 Task: Kaleidoscope Effect.
Action: Mouse moved to (43, 112)
Screenshot: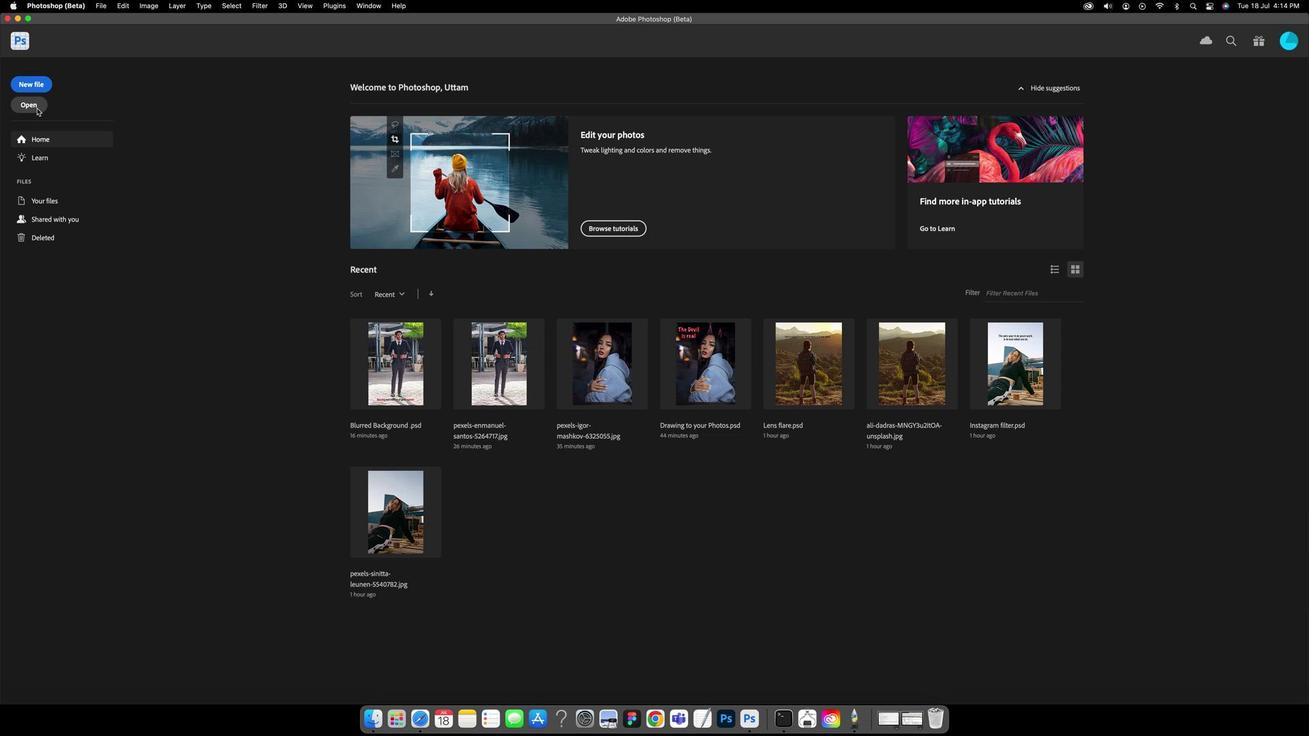 
Action: Mouse pressed left at (43, 112)
Screenshot: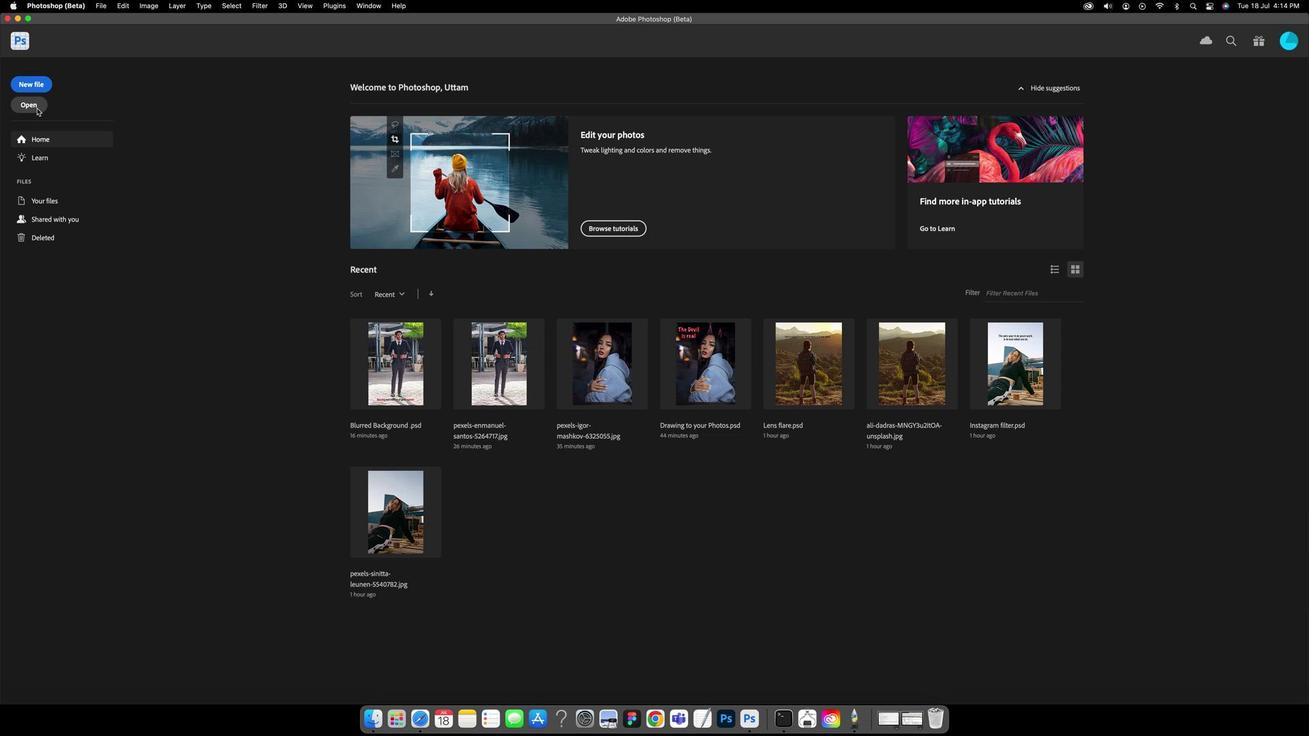 
Action: Mouse moved to (558, 187)
Screenshot: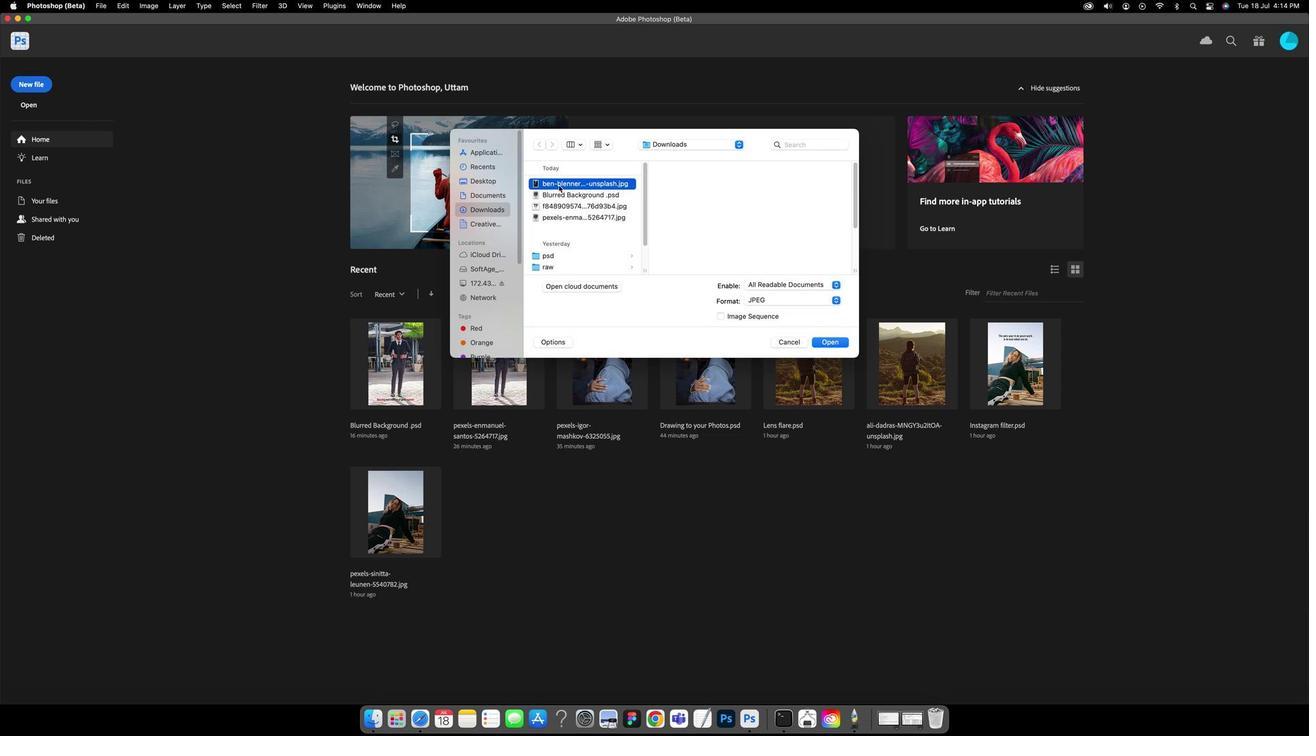 
Action: Mouse pressed left at (558, 187)
Screenshot: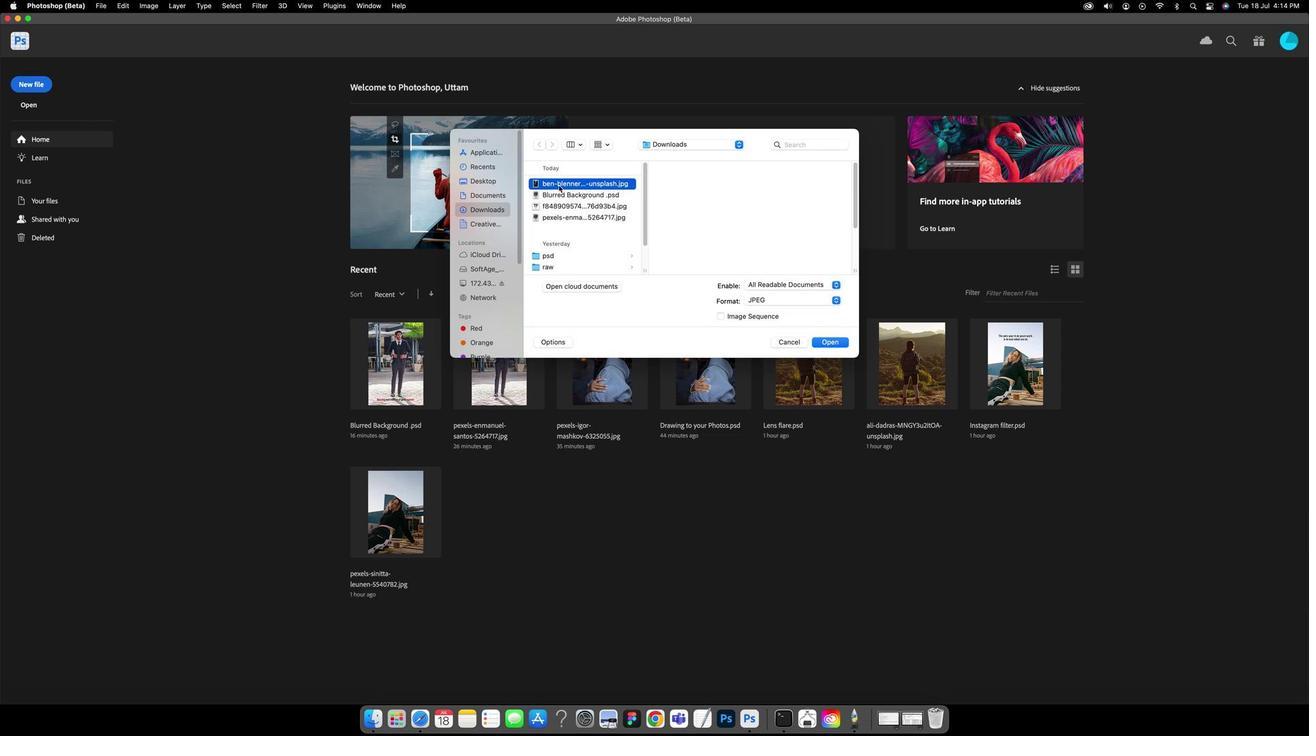 
Action: Mouse moved to (559, 188)
Screenshot: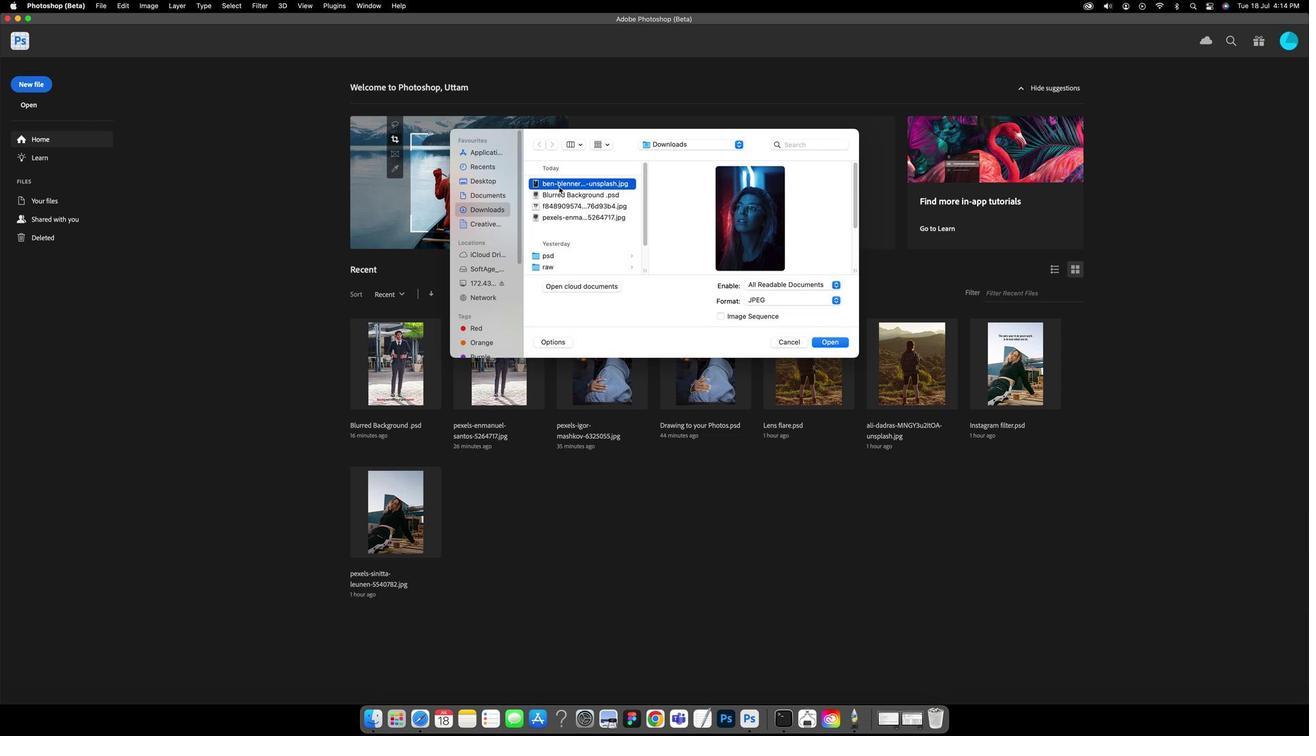 
Action: Key pressed Key.enter
Screenshot: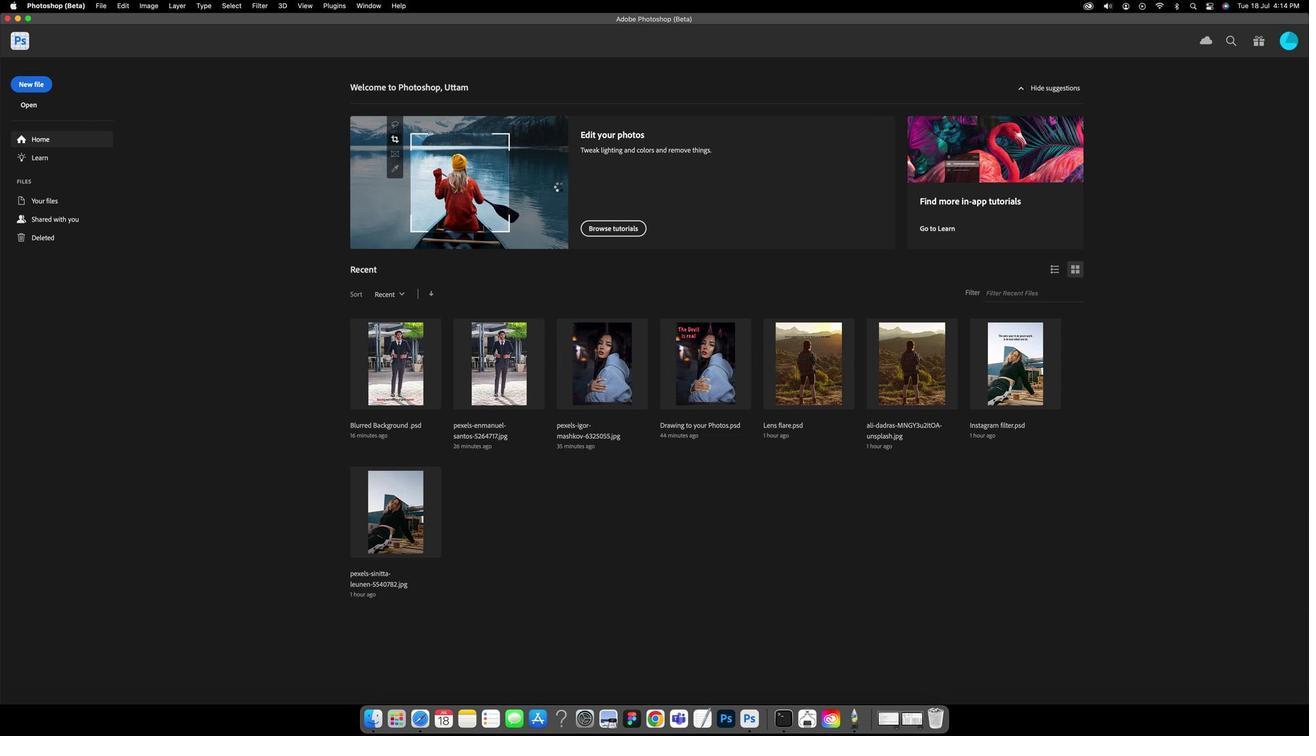 
Action: Mouse moved to (512, 231)
Screenshot: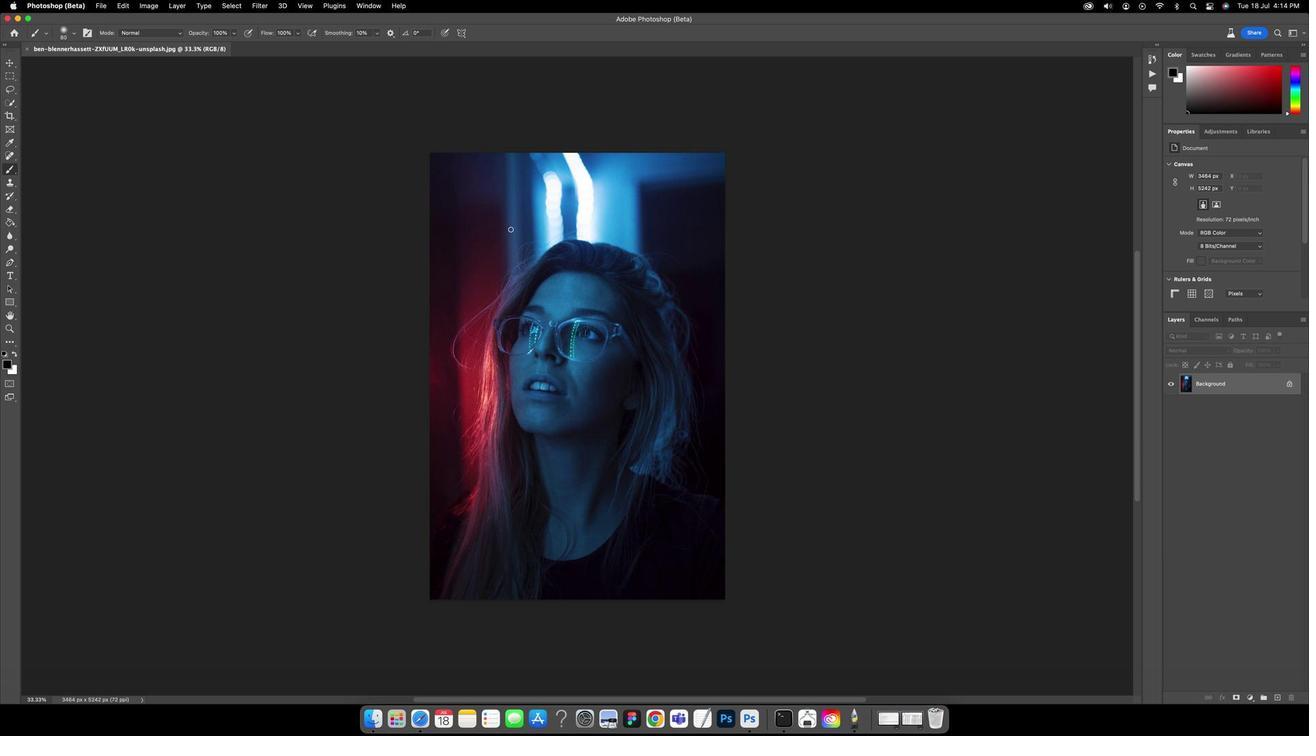 
Action: Key pressed Key.cmd'j'
Screenshot: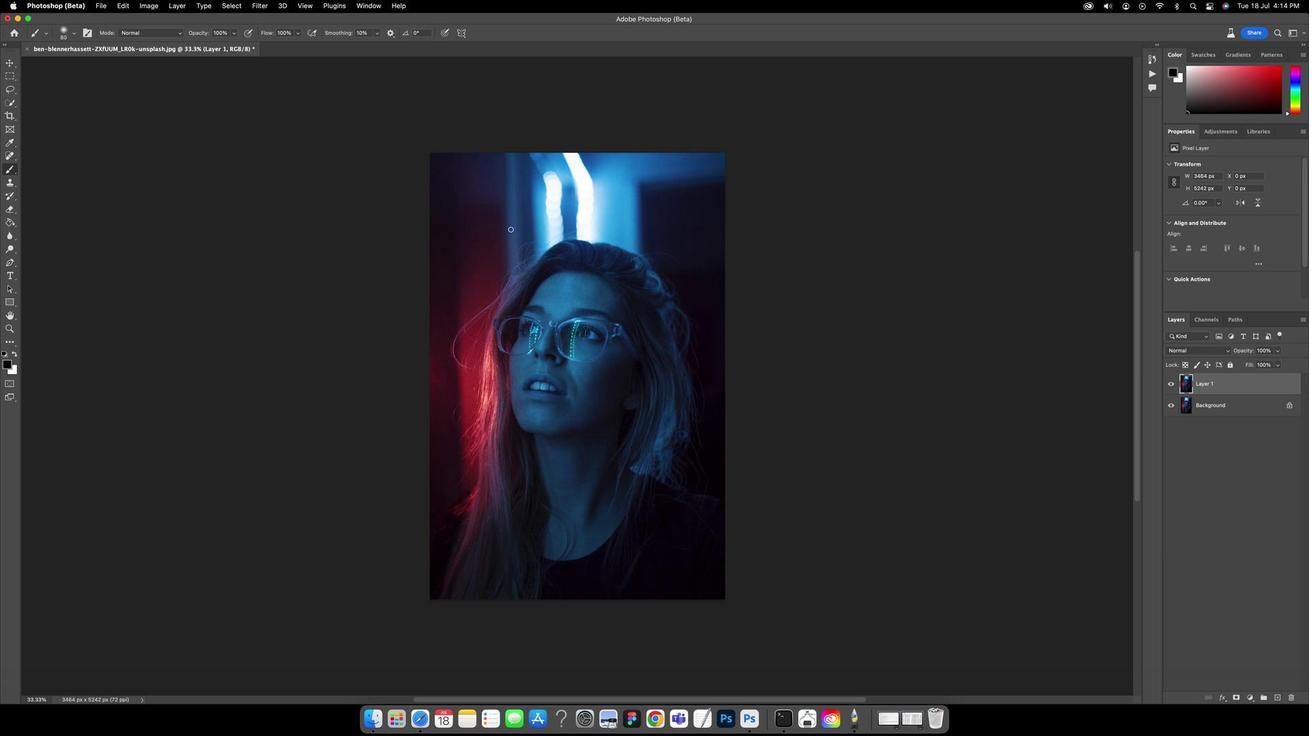 
Action: Mouse moved to (860, 291)
Screenshot: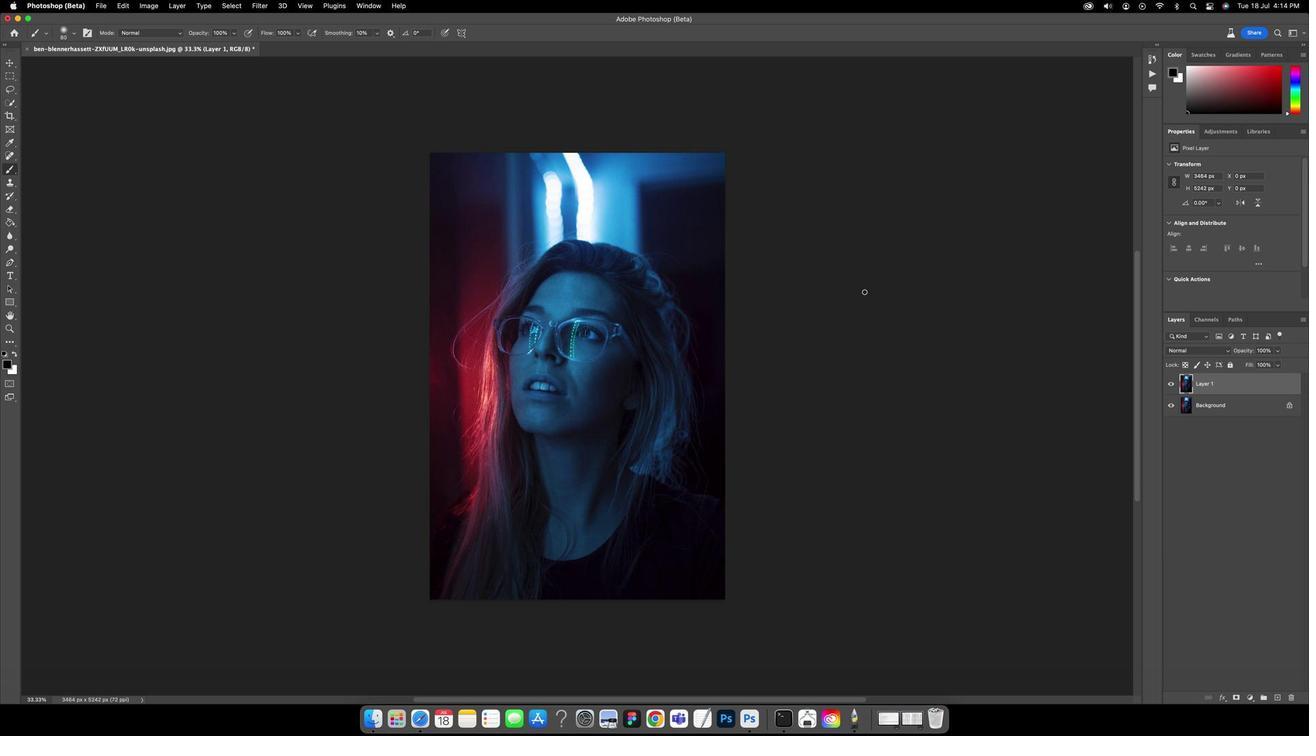 
Action: Key pressed Key.cmd'z'
Screenshot: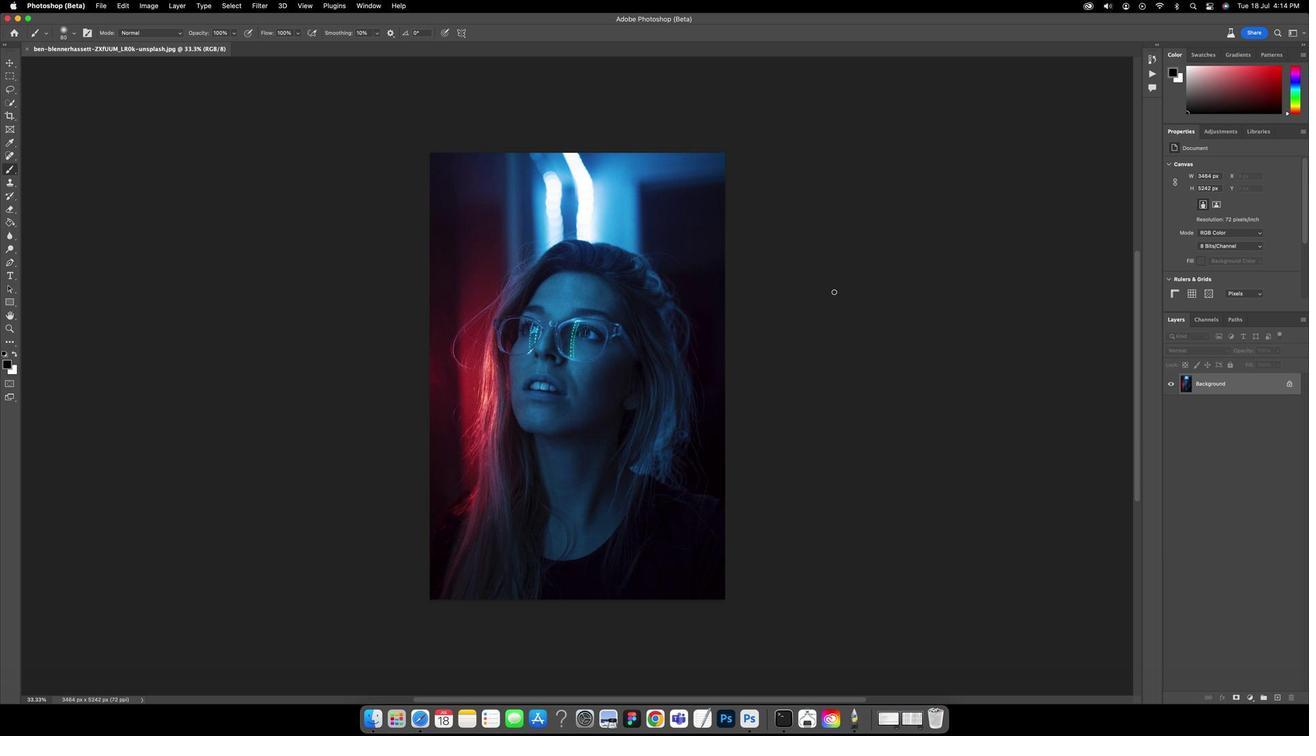 
Action: Mouse moved to (1268, 687)
Screenshot: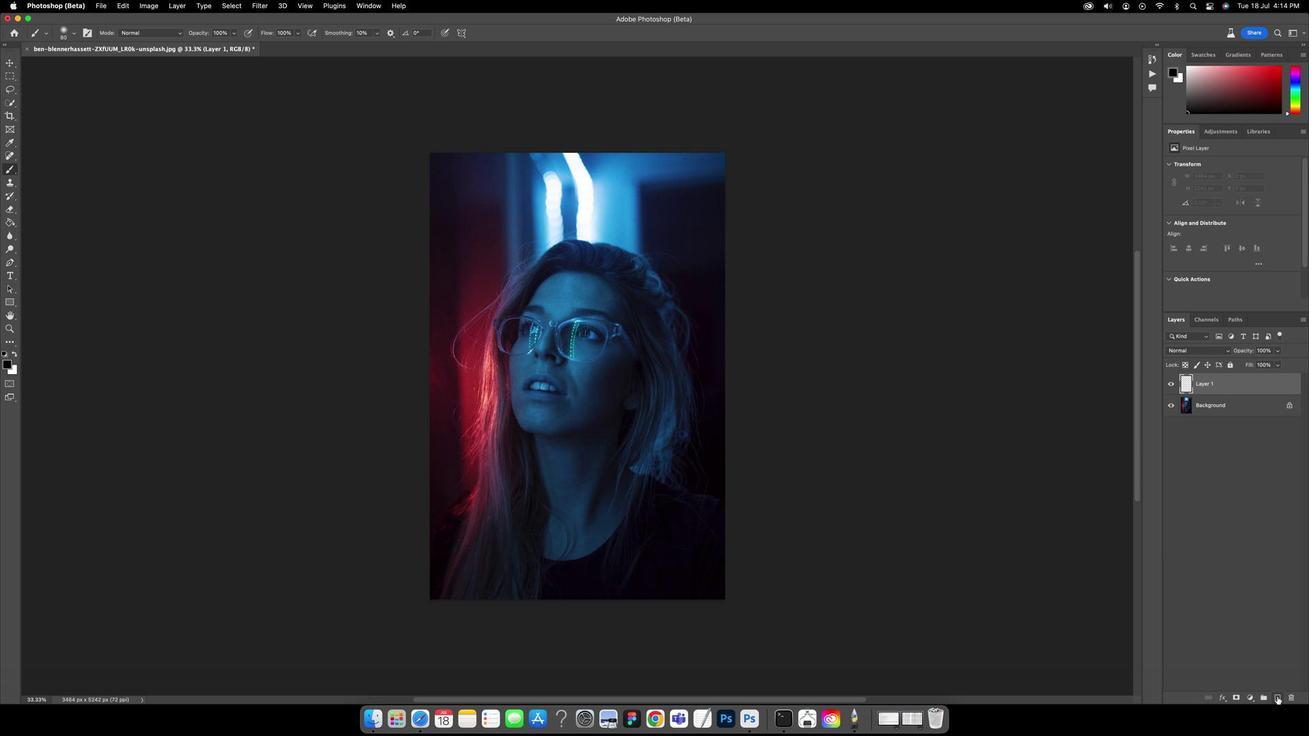 
Action: Mouse pressed left at (1268, 687)
Screenshot: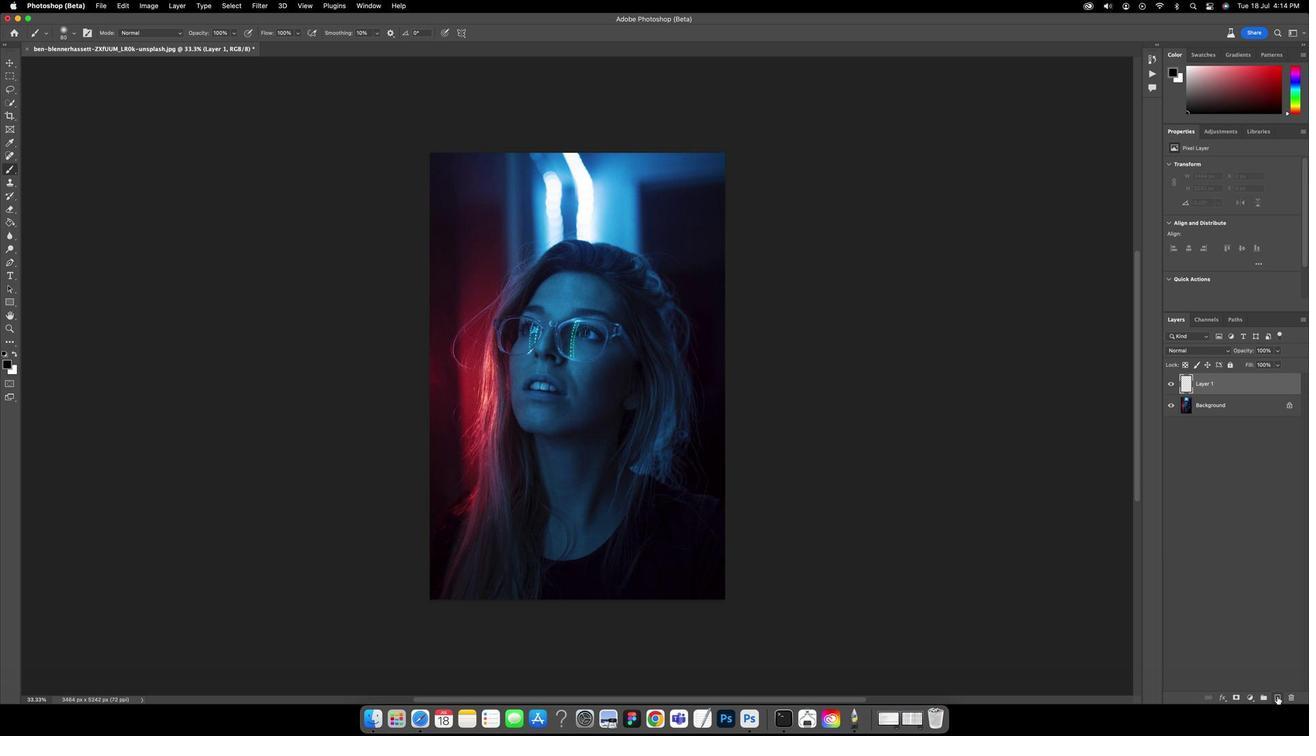 
Action: Mouse moved to (1182, 403)
Screenshot: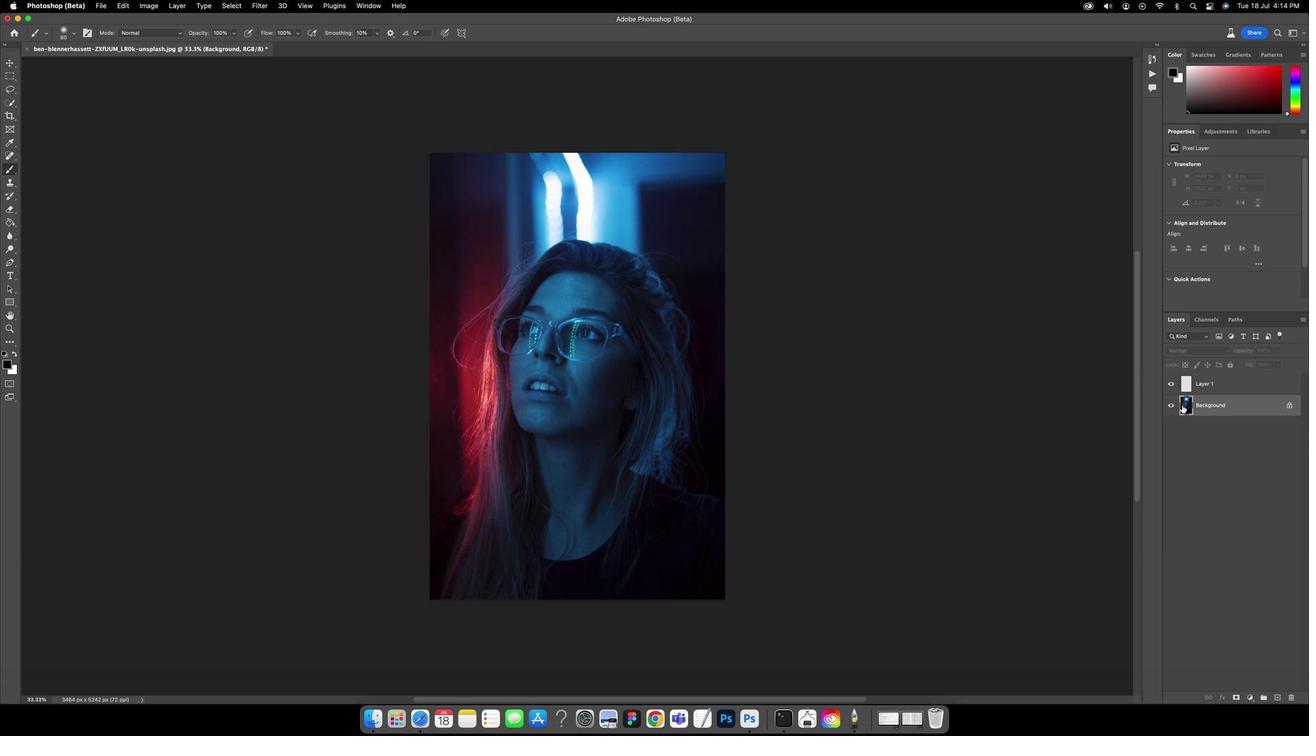 
Action: Mouse pressed left at (1182, 403)
Screenshot: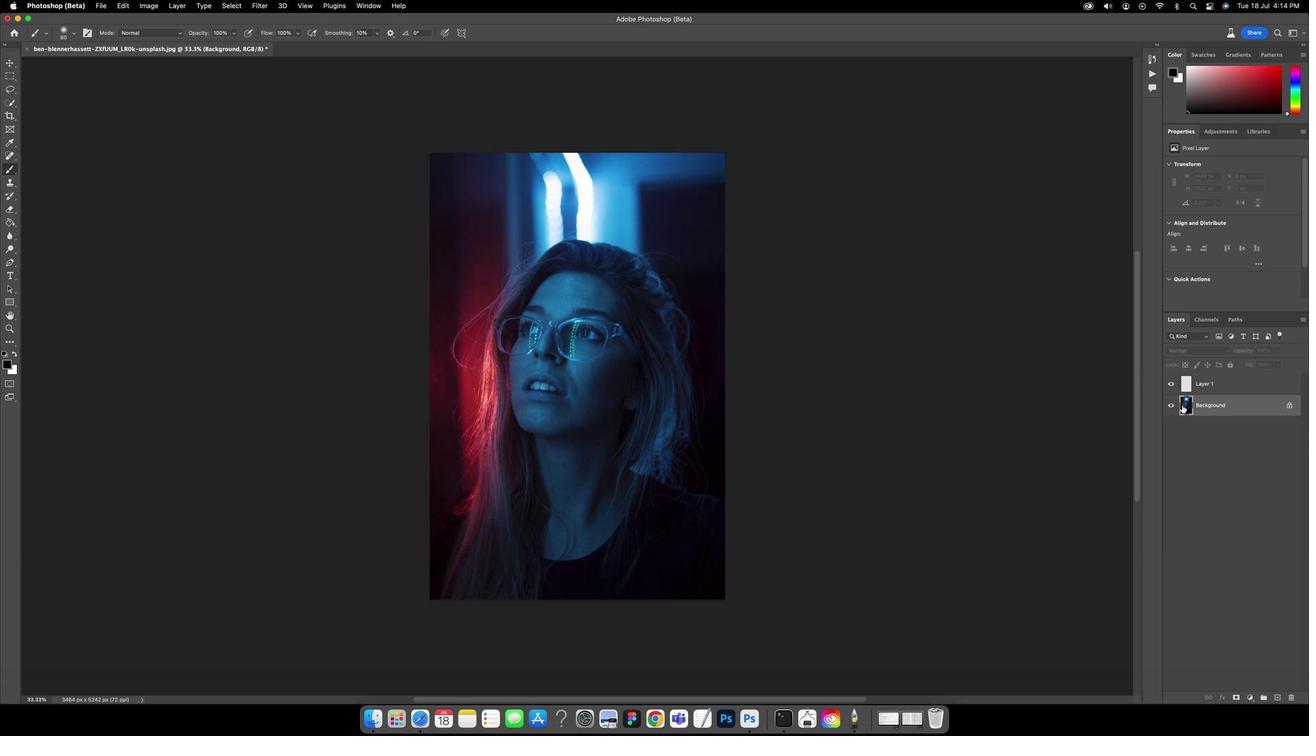 
Action: Mouse moved to (601, 362)
Screenshot: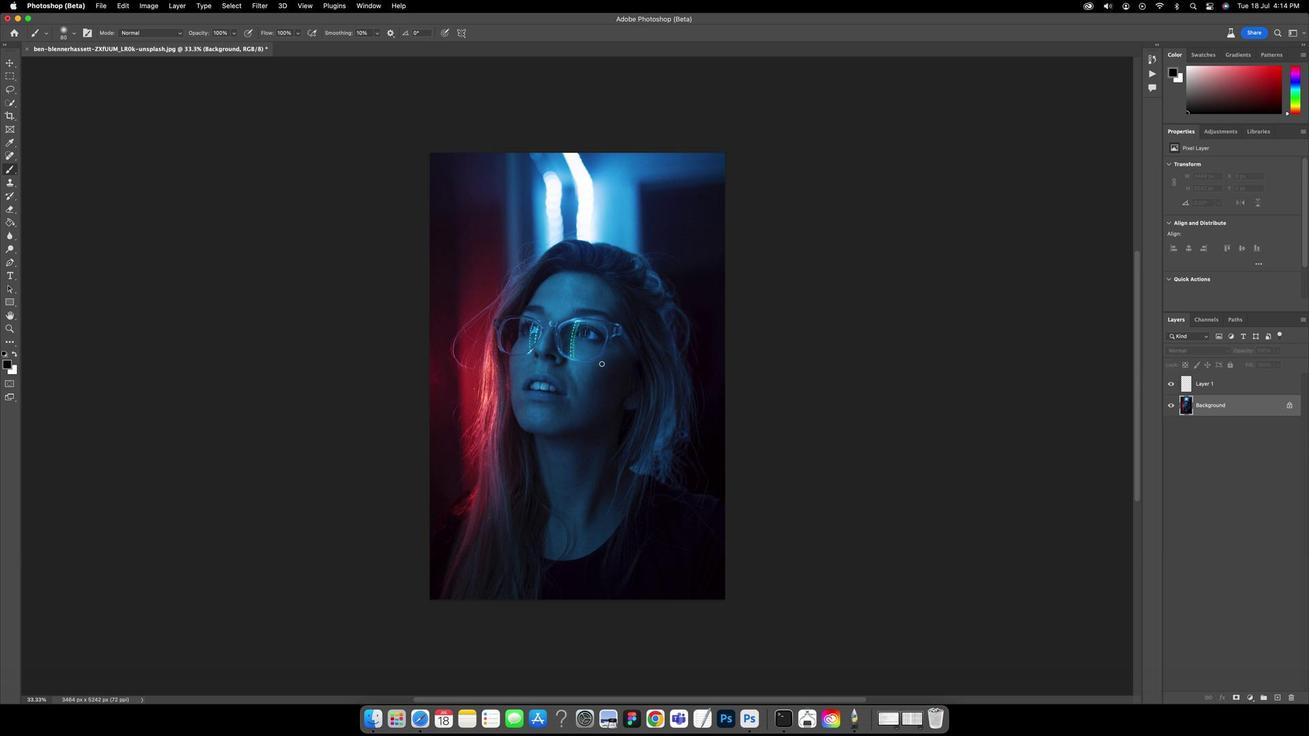 
Action: Key pressed 's'
Screenshot: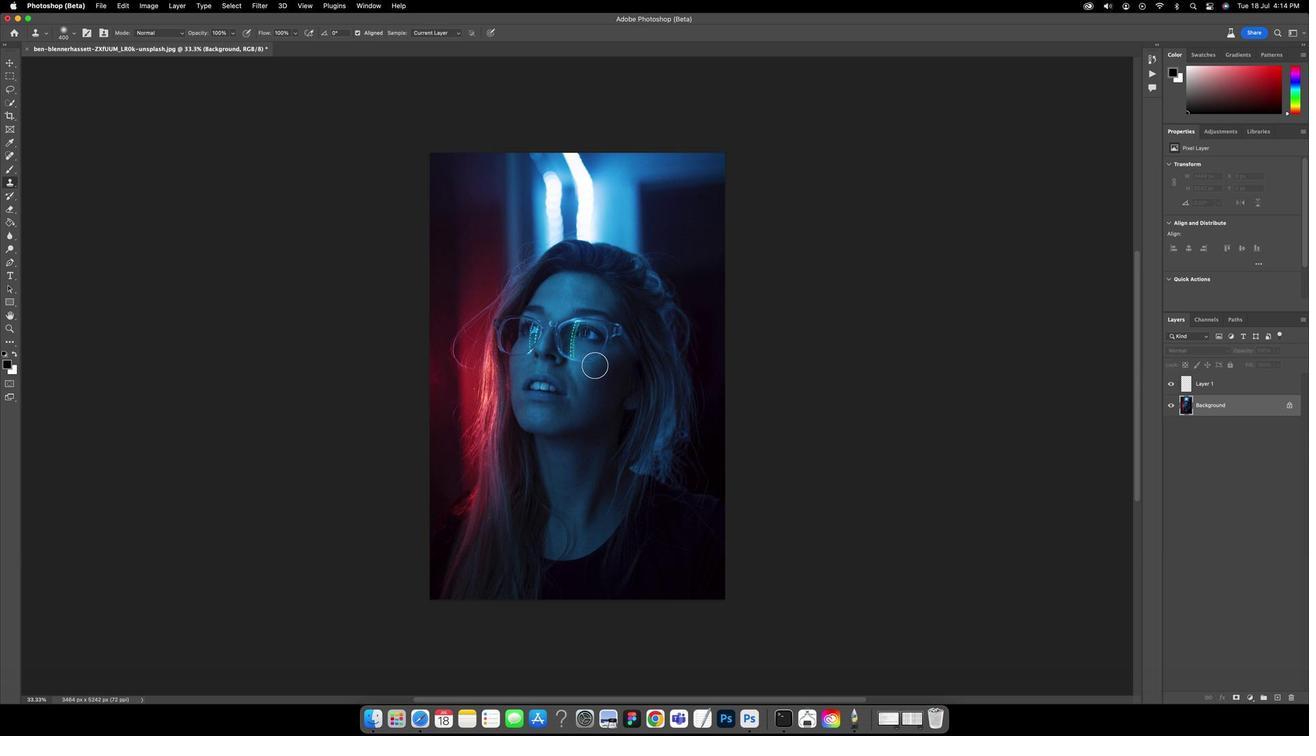 
Action: Mouse moved to (575, 325)
Screenshot: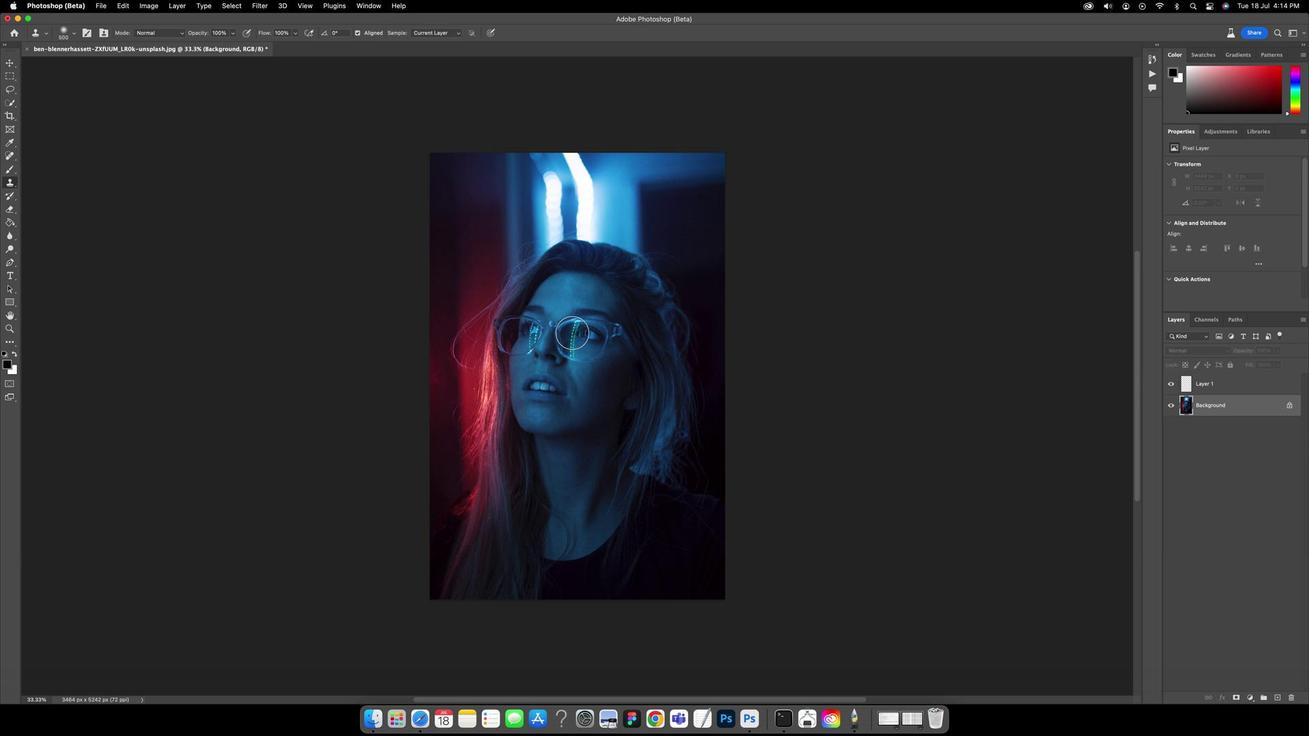 
Action: Key pressed ']'
Screenshot: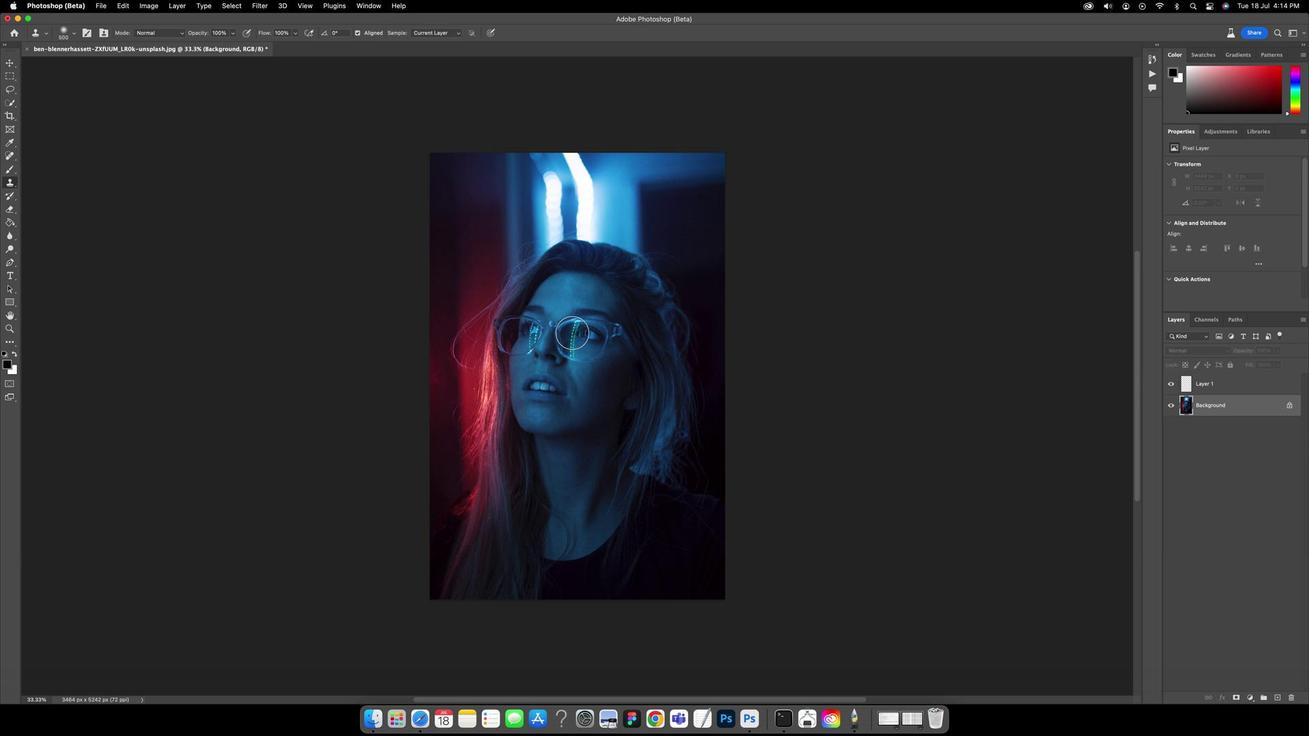
Action: Mouse moved to (572, 332)
Screenshot: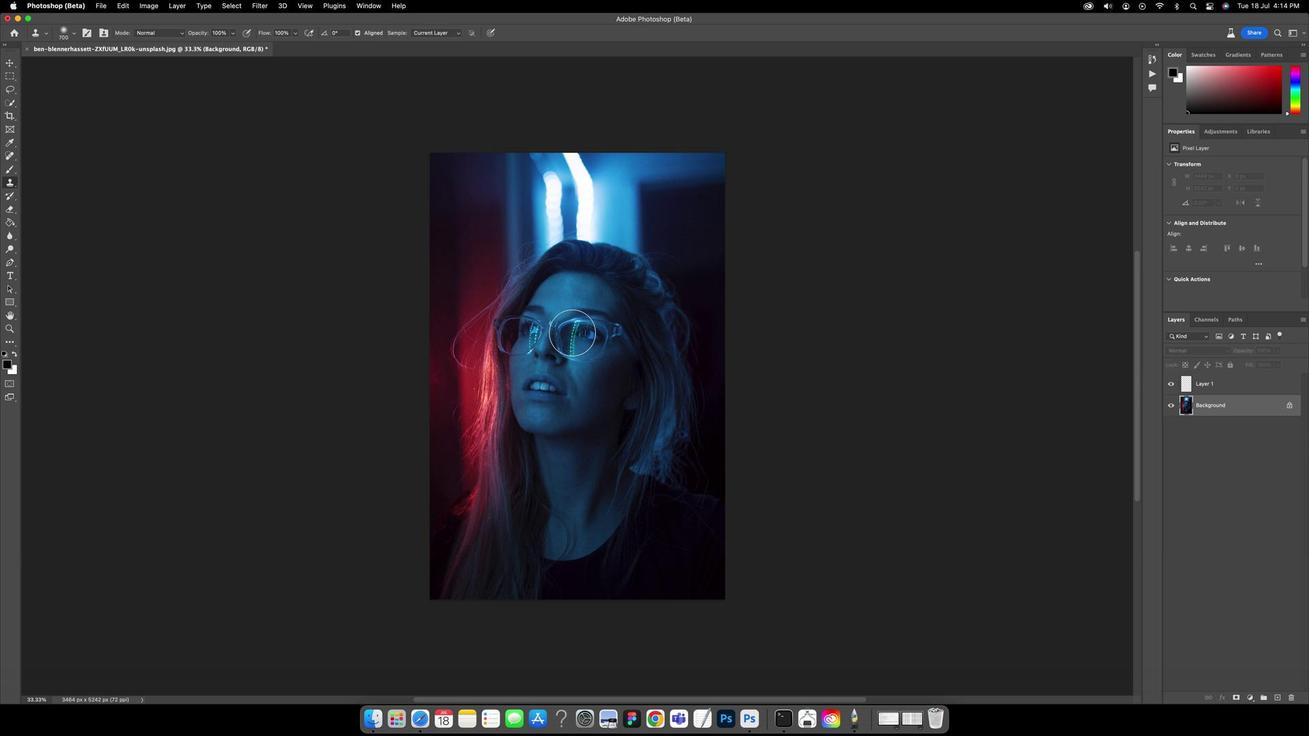 
Action: Key pressed ']'']'']'']'']'']'']'']'Key.alt
Screenshot: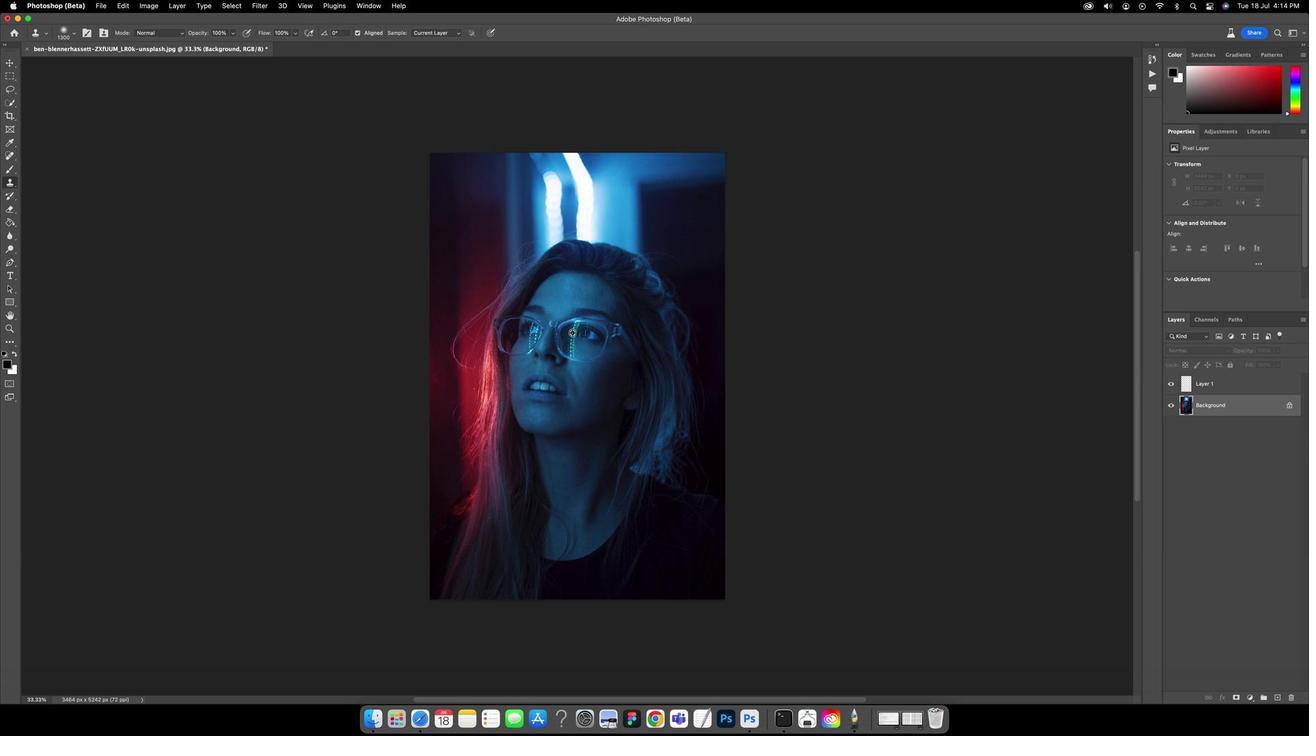 
Action: Mouse pressed left at (572, 332)
Screenshot: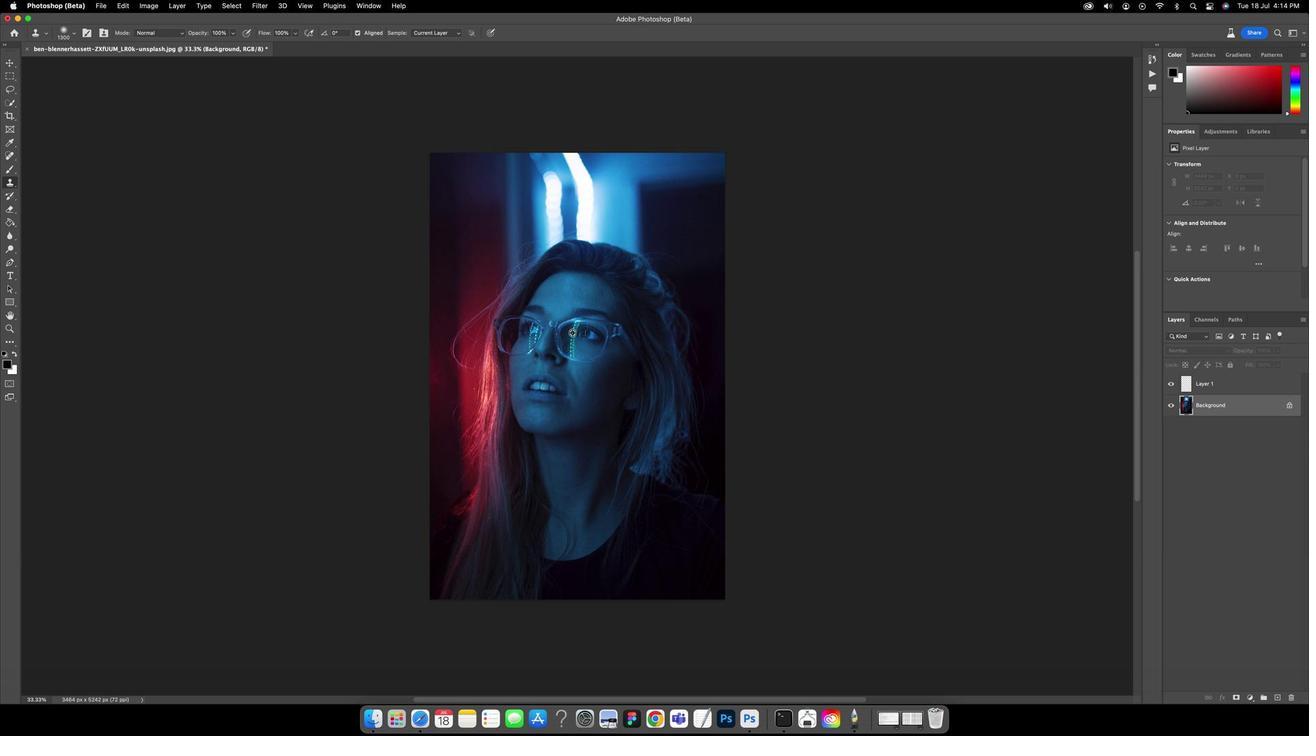 
Action: Mouse moved to (1210, 382)
Screenshot: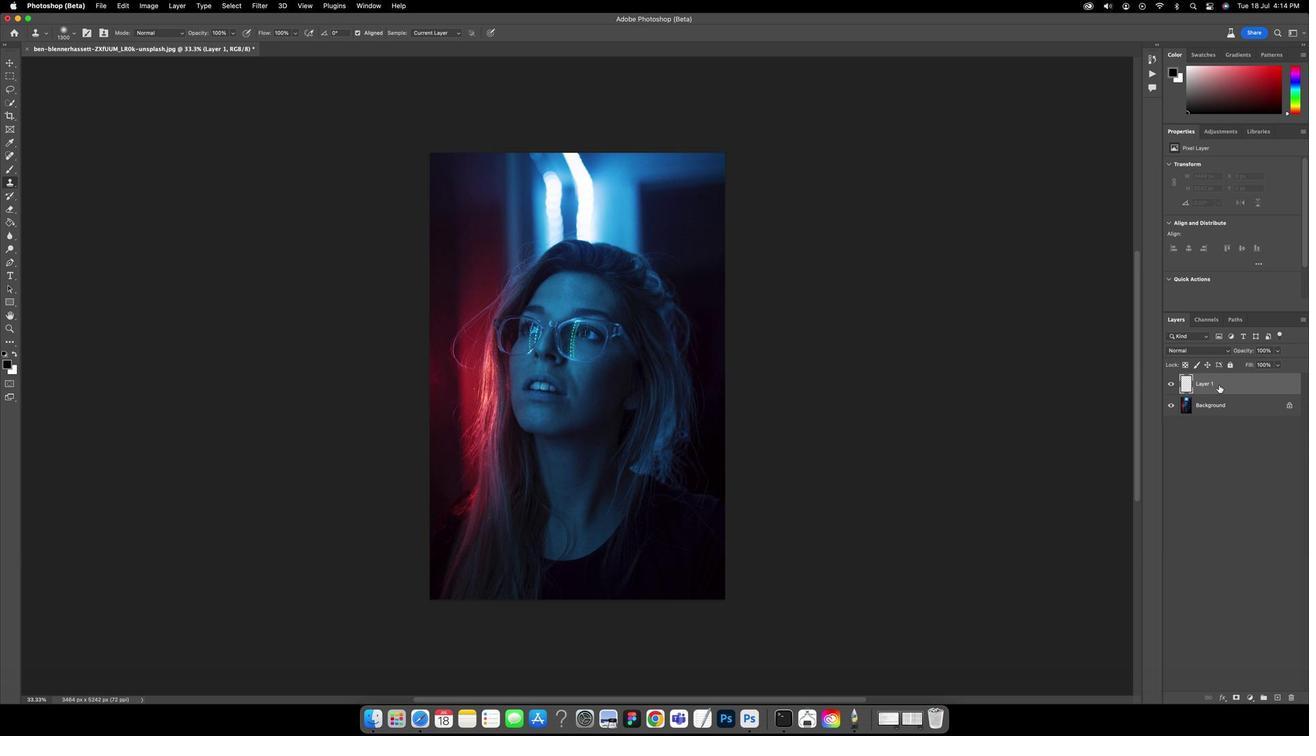 
Action: Mouse pressed left at (1210, 382)
Screenshot: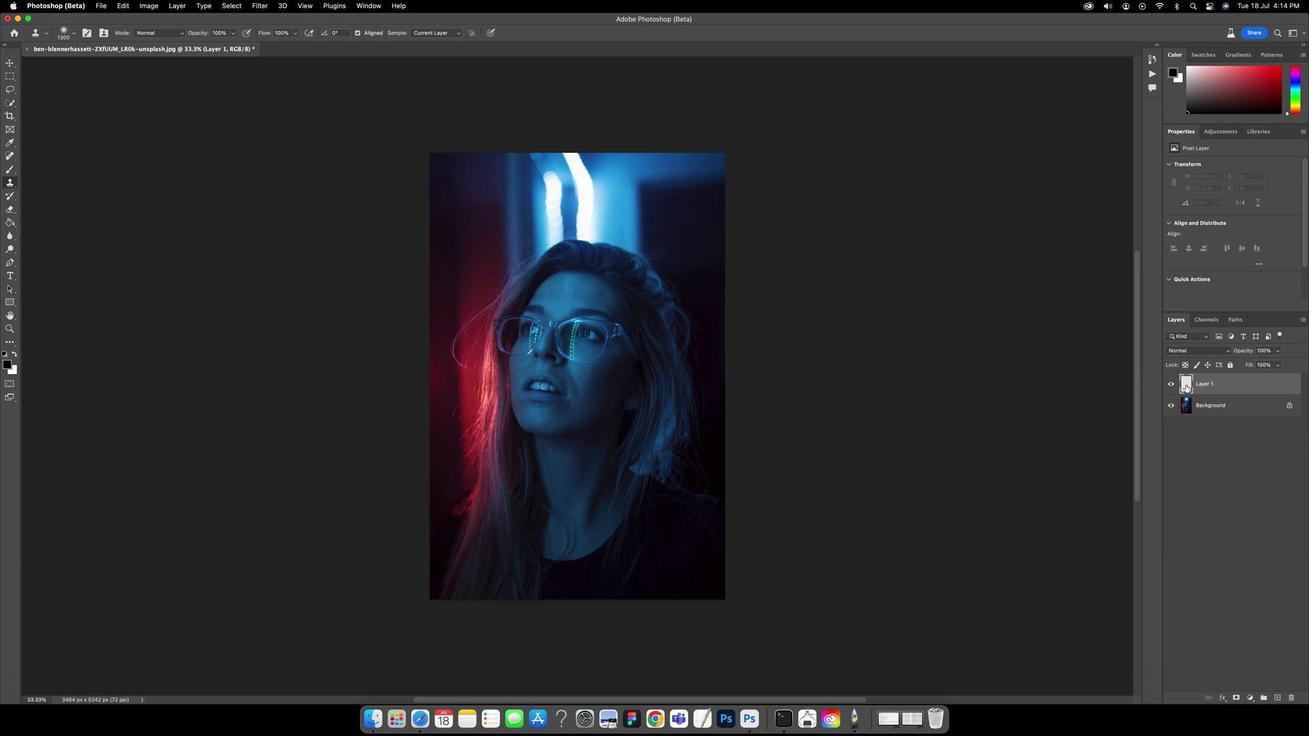 
Action: Mouse moved to (690, 196)
Screenshot: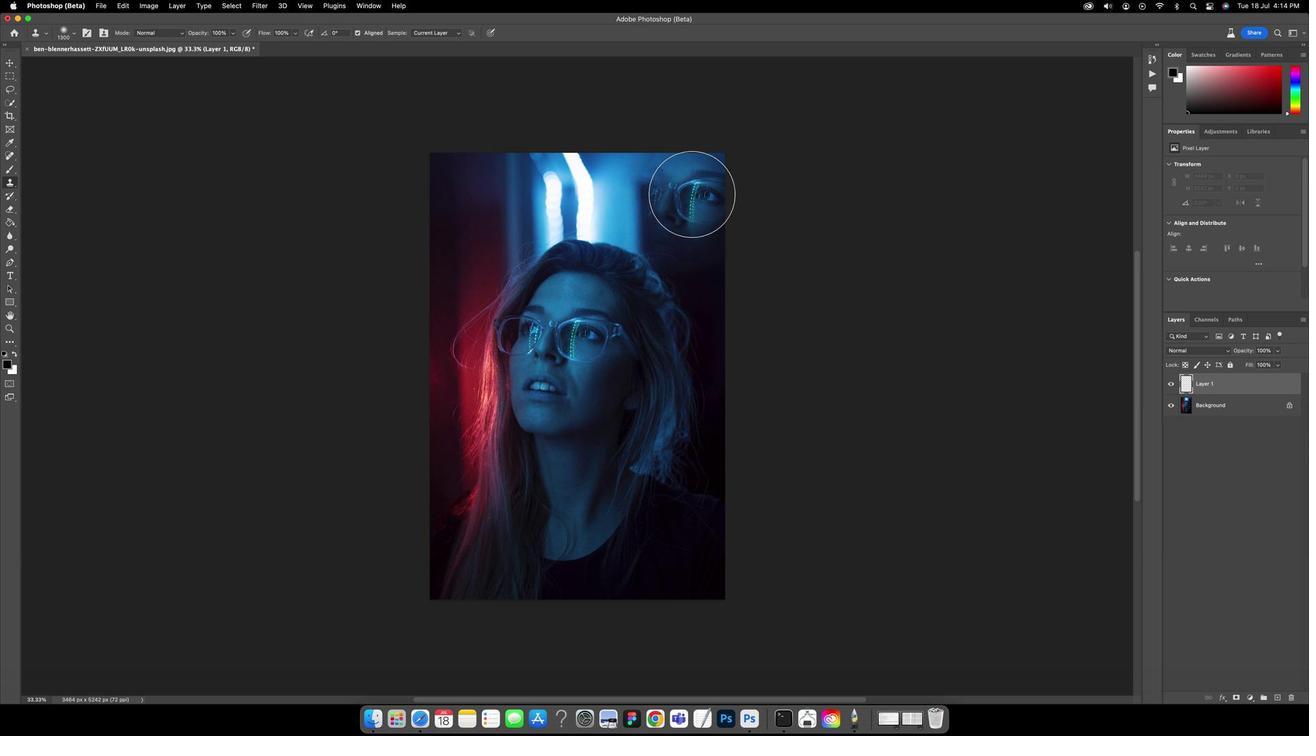 
Action: Mouse pressed left at (690, 196)
Screenshot: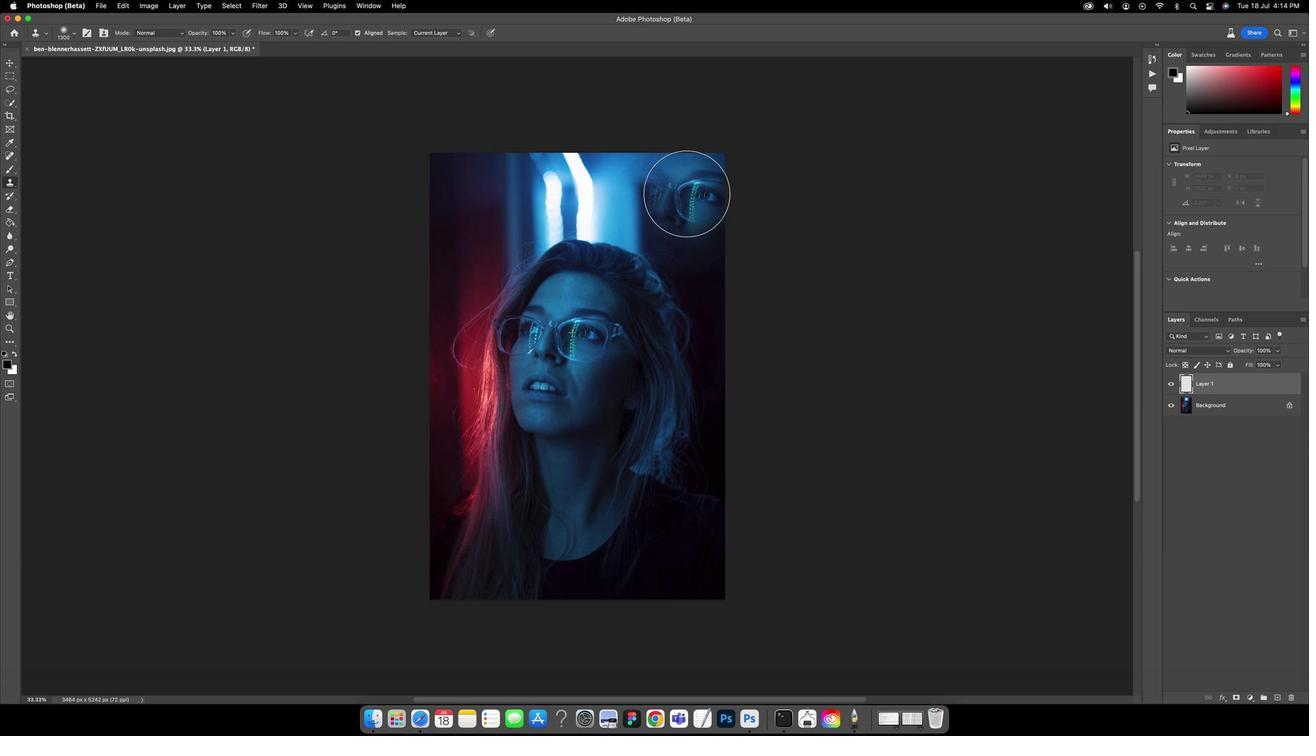 
Action: Mouse moved to (1179, 401)
Screenshot: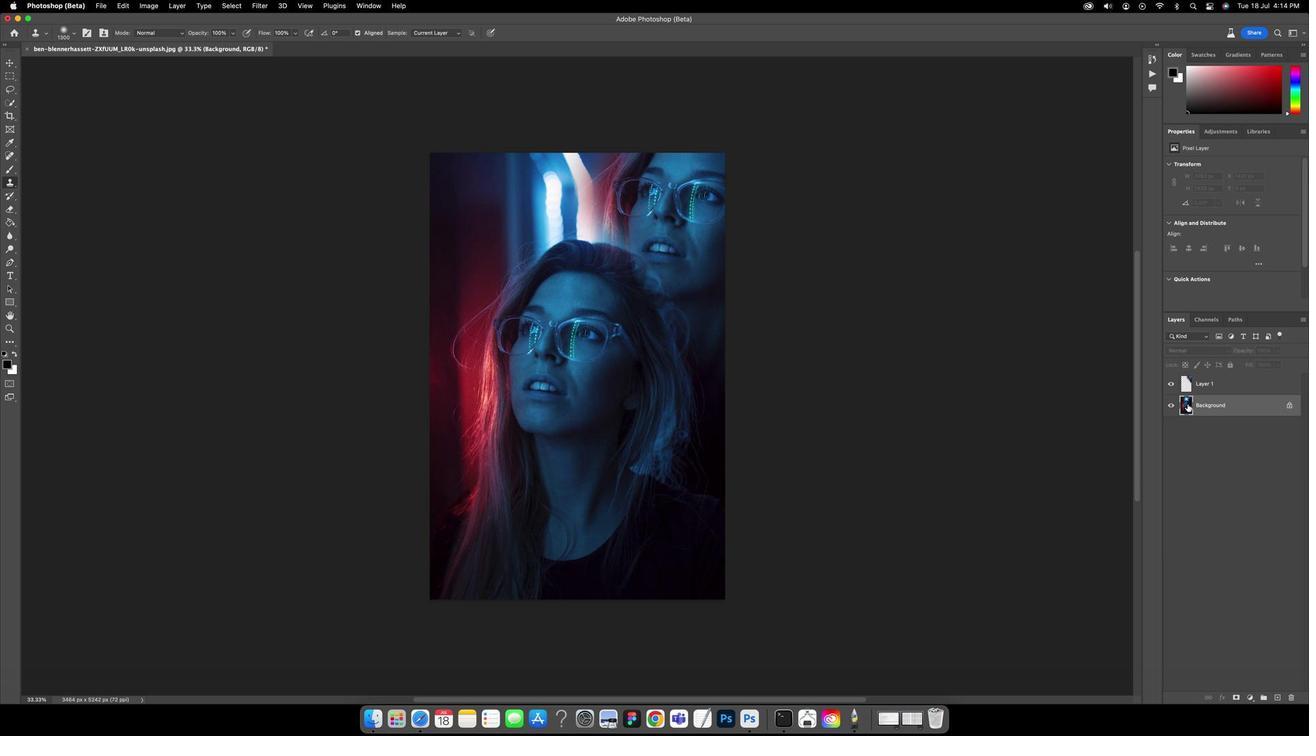 
Action: Mouse pressed left at (1179, 401)
Screenshot: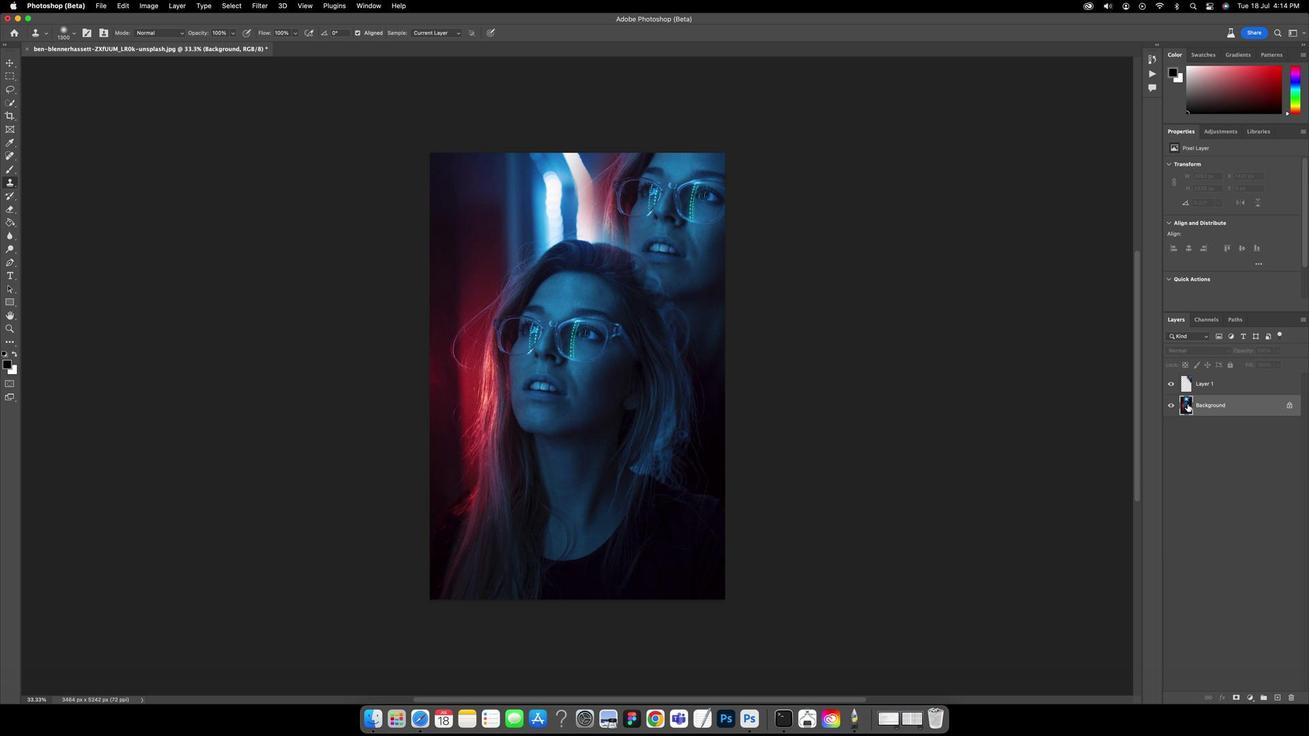 
Action: Mouse moved to (568, 328)
Screenshot: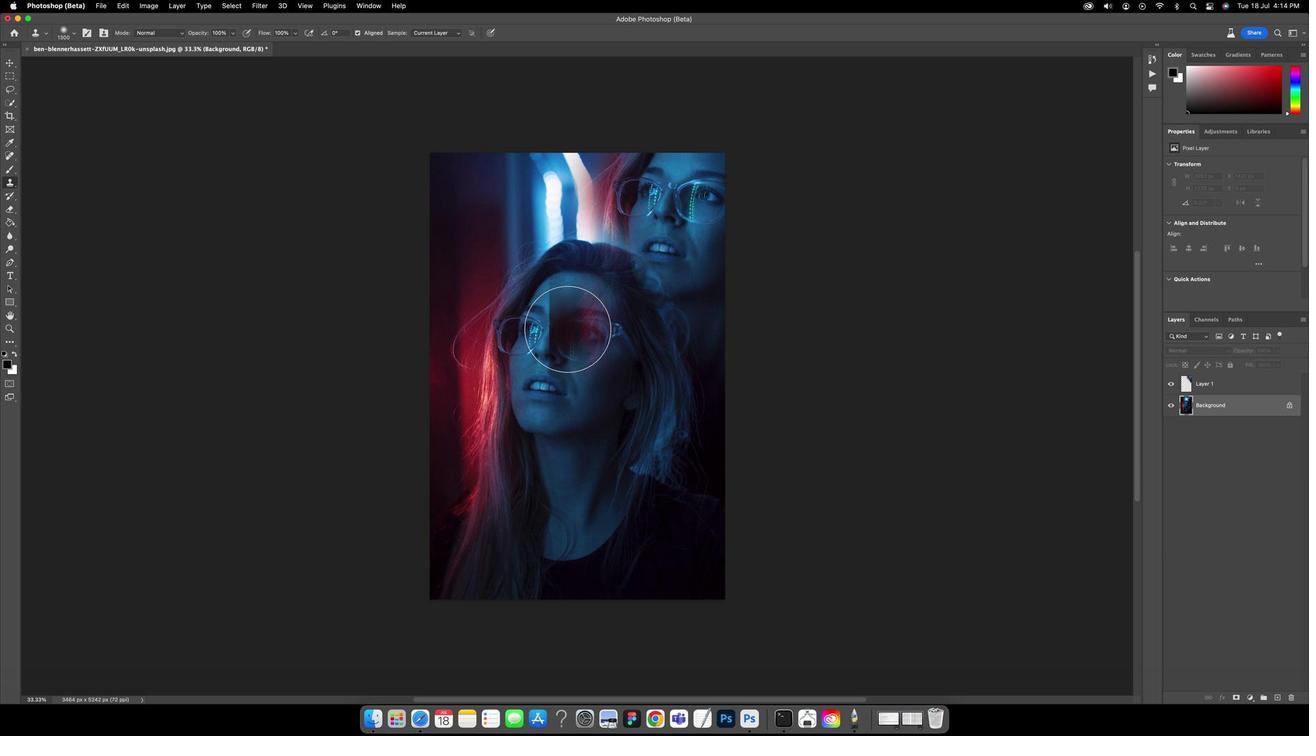 
Action: Key pressed Key.alt
Screenshot: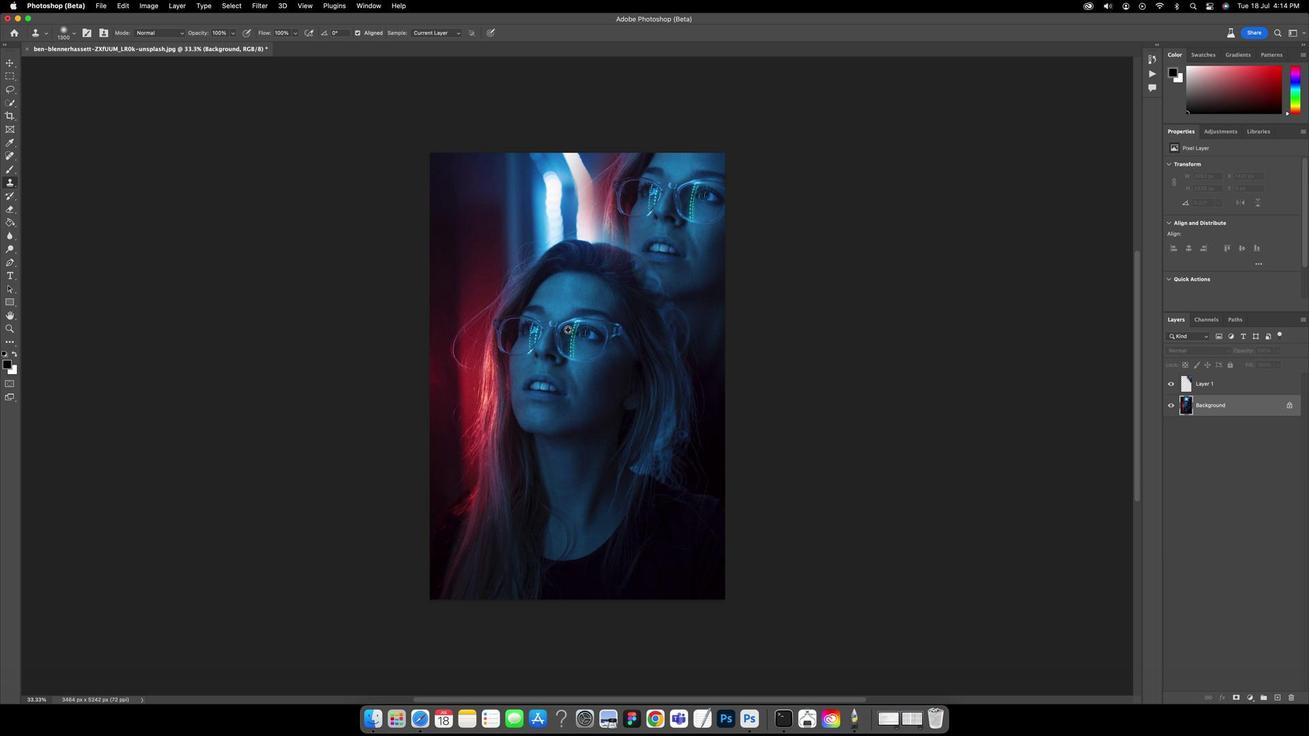 
Action: Mouse moved to (553, 350)
Screenshot: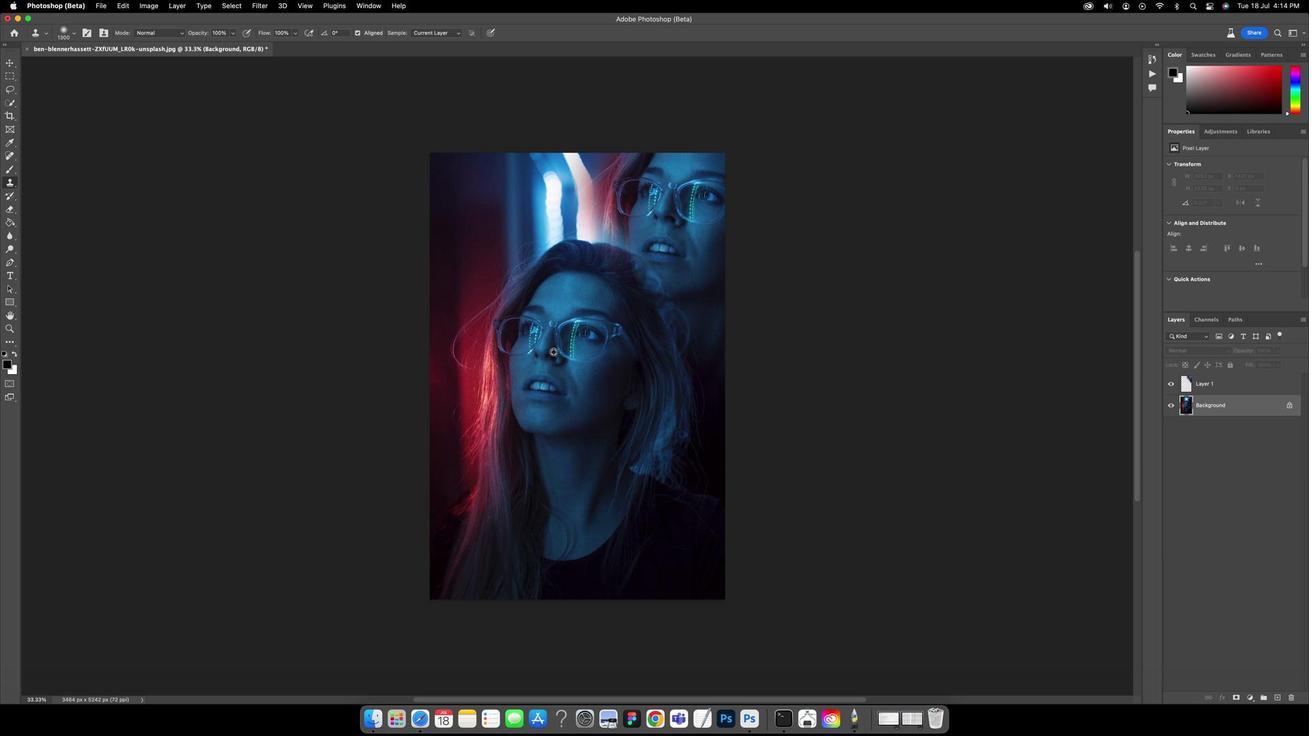 
Action: Mouse pressed left at (553, 350)
Screenshot: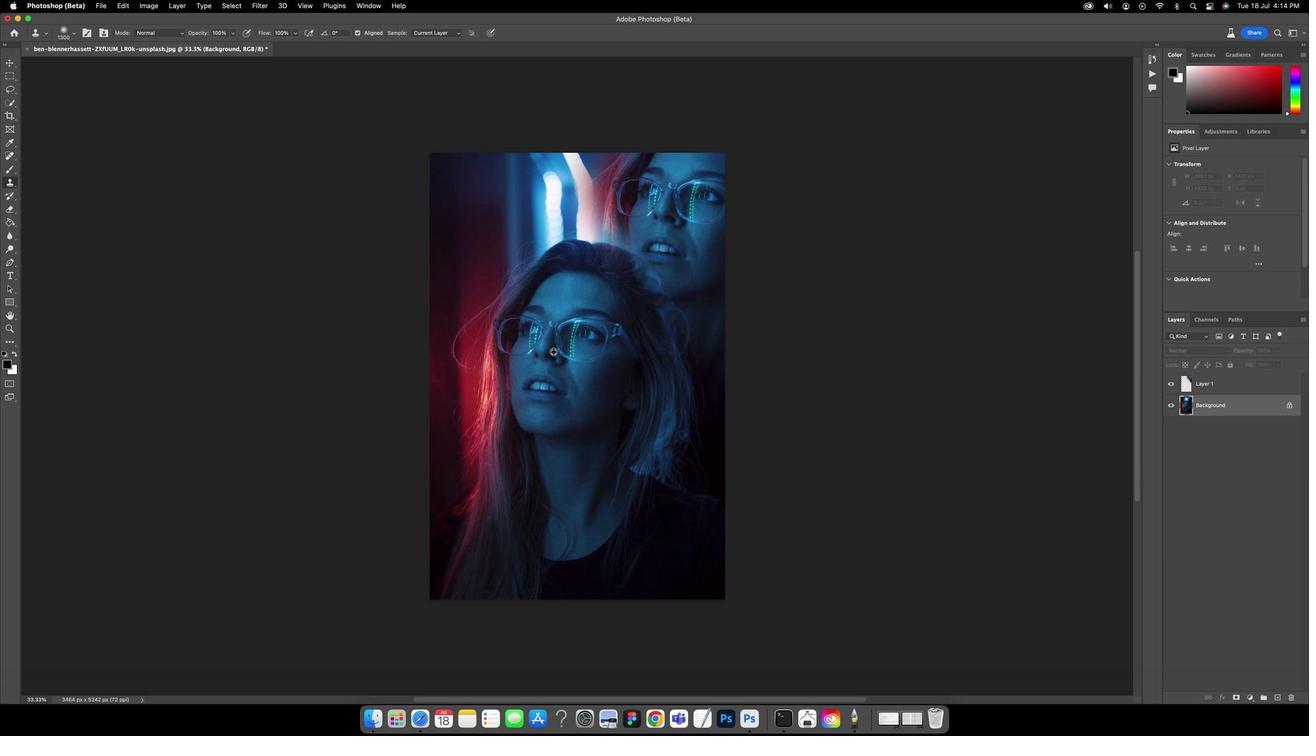 
Action: Mouse moved to (1176, 378)
Screenshot: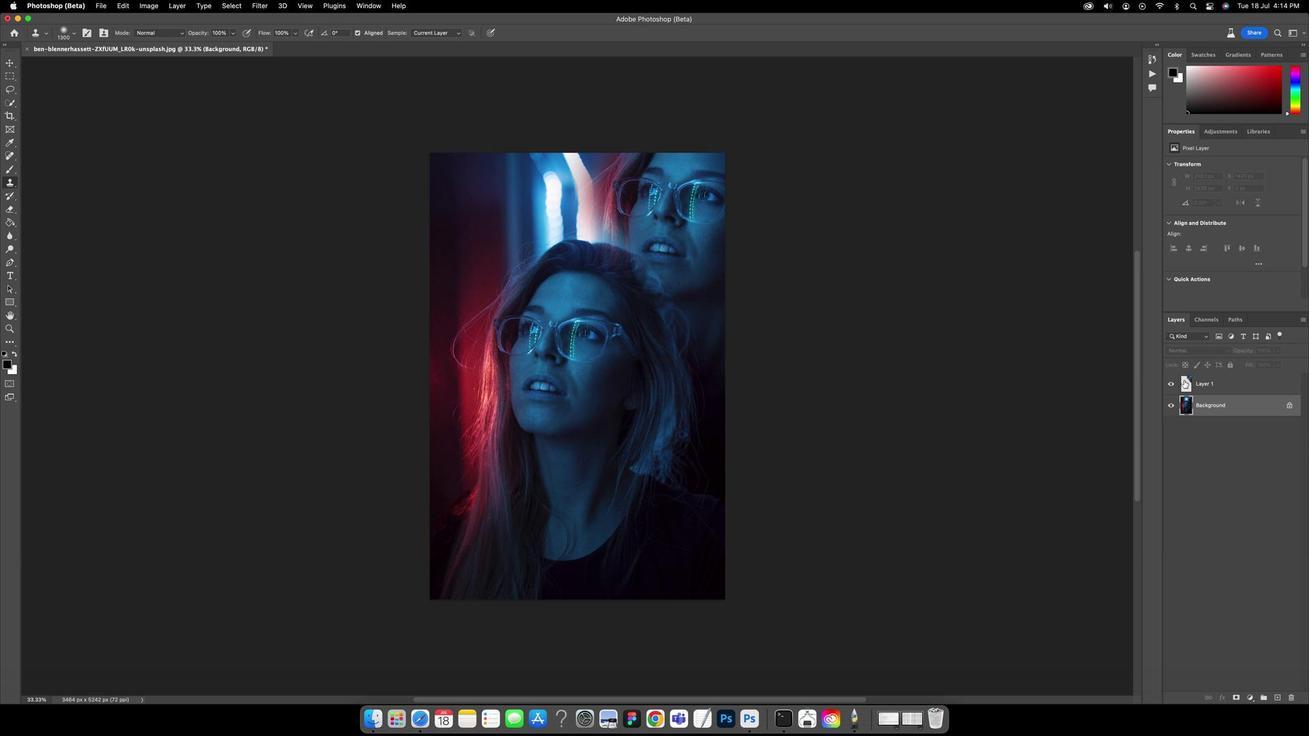 
Action: Mouse pressed left at (1176, 378)
Screenshot: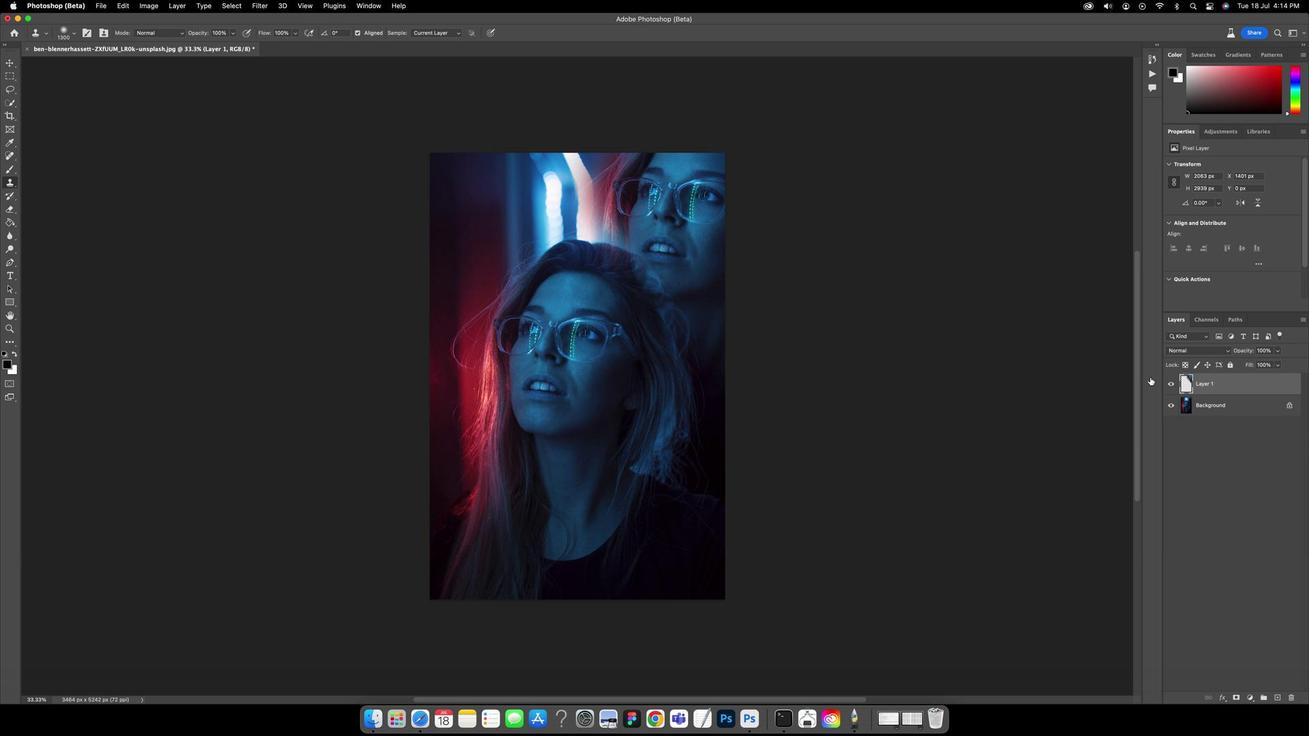 
Action: Mouse moved to (473, 195)
Screenshot: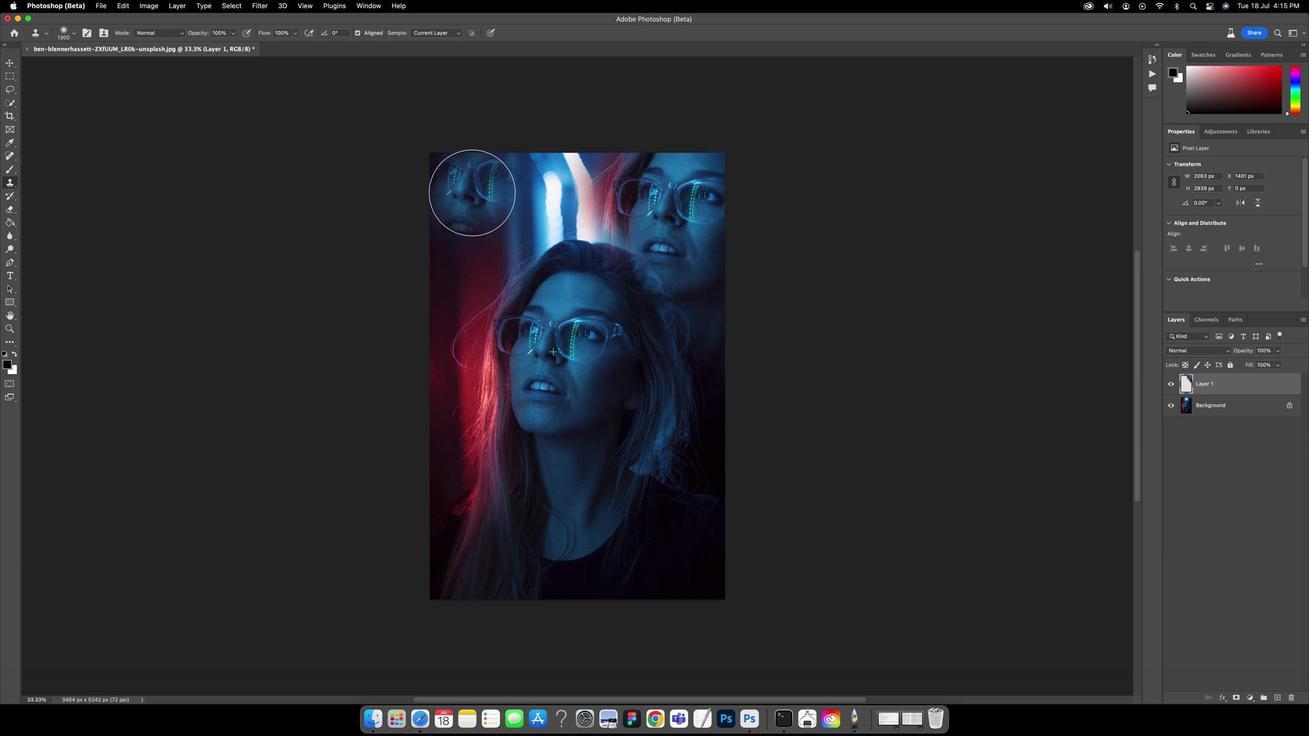 
Action: Mouse pressed left at (473, 195)
Screenshot: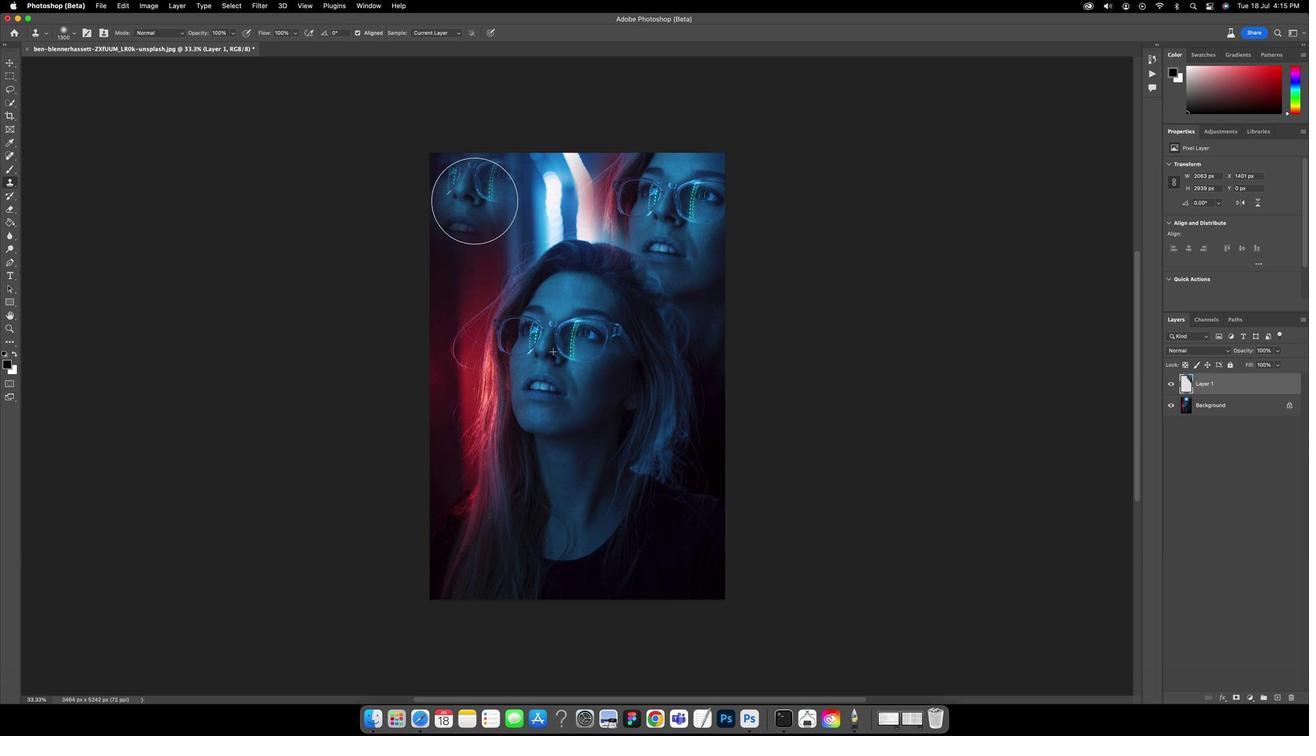 
Action: Mouse moved to (1178, 403)
Screenshot: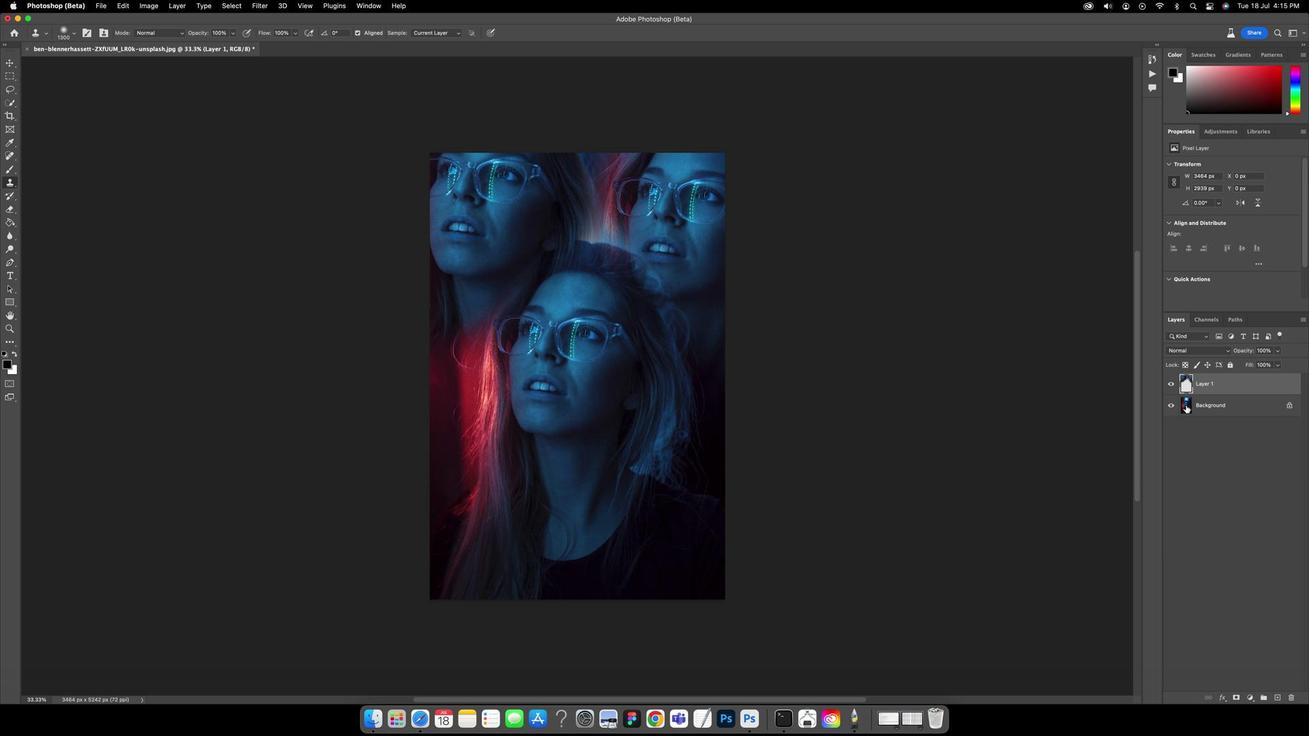 
Action: Mouse pressed left at (1178, 403)
Screenshot: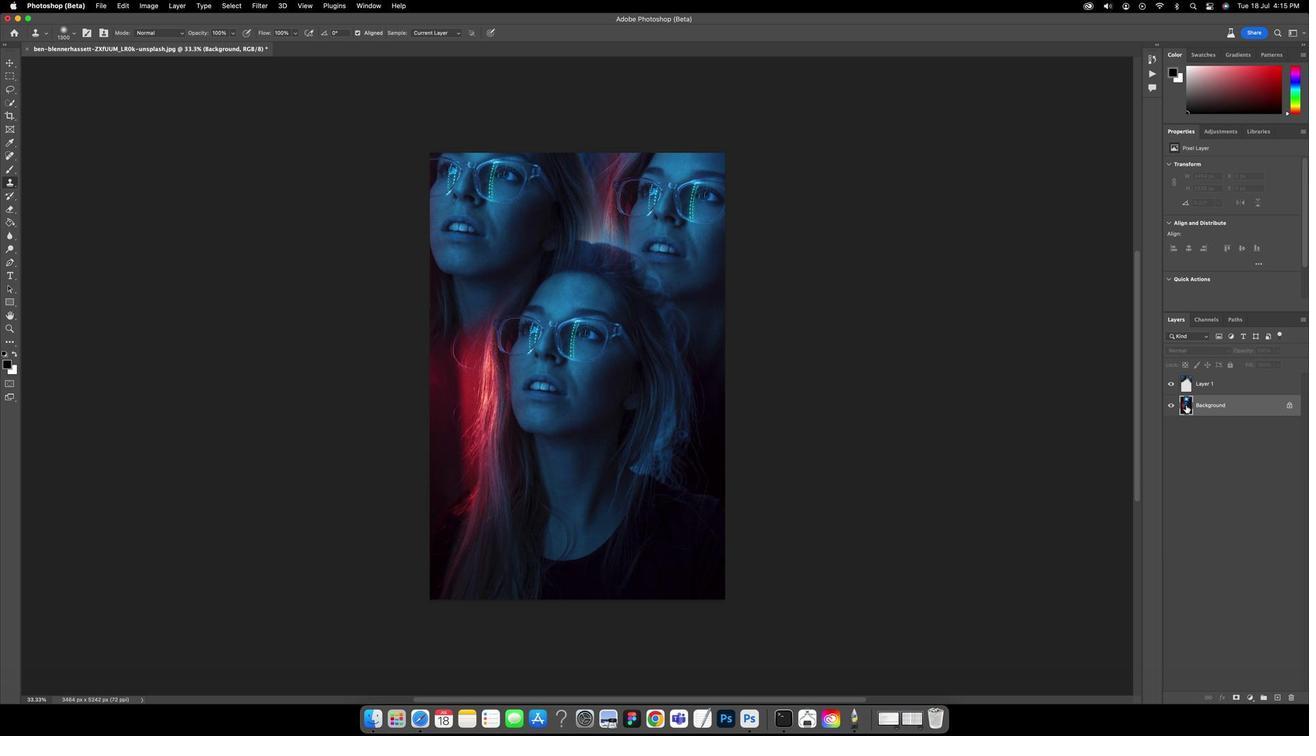 
Action: Mouse moved to (571, 327)
Screenshot: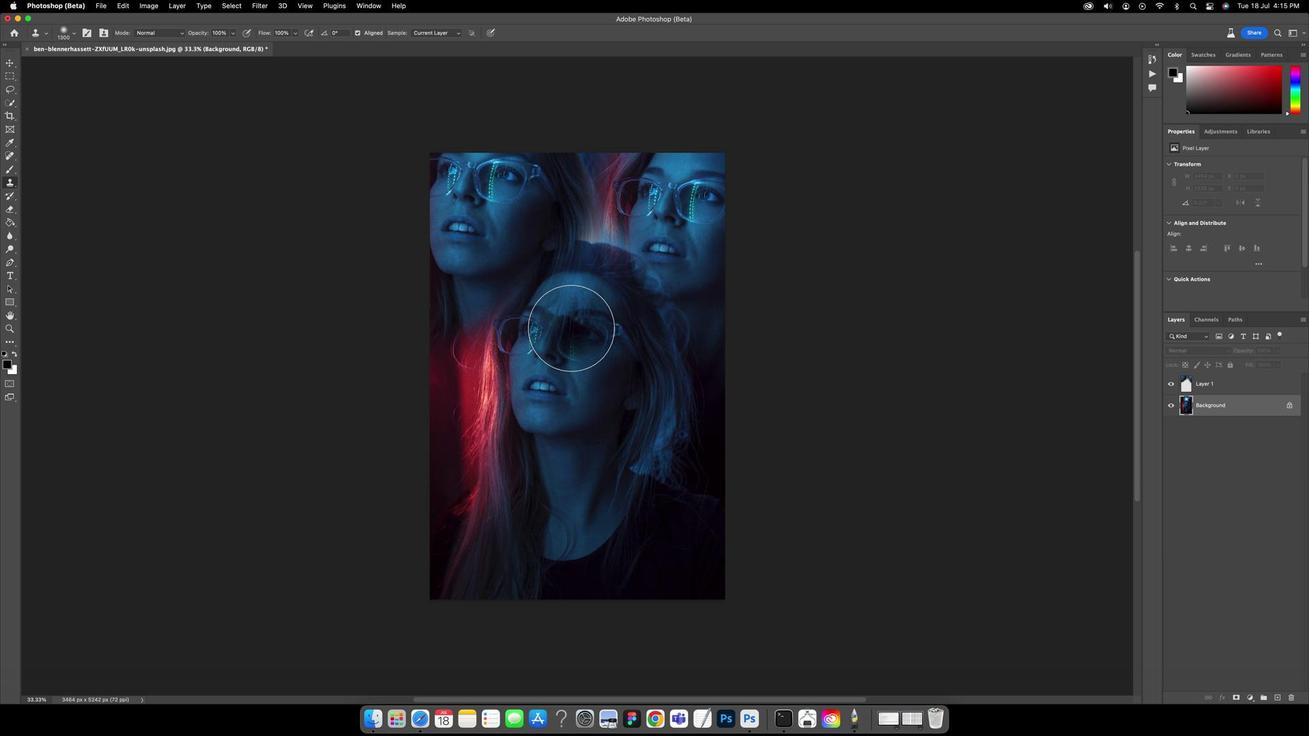 
Action: Key pressed Key.alt
Screenshot: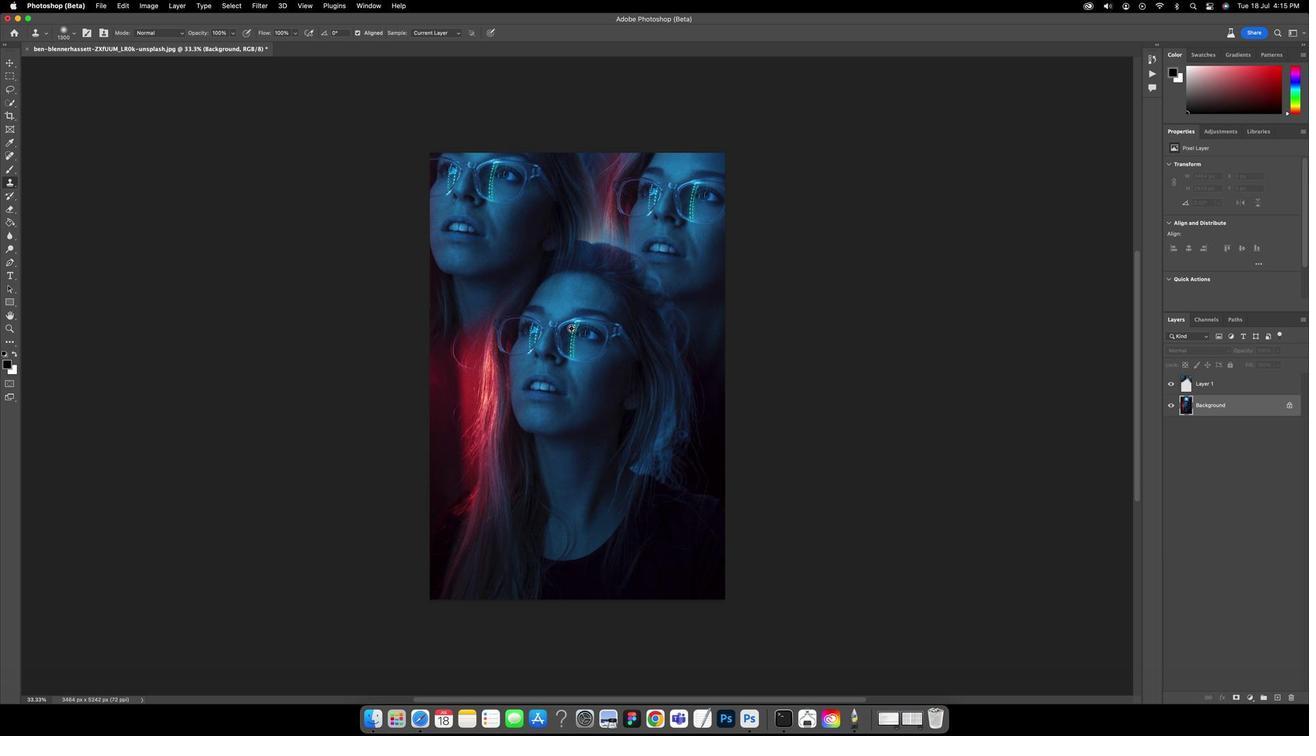 
Action: Mouse moved to (570, 319)
Screenshot: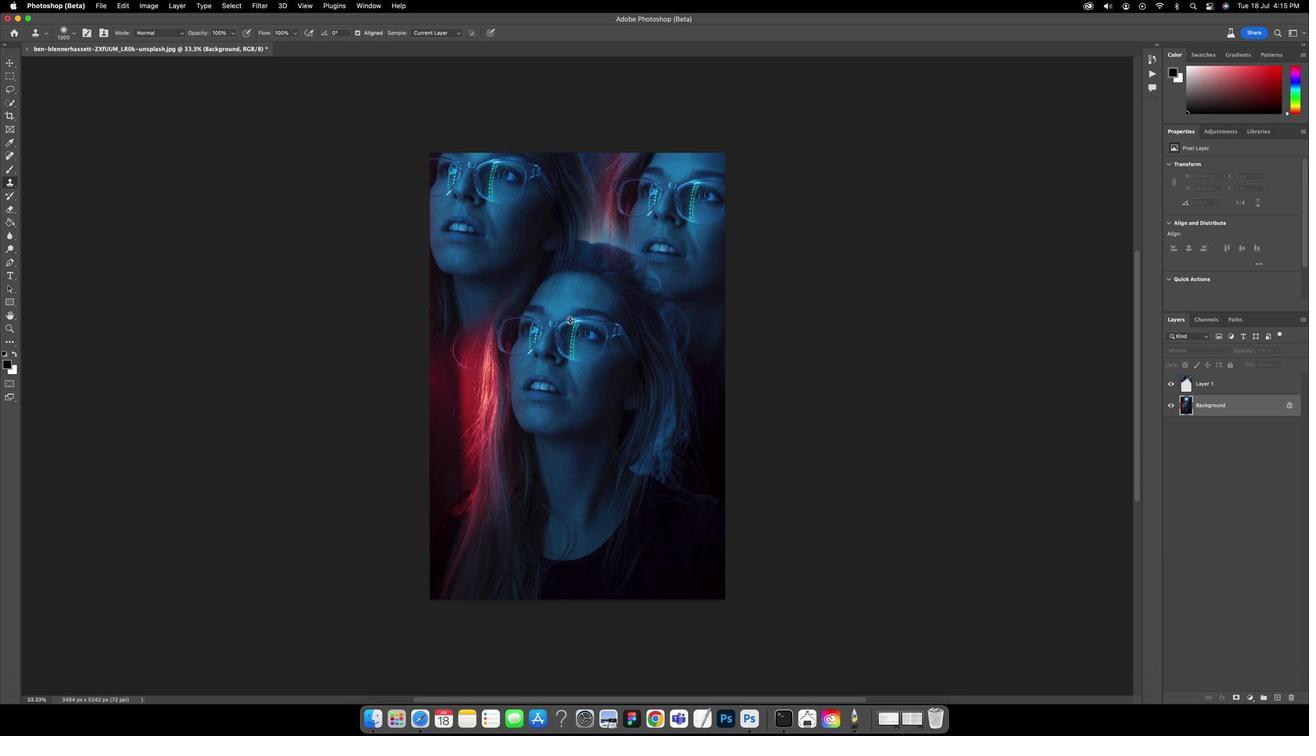 
Action: Mouse pressed left at (570, 319)
Screenshot: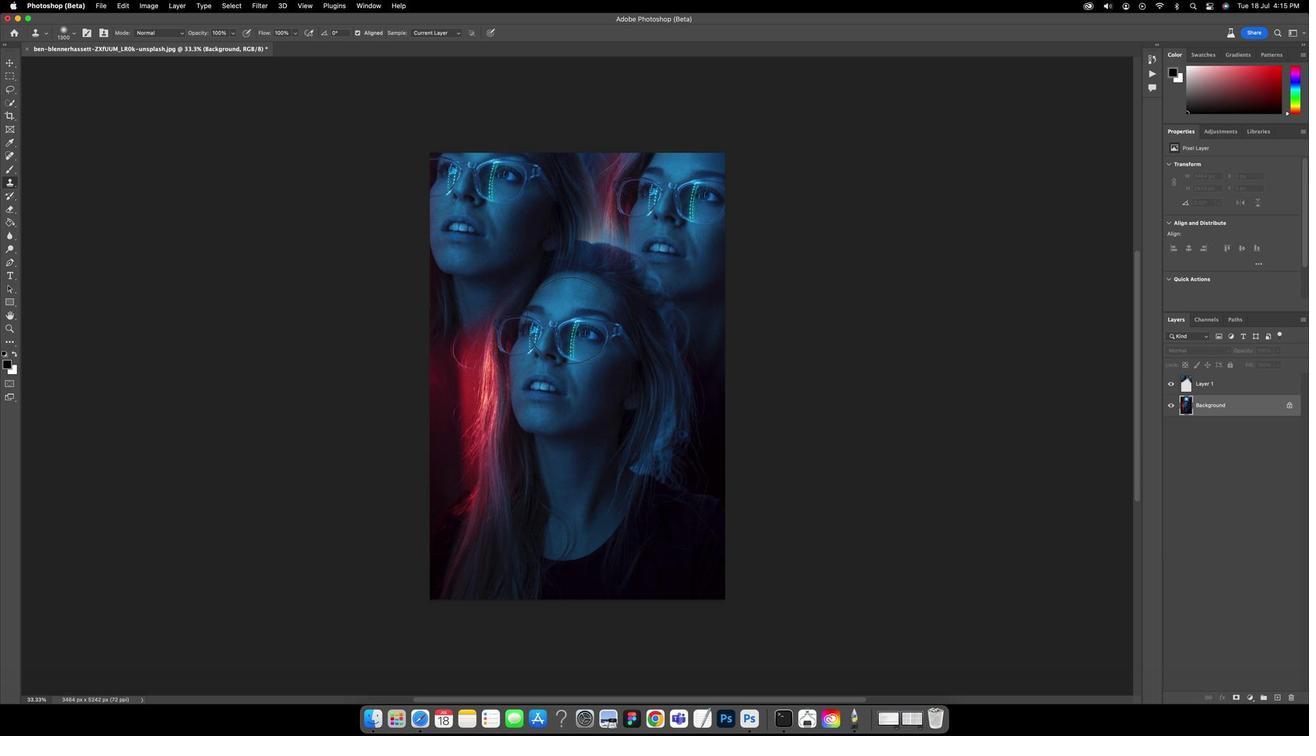 
Action: Mouse moved to (670, 457)
Screenshot: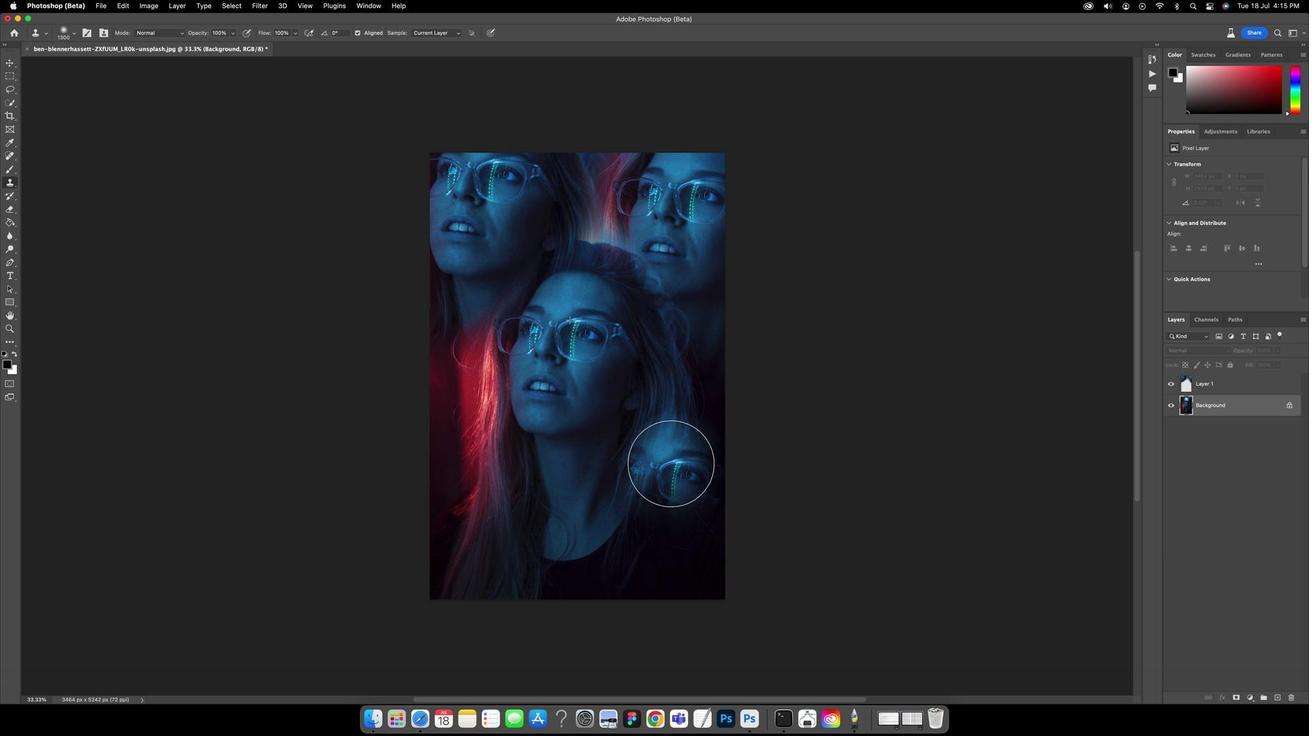 
Action: Mouse pressed left at (670, 457)
Screenshot: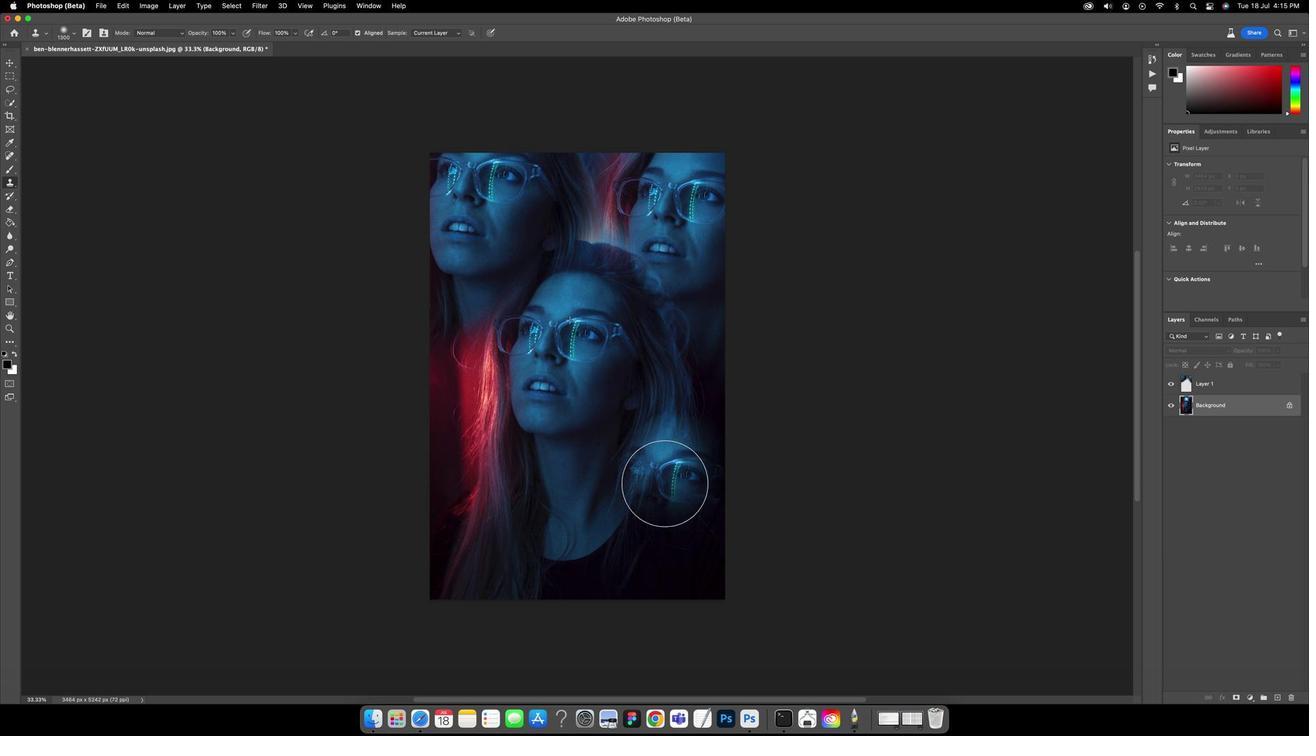 
Action: Mouse moved to (1175, 384)
Screenshot: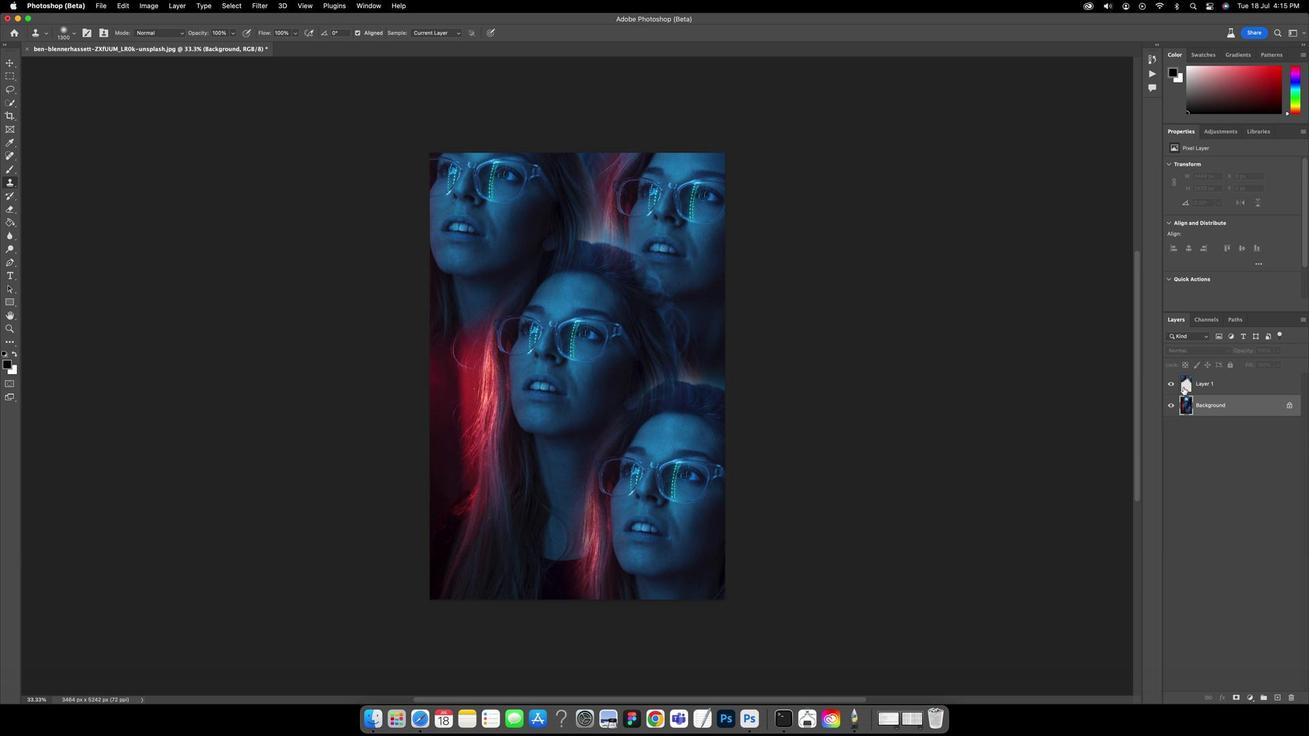 
Action: Mouse pressed left at (1175, 384)
Screenshot: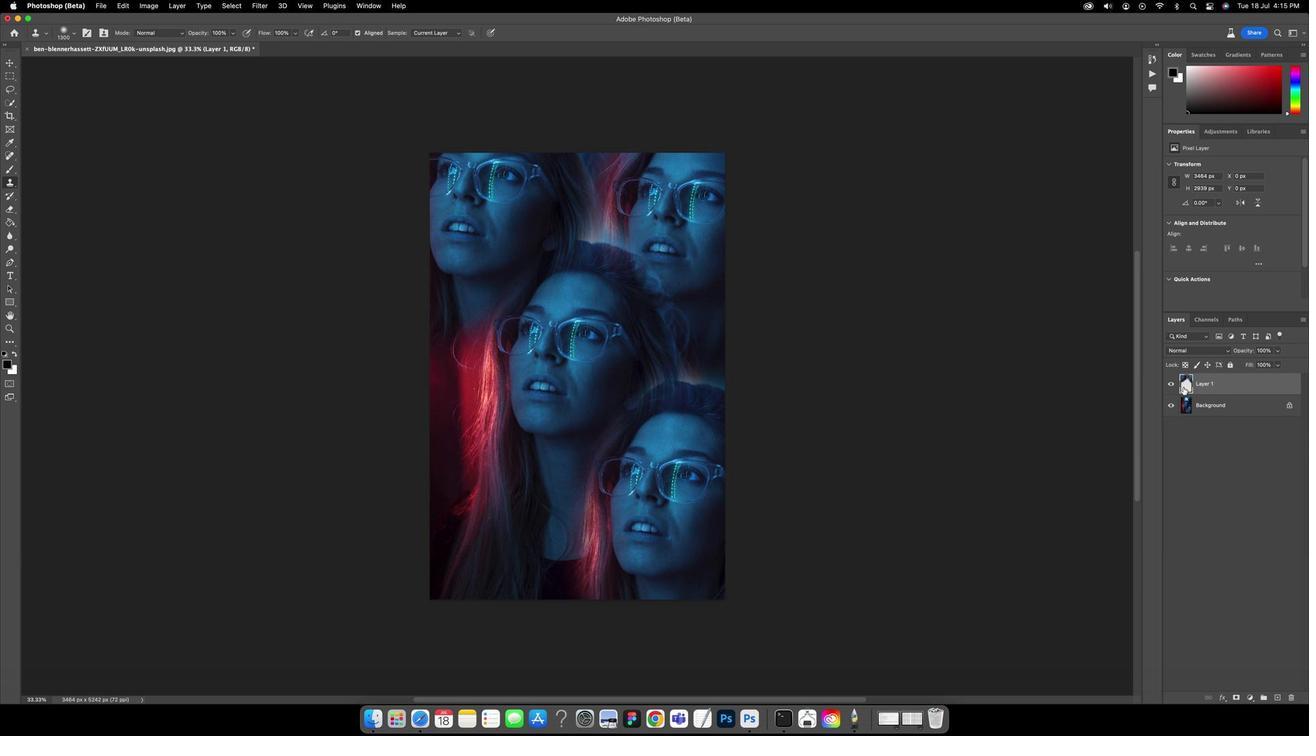 
Action: Key pressed Key.cmd
Screenshot: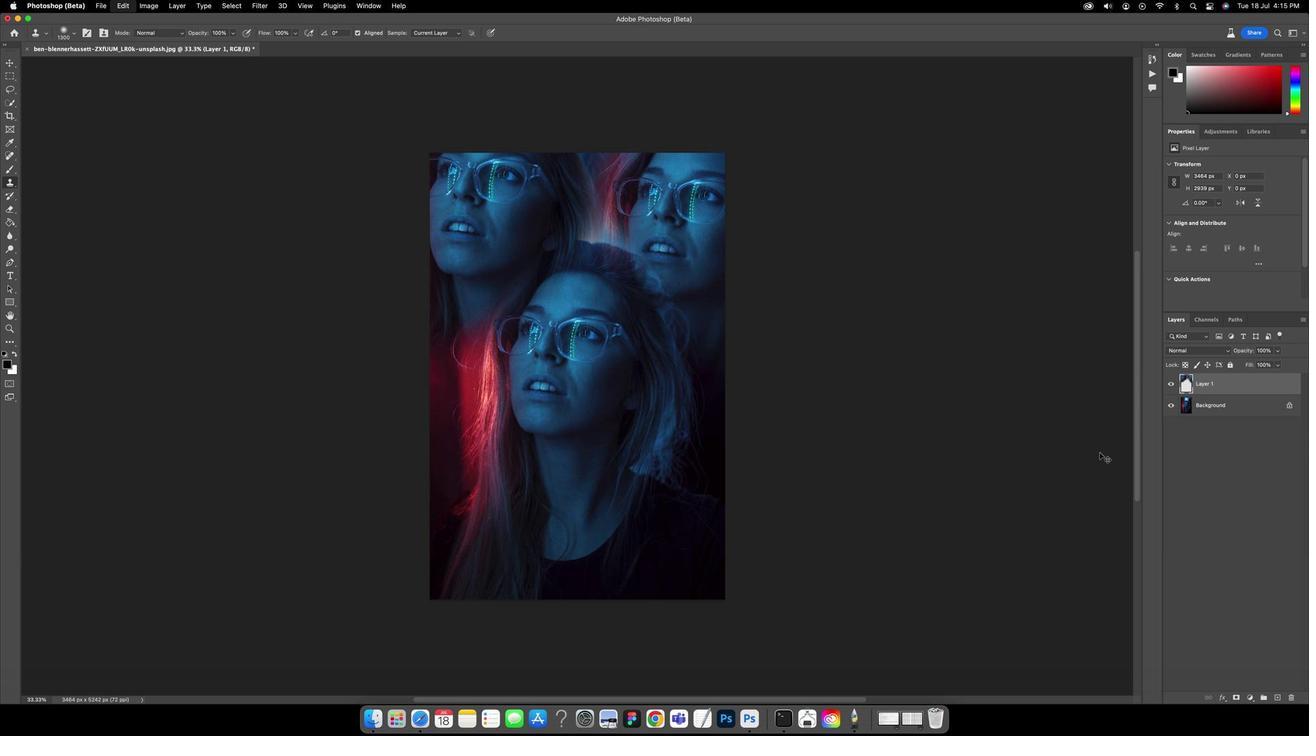 
Action: Mouse moved to (1115, 431)
Screenshot: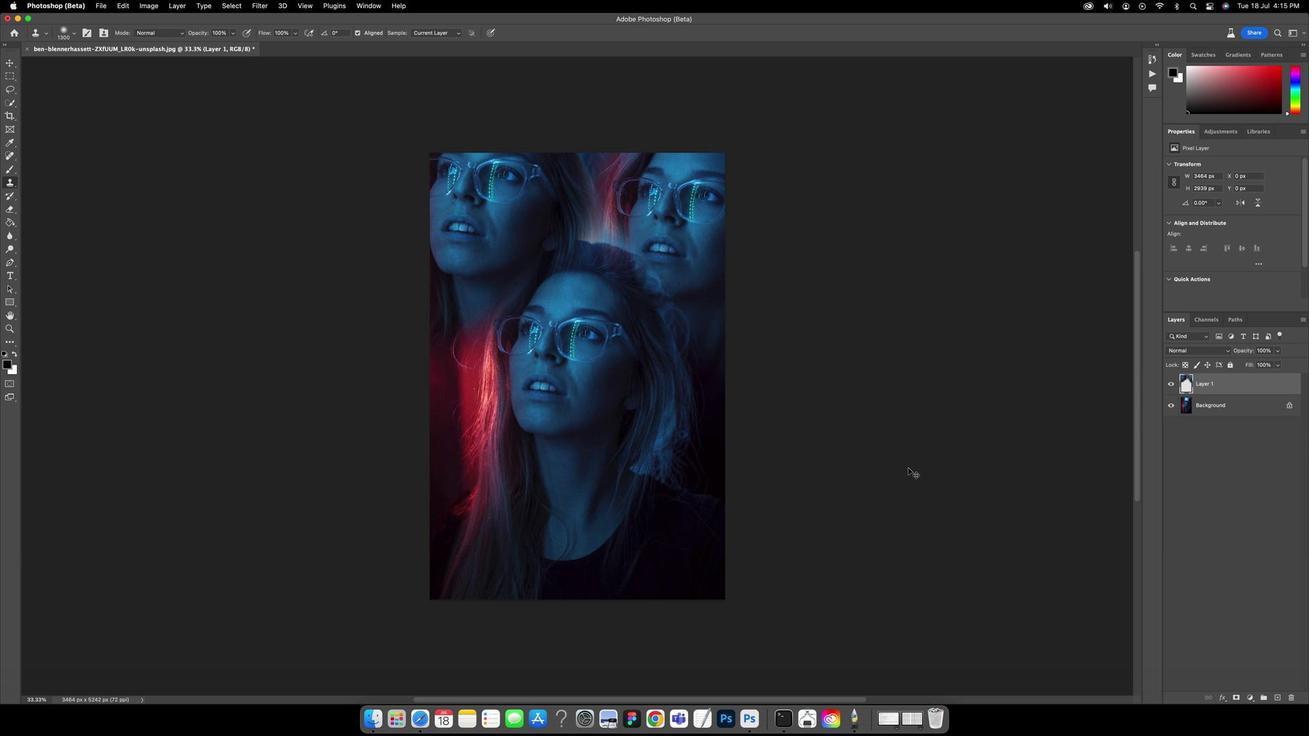 
Action: Key pressed 'z'
Screenshot: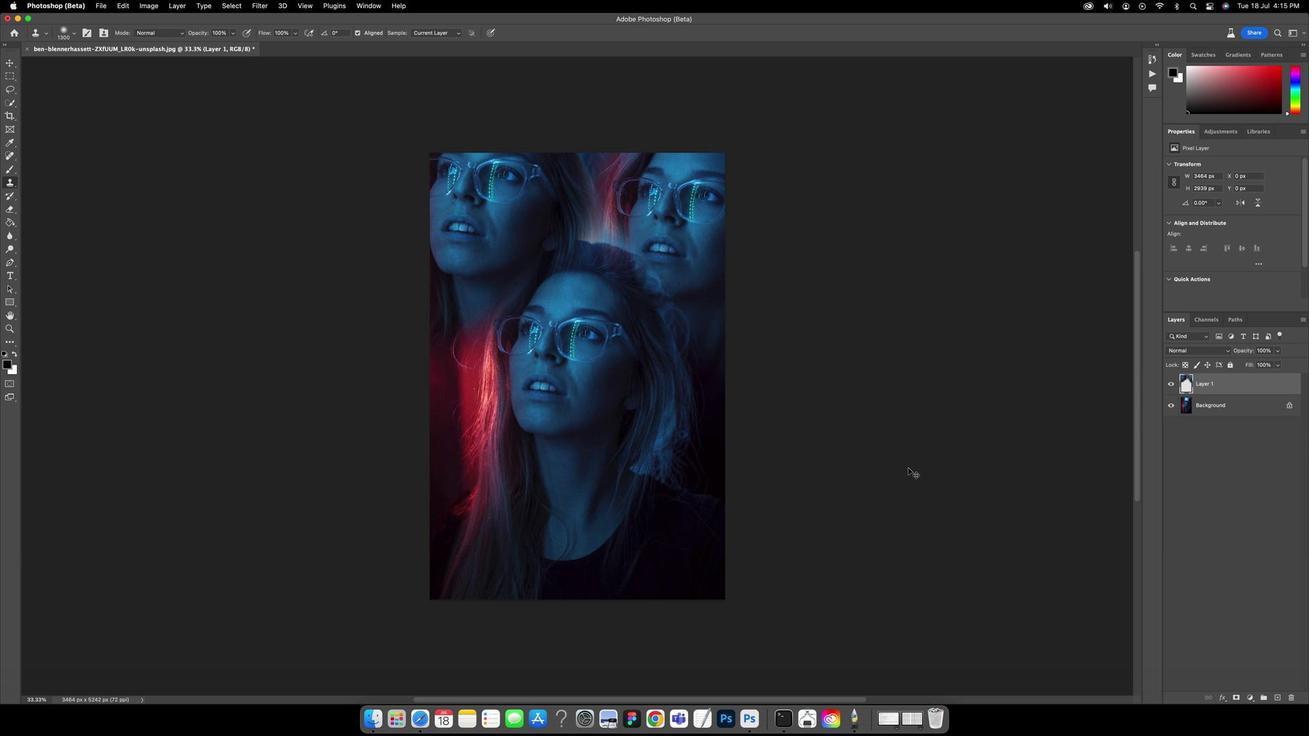
Action: Mouse moved to (690, 463)
Screenshot: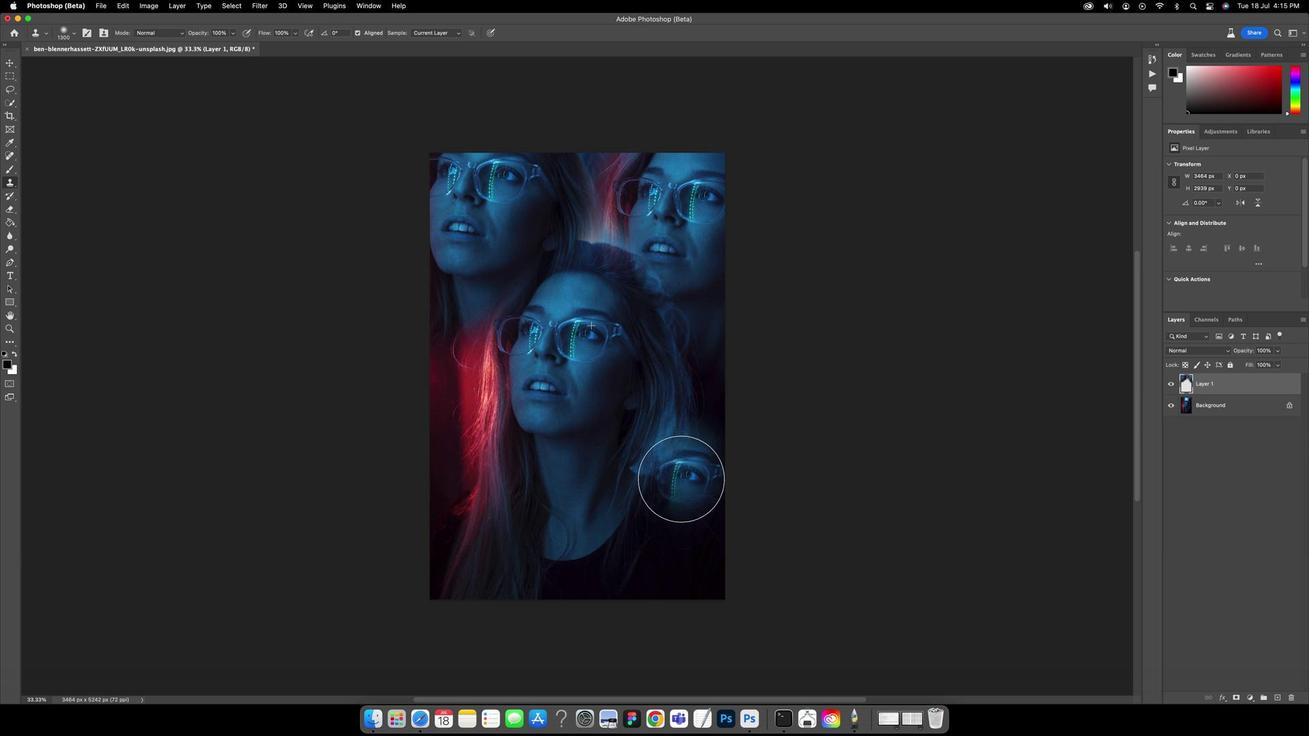 
Action: Mouse pressed left at (690, 463)
Screenshot: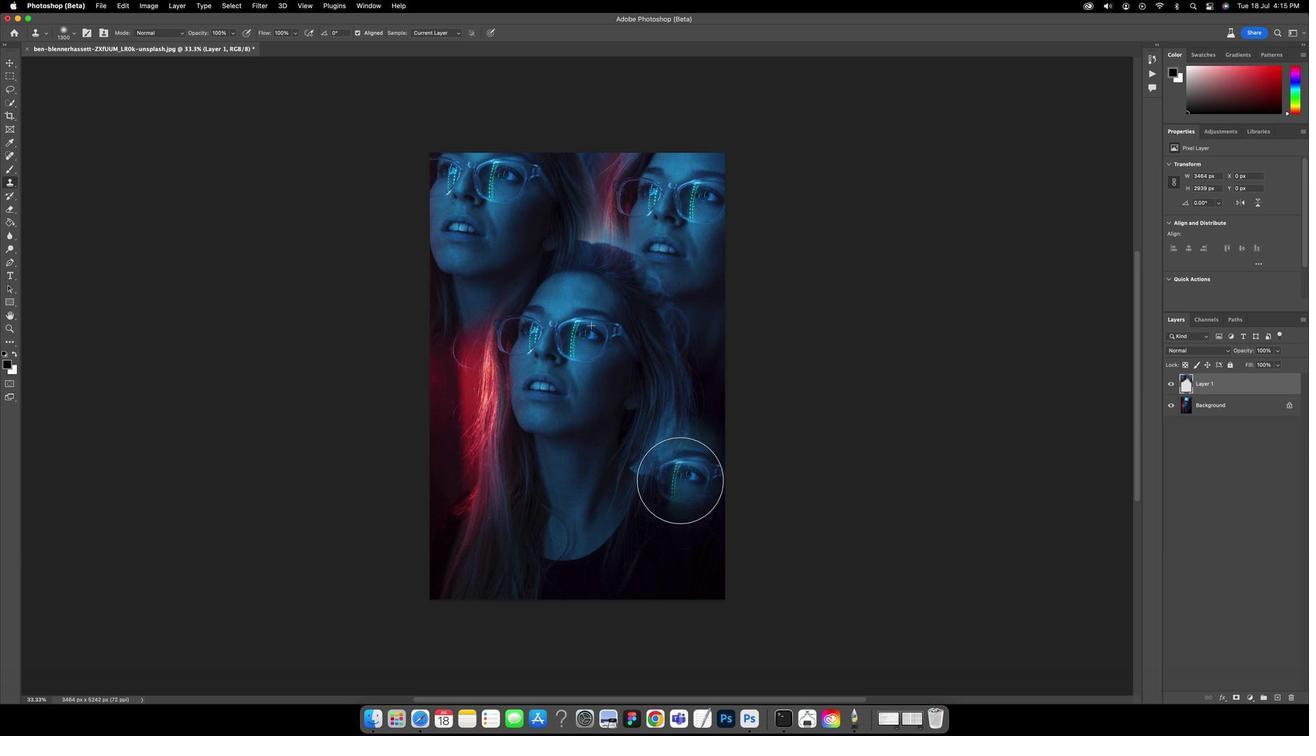 
Action: Mouse moved to (1174, 398)
Screenshot: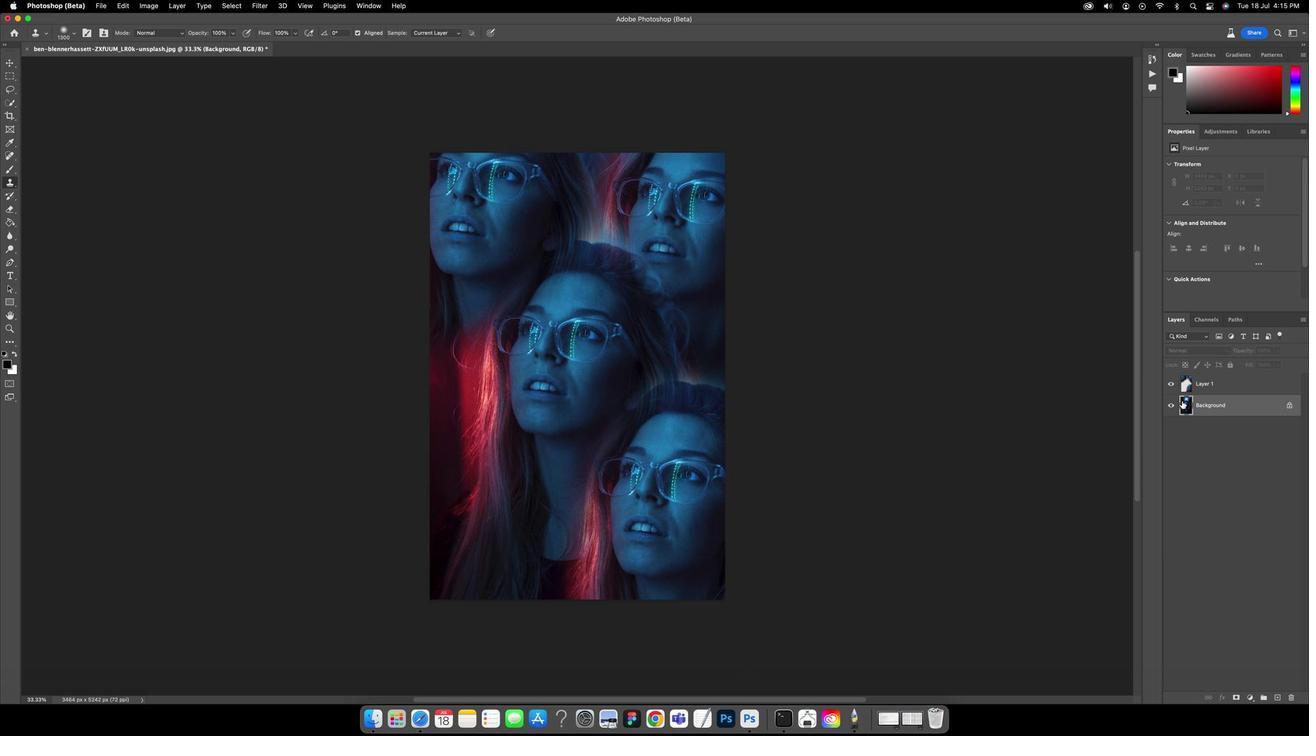 
Action: Mouse pressed left at (1174, 398)
Screenshot: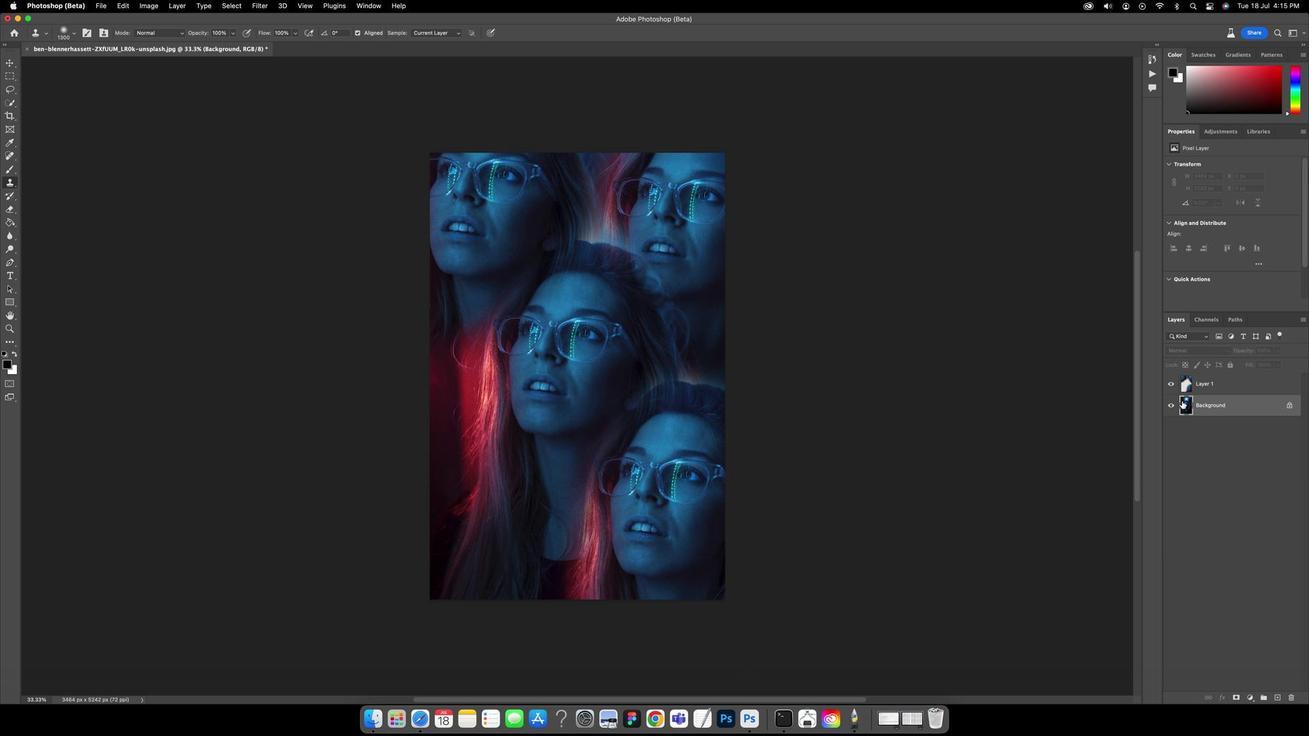 
Action: Mouse moved to (561, 328)
Screenshot: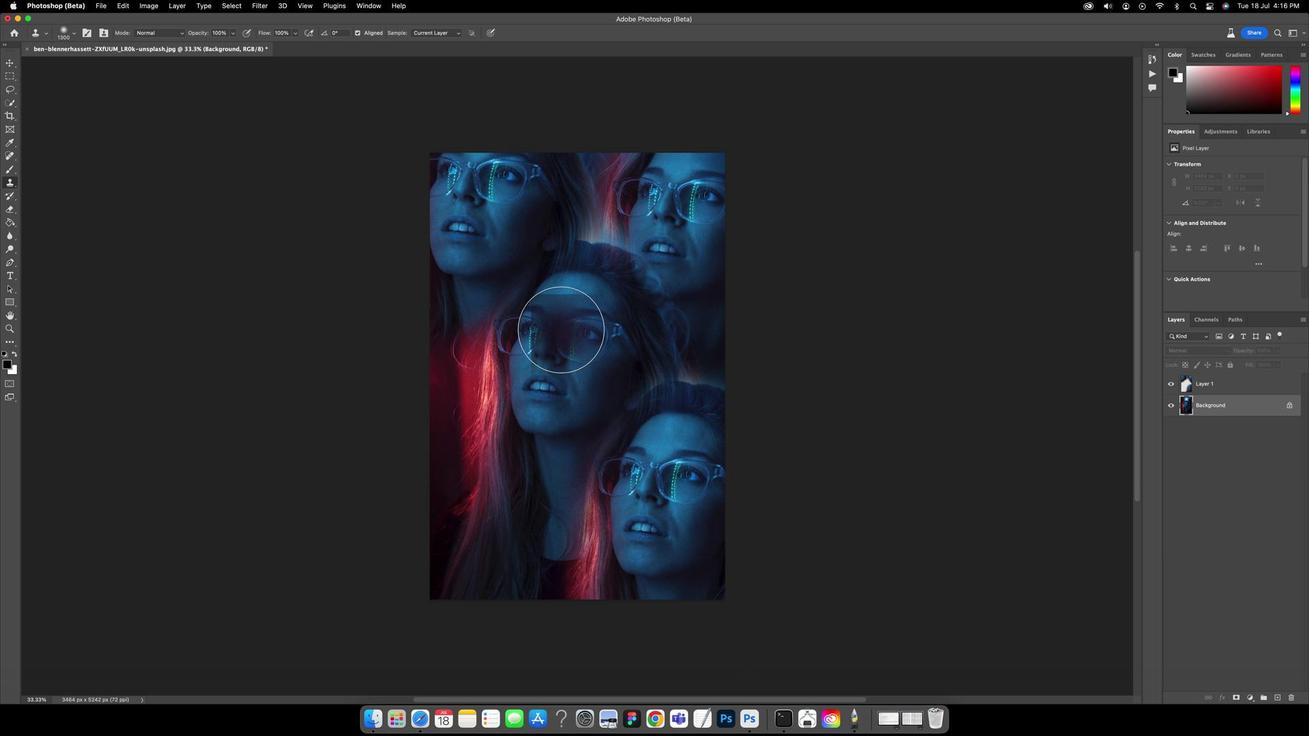 
Action: Key pressed Key.alt
Screenshot: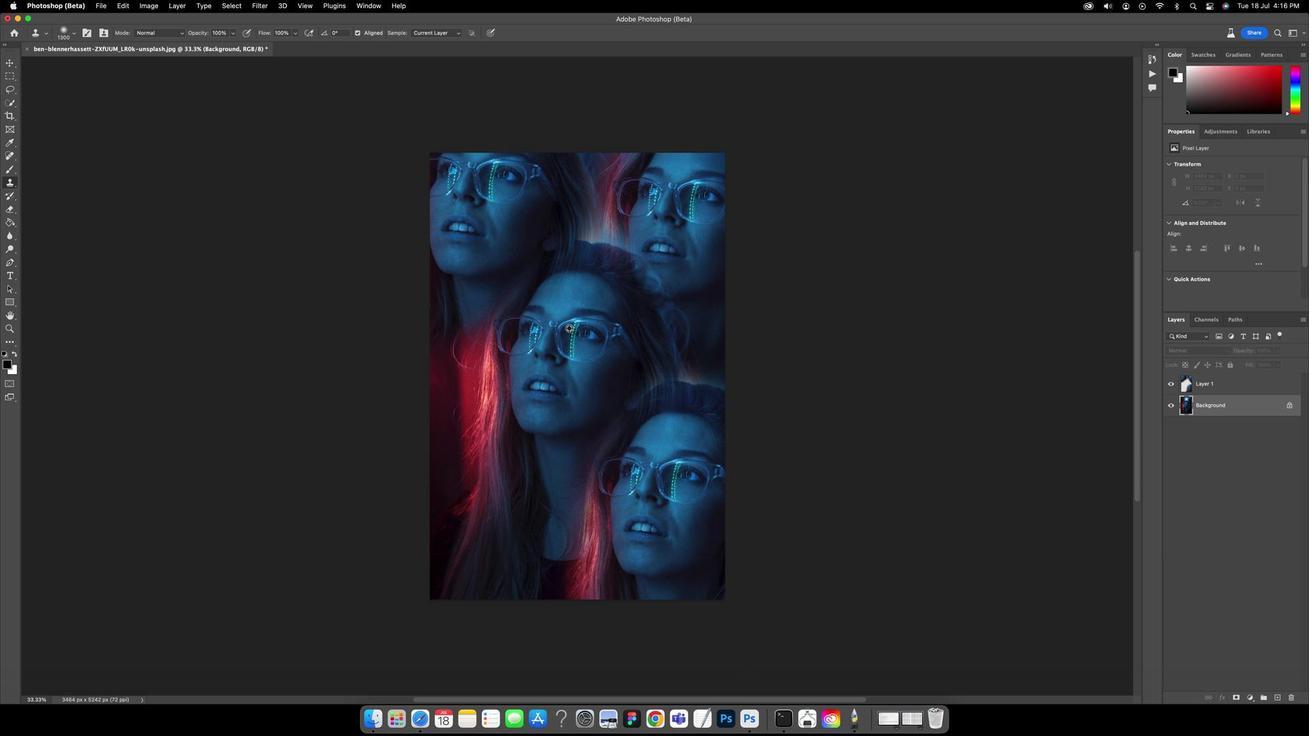 
Action: Mouse moved to (555, 318)
Screenshot: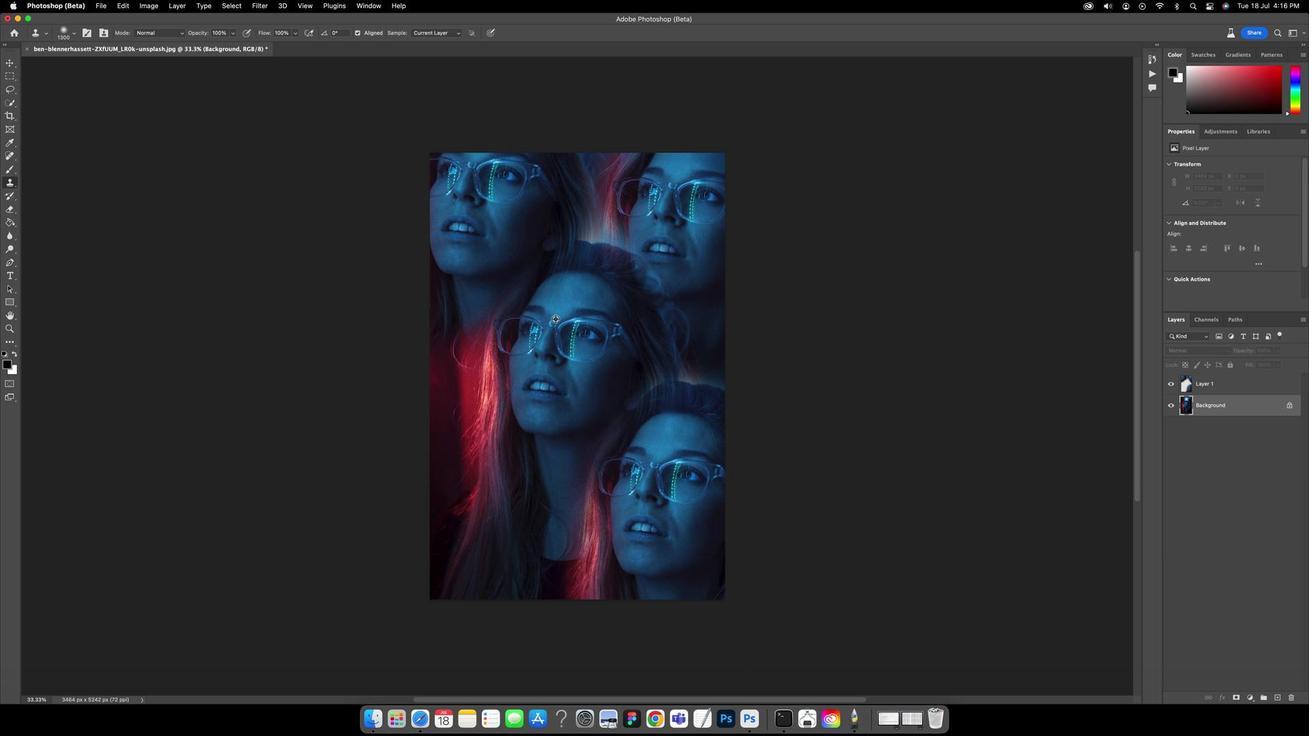 
Action: Mouse pressed left at (555, 318)
Screenshot: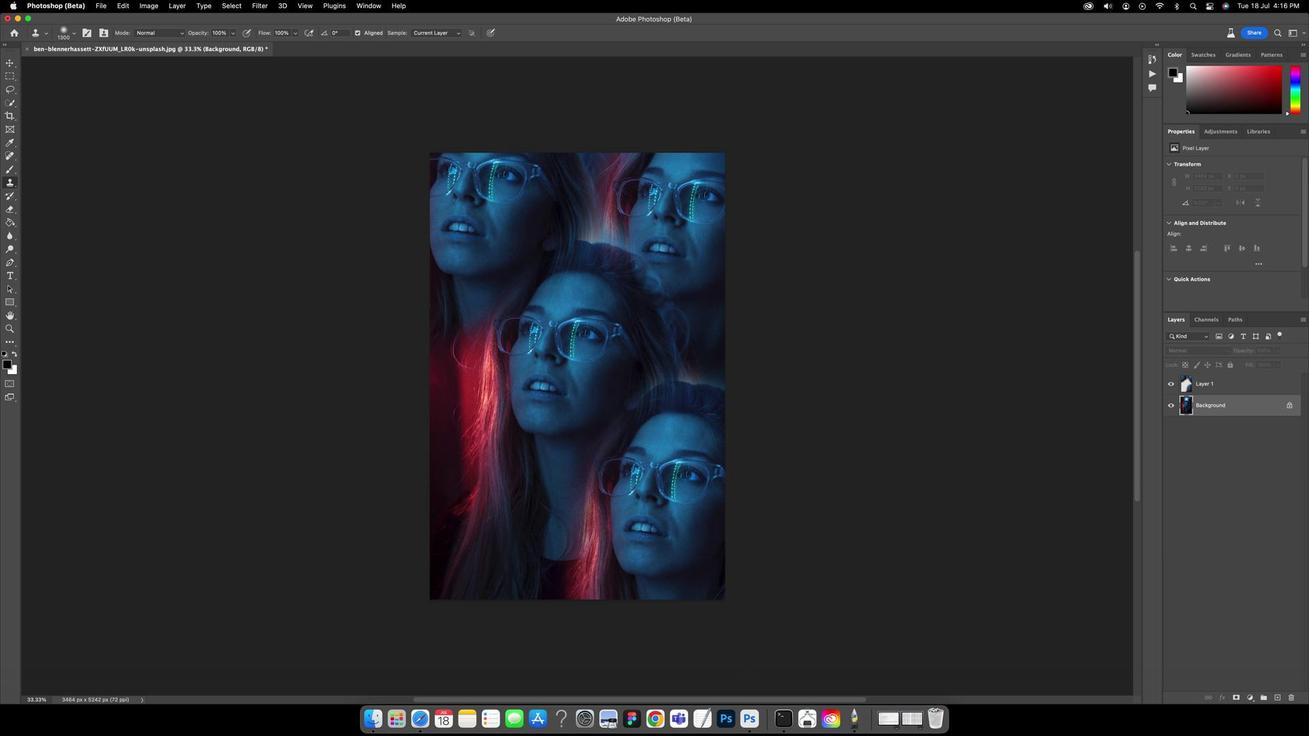 
Action: Mouse moved to (1177, 378)
Screenshot: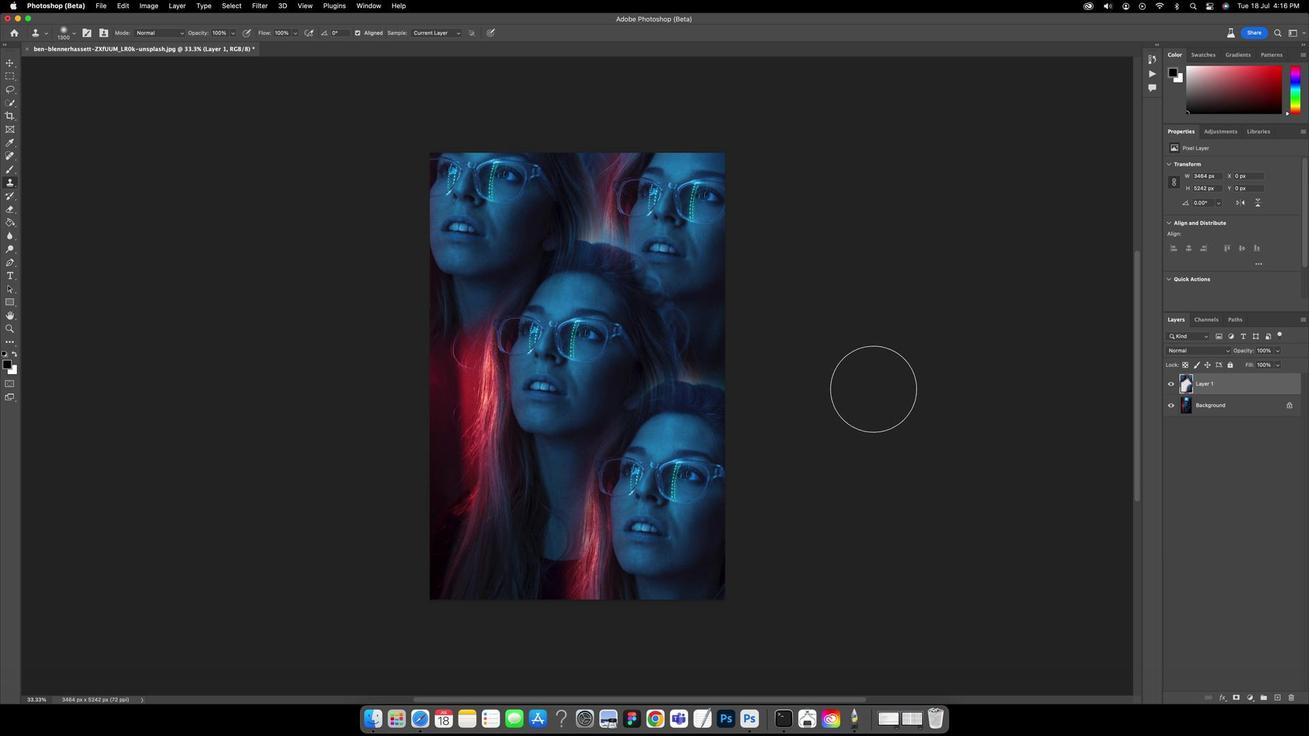 
Action: Mouse pressed left at (1177, 378)
Screenshot: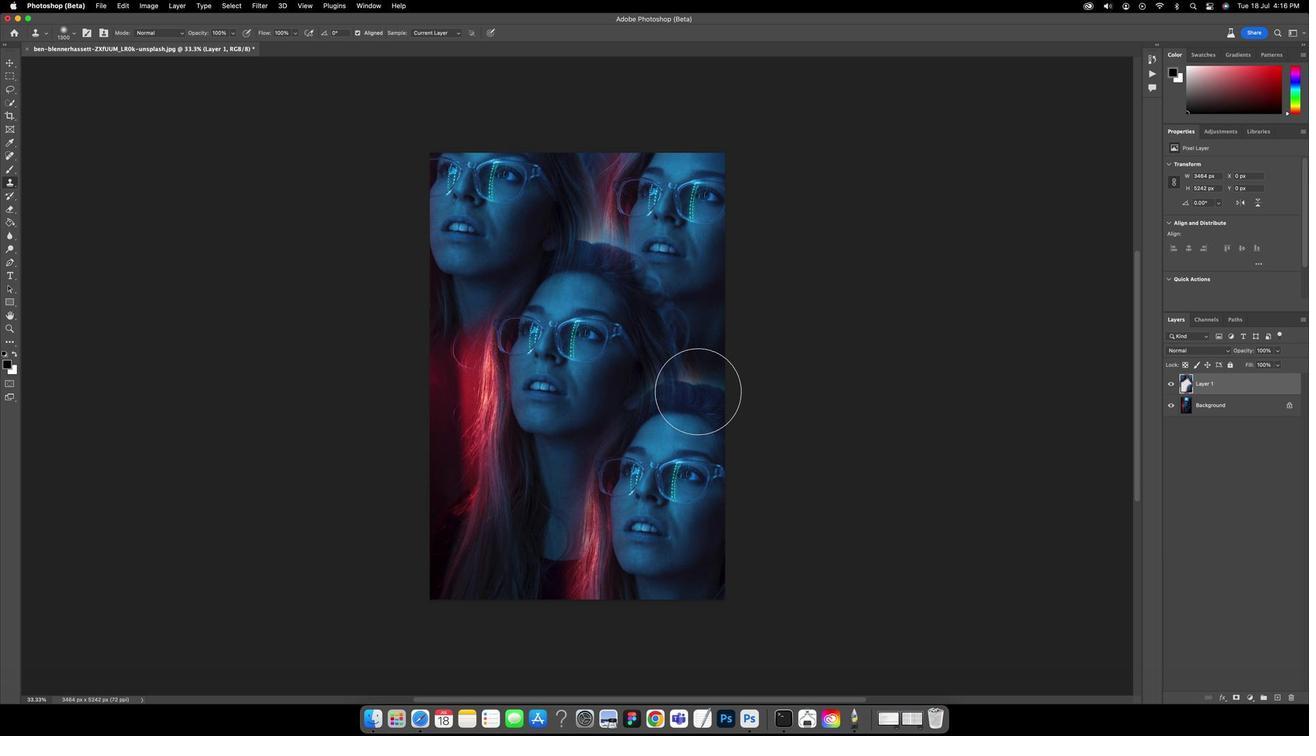 
Action: Mouse moved to (482, 462)
Screenshot: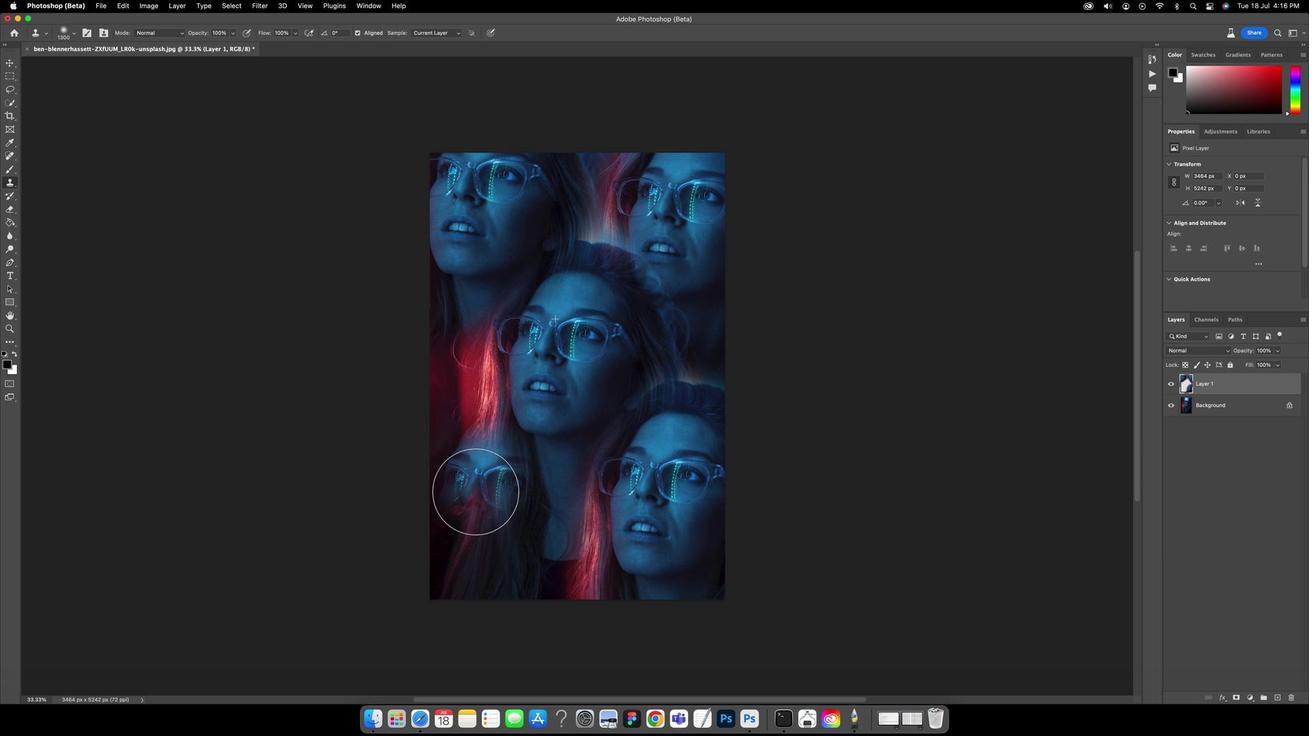 
Action: Mouse pressed left at (482, 462)
Screenshot: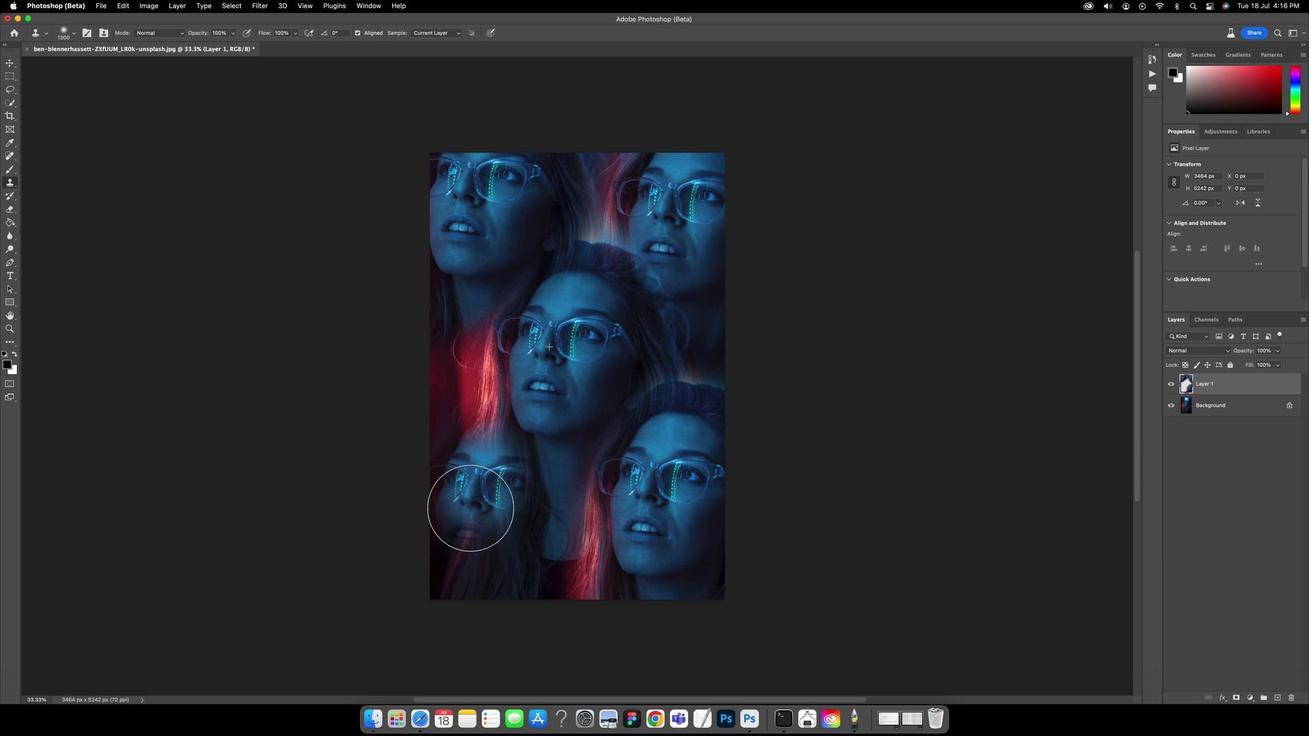 
Action: Mouse moved to (396, 571)
Screenshot: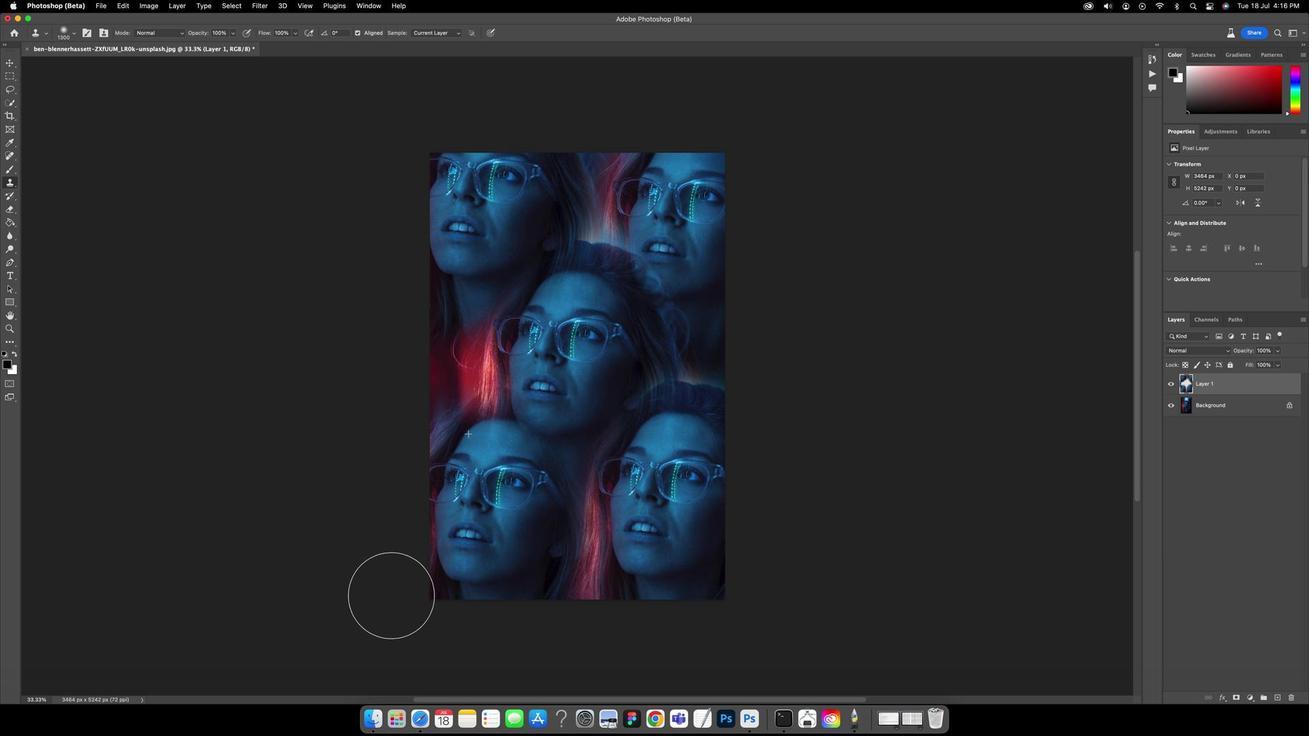 
Action: Mouse pressed left at (396, 571)
Screenshot: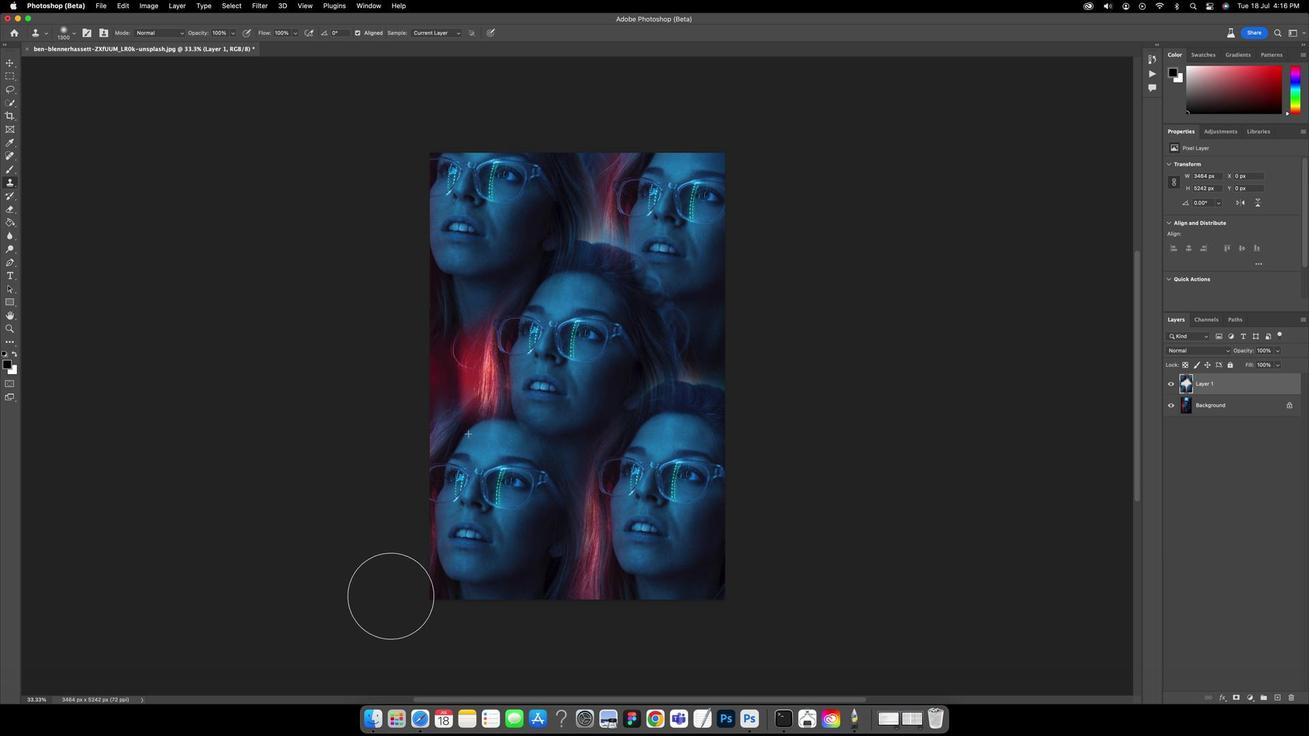 
Action: Mouse moved to (692, 422)
Screenshot: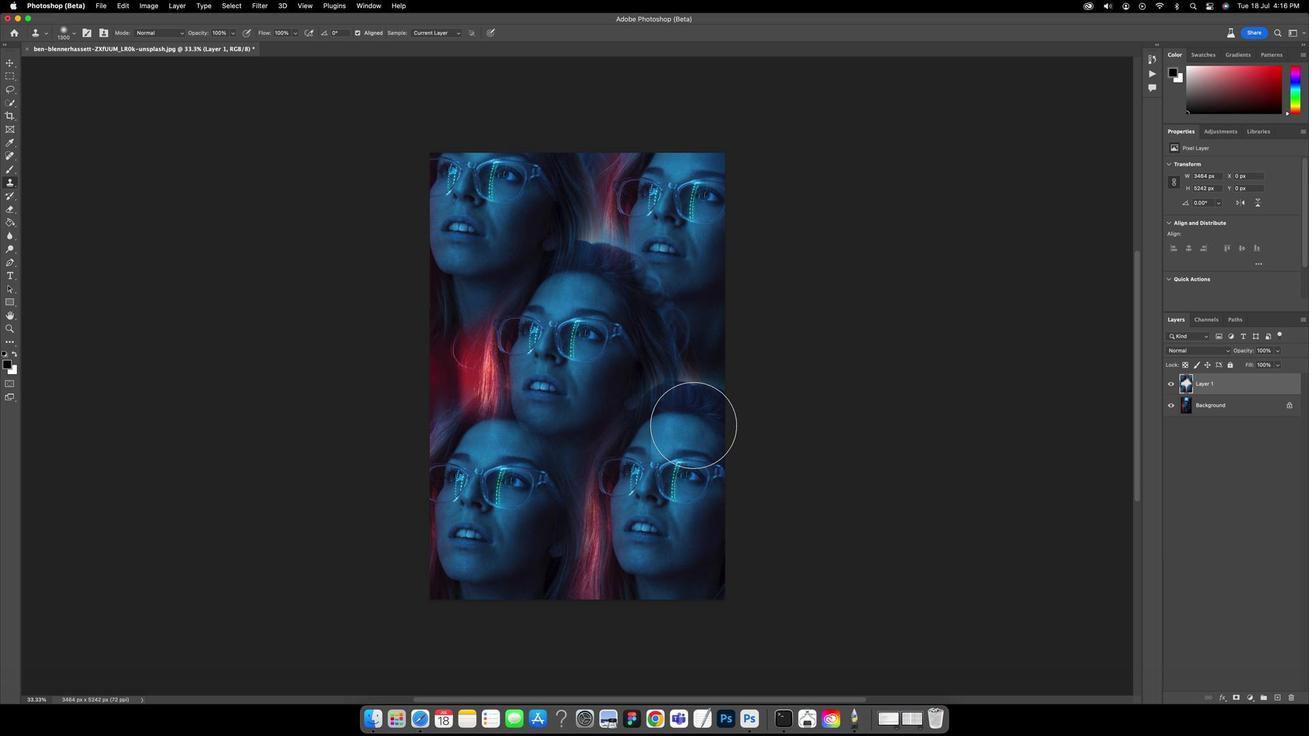 
Action: Key pressed 'v'
Screenshot: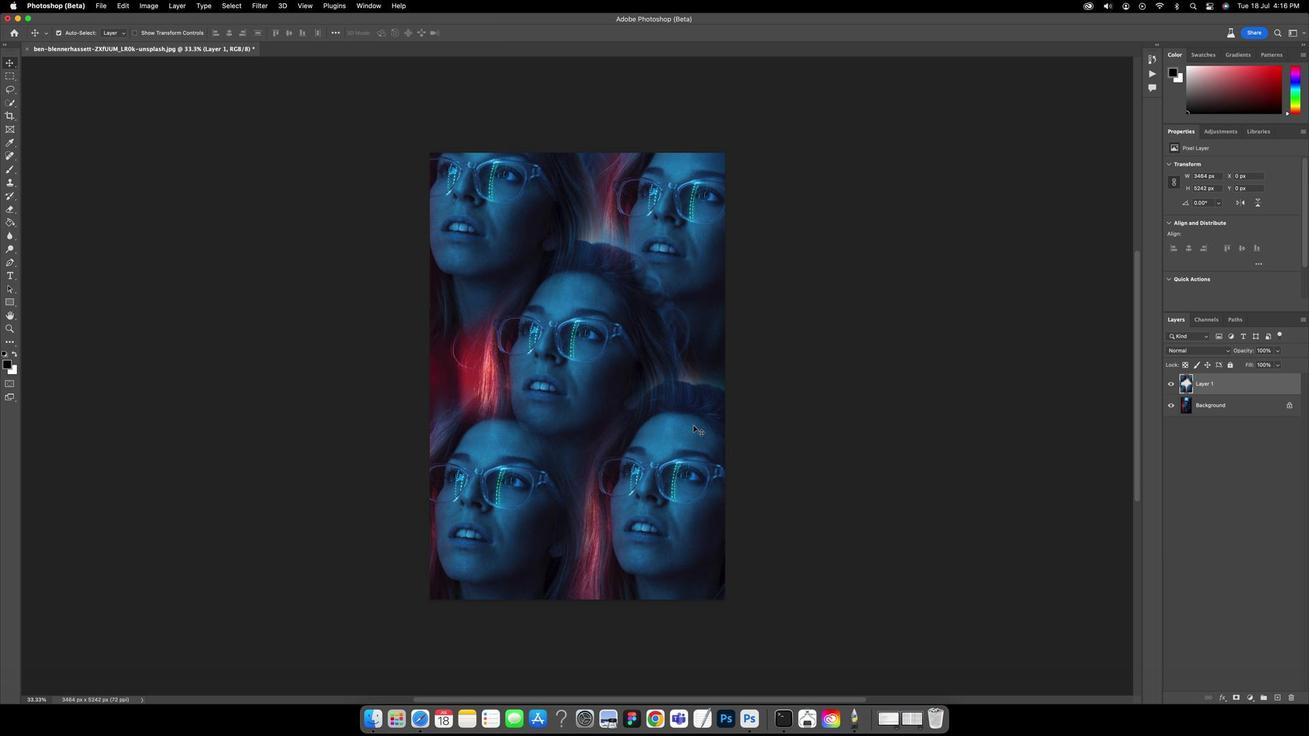 
Action: Mouse moved to (1269, 362)
Screenshot: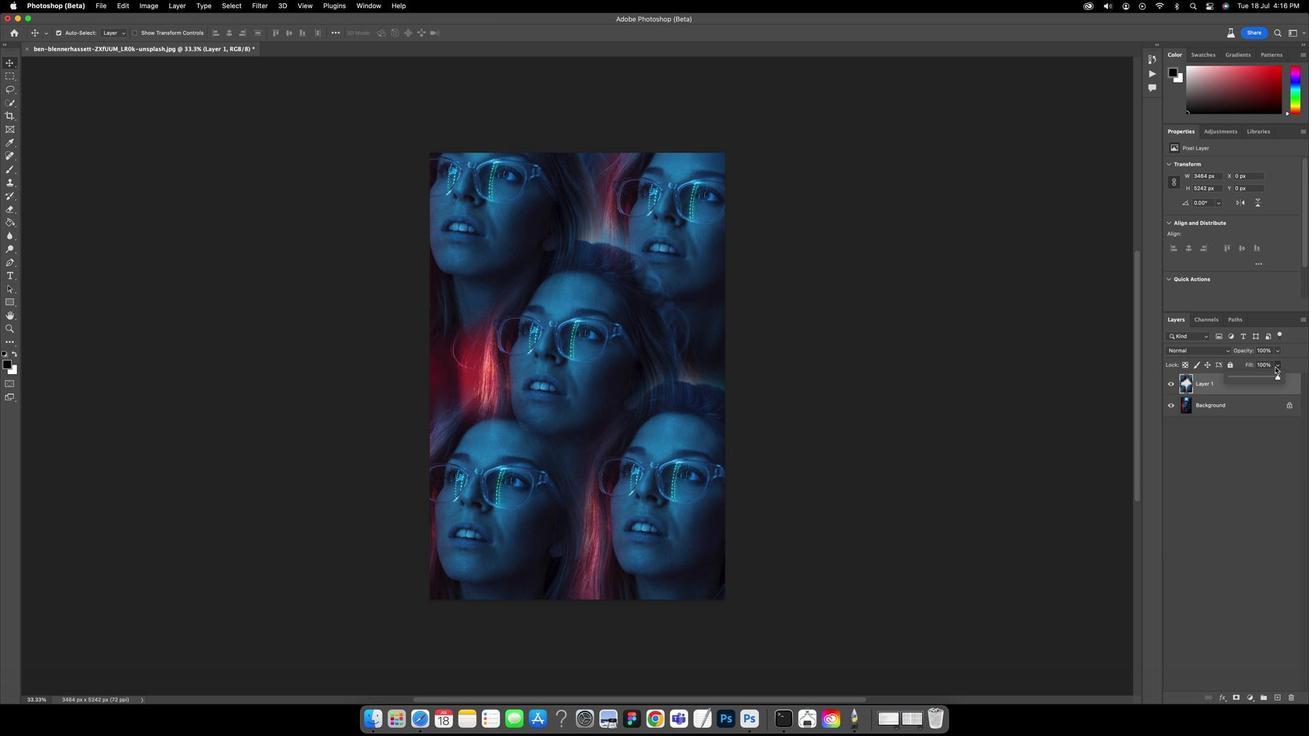 
Action: Mouse pressed left at (1269, 362)
Screenshot: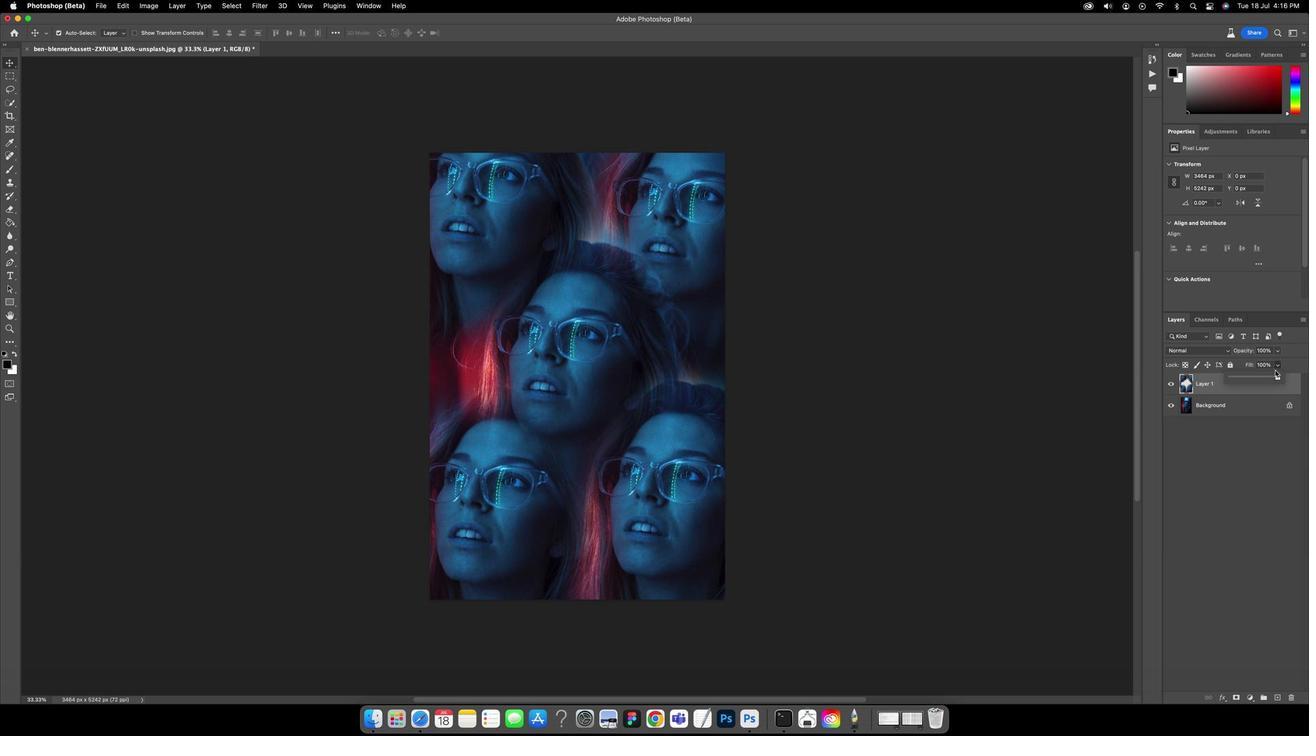 
Action: Mouse moved to (1270, 375)
Screenshot: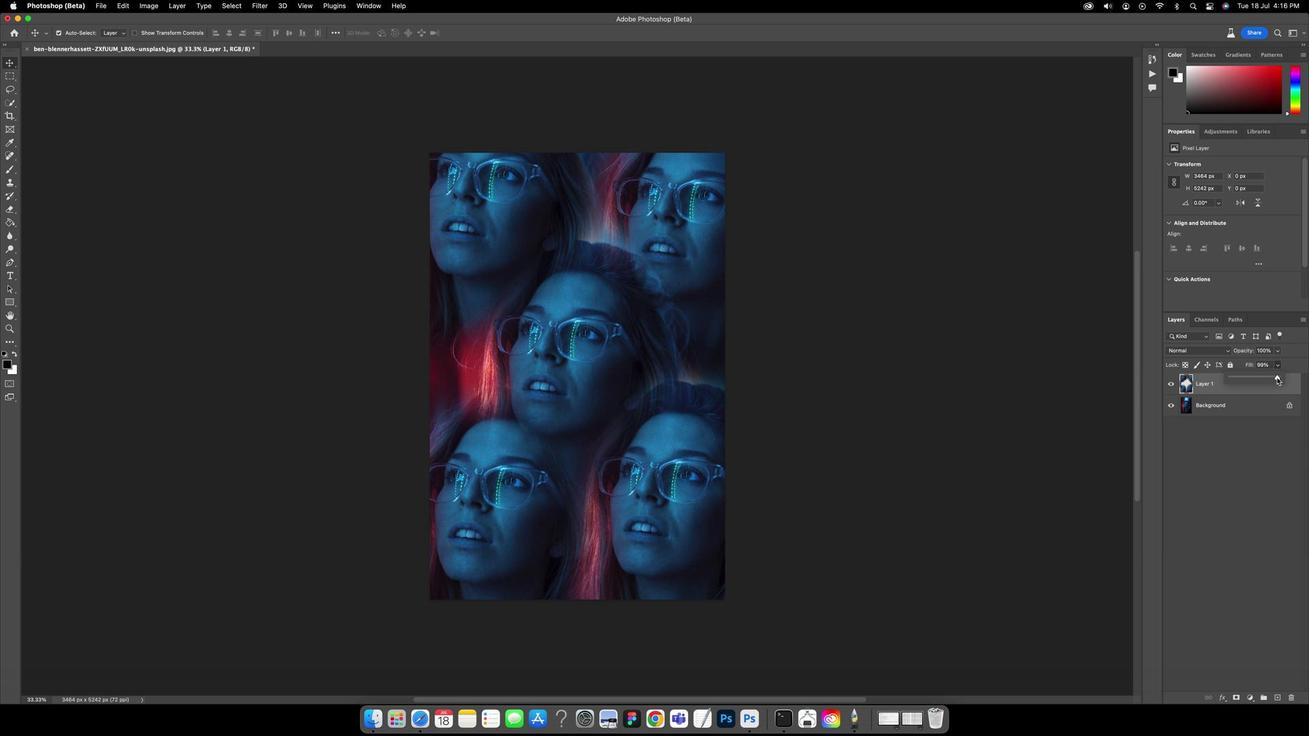 
Action: Mouse pressed left at (1270, 375)
Screenshot: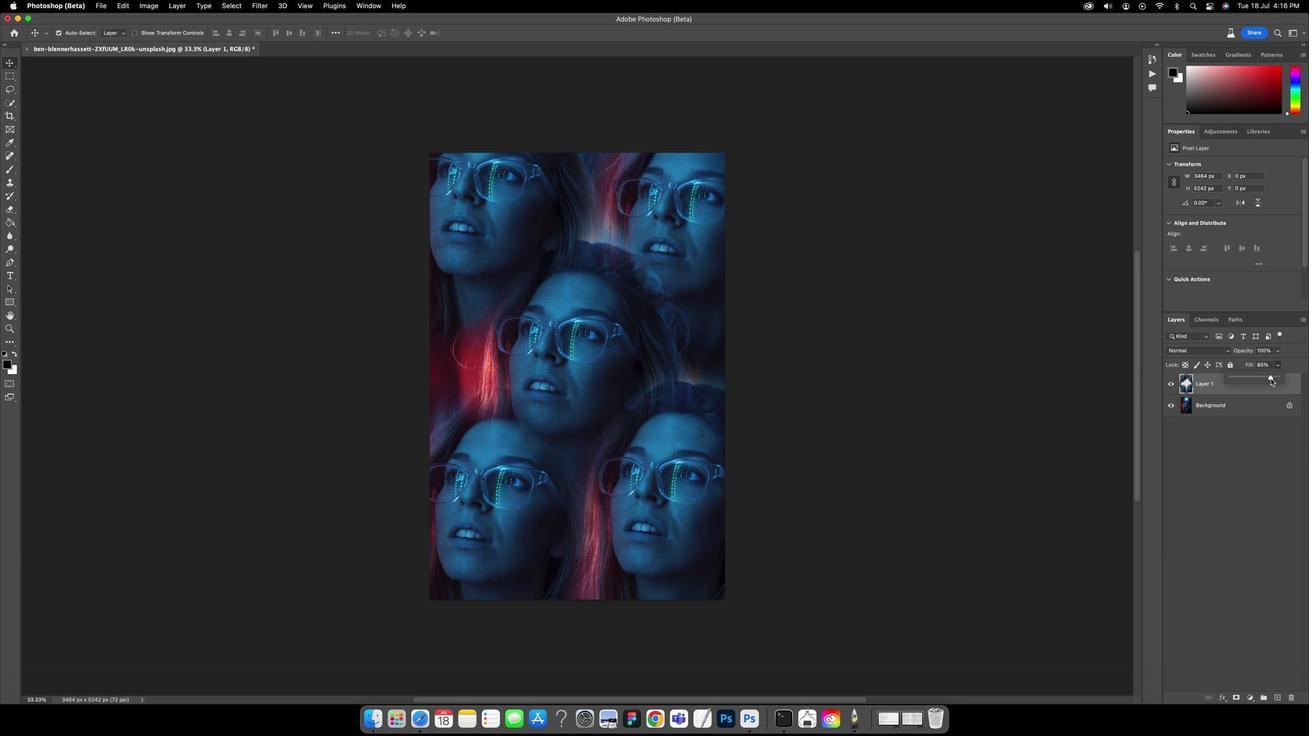 
Action: Mouse moved to (1258, 377)
Screenshot: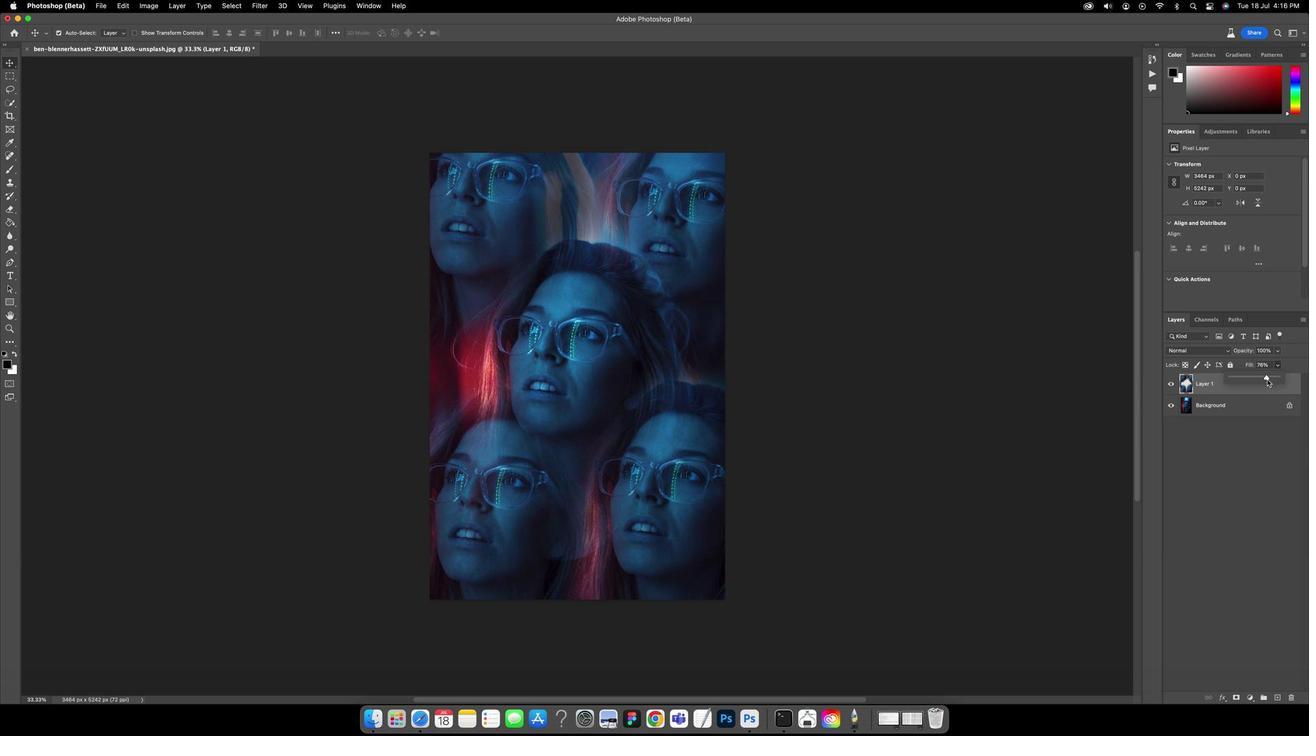 
Action: Mouse pressed left at (1258, 377)
Screenshot: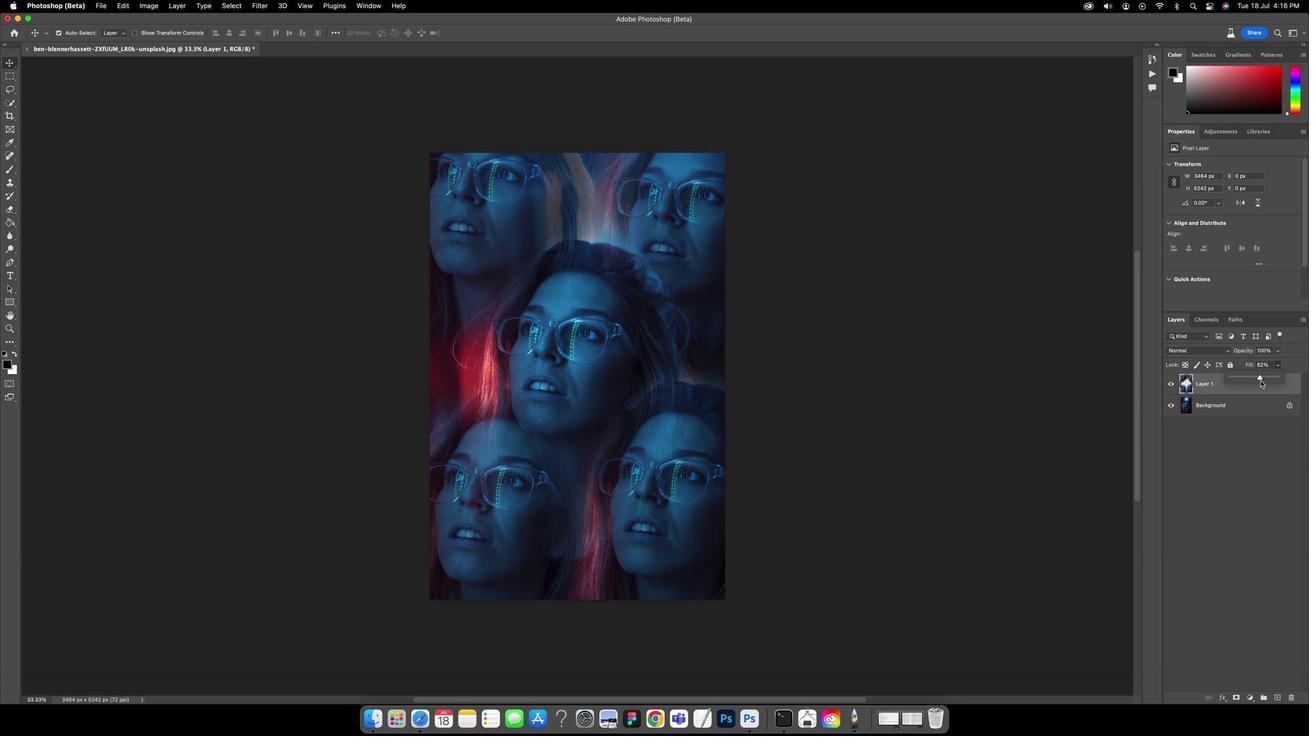 
Action: Mouse moved to (1252, 378)
Screenshot: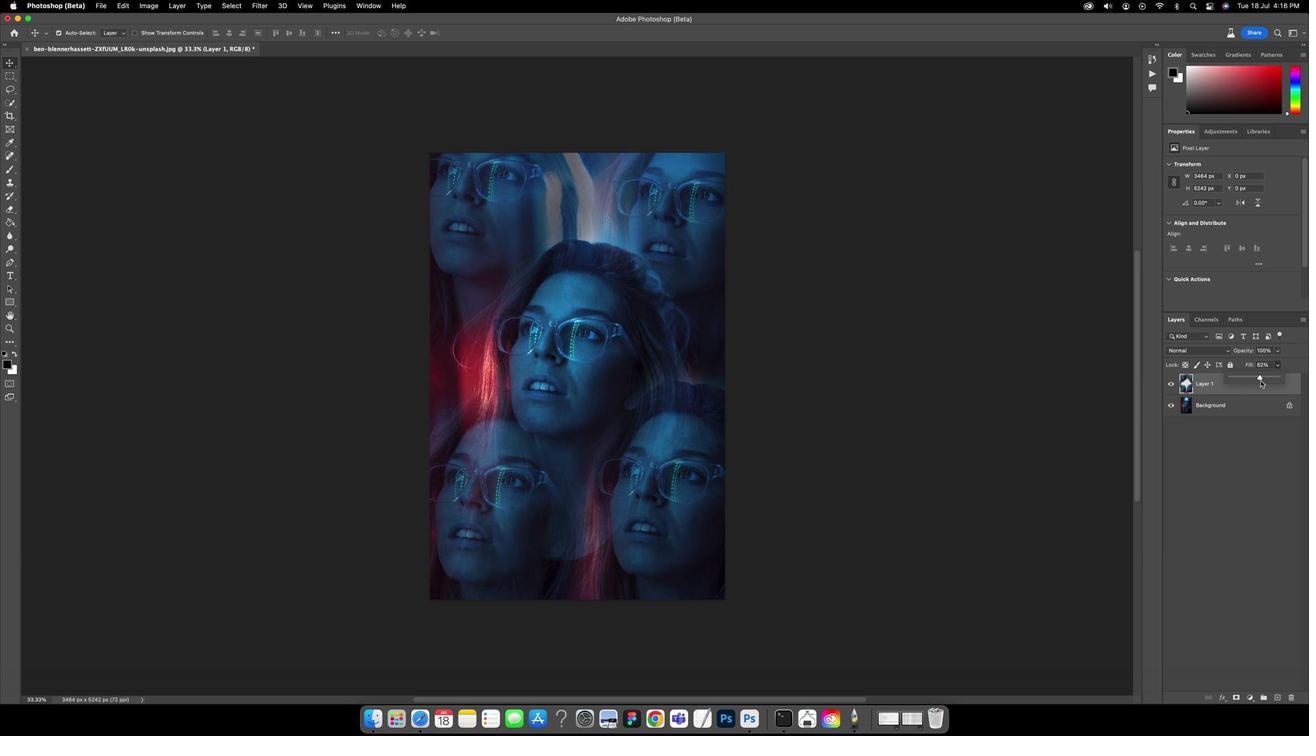 
Action: Mouse pressed left at (1252, 378)
Screenshot: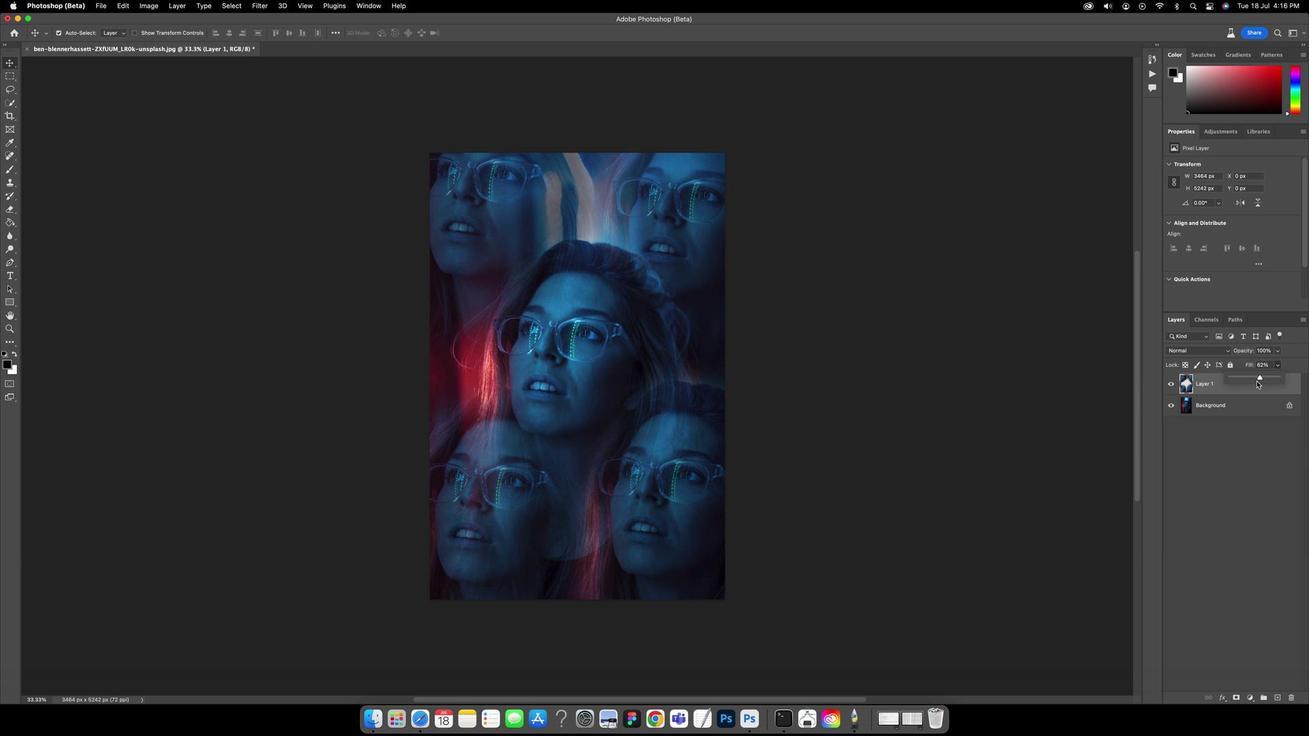 
Action: Mouse moved to (1250, 378)
Screenshot: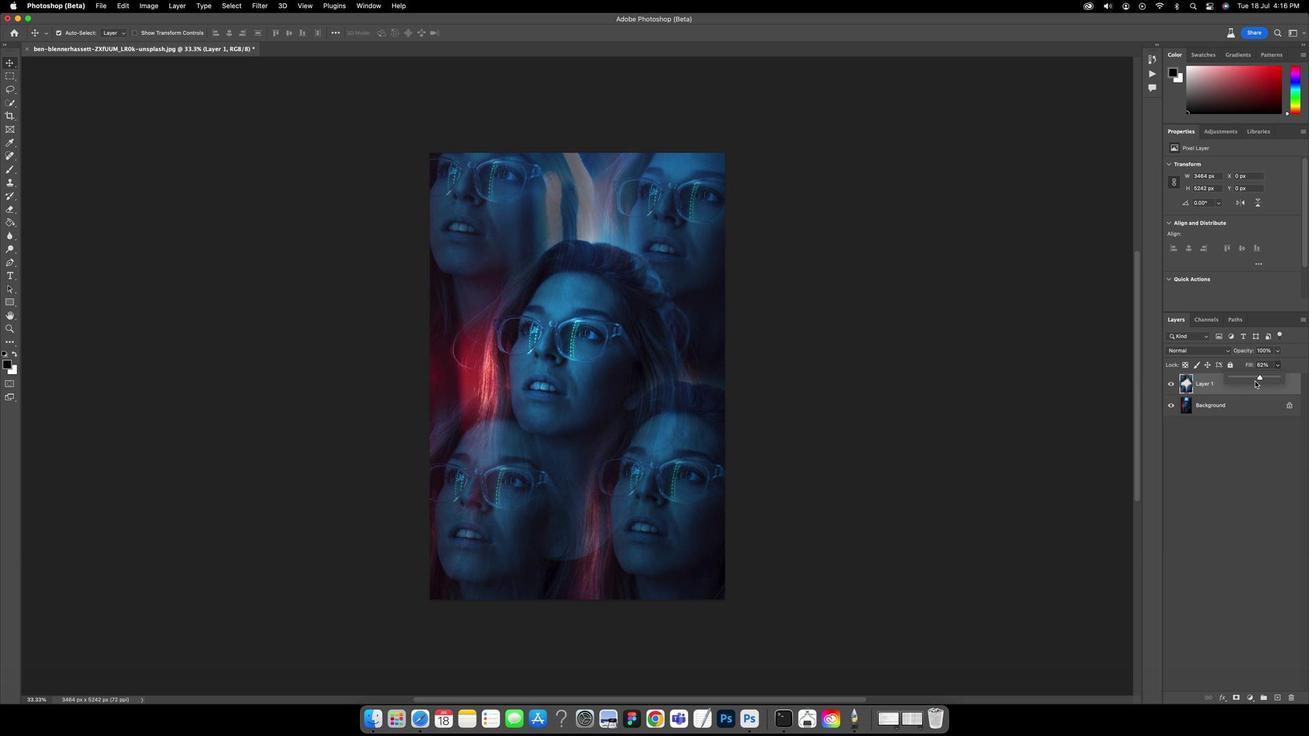 
Action: Mouse pressed left at (1250, 378)
Screenshot: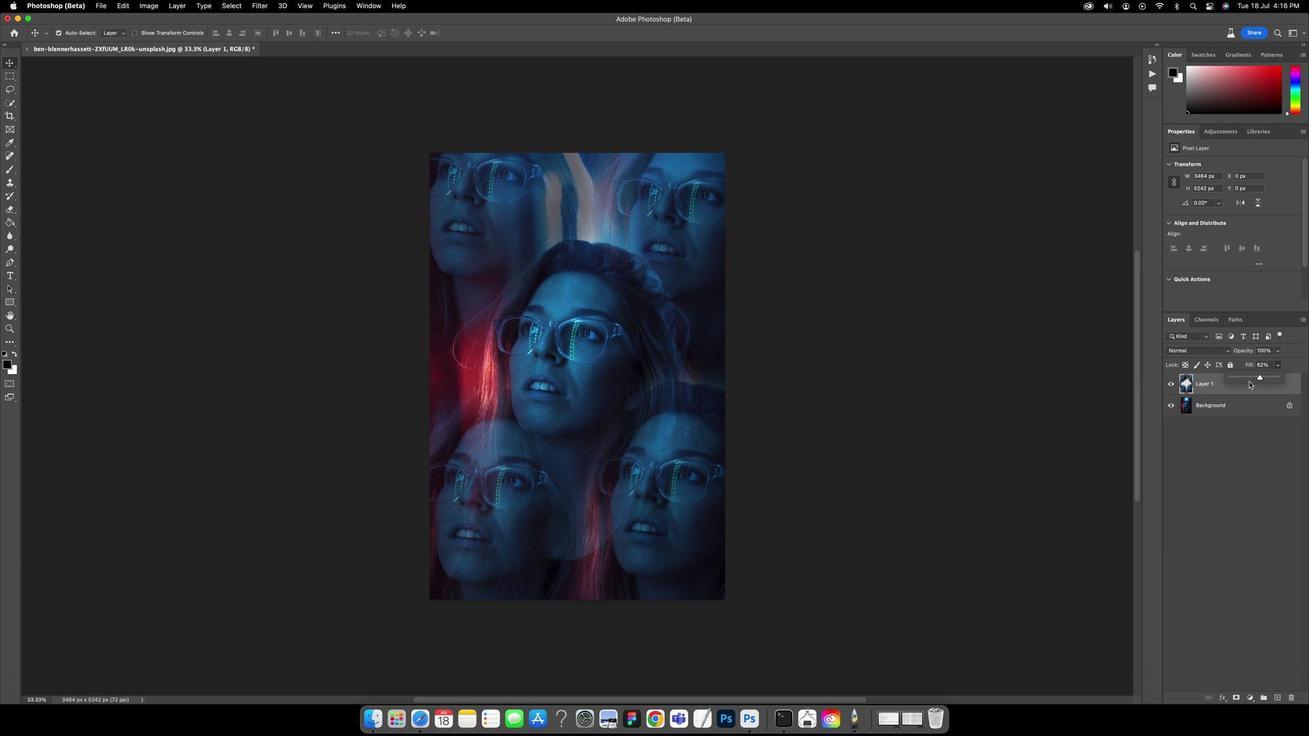 
Action: Mouse moved to (1250, 376)
Screenshot: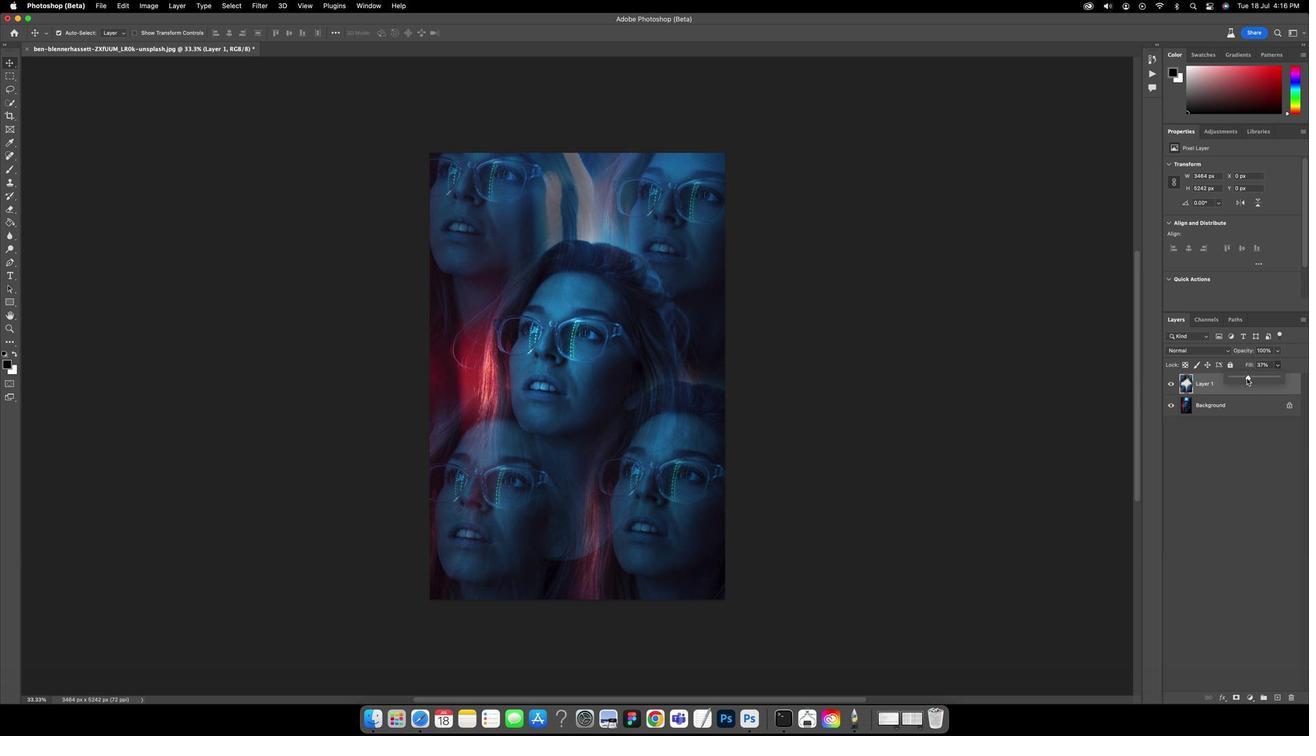 
Action: Mouse pressed left at (1250, 376)
Screenshot: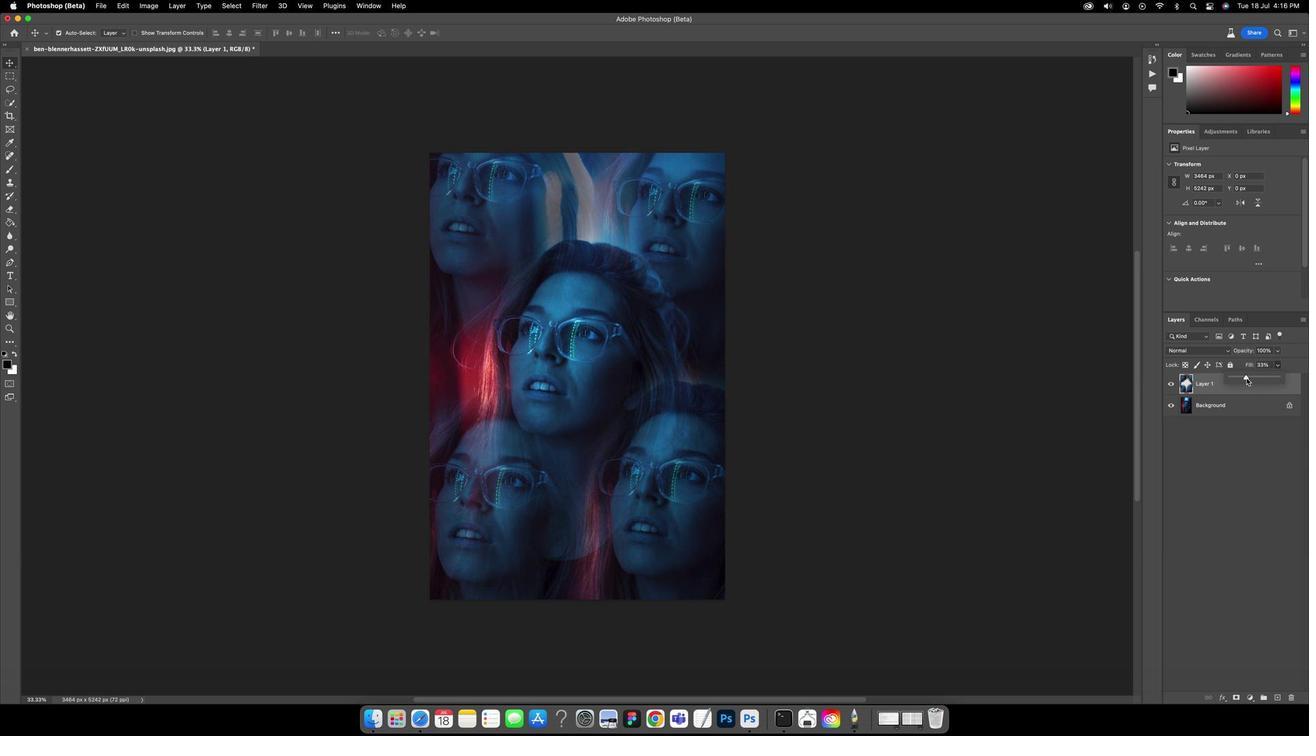 
Action: Mouse moved to (1254, 373)
Screenshot: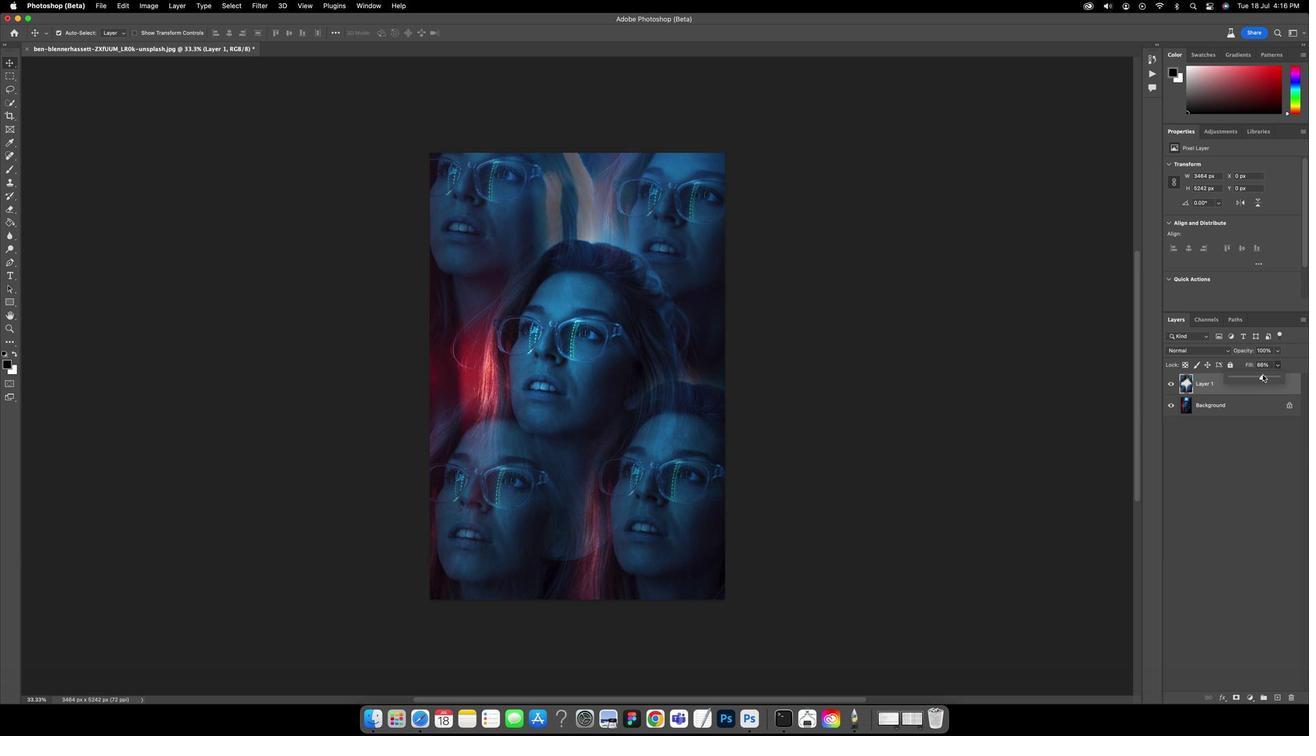 
Action: Mouse pressed left at (1254, 373)
Screenshot: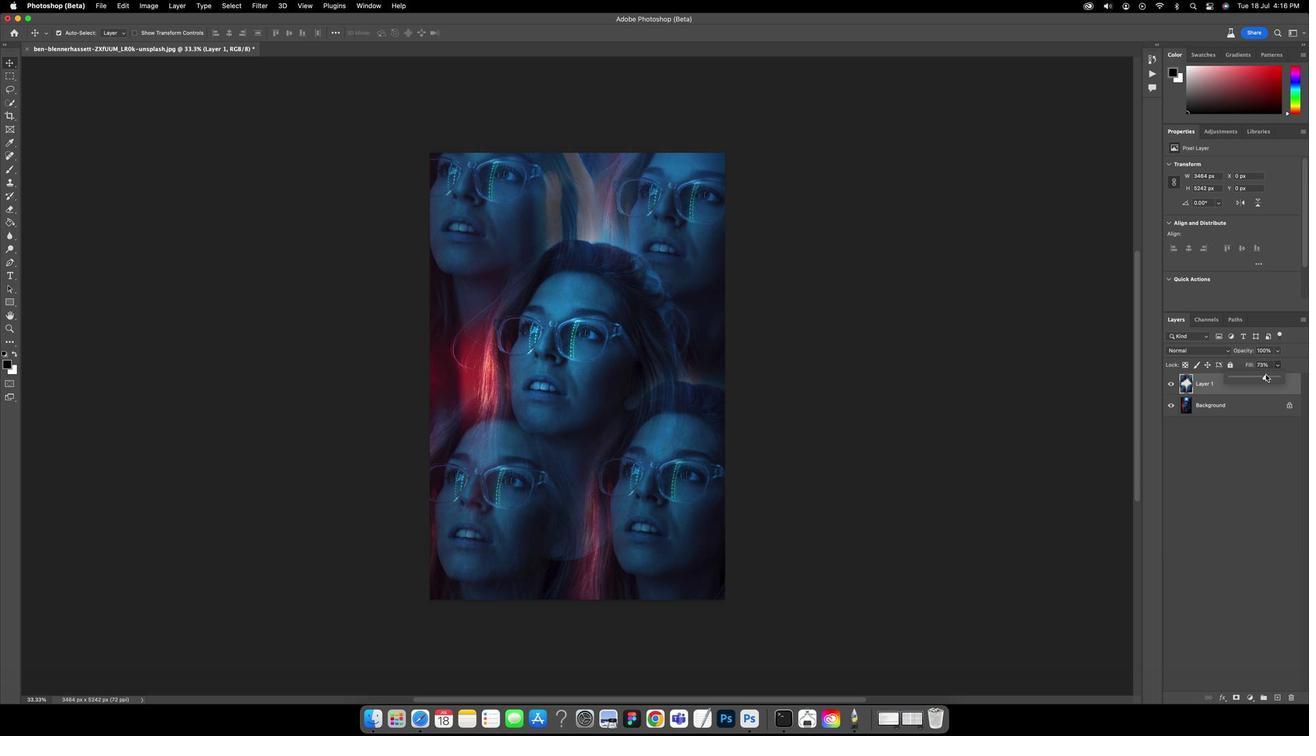 
Action: Mouse moved to (1176, 349)
Screenshot: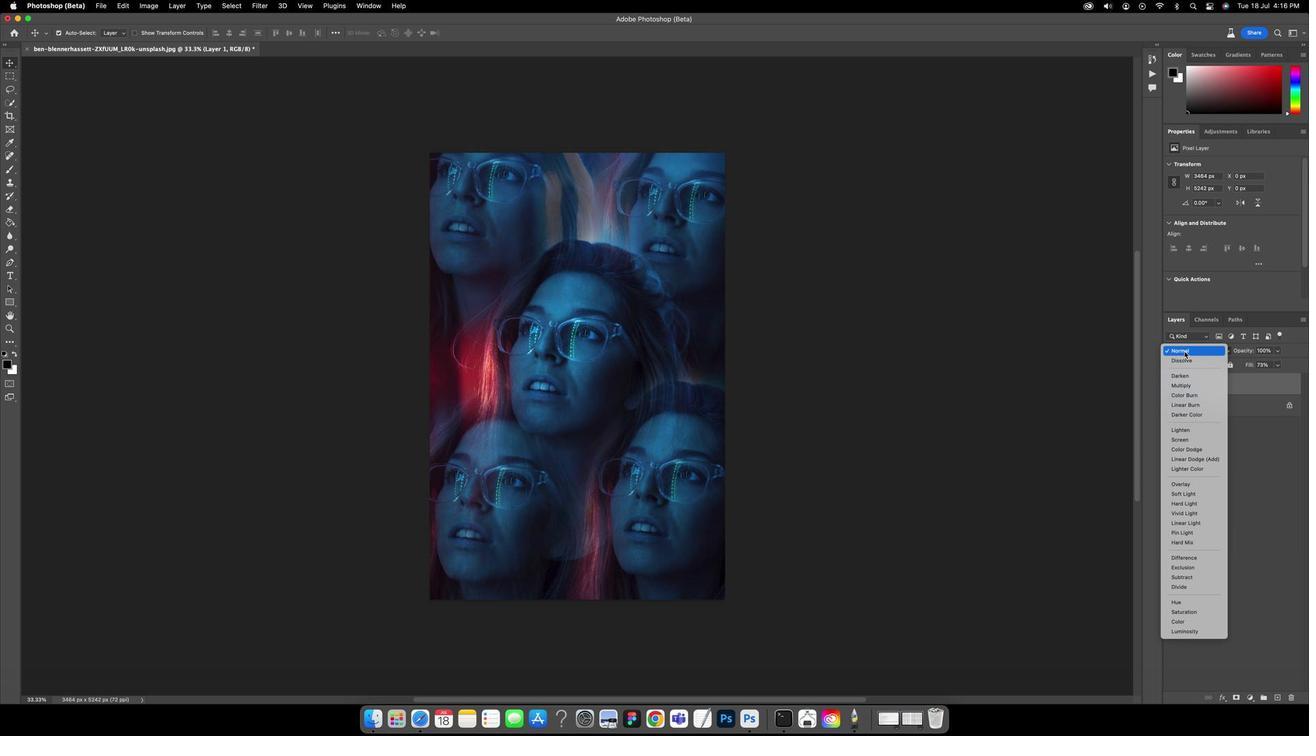 
Action: Mouse pressed left at (1176, 349)
Screenshot: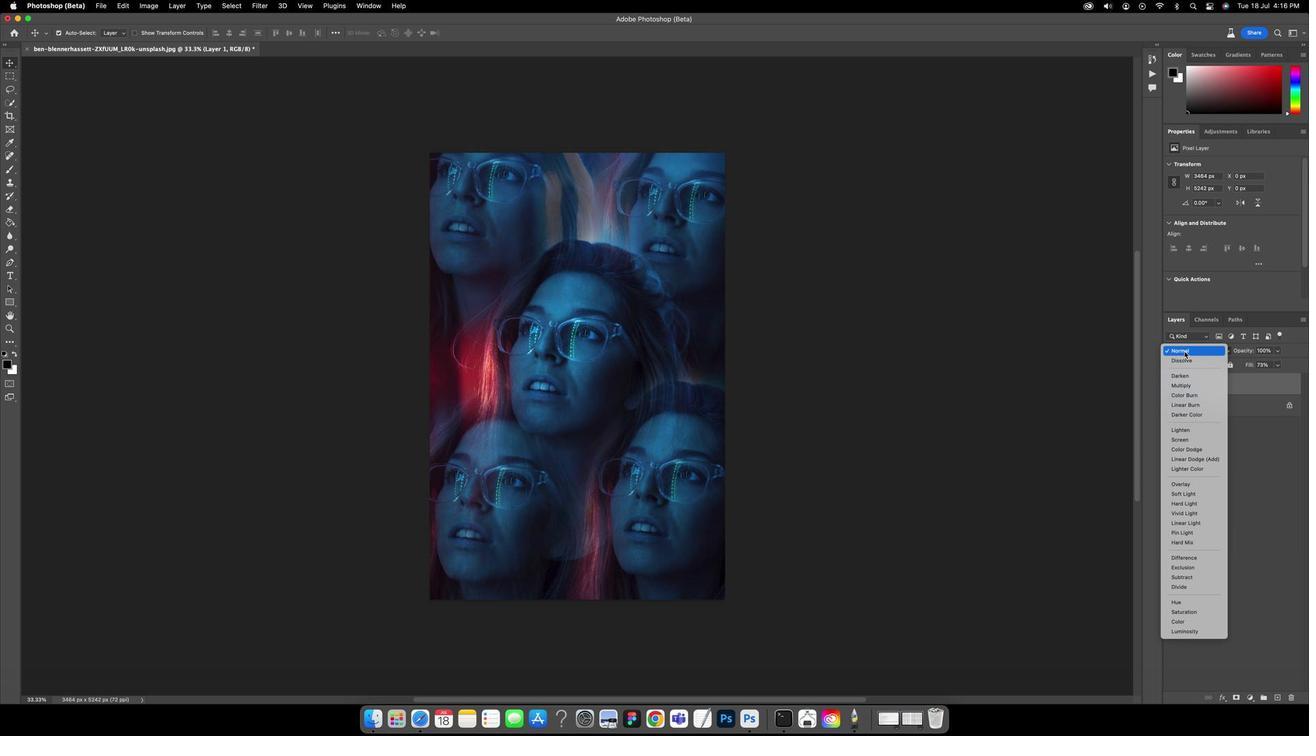 
Action: Mouse moved to (1171, 426)
Screenshot: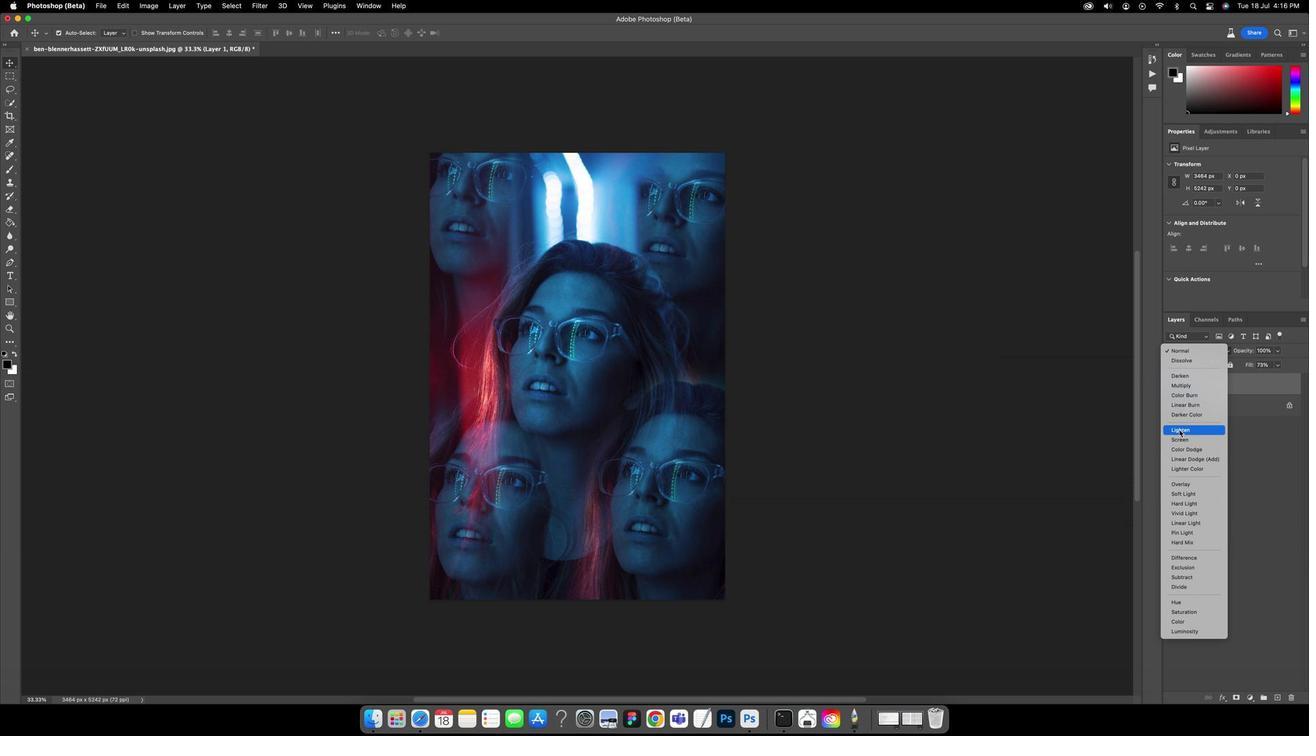 
Action: Mouse pressed left at (1171, 426)
Screenshot: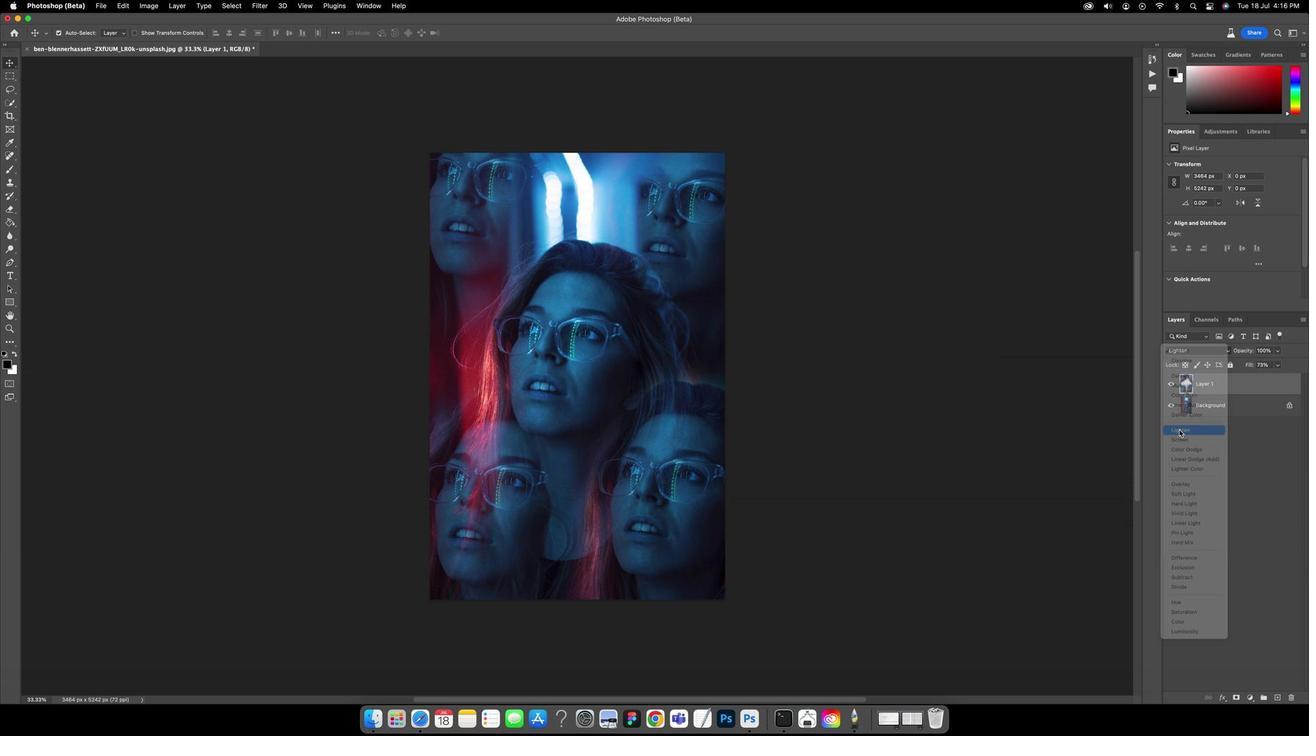 
Action: Mouse moved to (1269, 351)
Screenshot: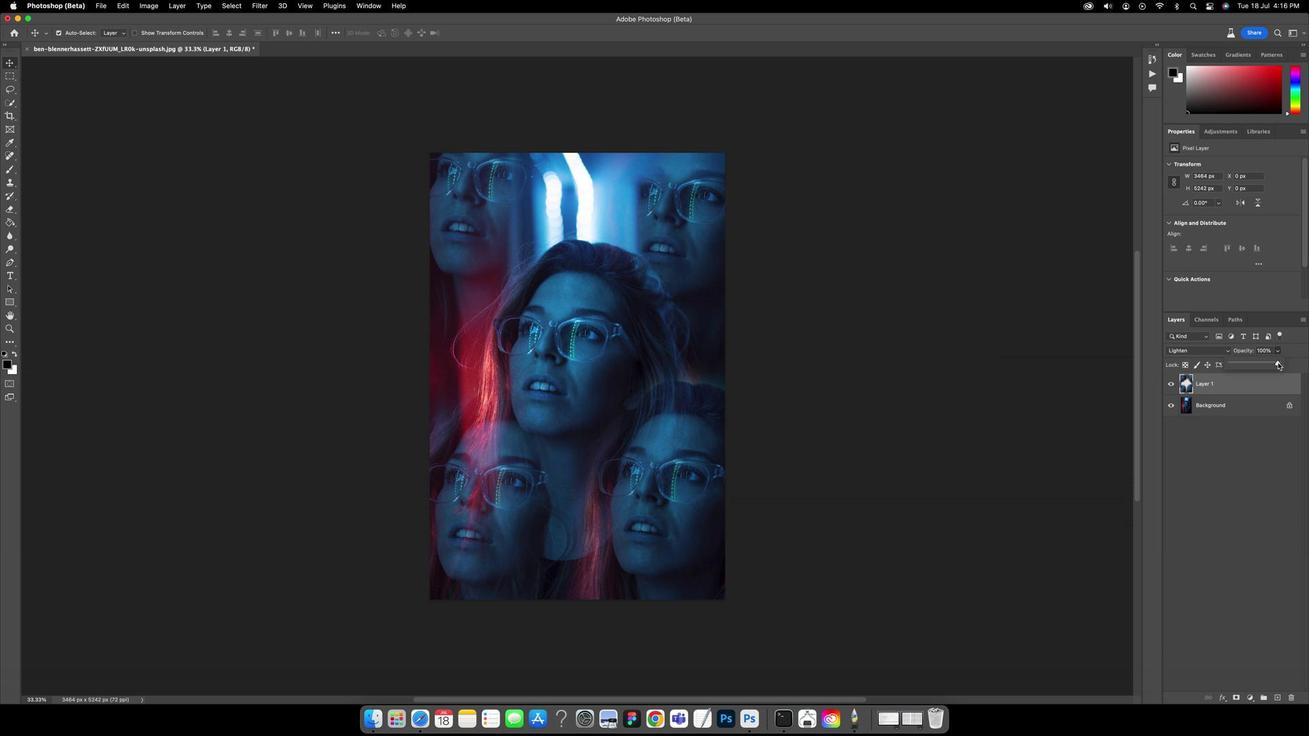 
Action: Mouse pressed left at (1269, 351)
Screenshot: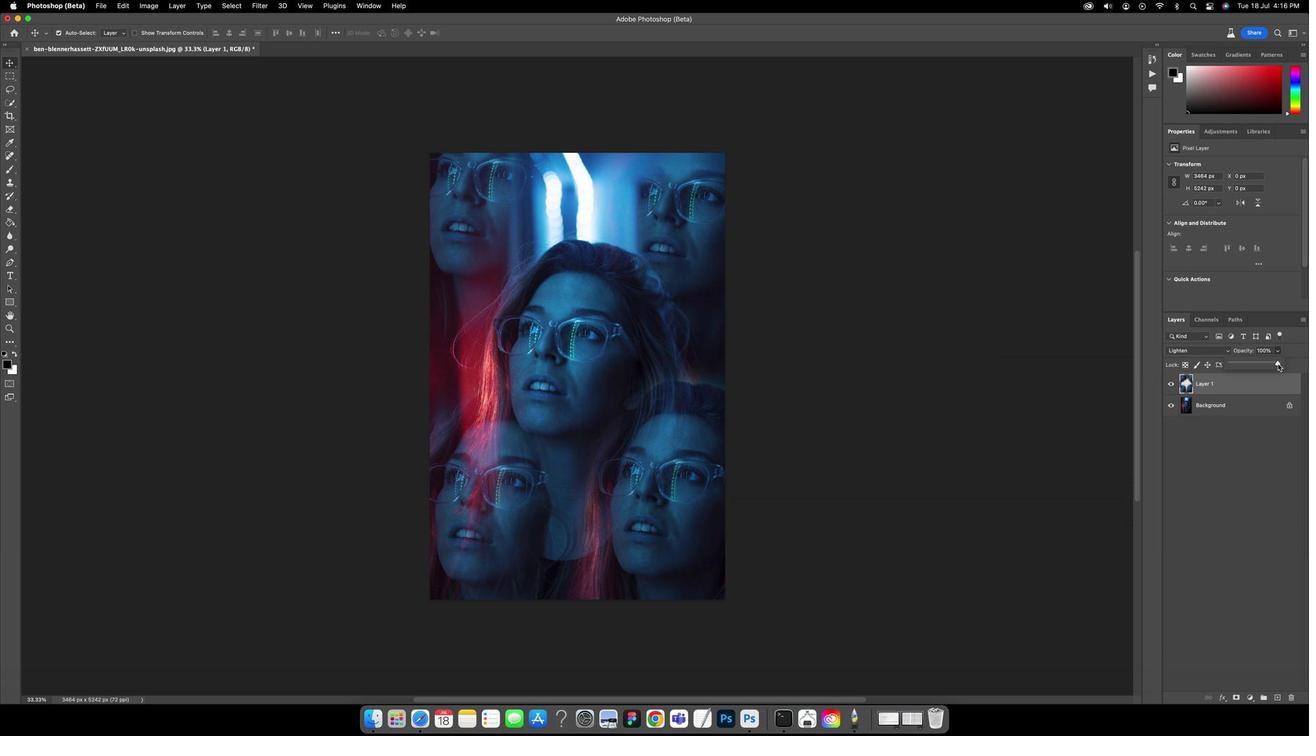 
Action: Mouse moved to (1267, 360)
Screenshot: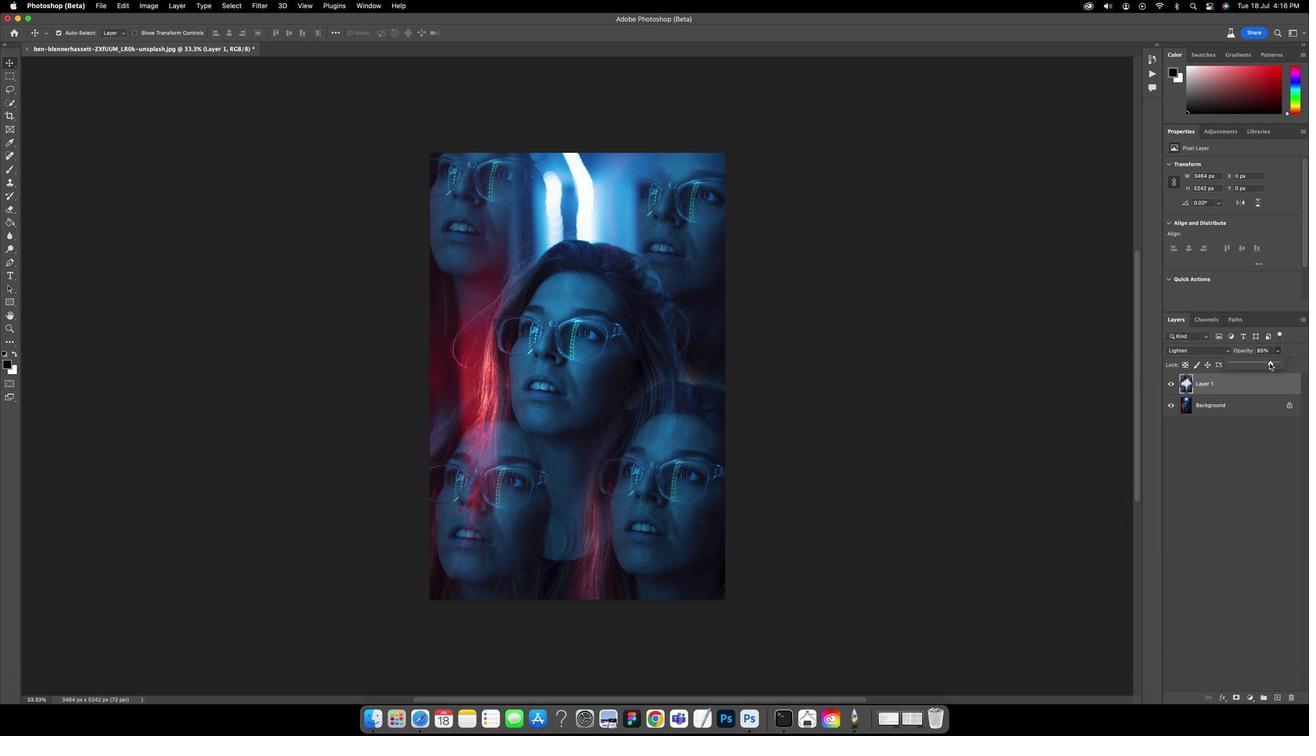 
Action: Mouse pressed left at (1267, 360)
Screenshot: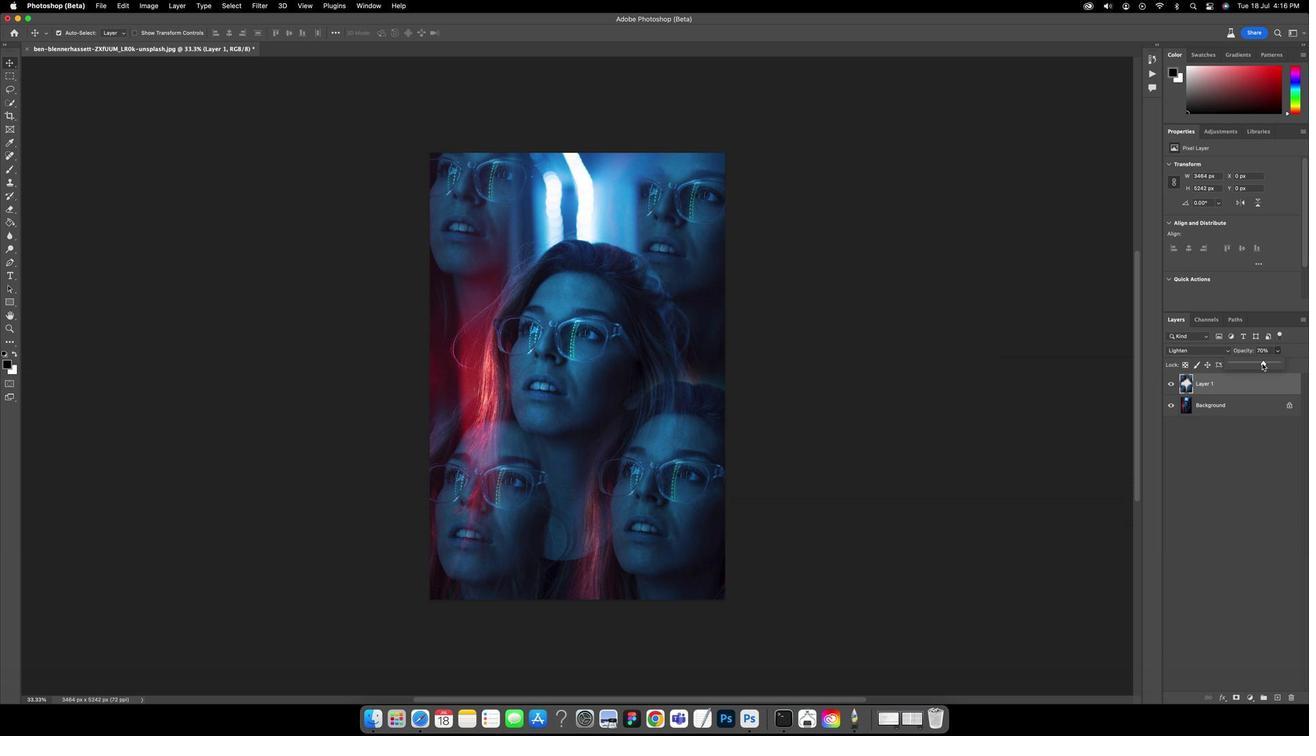 
Action: Mouse moved to (1250, 360)
Screenshot: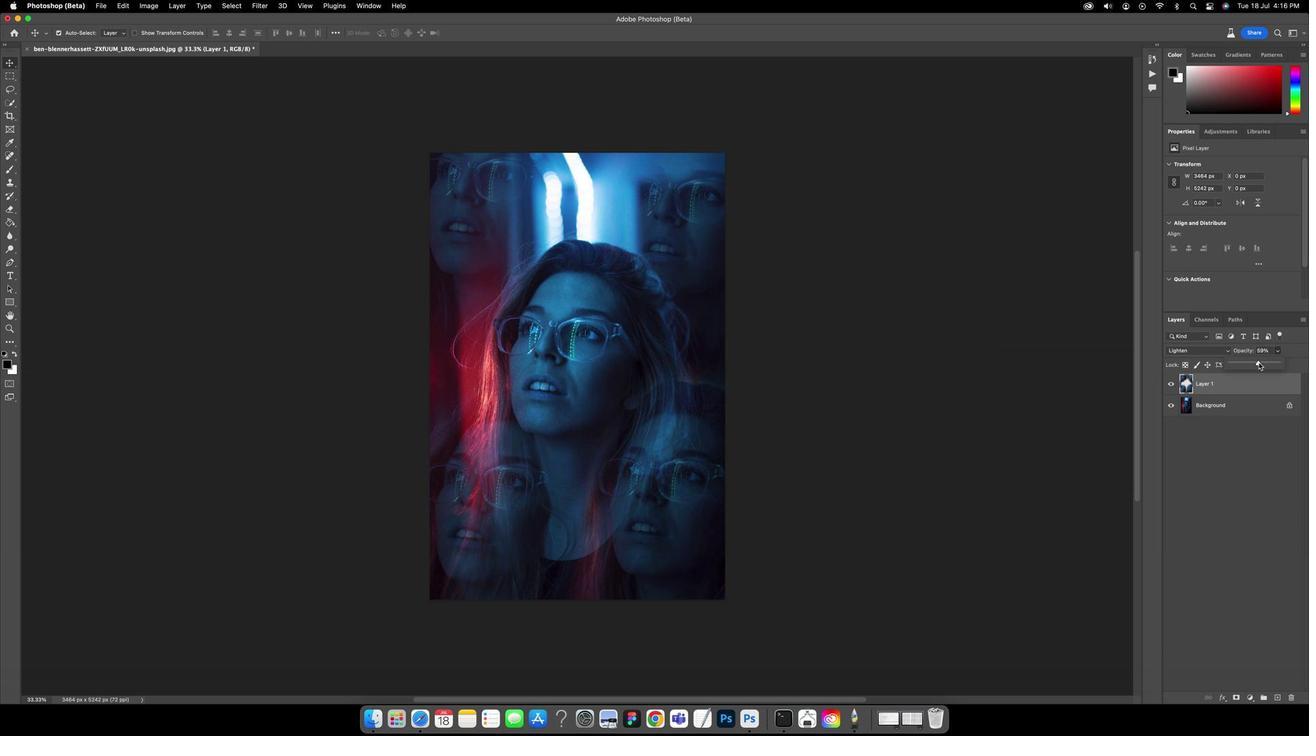 
Action: Mouse pressed left at (1250, 360)
Screenshot: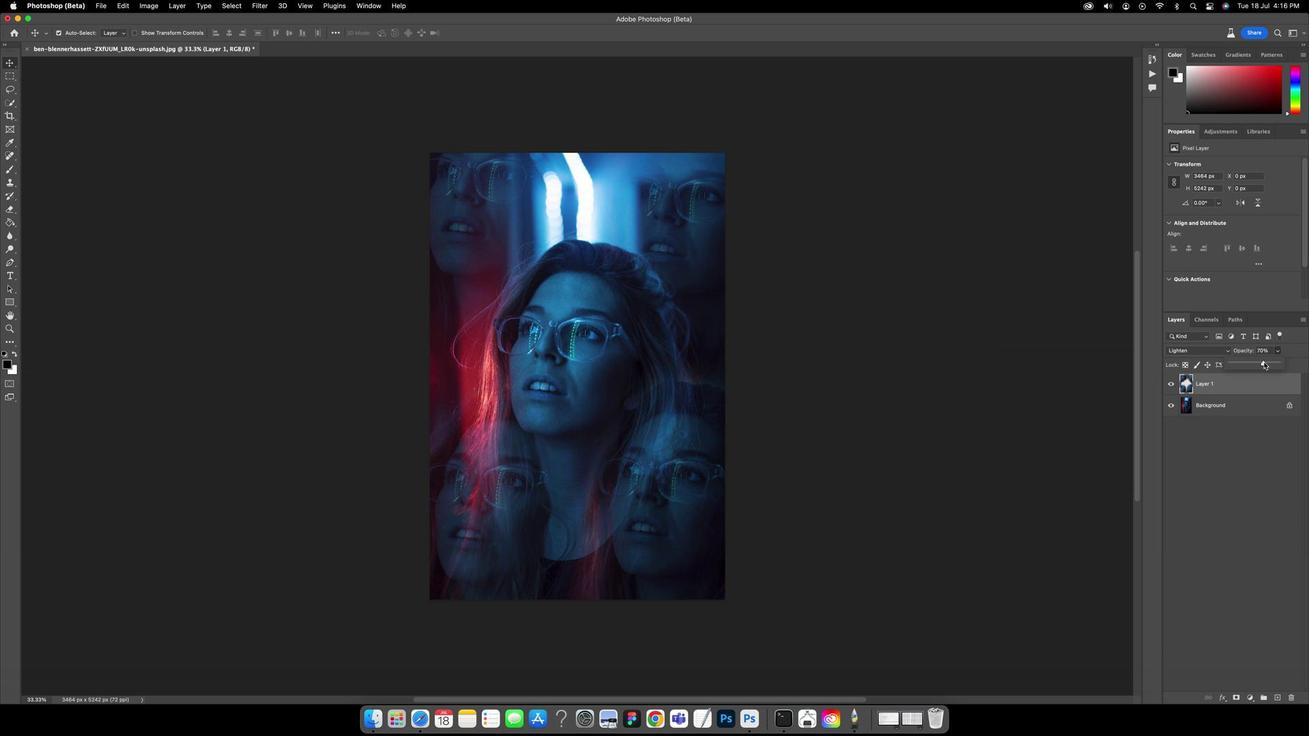 
Action: Mouse moved to (1254, 360)
Screenshot: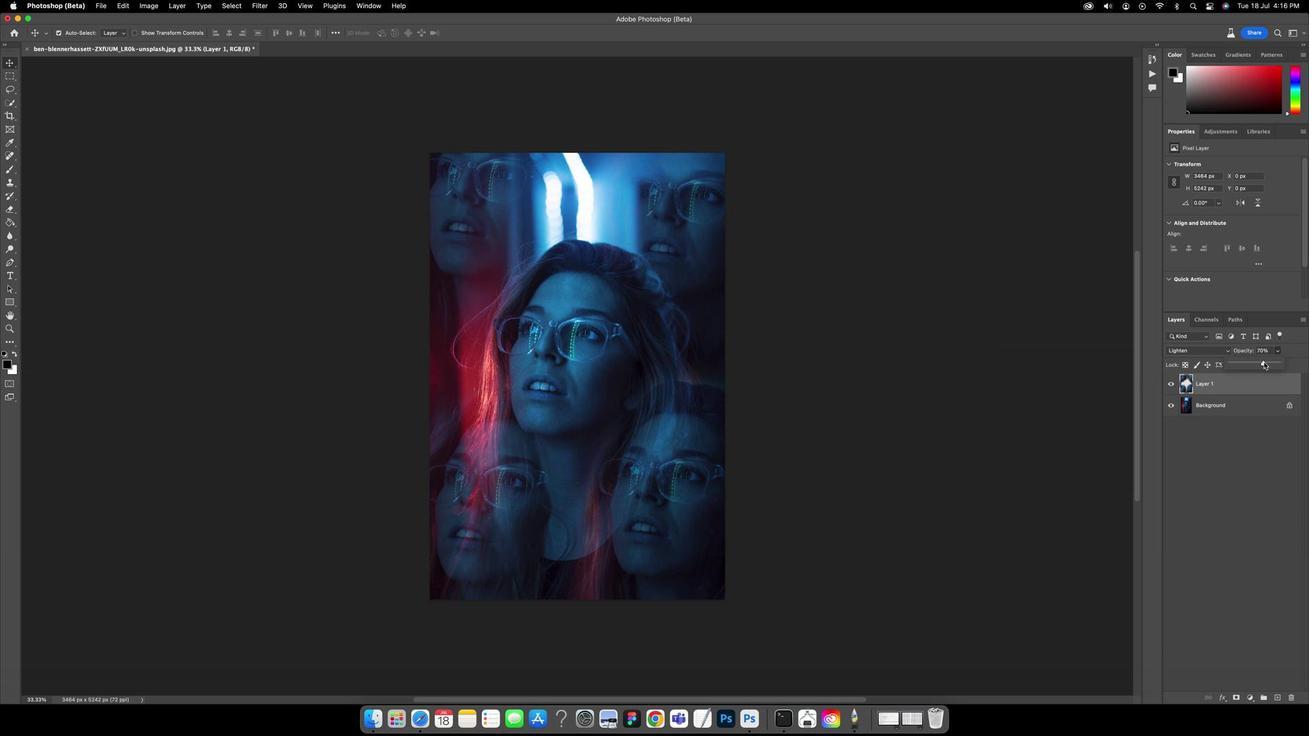 
Action: Mouse pressed left at (1254, 360)
Screenshot: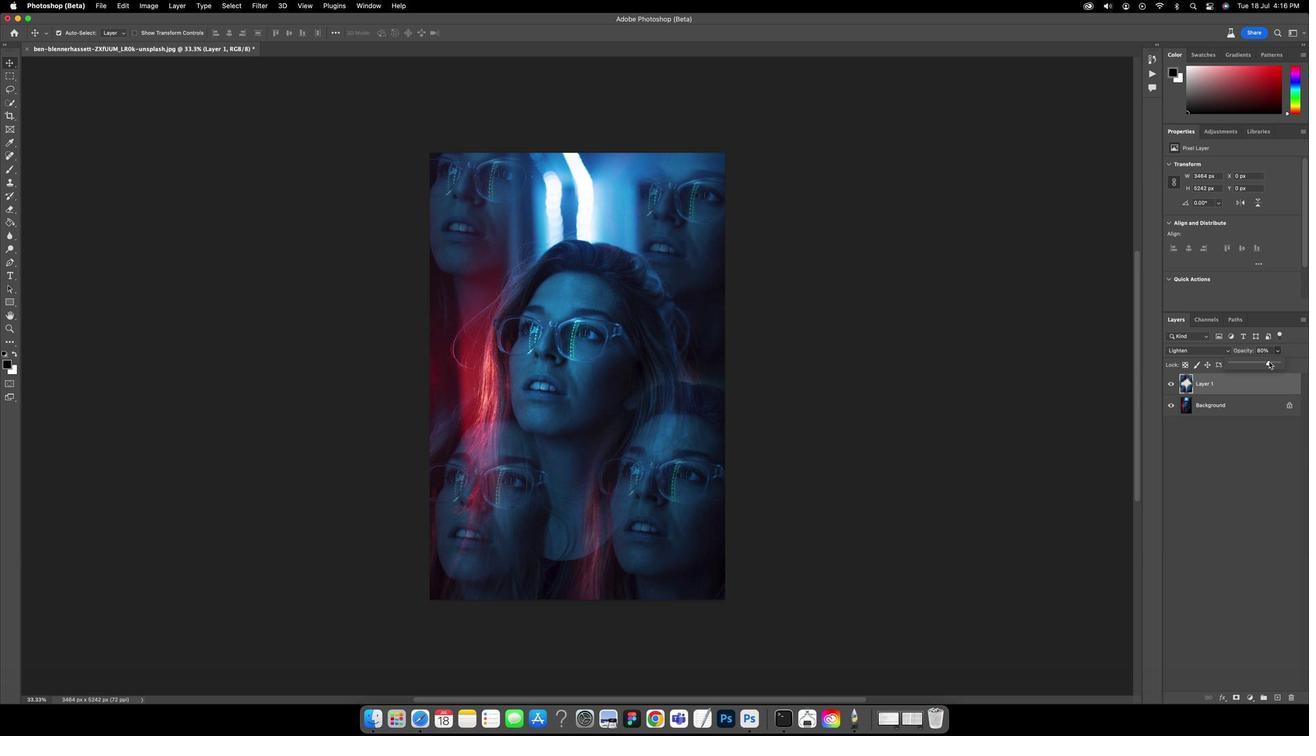 
Action: Mouse moved to (15, 301)
Screenshot: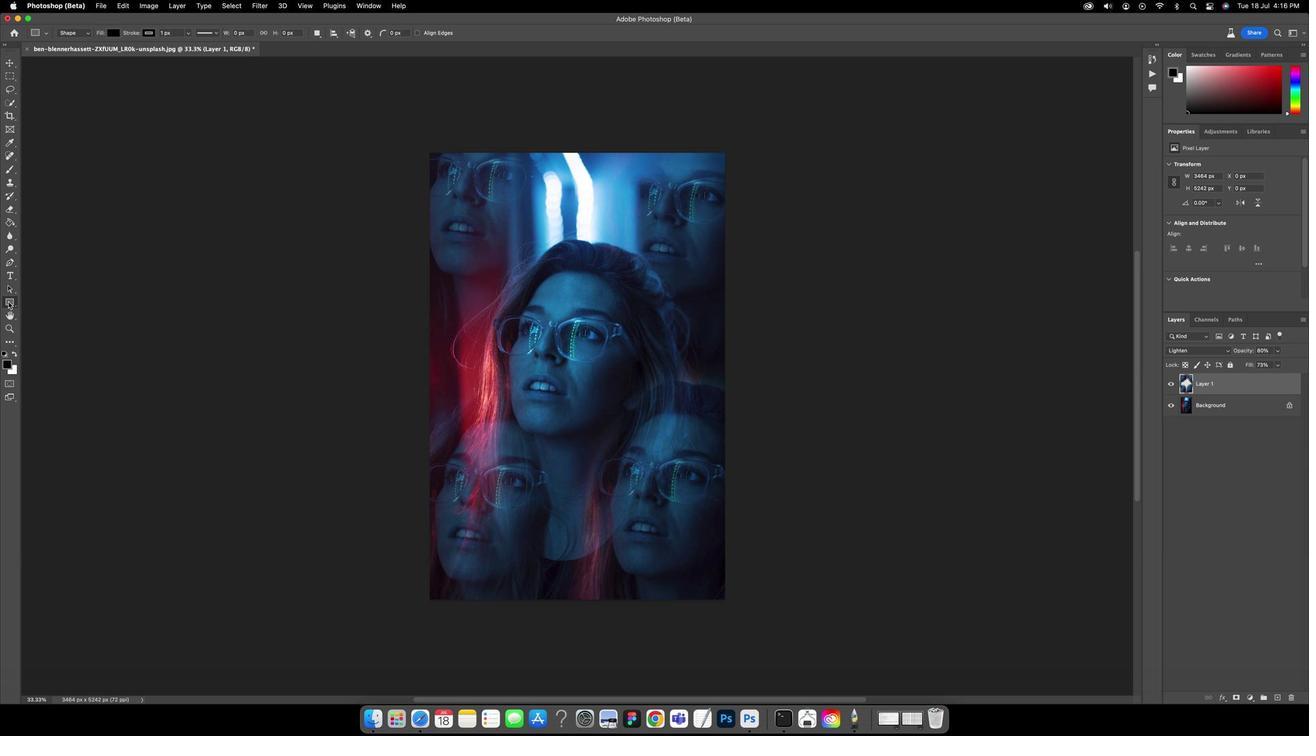 
Action: Mouse pressed left at (15, 301)
Screenshot: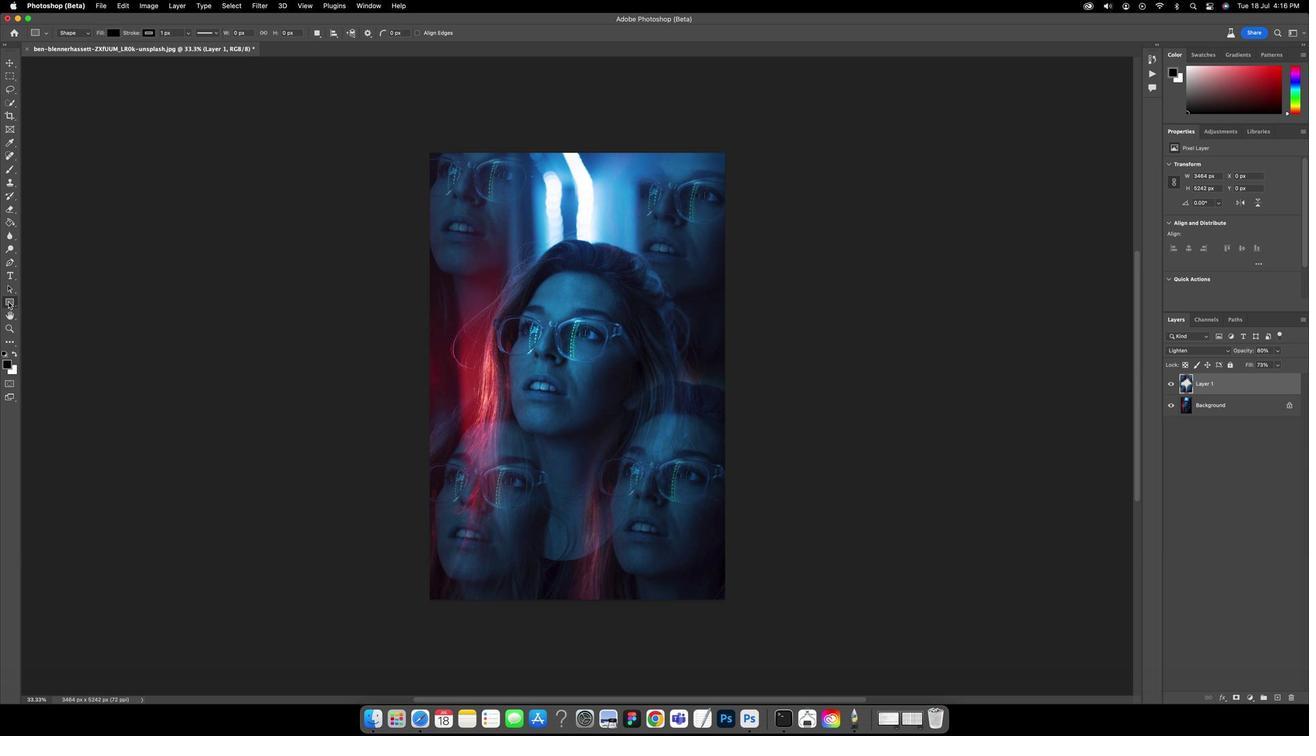 
Action: Mouse moved to (536, 170)
Screenshot: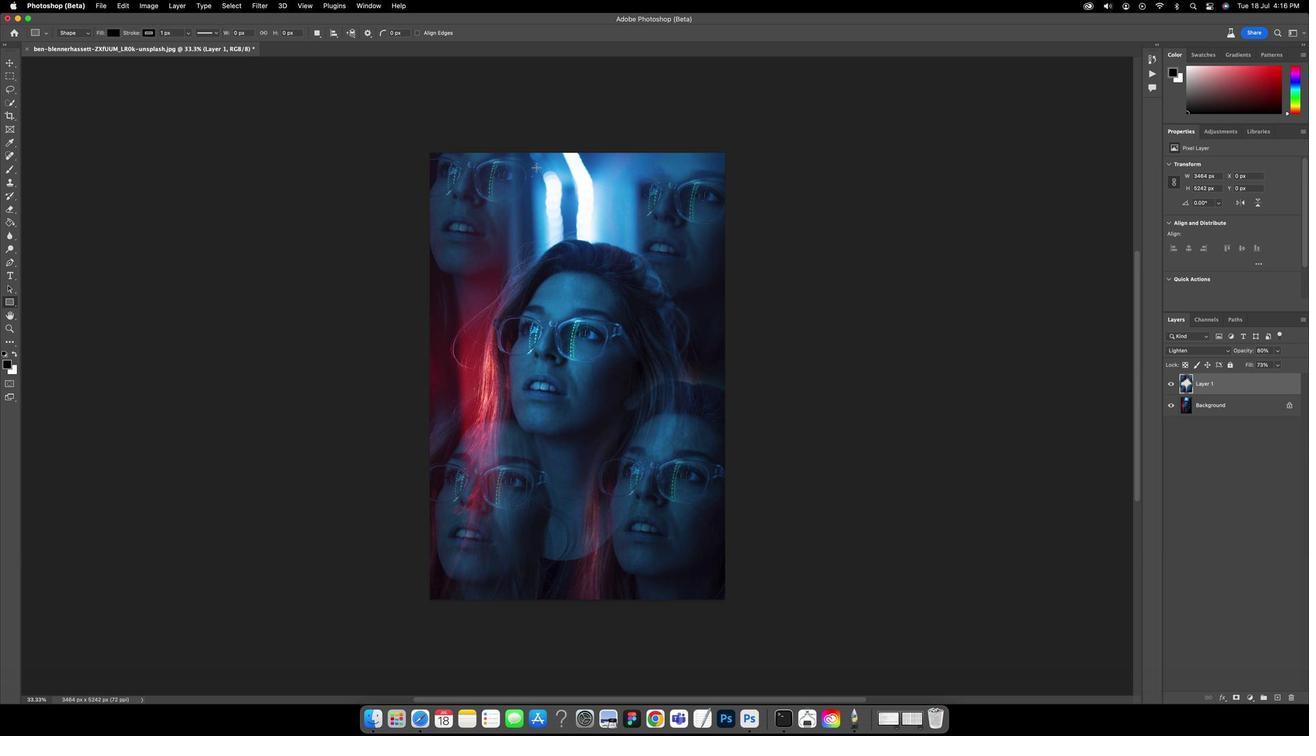 
Action: Mouse pressed left at (536, 170)
Screenshot: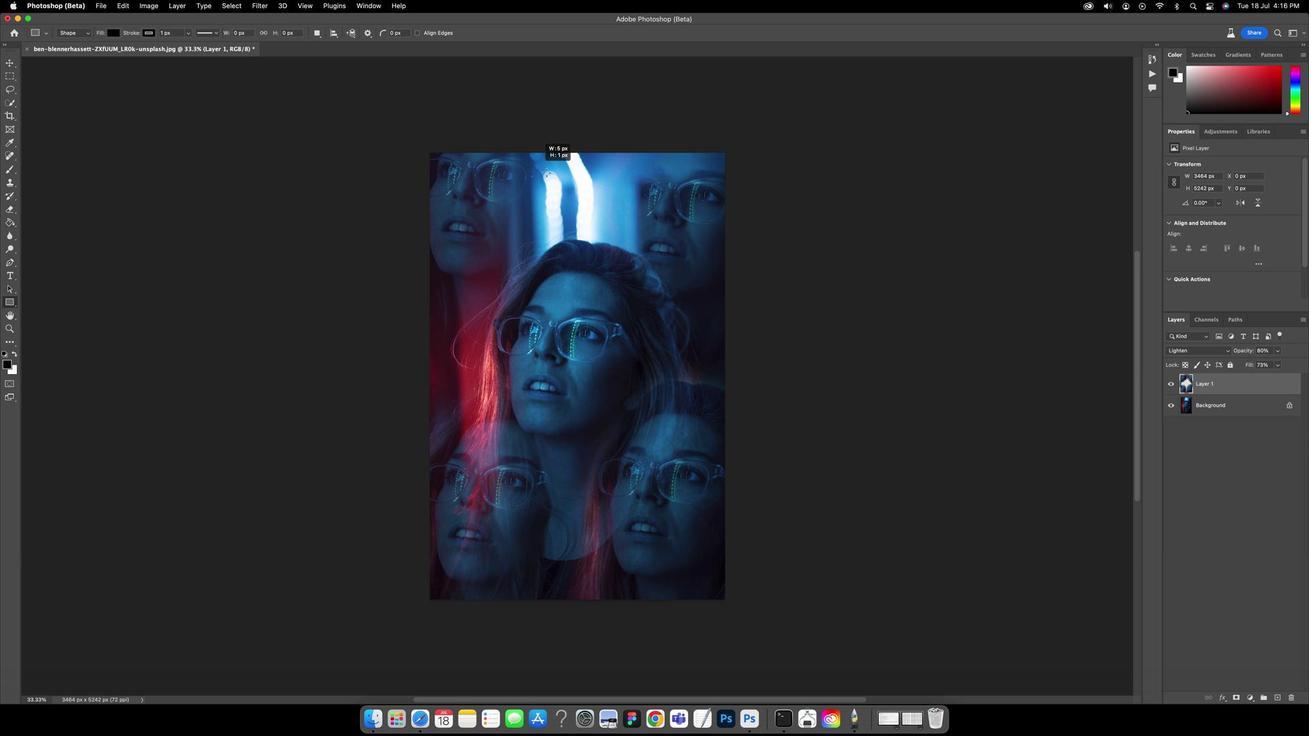 
Action: Mouse moved to (1194, 238)
Screenshot: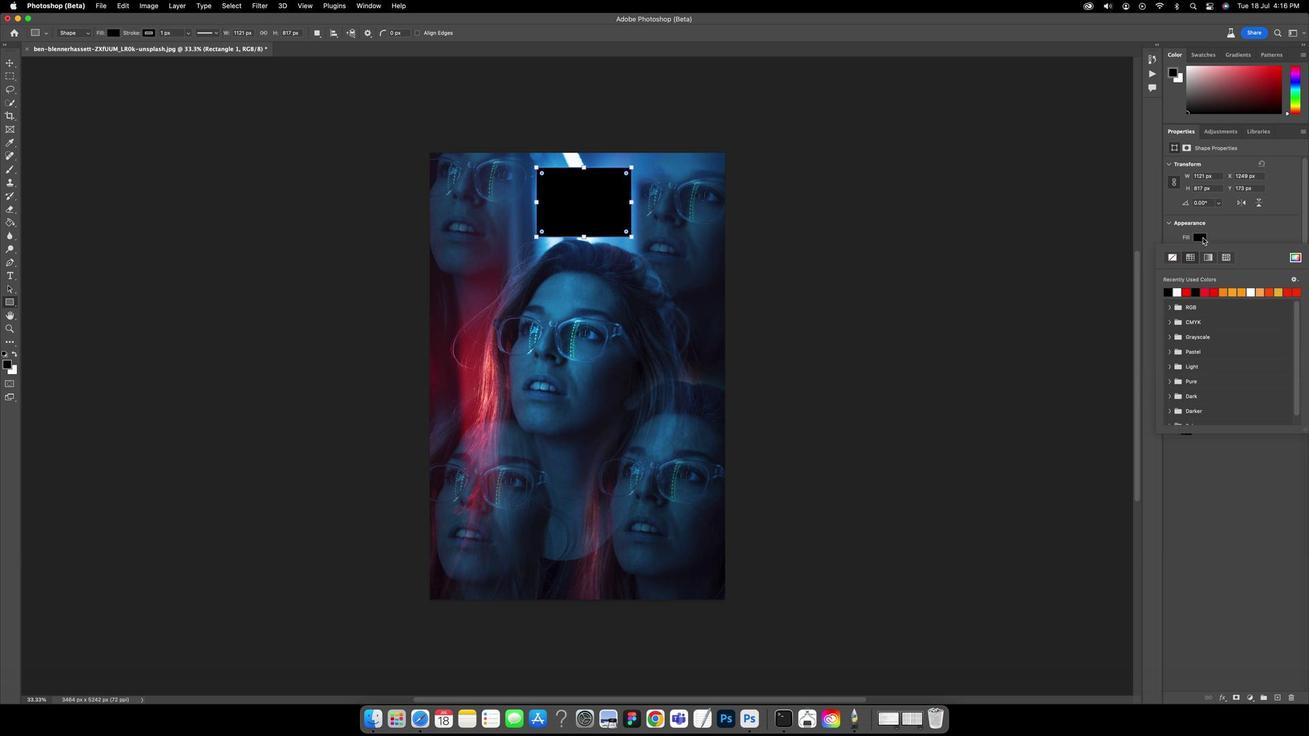 
Action: Mouse pressed left at (1194, 238)
Screenshot: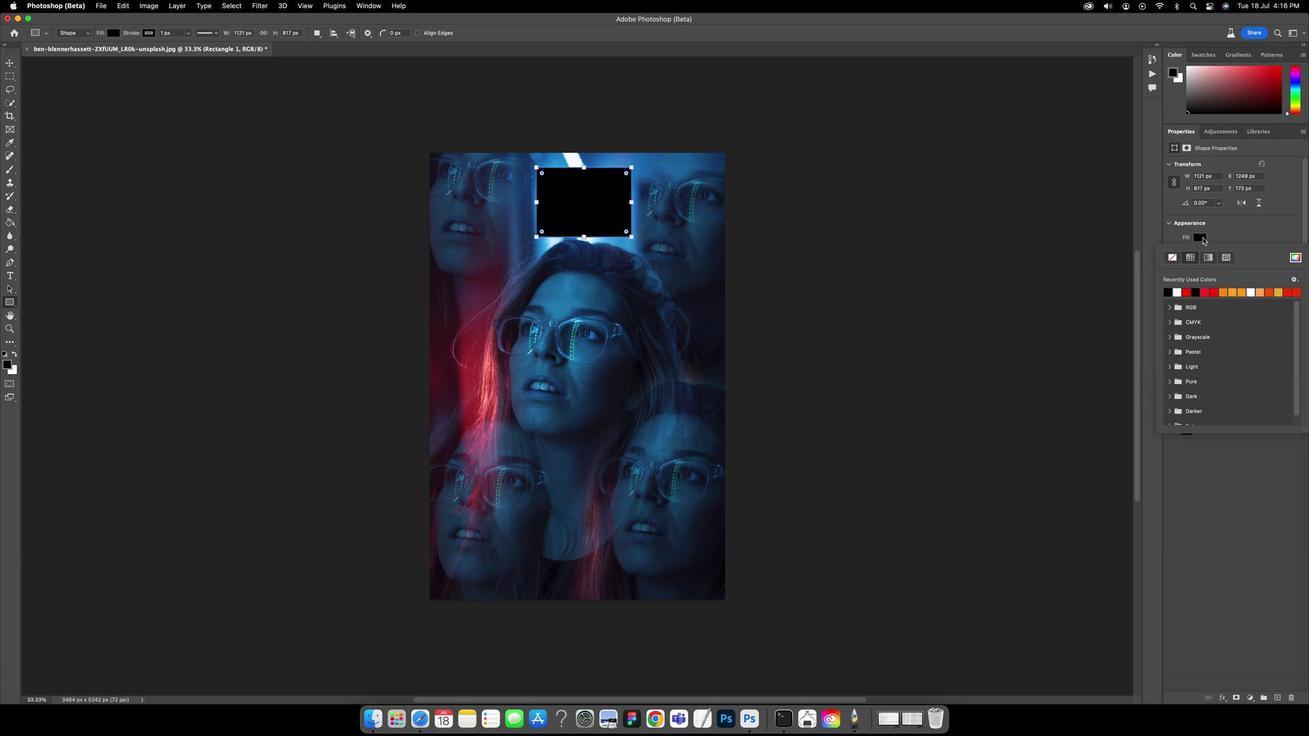 
Action: Mouse moved to (1226, 231)
Screenshot: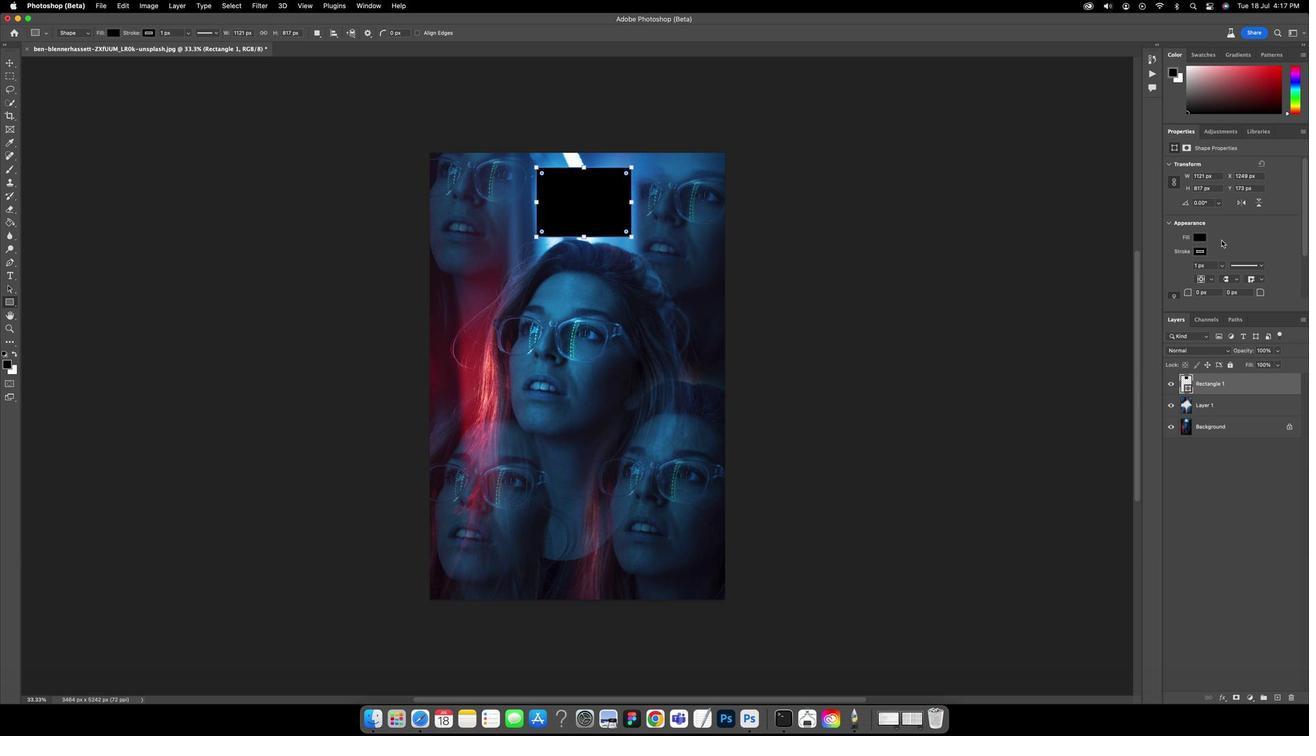 
Action: Mouse pressed left at (1226, 231)
Screenshot: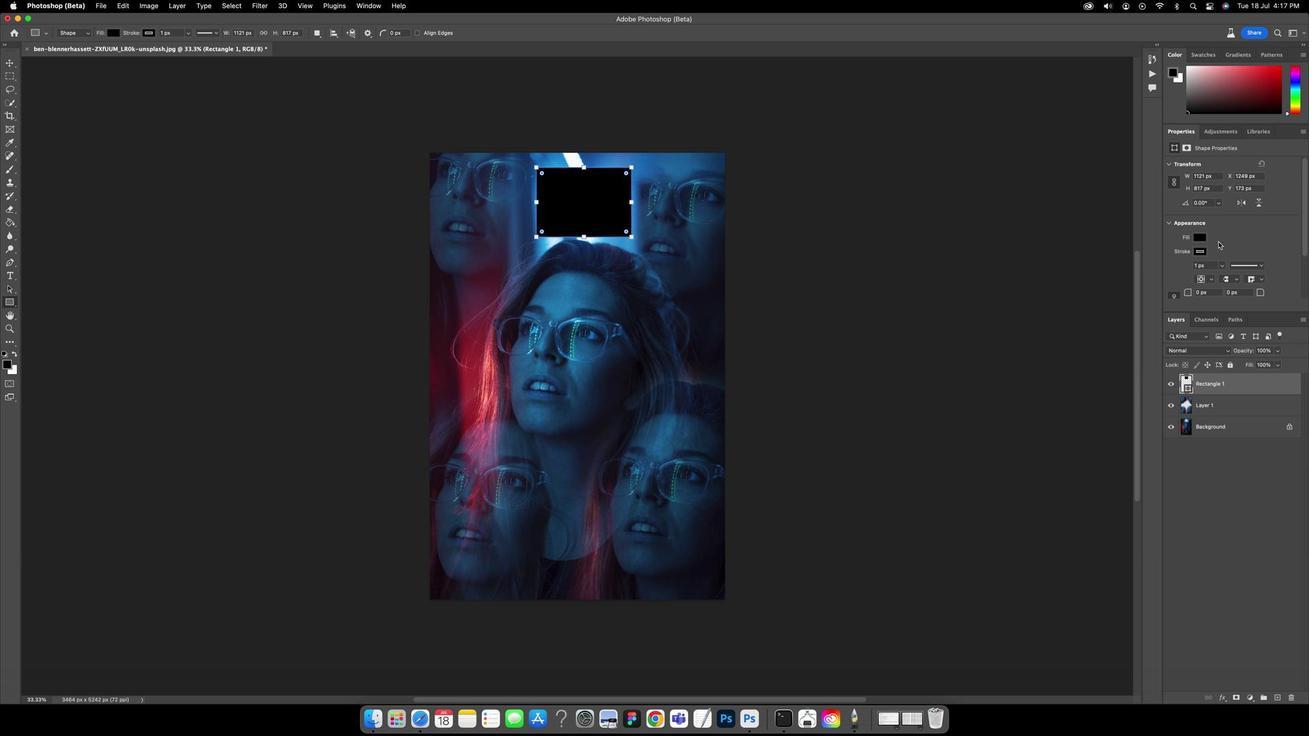 
Action: Mouse moved to (1180, 272)
Screenshot: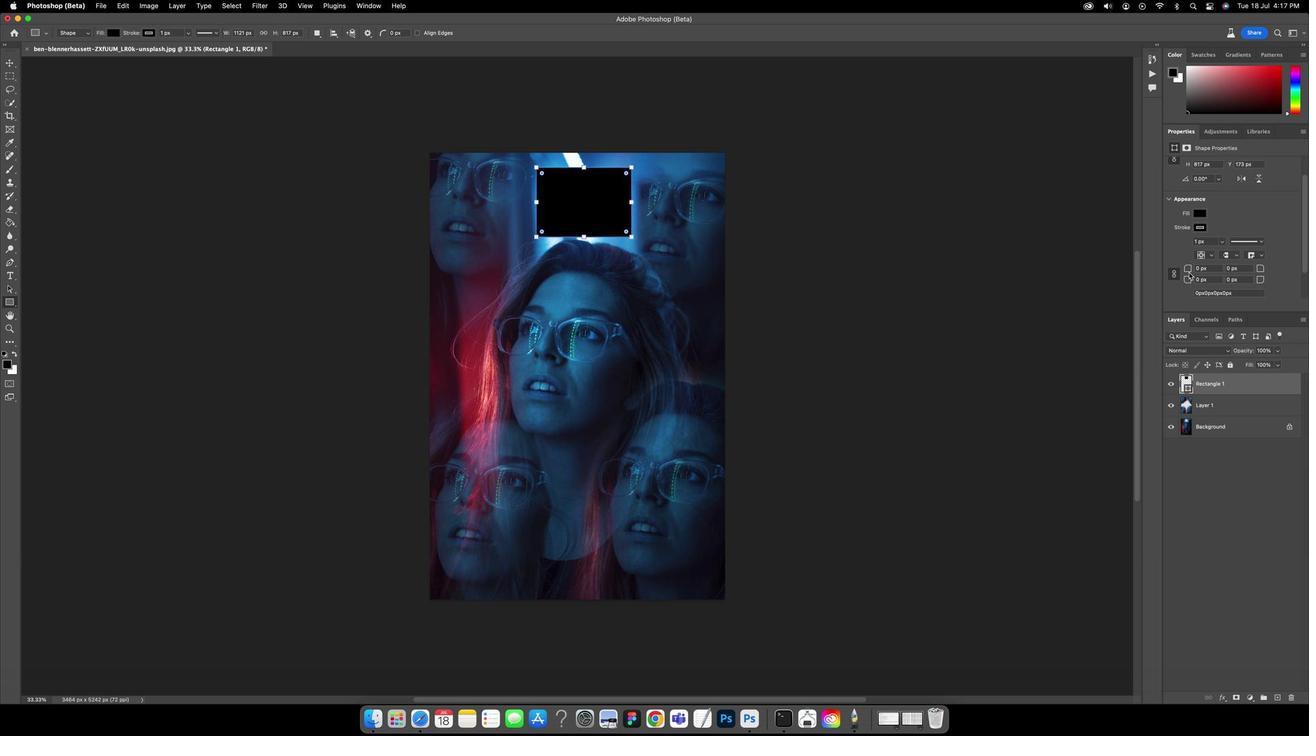 
Action: Mouse scrolled (1180, 272) with delta (7, 6)
Screenshot: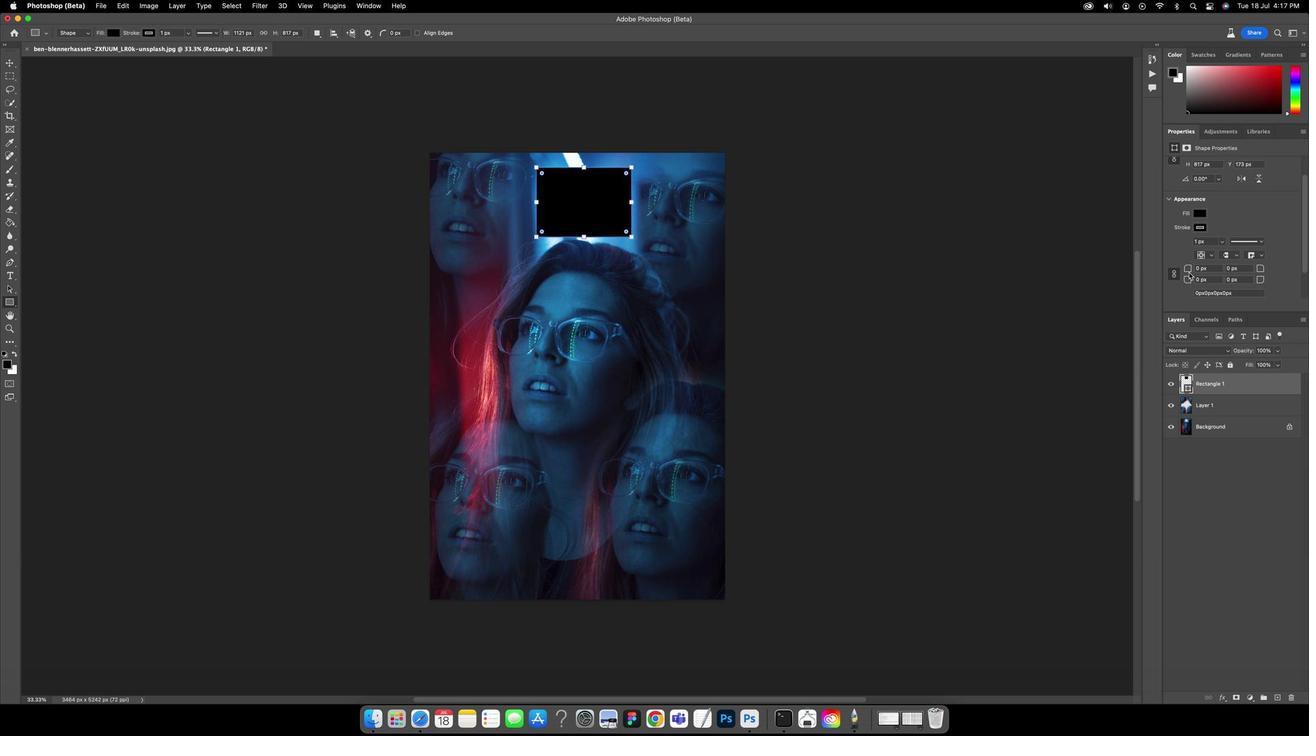 
Action: Mouse scrolled (1180, 272) with delta (7, 6)
Screenshot: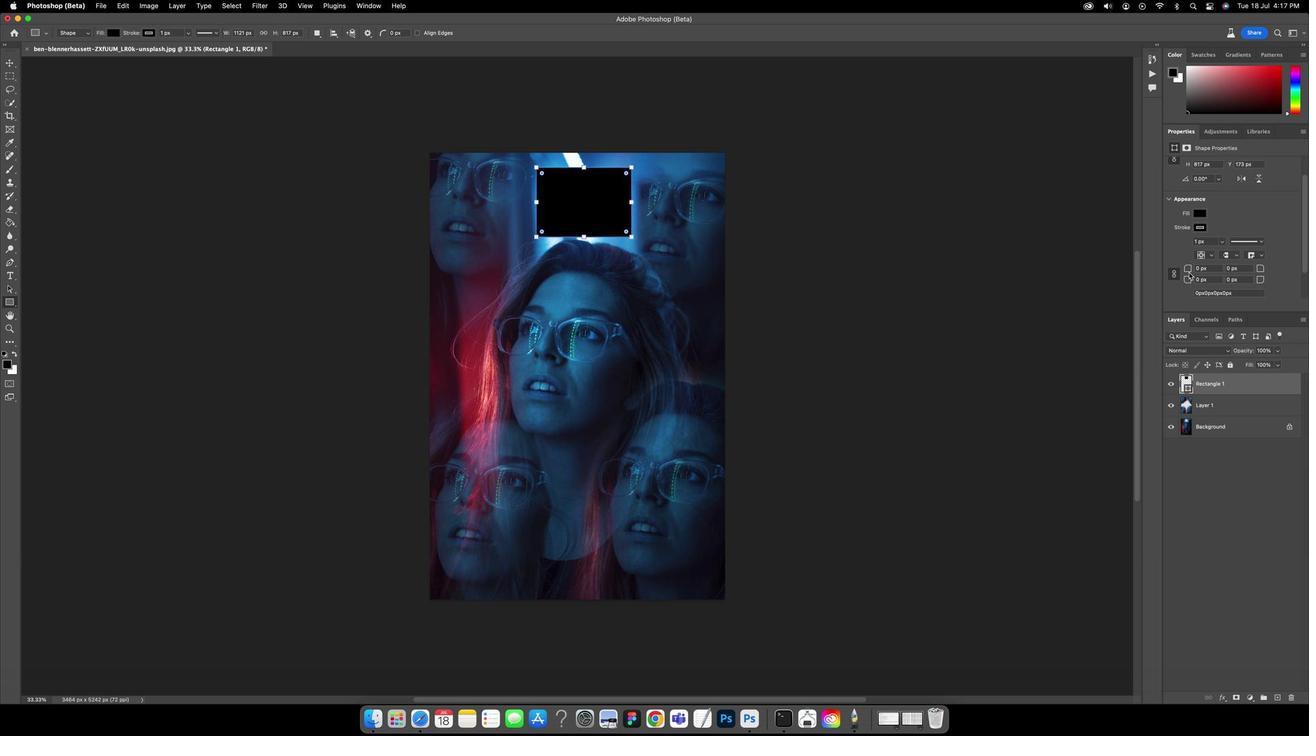 
Action: Mouse scrolled (1180, 272) with delta (7, 5)
Screenshot: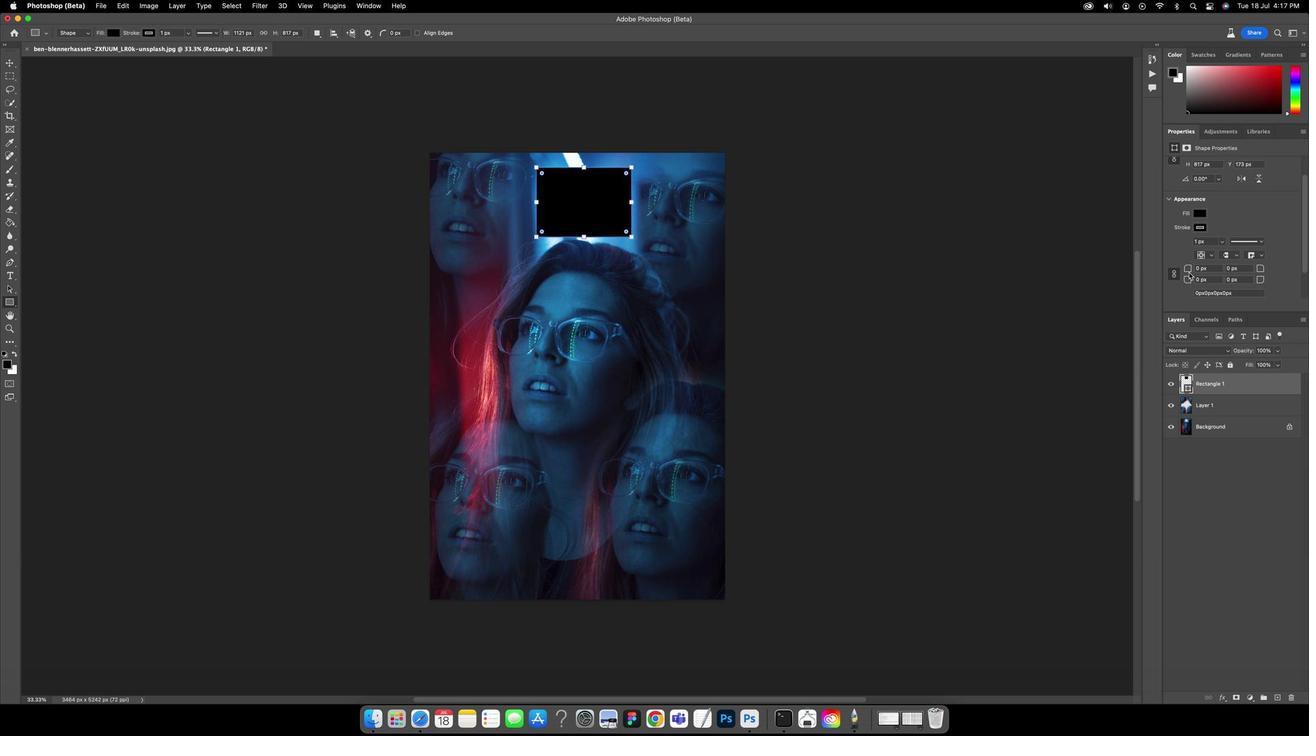 
Action: Mouse scrolled (1180, 272) with delta (7, 6)
Screenshot: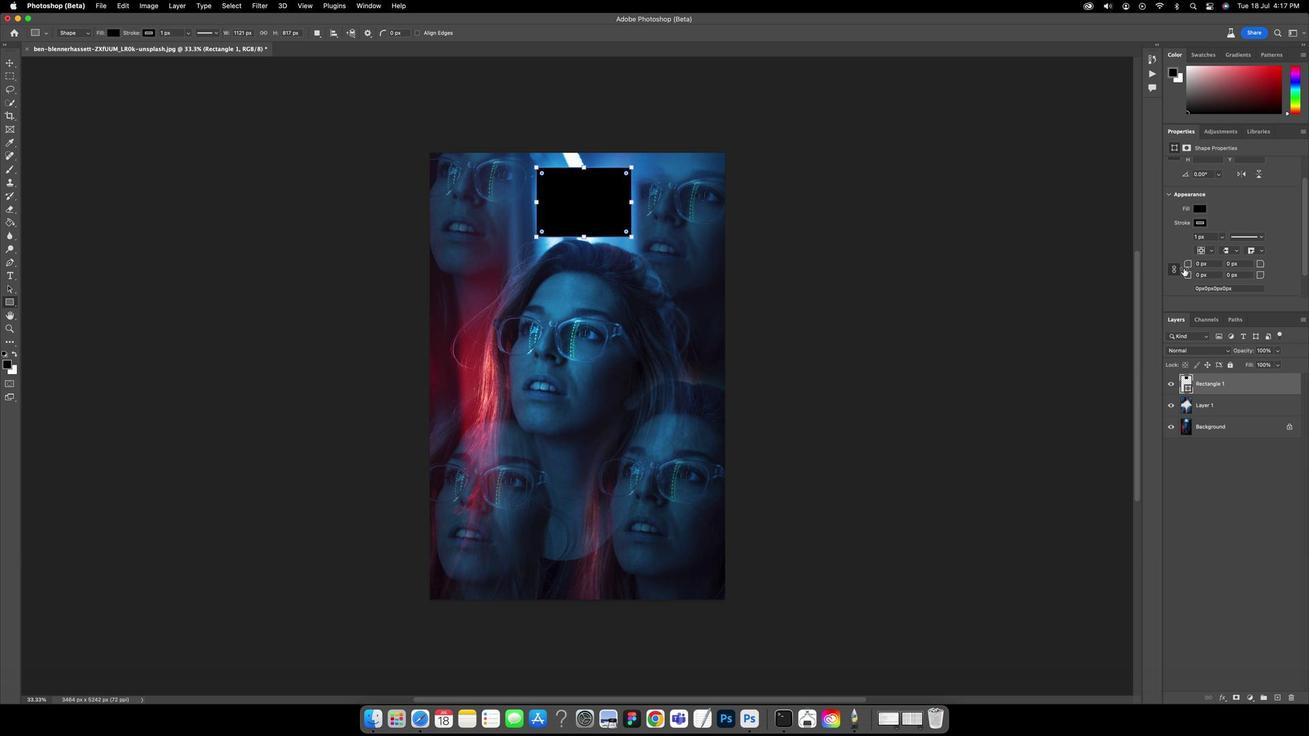 
Action: Mouse scrolled (1180, 272) with delta (7, 6)
Screenshot: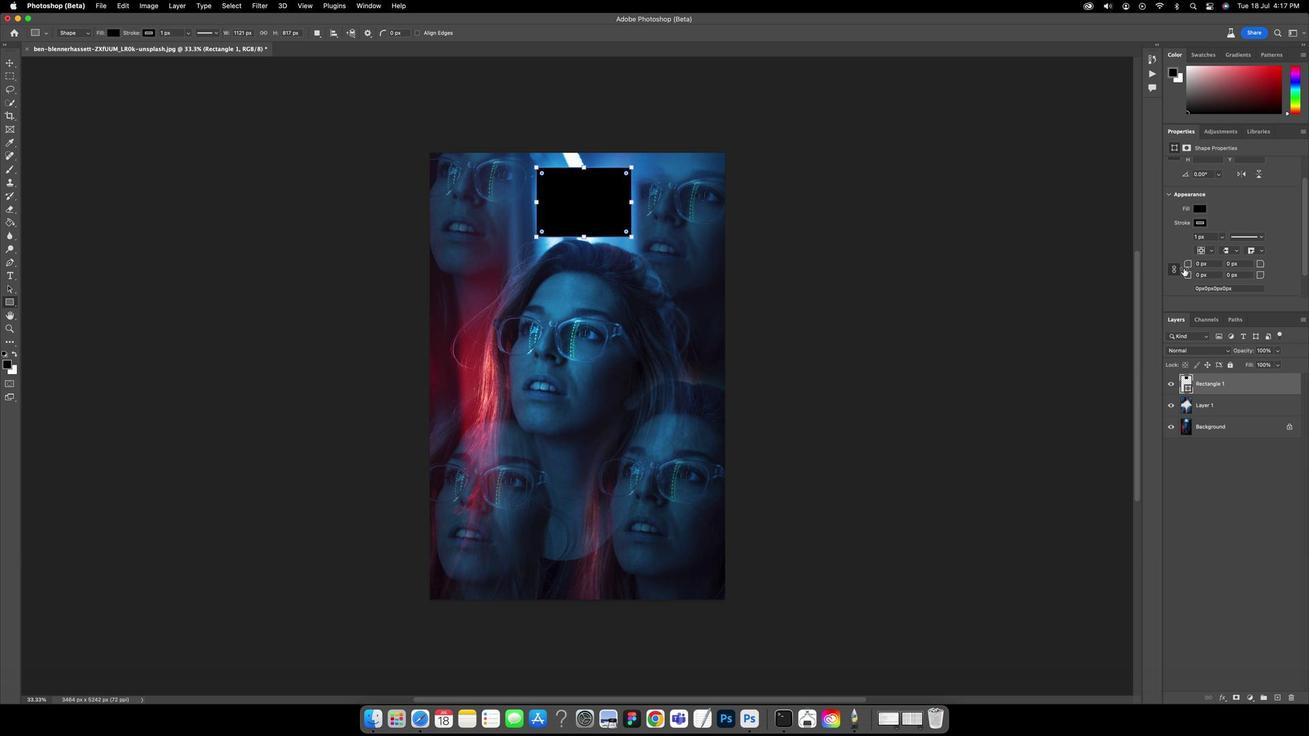
Action: Mouse moved to (1175, 265)
Screenshot: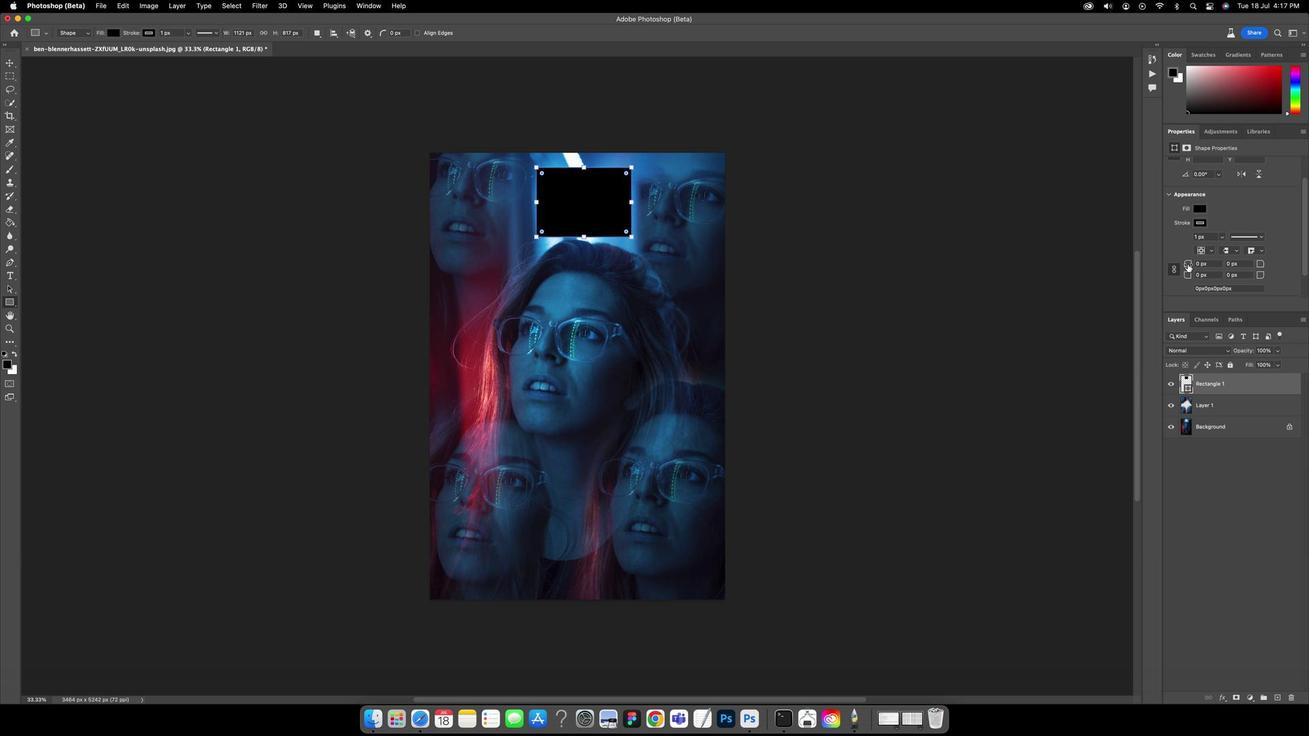 
Action: Mouse pressed left at (1175, 265)
Screenshot: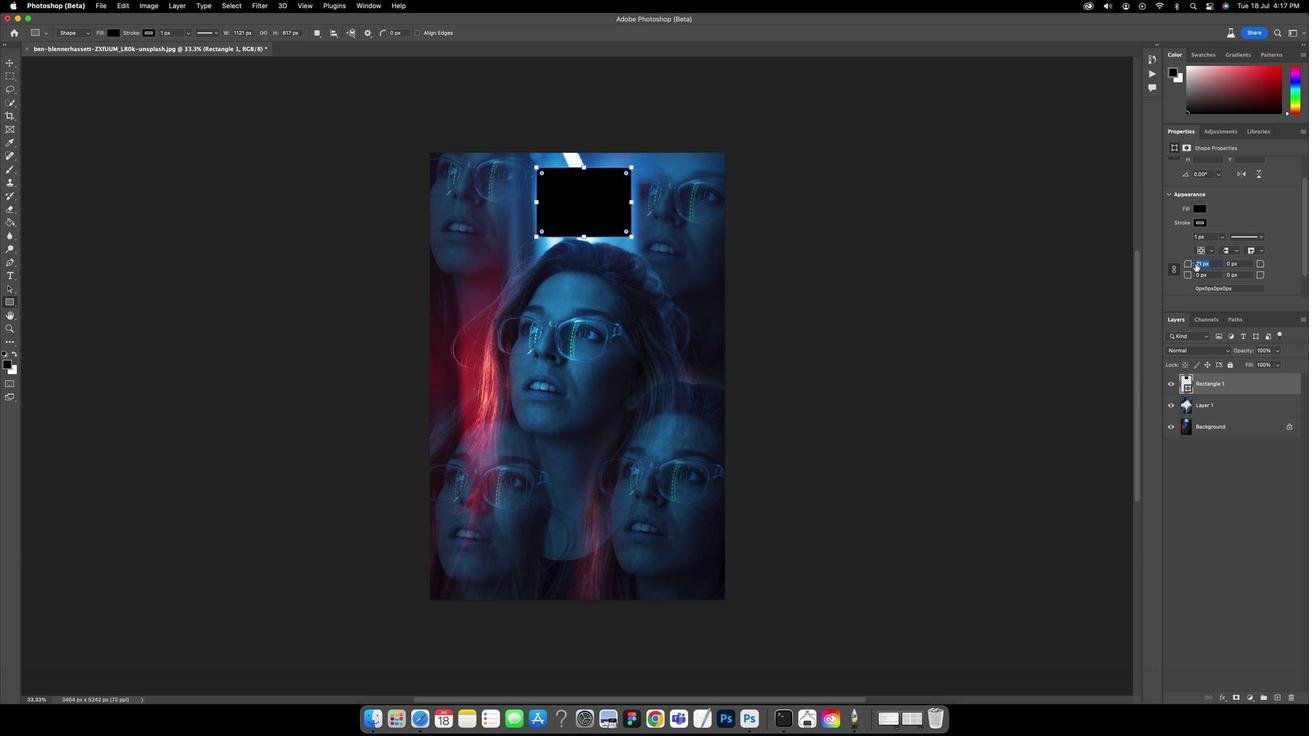 
Action: Mouse moved to (755, 217)
Screenshot: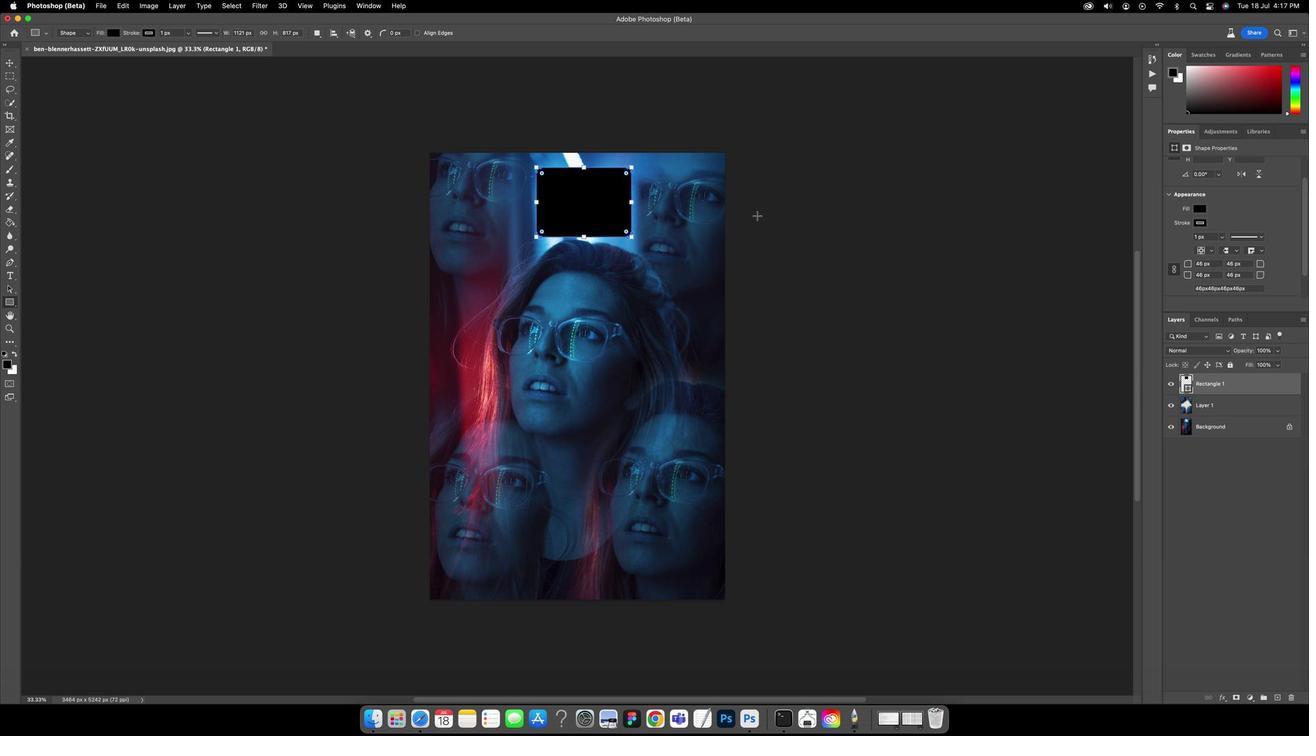 
Action: Key pressed 'v'
Screenshot: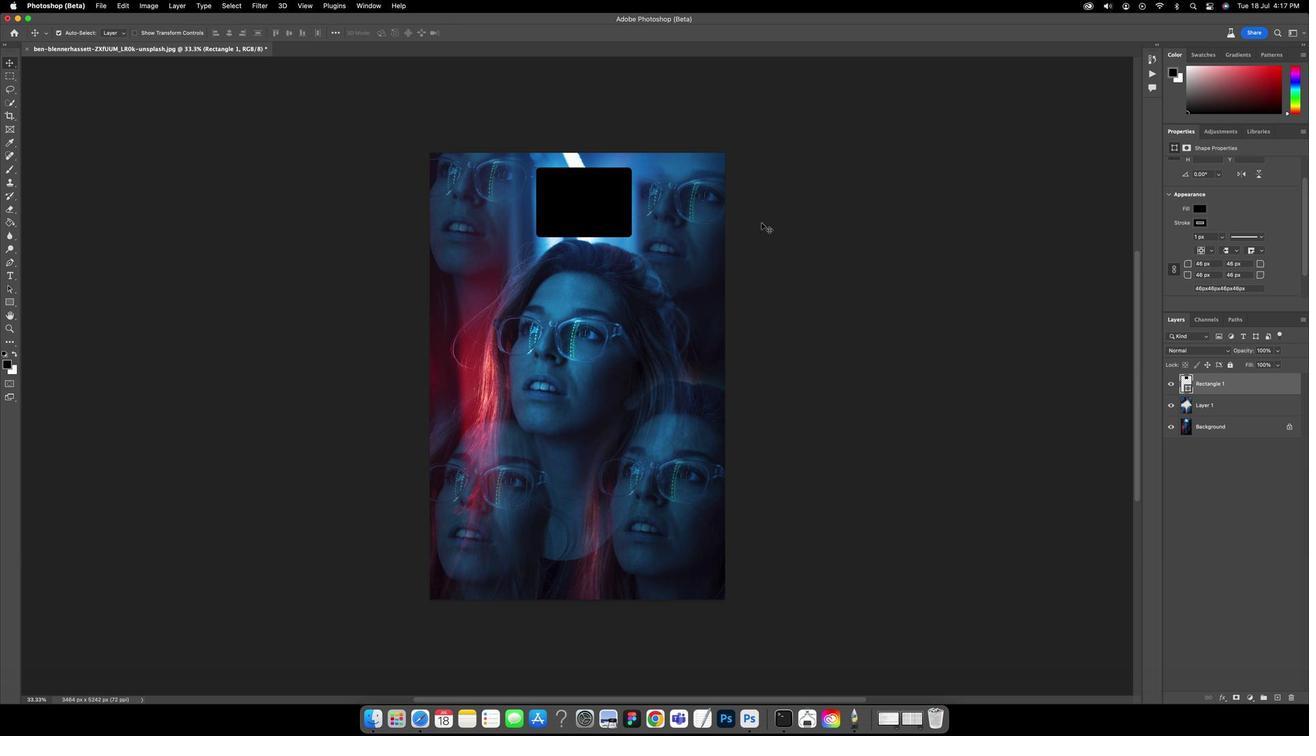
Action: Mouse moved to (576, 196)
Screenshot: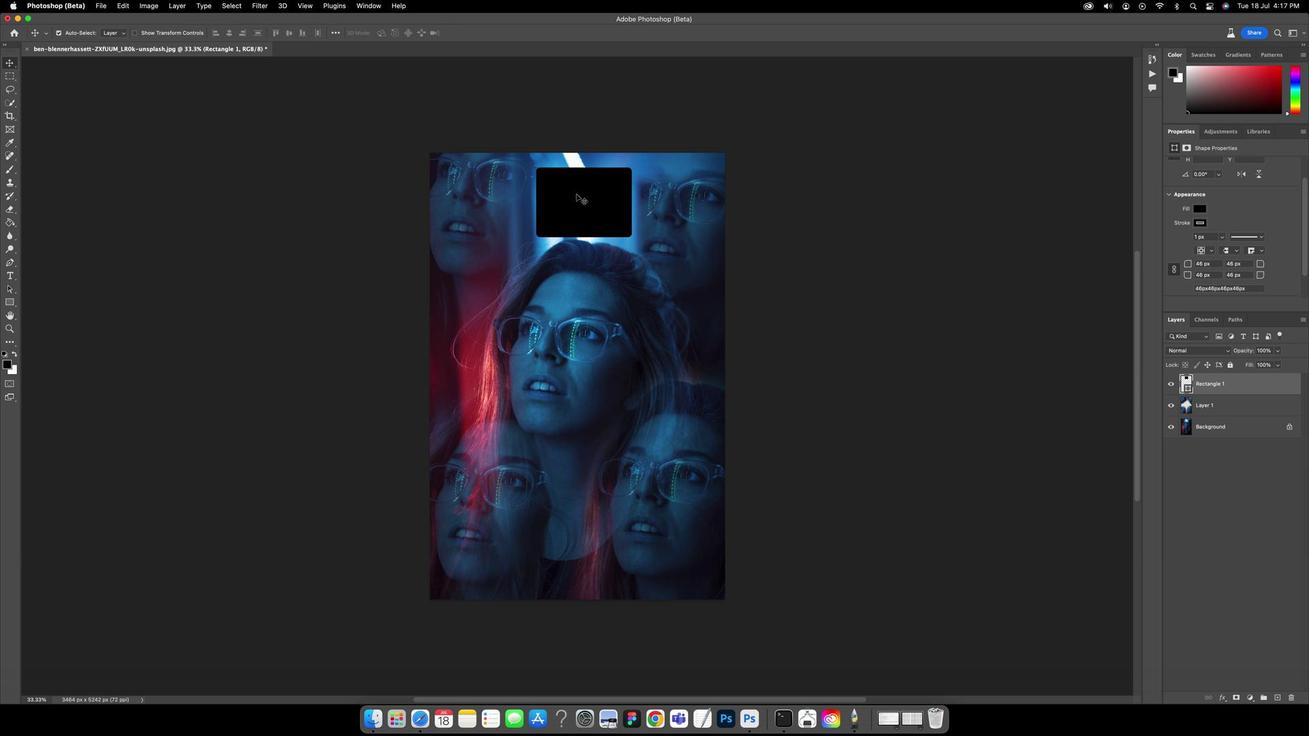 
Action: Key pressed Key.alt
Screenshot: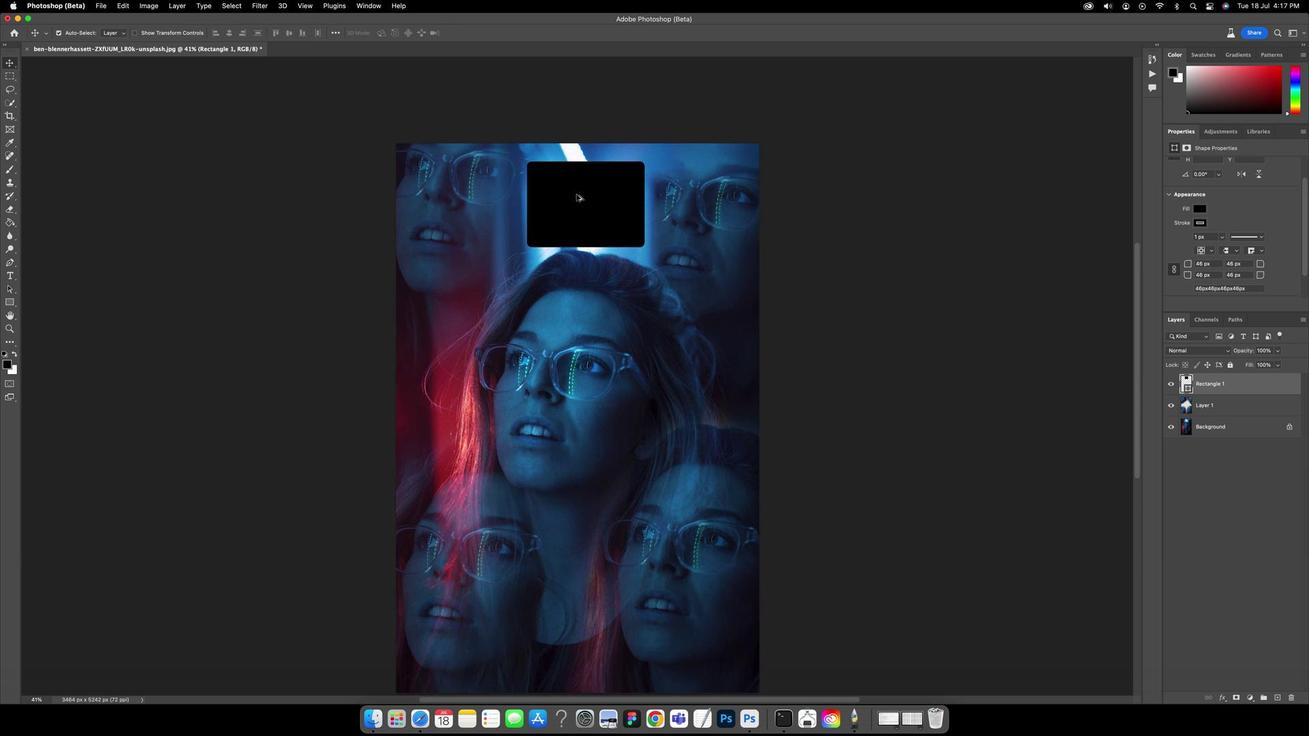 
Action: Mouse scrolled (576, 196) with delta (7, 7)
Screenshot: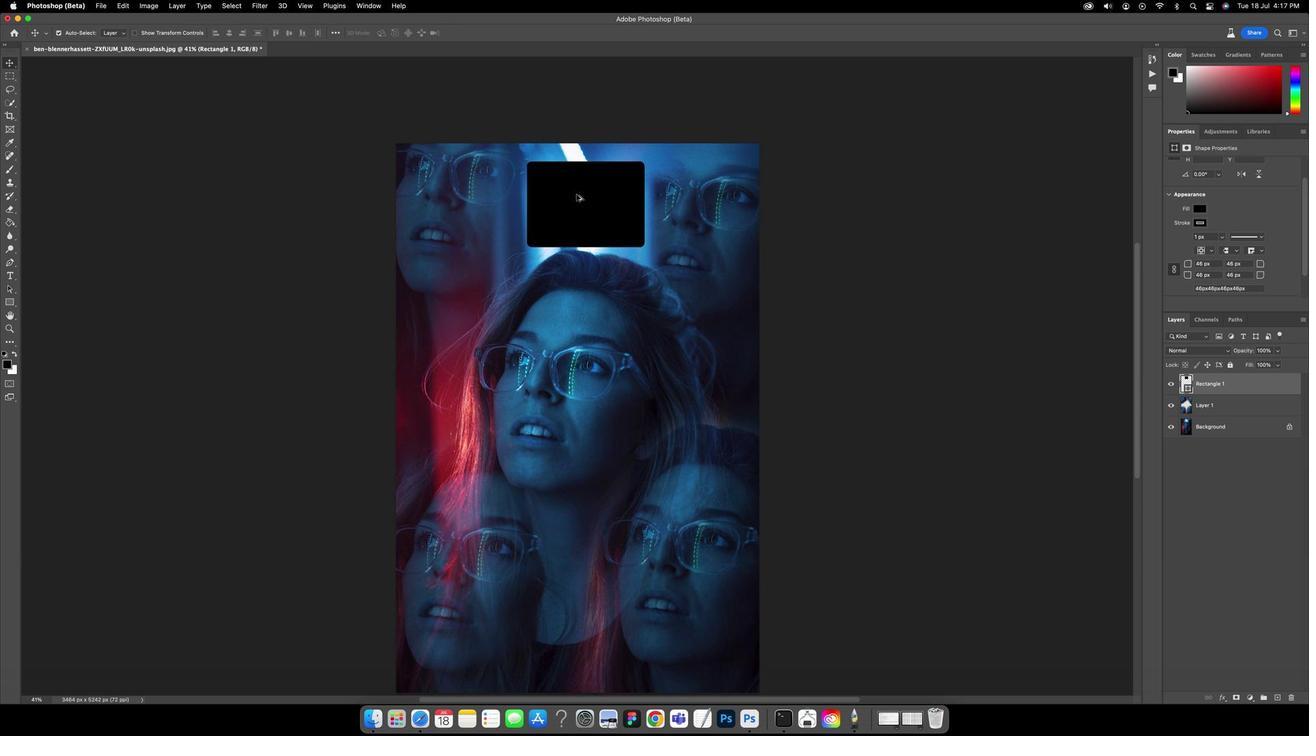 
Action: Mouse scrolled (576, 196) with delta (7, 7)
Screenshot: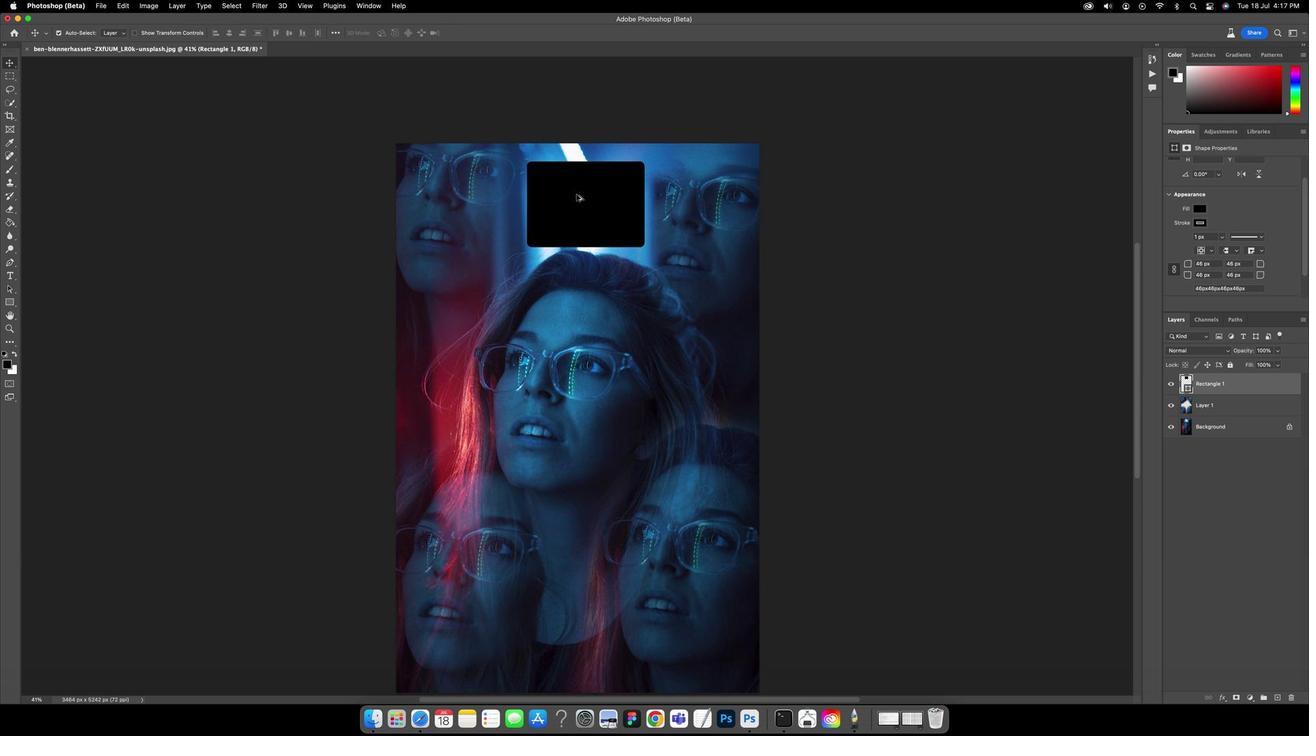 
Action: Mouse scrolled (576, 196) with delta (7, 8)
Screenshot: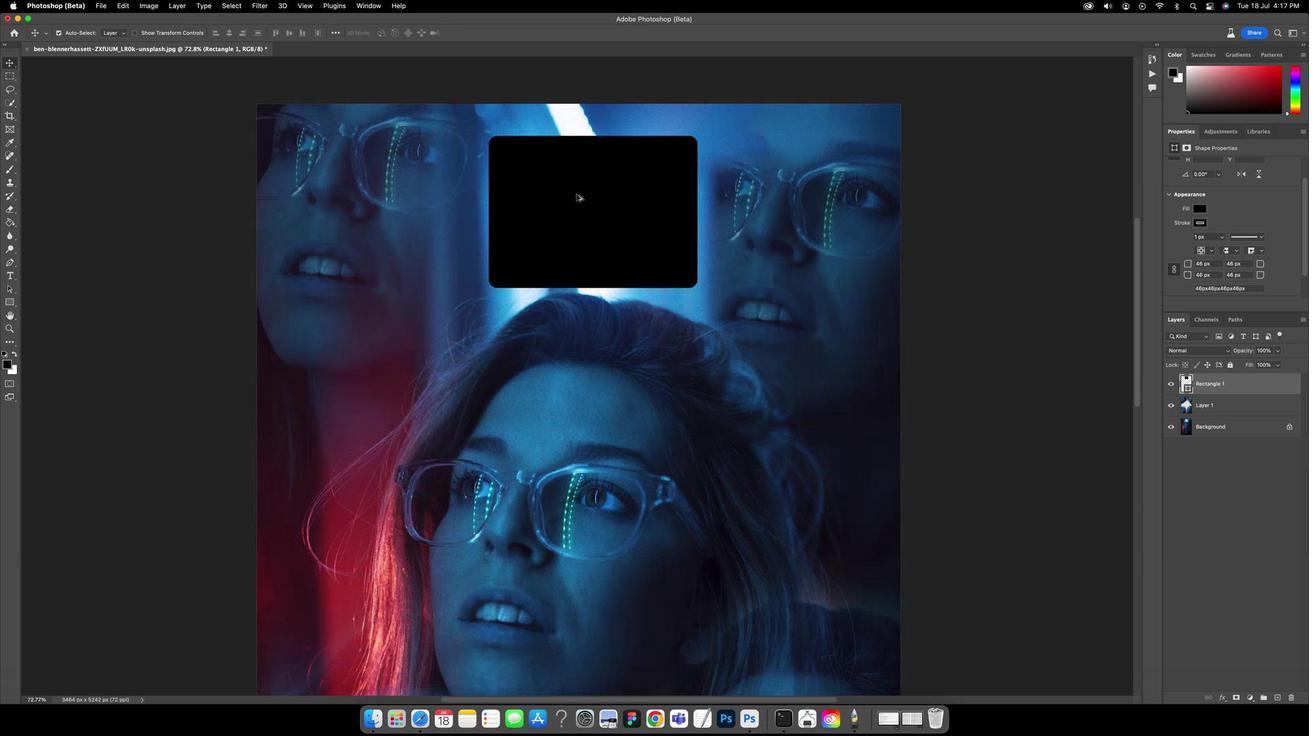 
Action: Mouse scrolled (576, 196) with delta (7, 7)
Screenshot: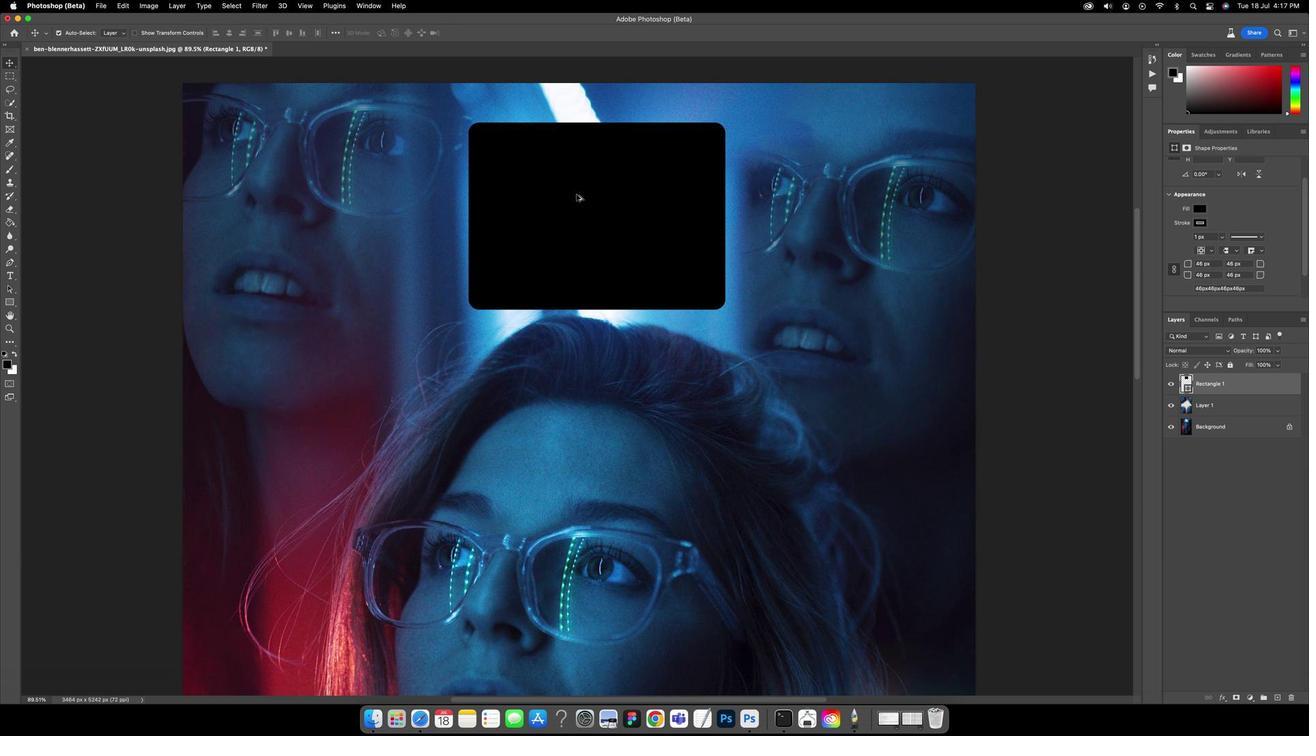 
Action: Mouse scrolled (576, 196) with delta (7, 7)
Screenshot: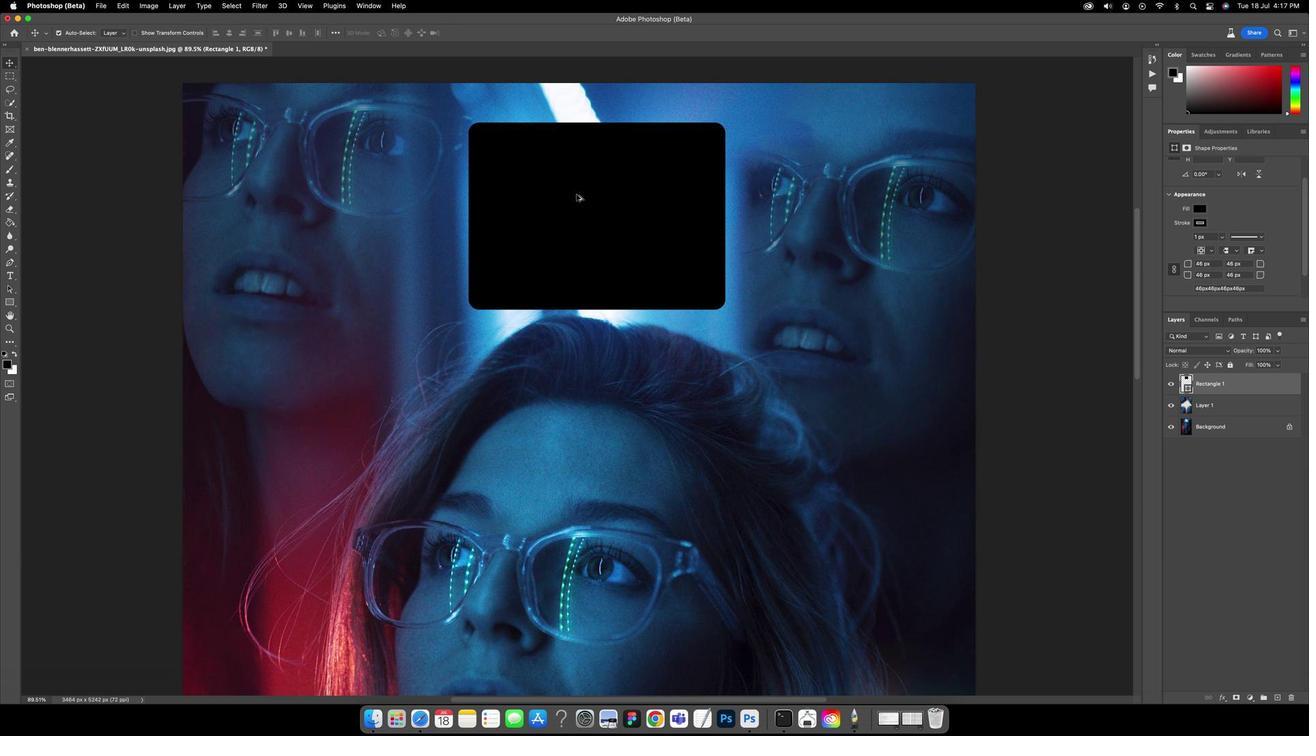 
Action: Mouse moved to (587, 198)
Screenshot: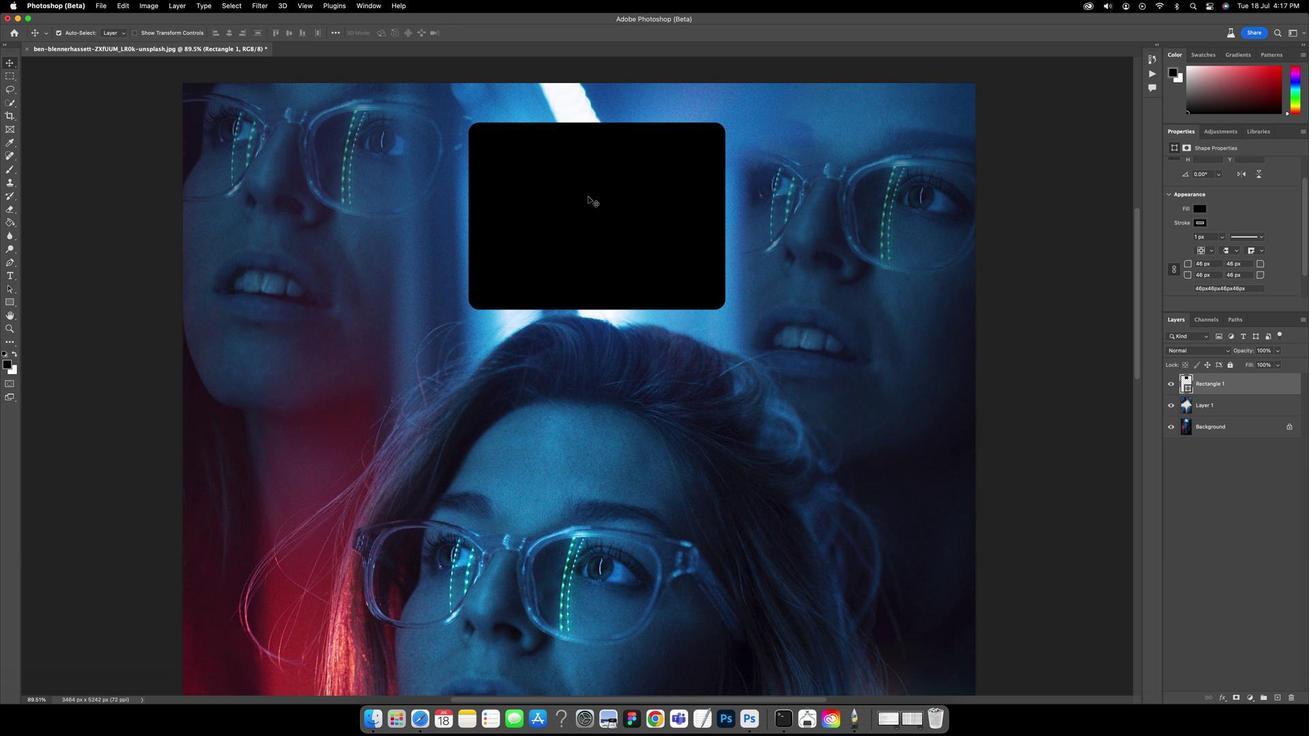 
Action: Mouse pressed left at (587, 198)
Screenshot: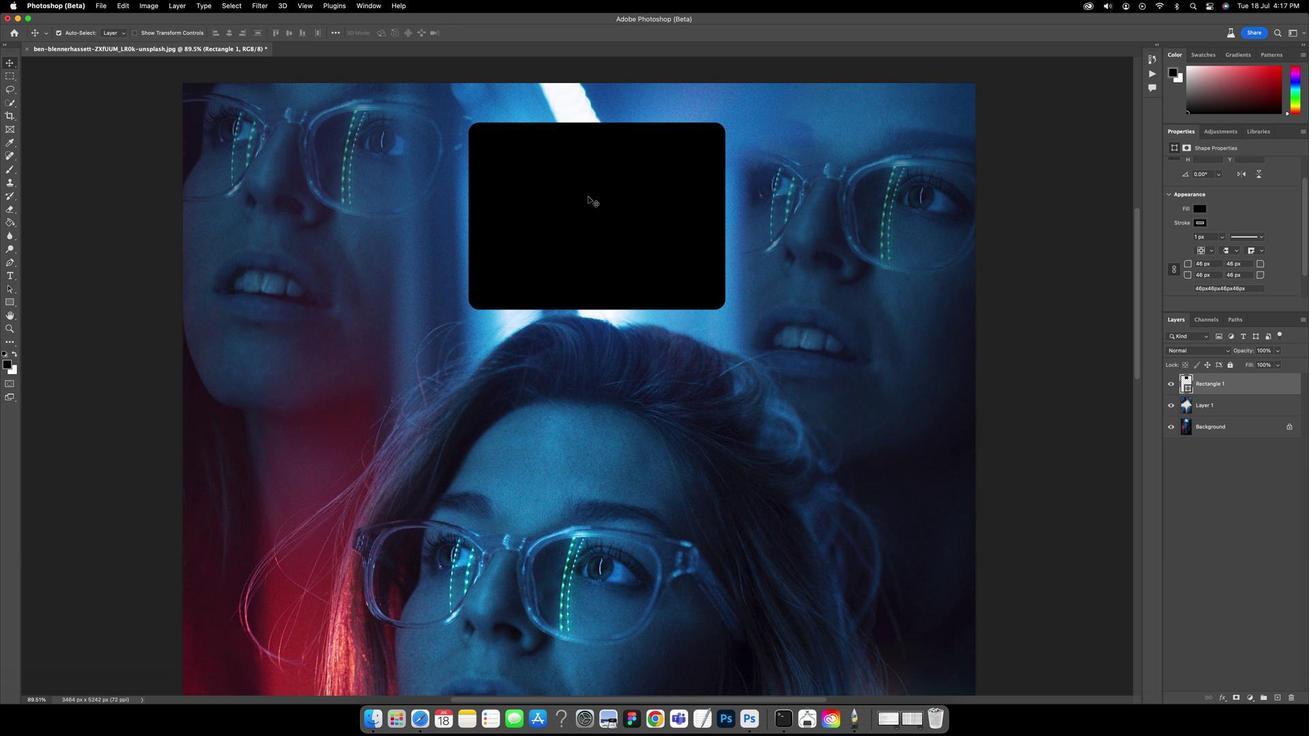 
Action: Mouse moved to (1238, 379)
Screenshot: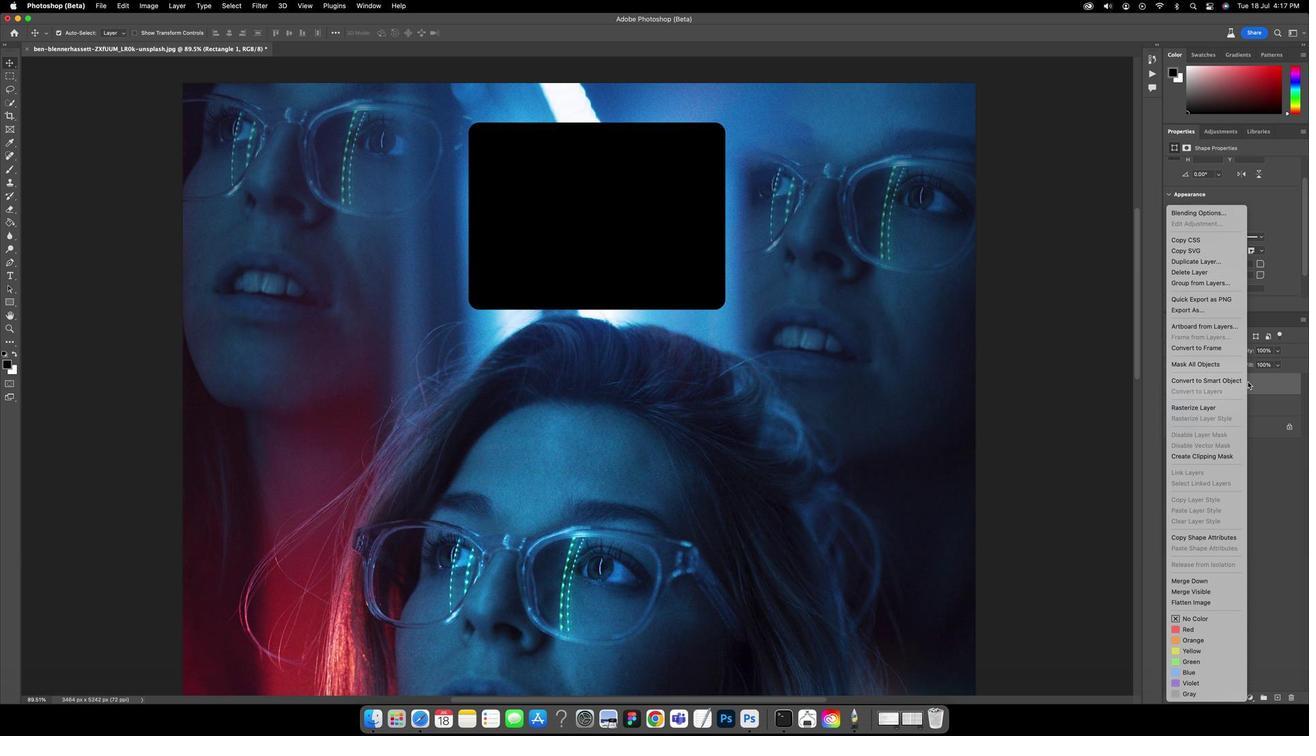 
Action: Mouse pressed right at (1238, 379)
Screenshot: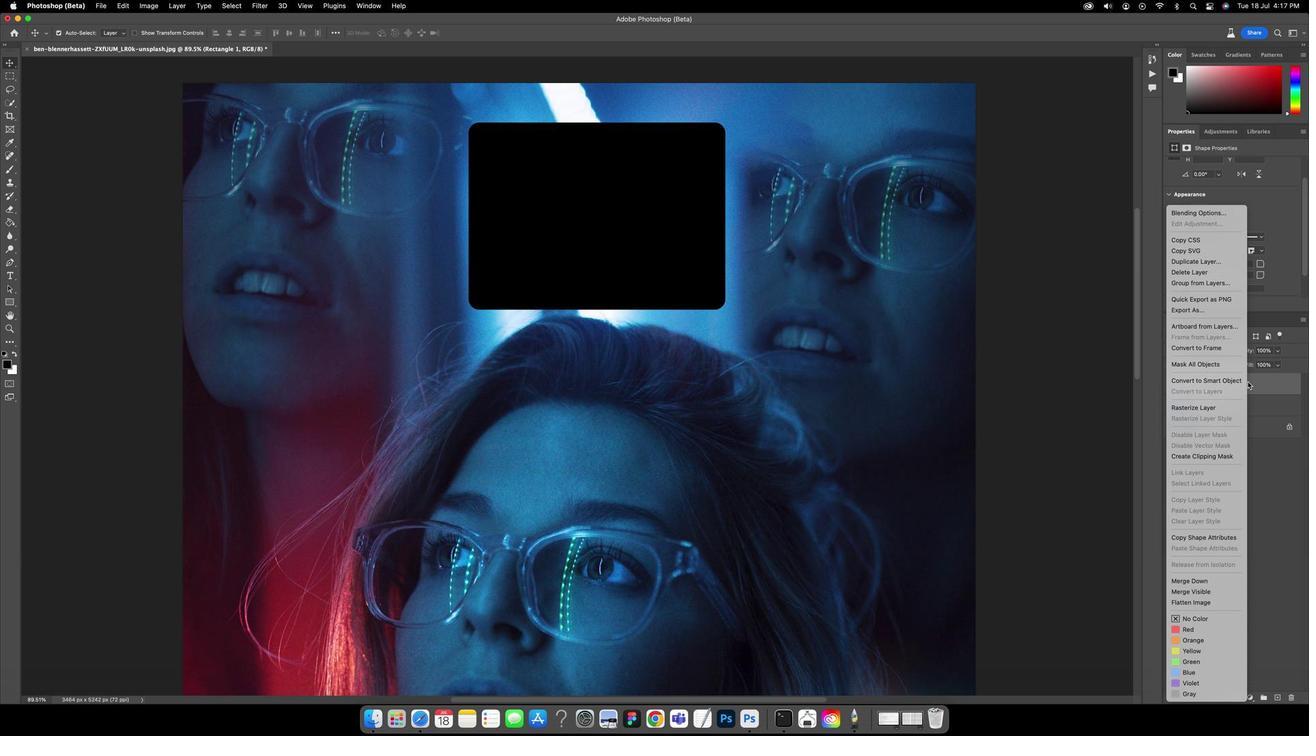 
Action: Mouse moved to (1228, 377)
Screenshot: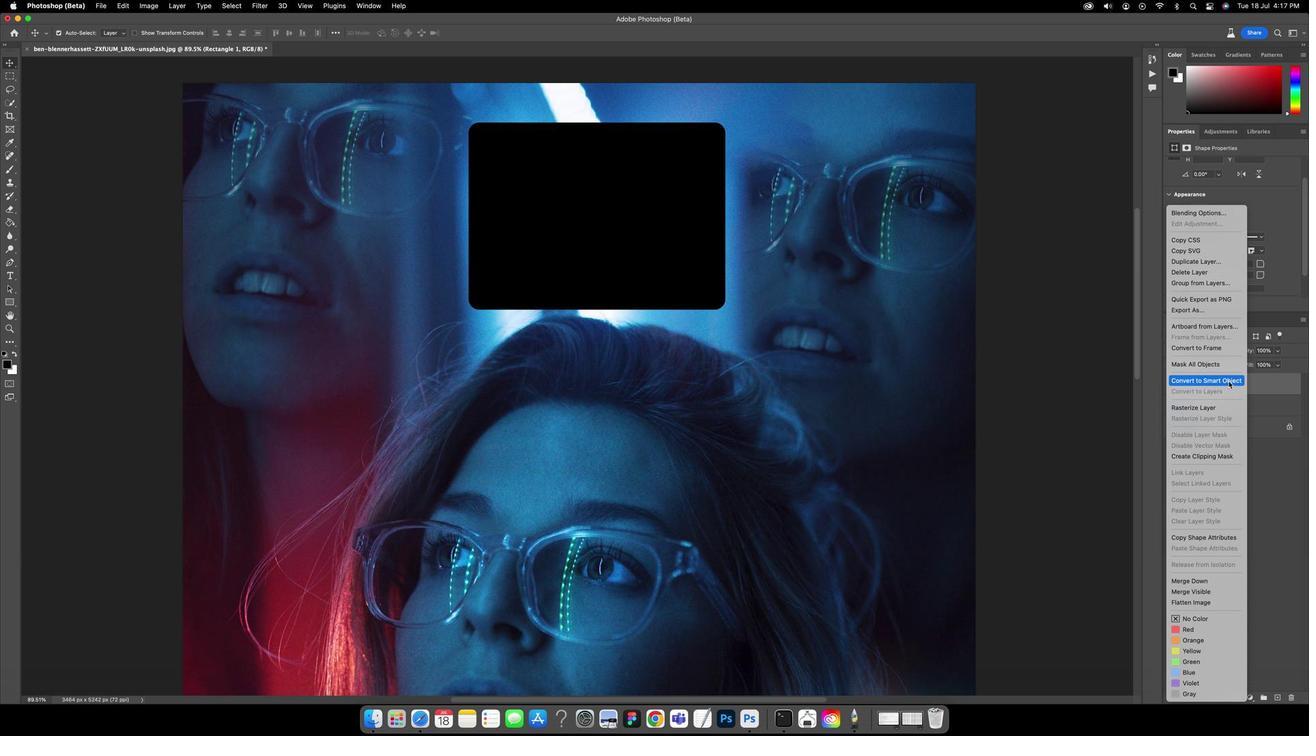 
Action: Mouse pressed left at (1228, 377)
Screenshot: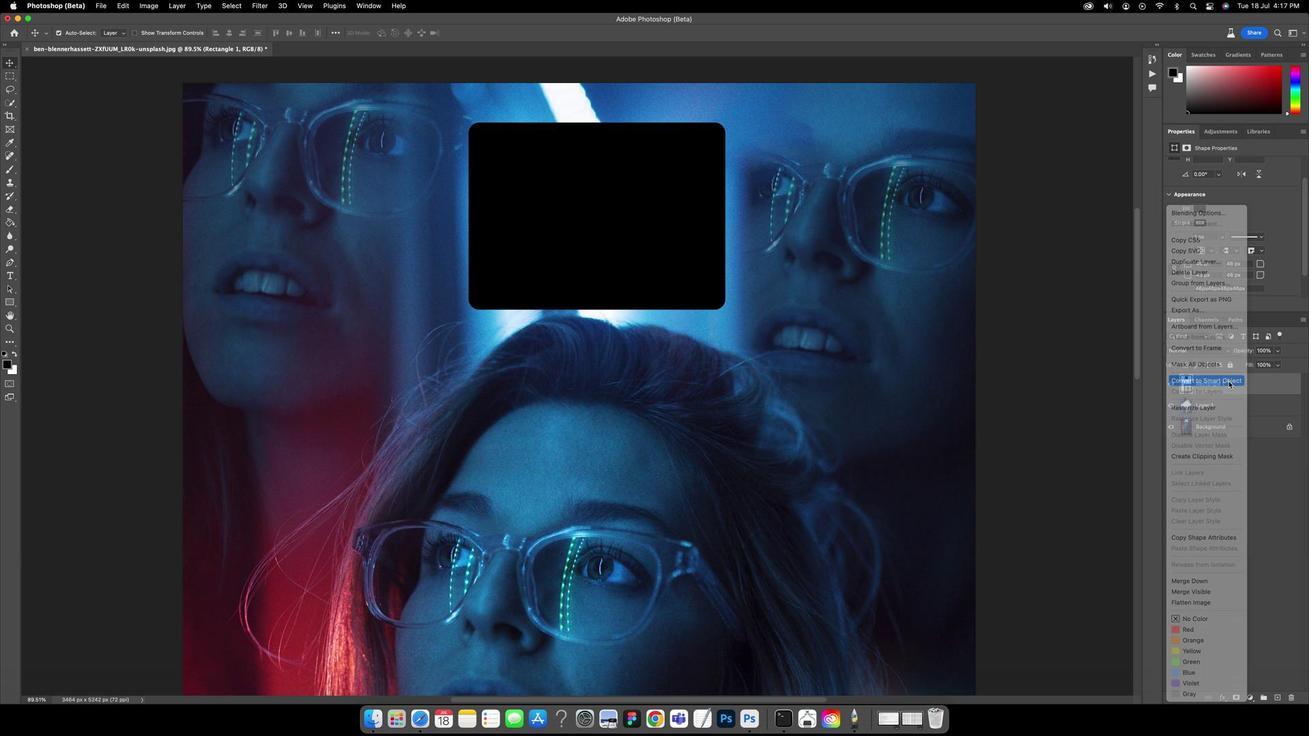 
Action: Mouse moved to (265, 6)
Screenshot: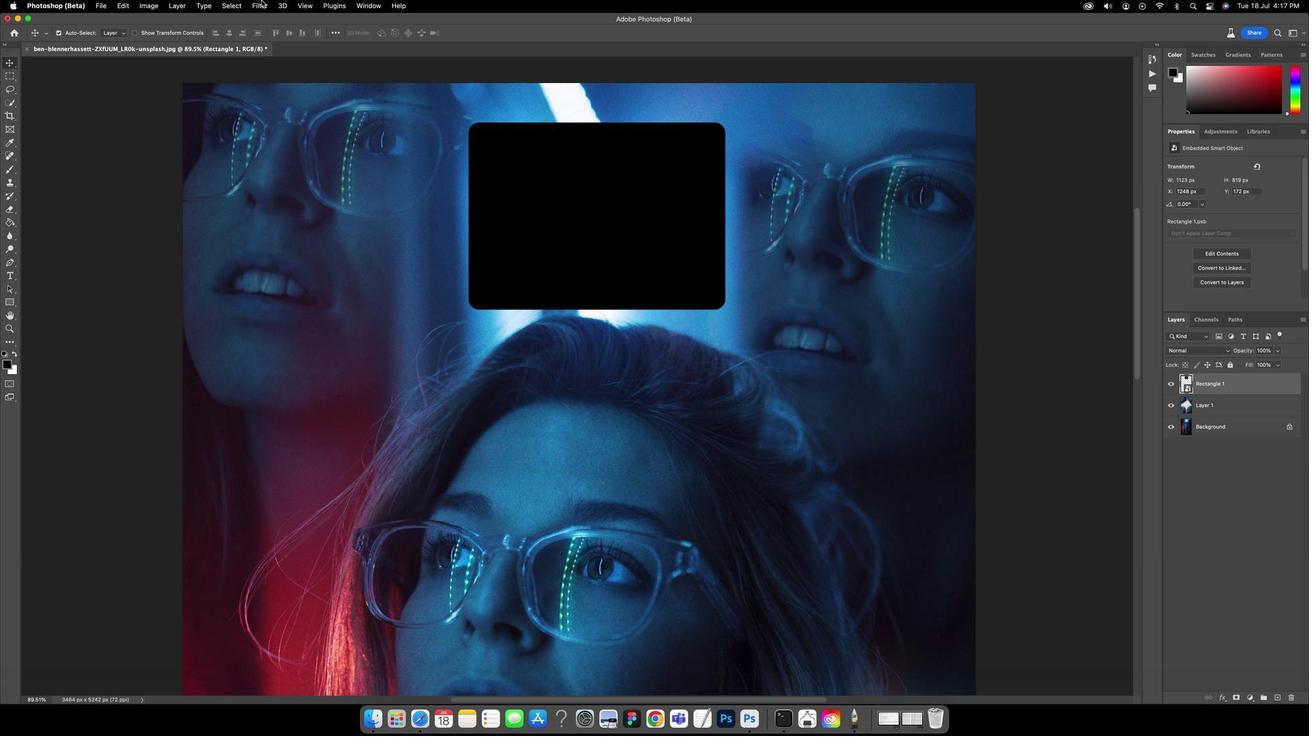 
Action: Mouse pressed left at (265, 6)
Screenshot: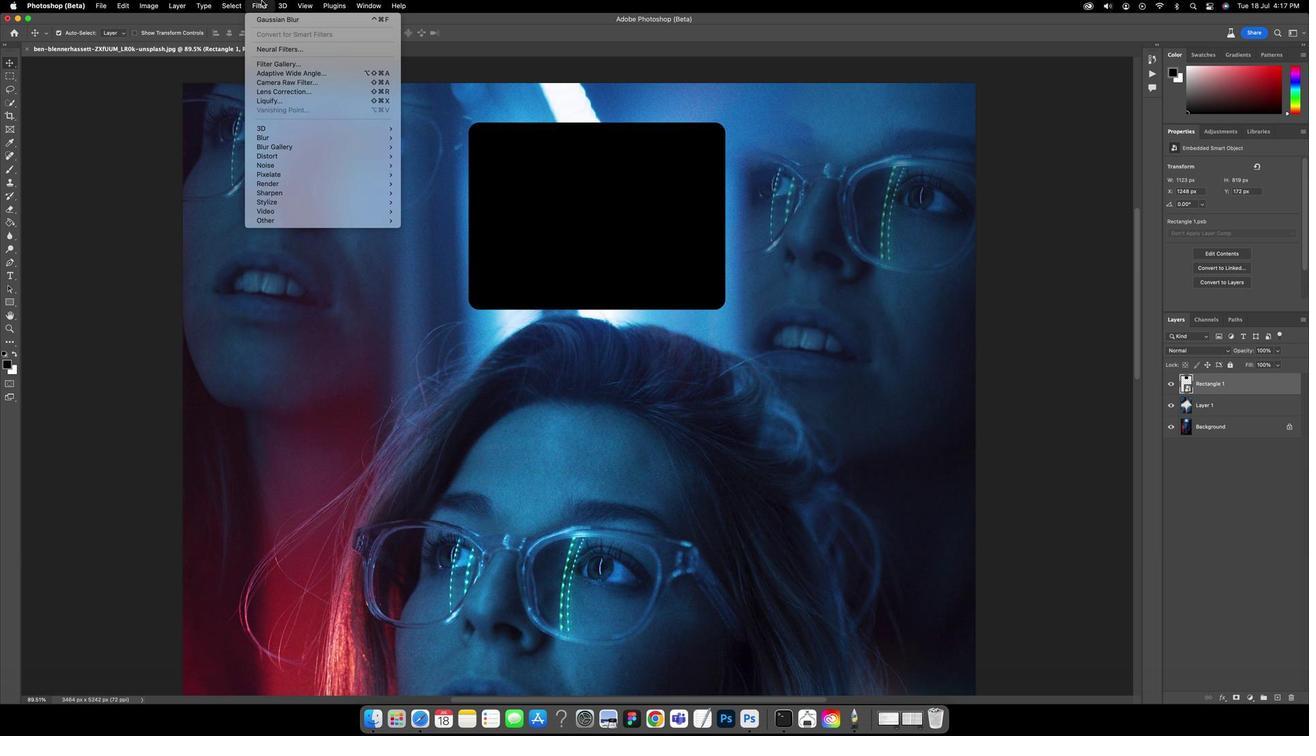 
Action: Mouse moved to (267, 25)
Screenshot: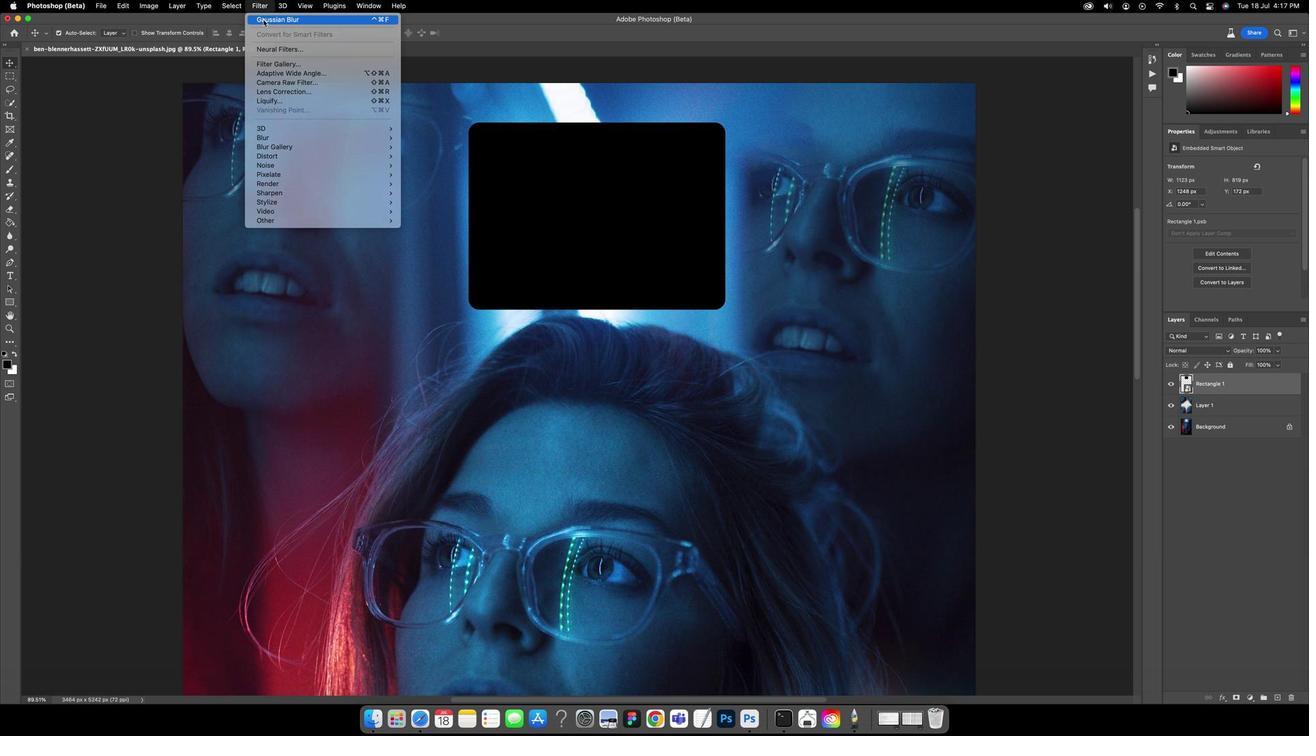 
Action: Mouse pressed left at (267, 25)
Screenshot: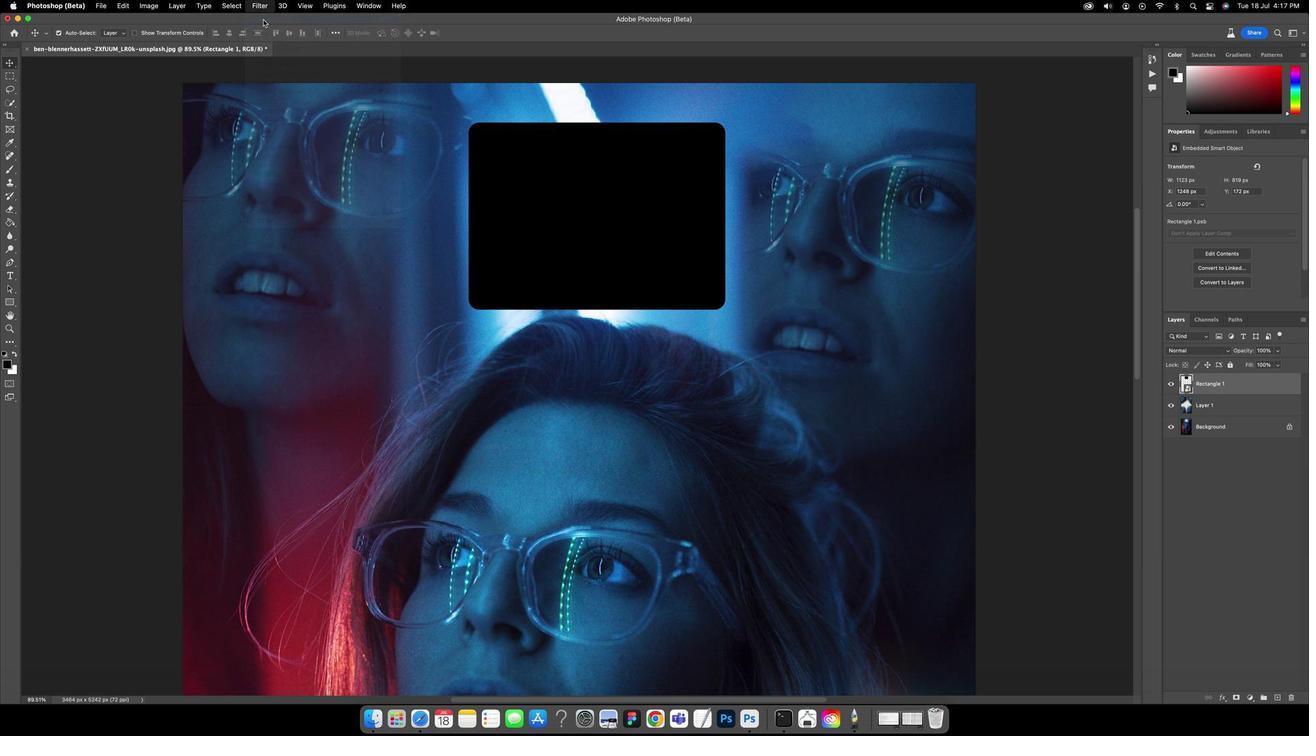 
Action: Mouse moved to (614, 339)
Screenshot: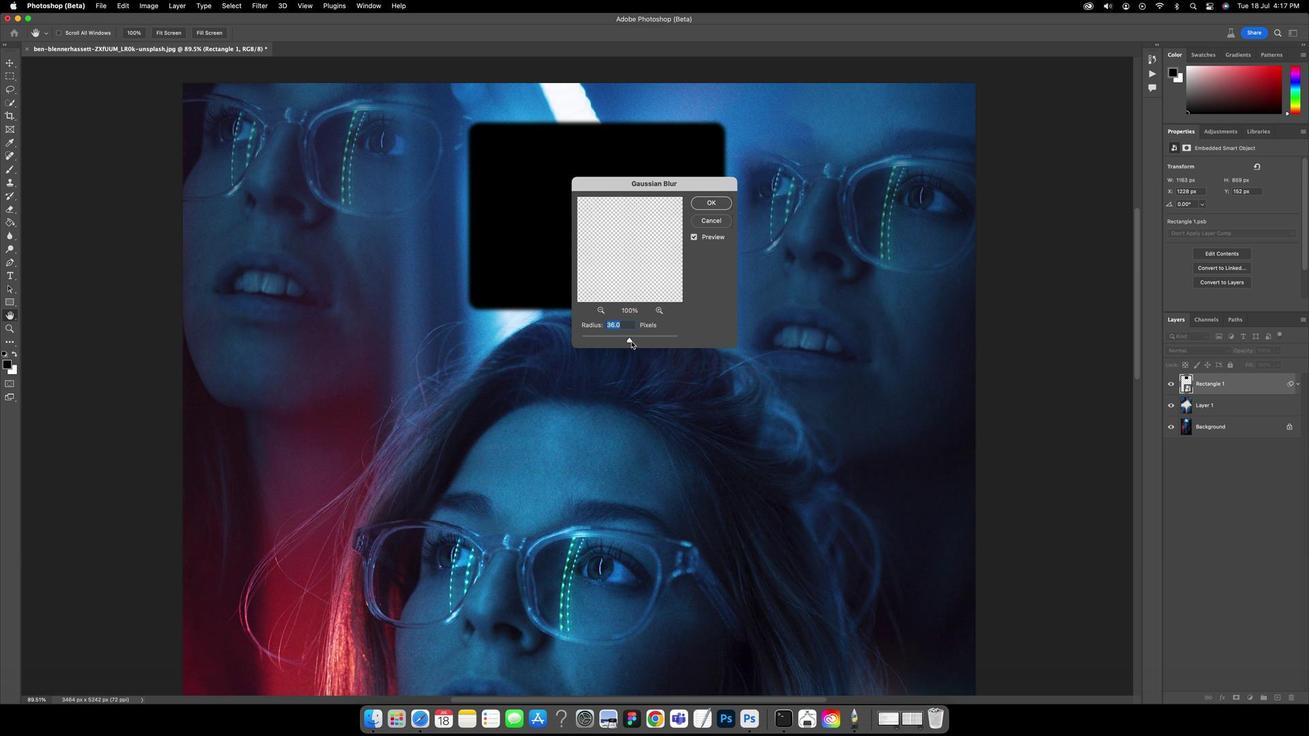 
Action: Mouse pressed left at (614, 339)
Screenshot: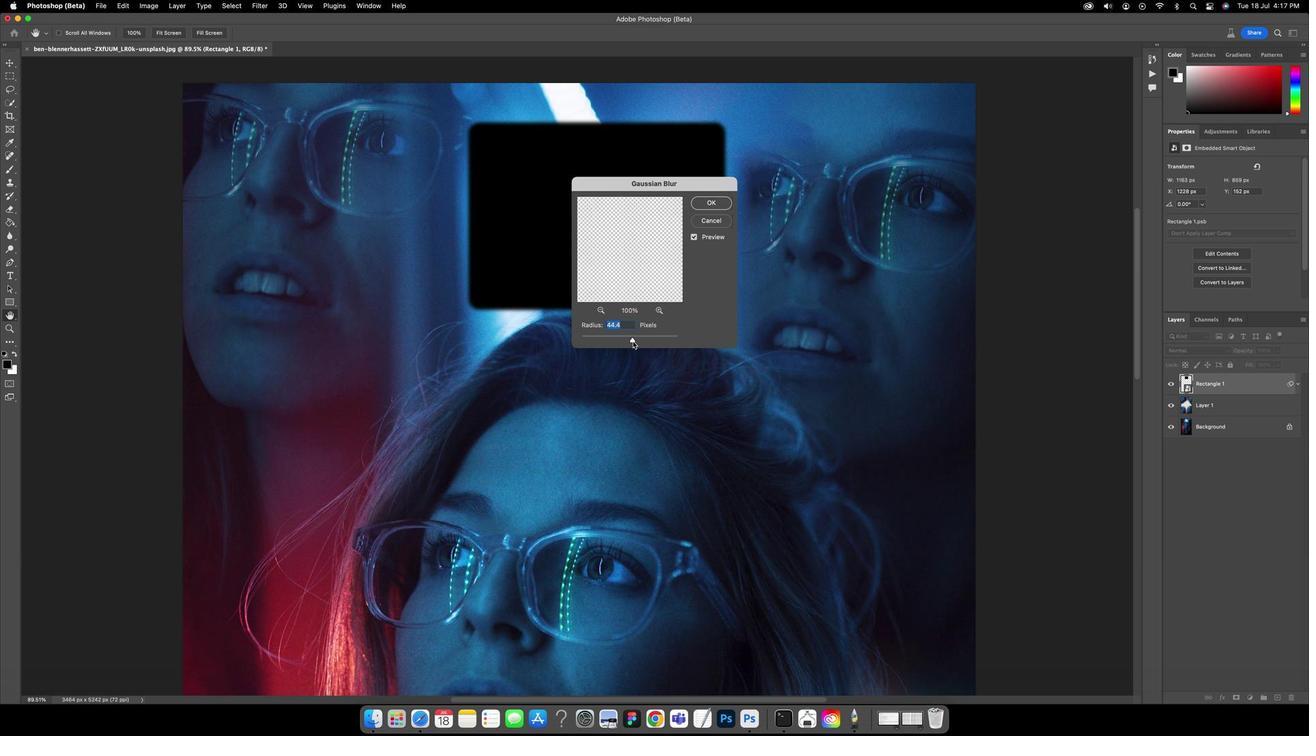 
Action: Mouse moved to (645, 339)
Screenshot: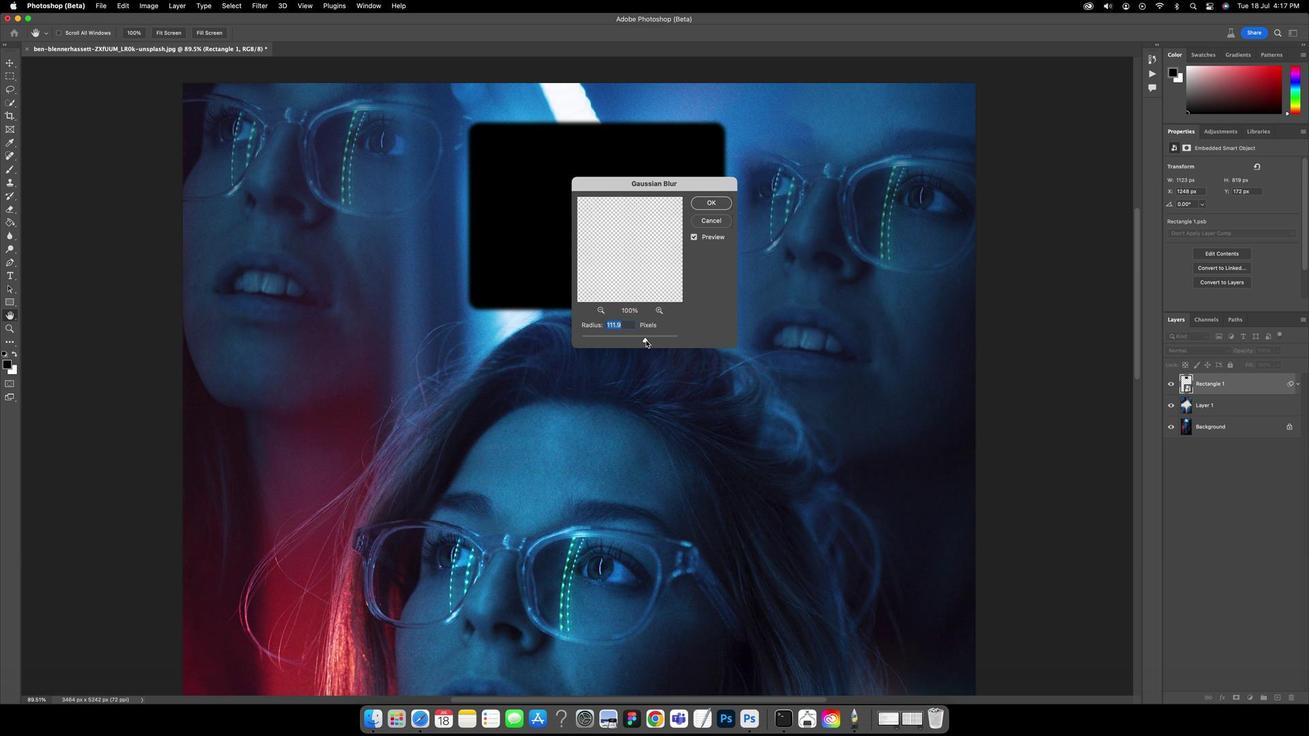 
Action: Mouse pressed left at (645, 339)
Screenshot: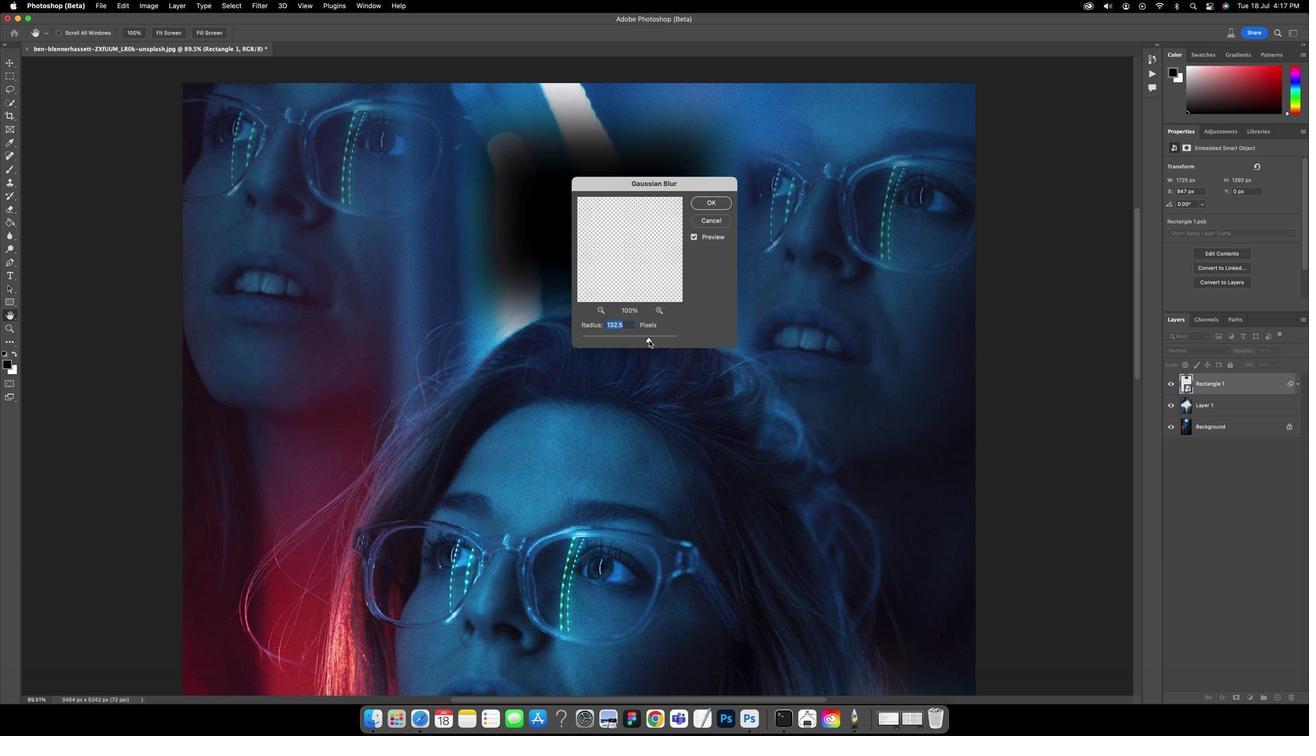 
Action: Mouse moved to (614, 341)
Screenshot: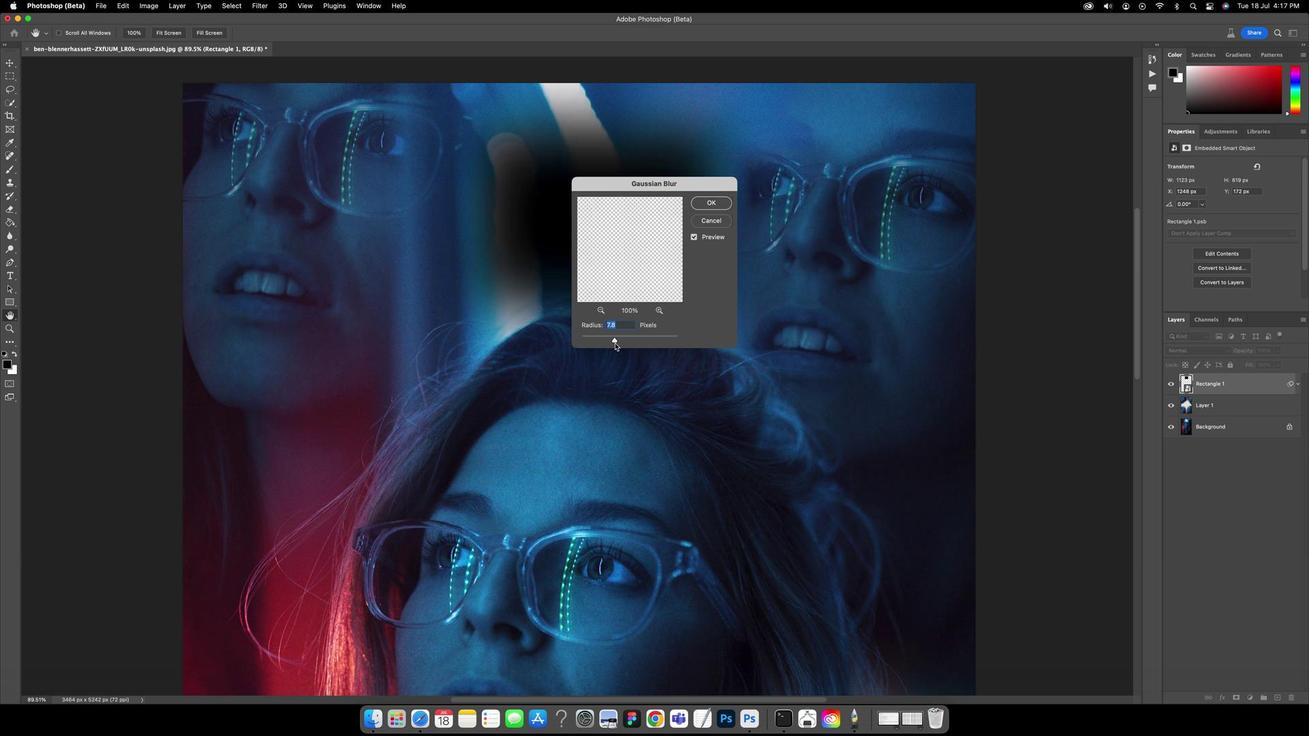 
Action: Mouse pressed left at (614, 341)
Screenshot: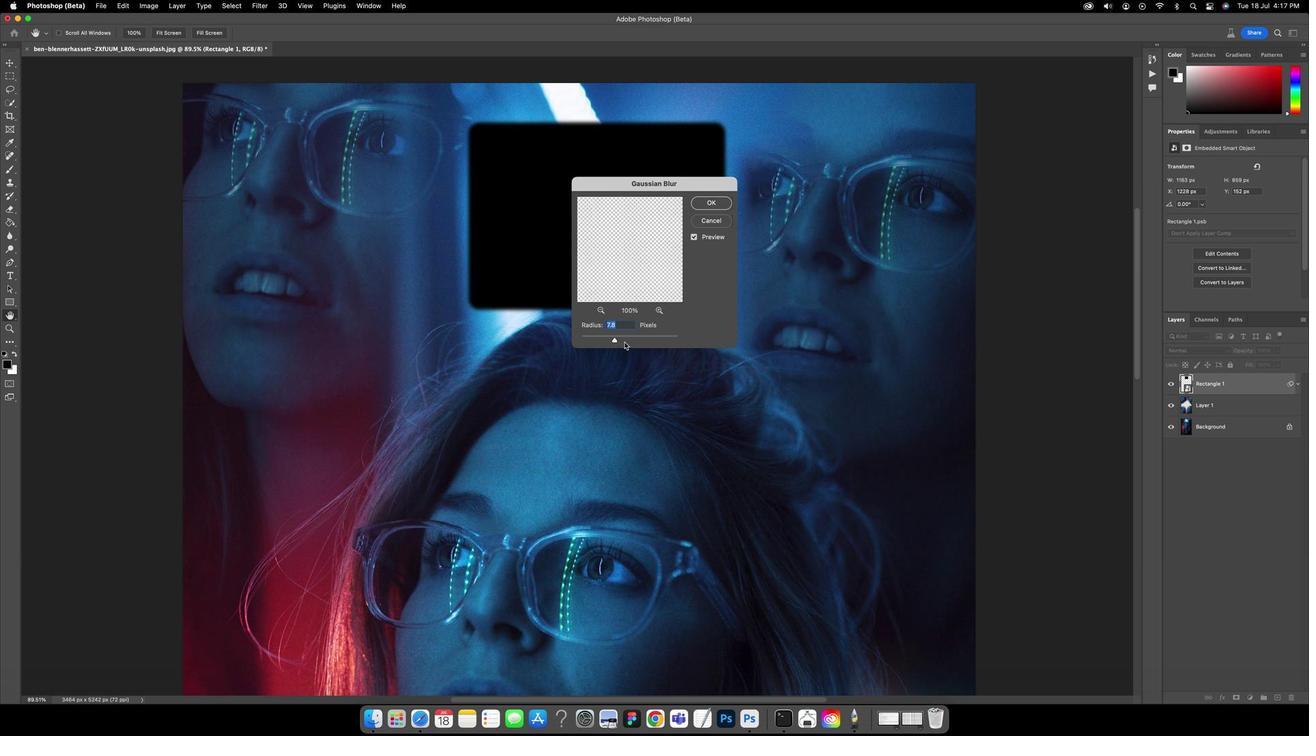 
Action: Mouse moved to (624, 341)
Screenshot: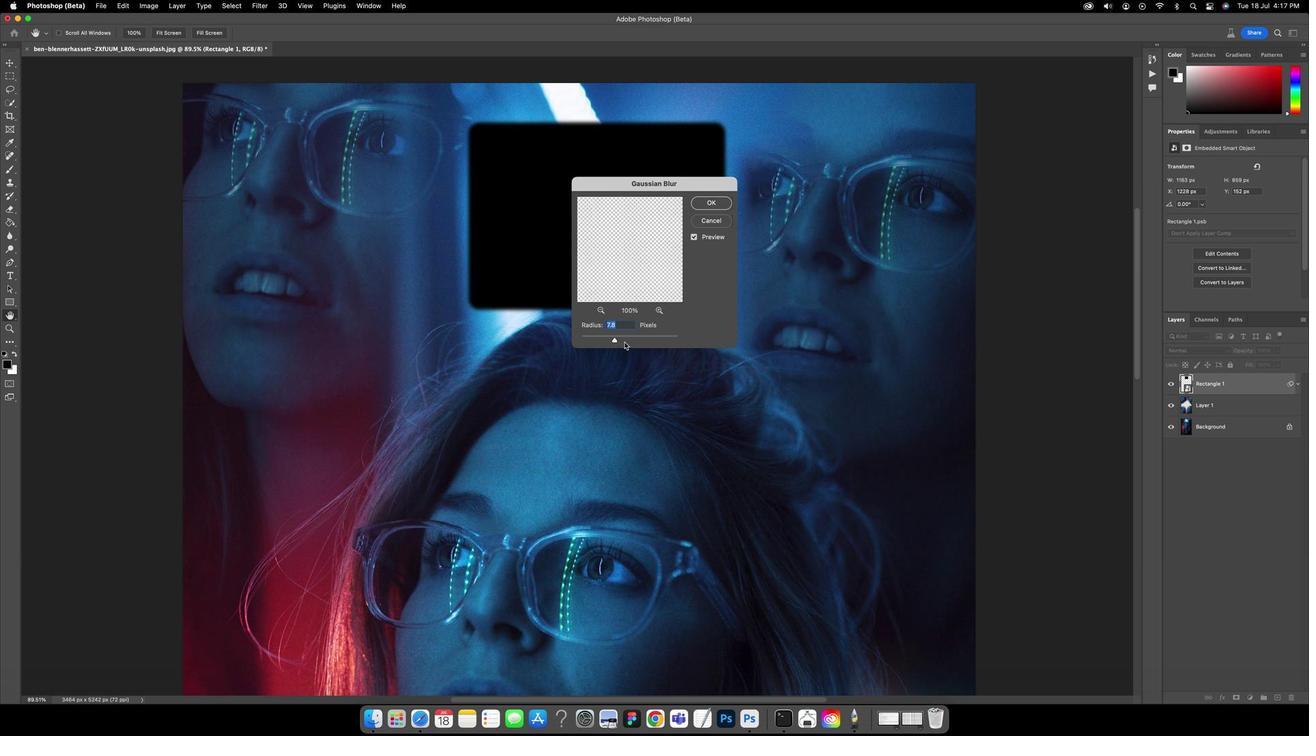 
Action: Mouse pressed left at (624, 341)
Screenshot: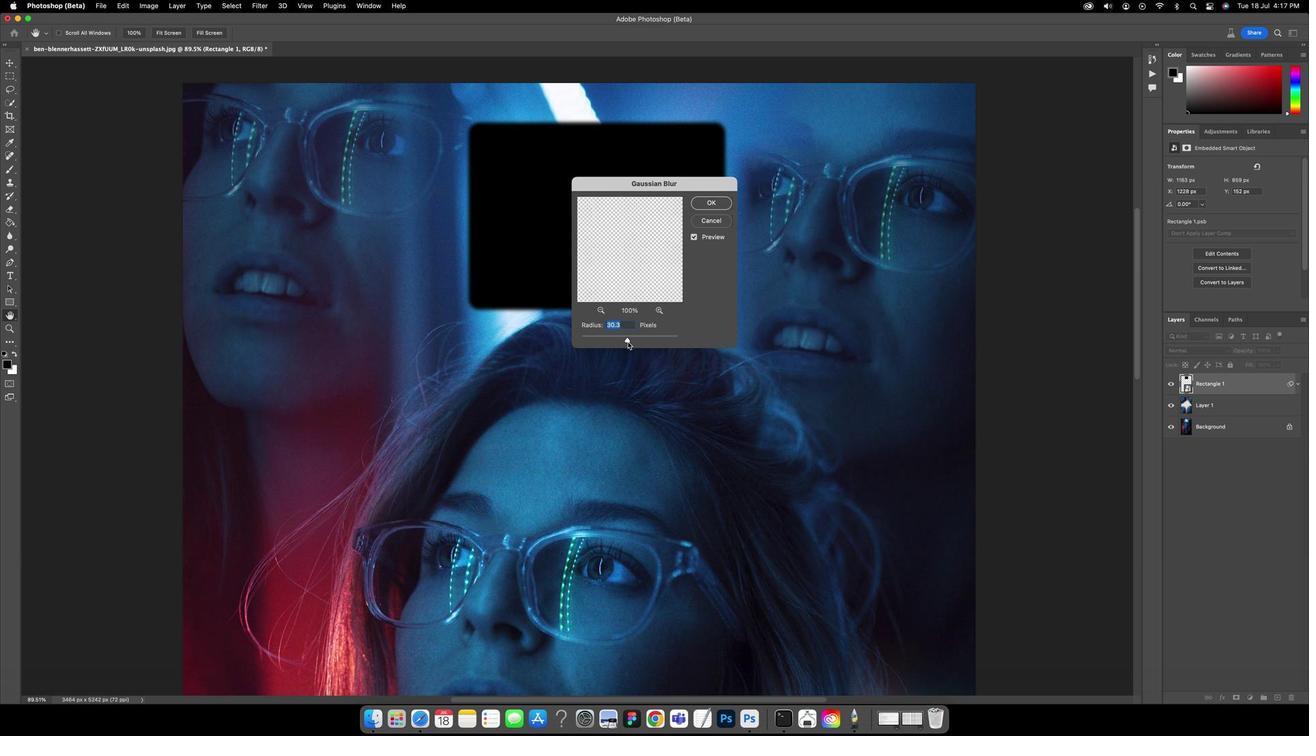 
Action: Mouse moved to (626, 340)
Screenshot: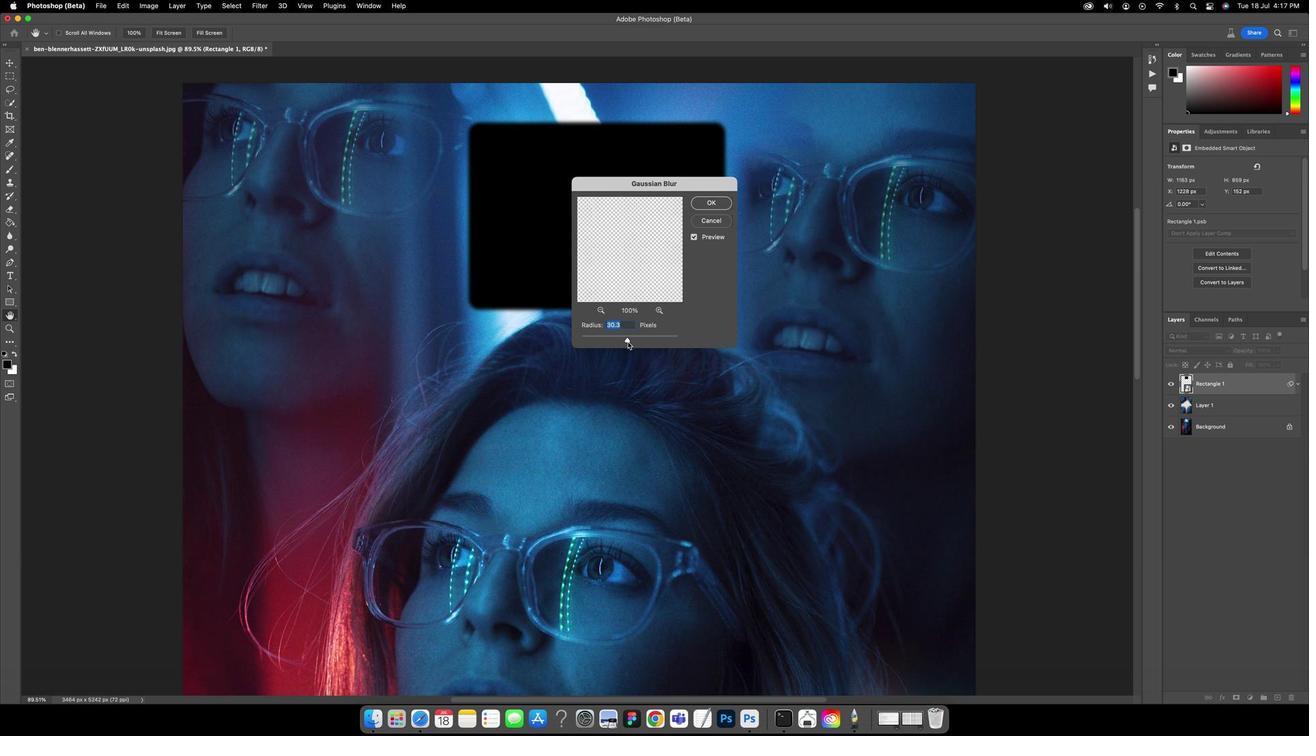
Action: Mouse pressed left at (626, 340)
Screenshot: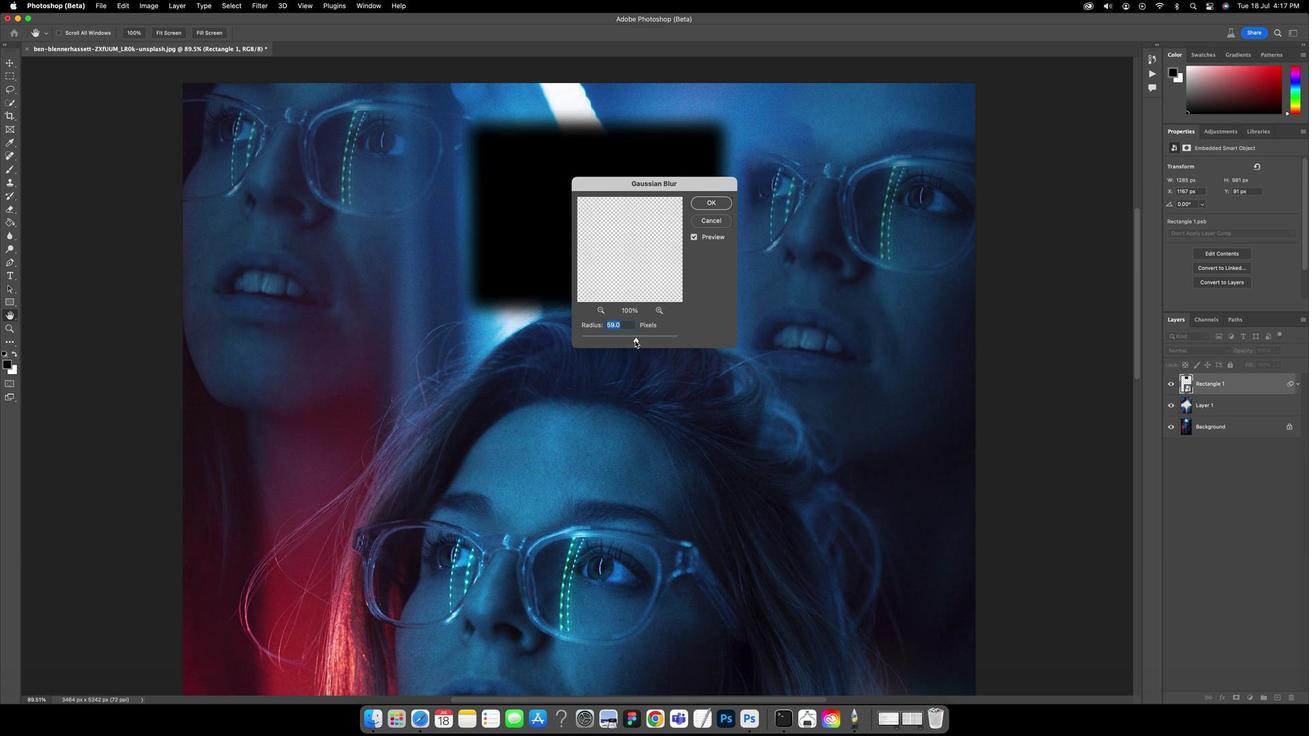 
Action: Mouse moved to (707, 213)
Screenshot: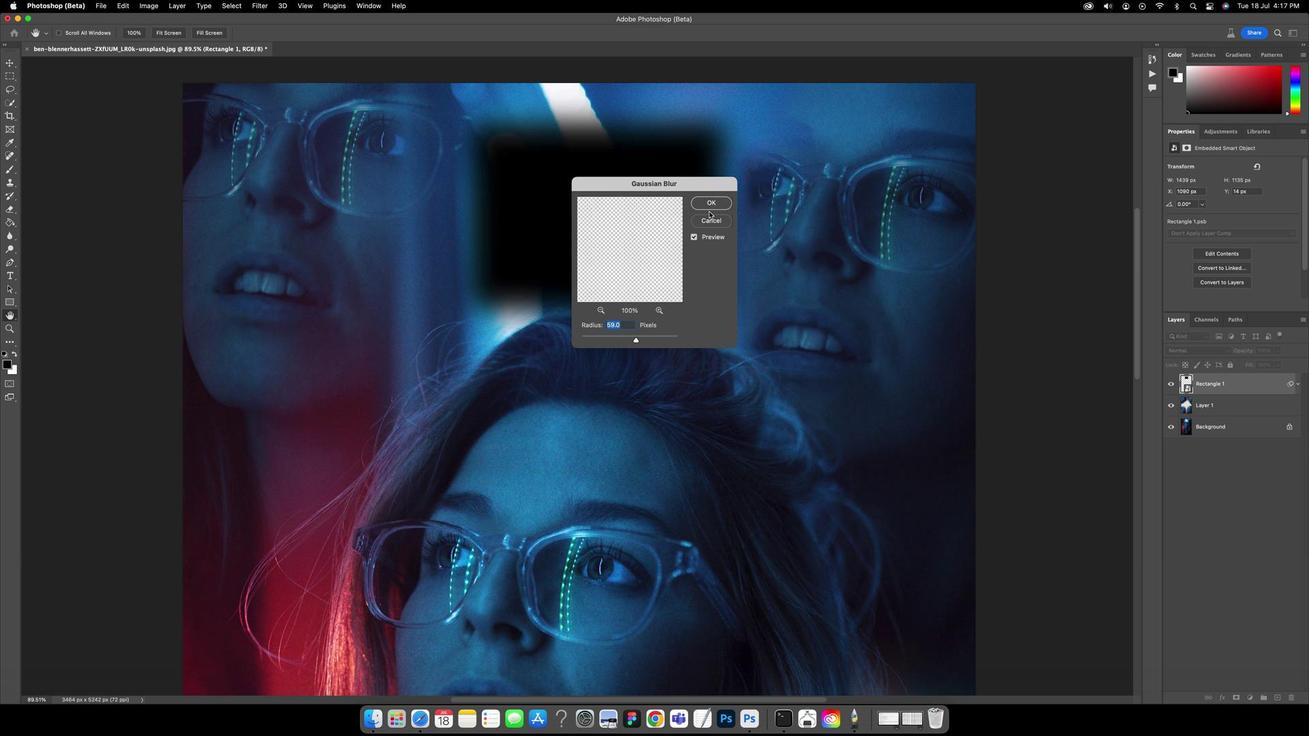 
Action: Mouse pressed left at (707, 213)
Screenshot: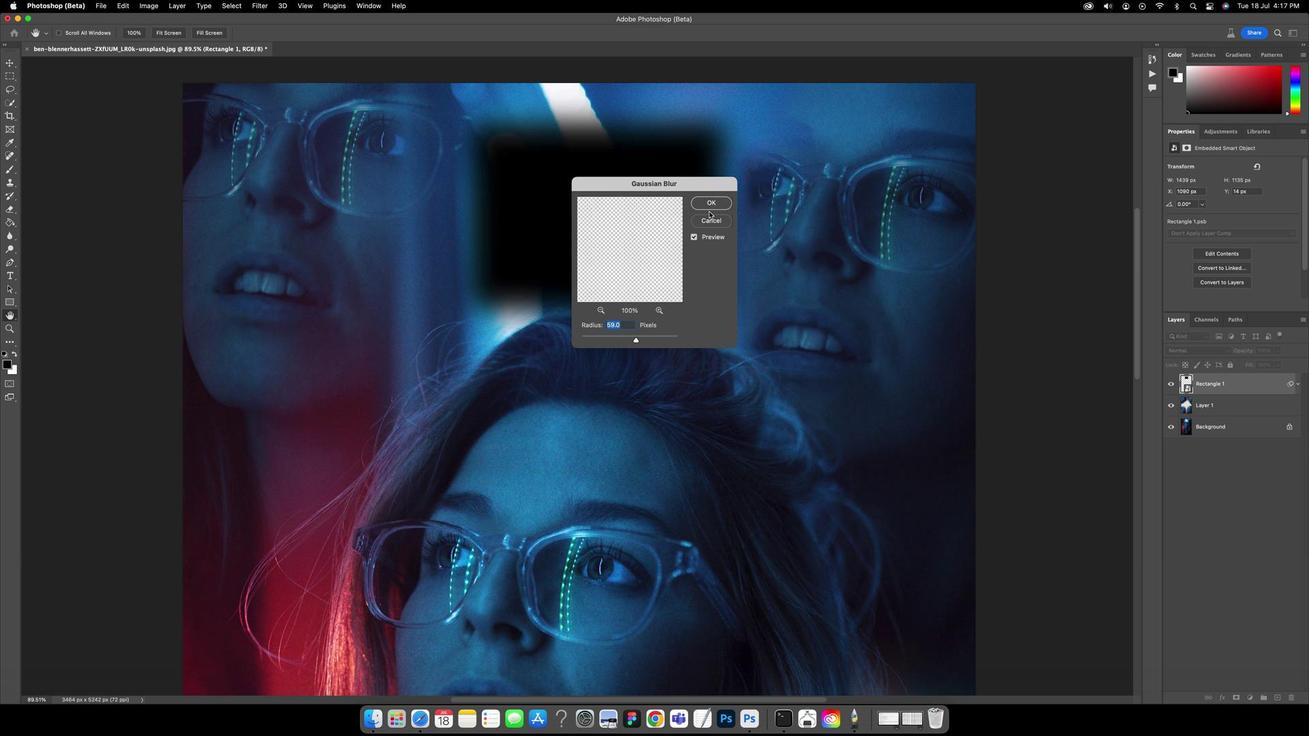 
Action: Mouse moved to (709, 209)
Screenshot: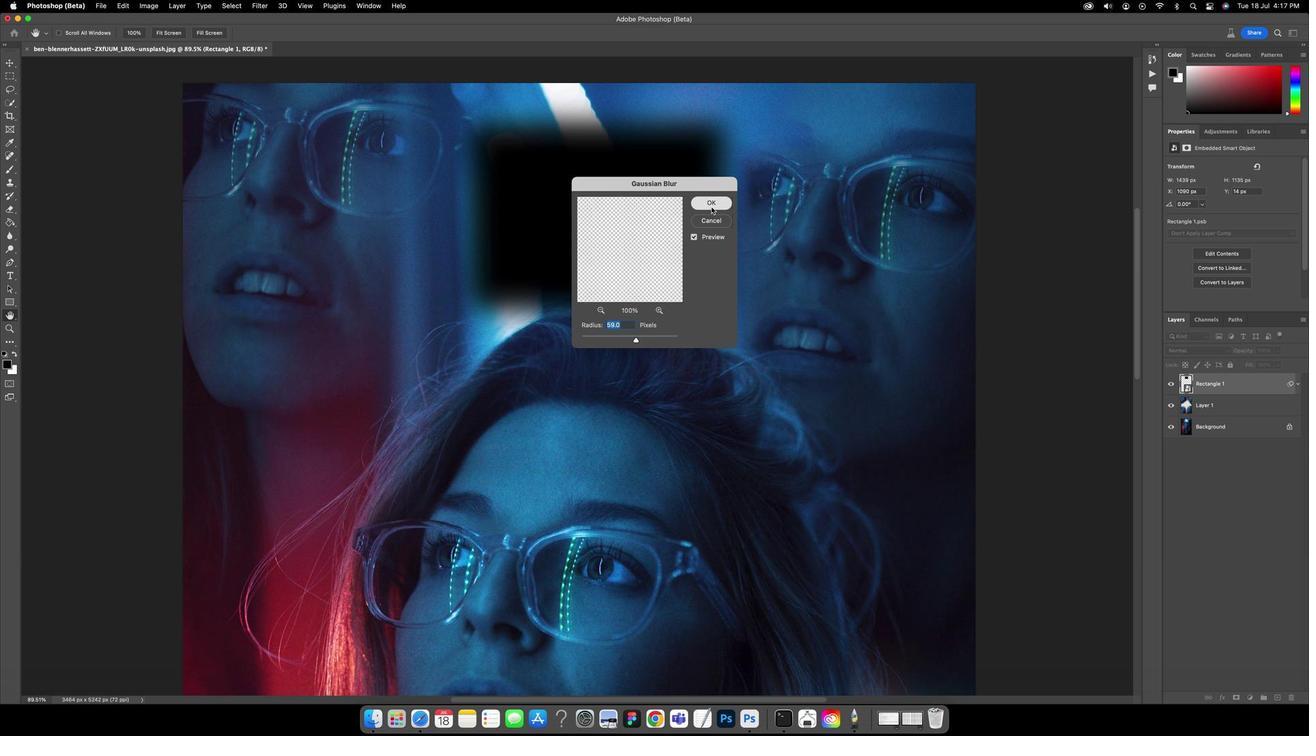 
Action: Mouse pressed left at (709, 209)
Screenshot: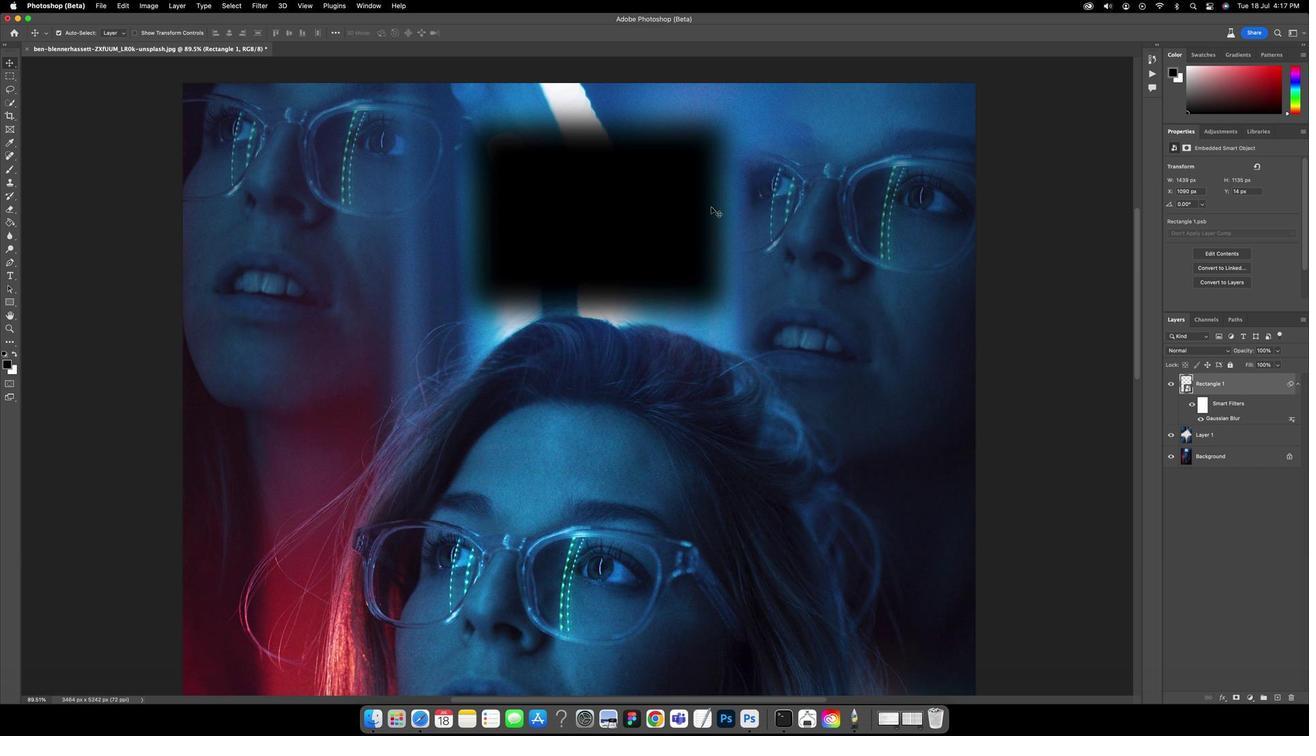 
Action: Mouse moved to (1174, 378)
Screenshot: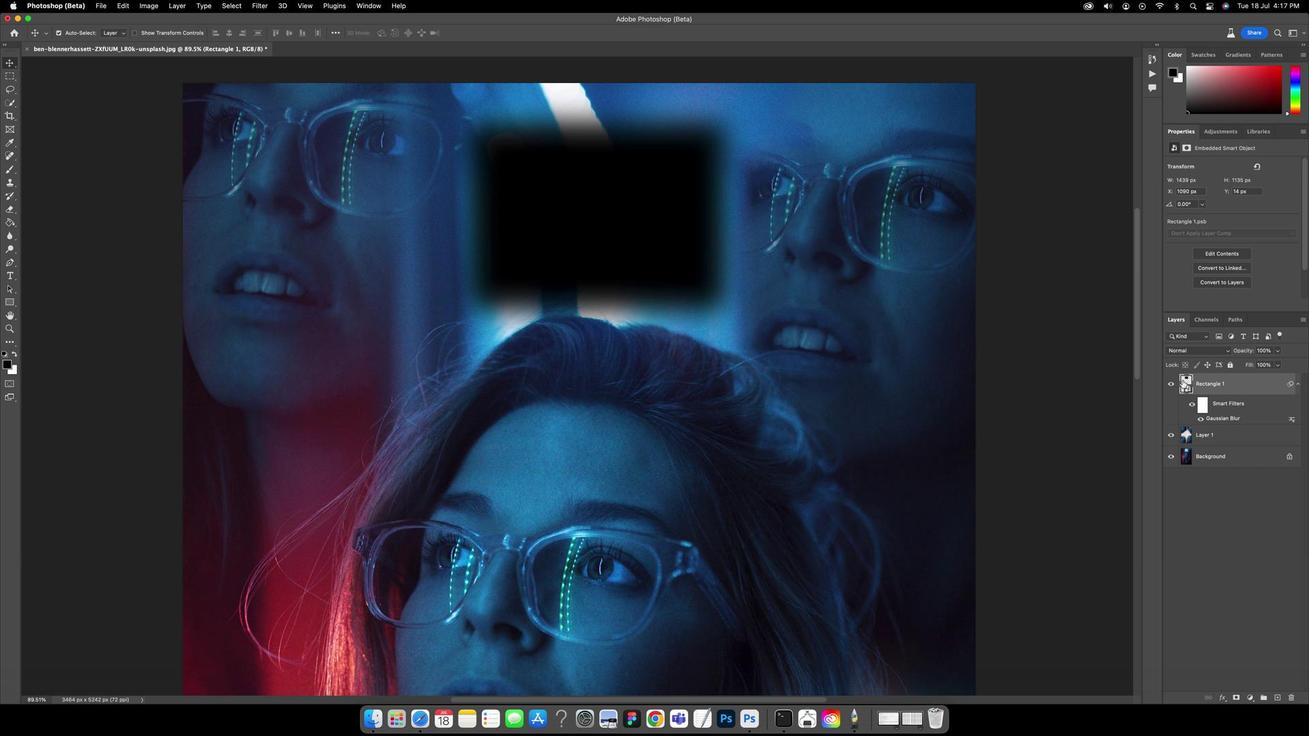 
Action: Mouse pressed left at (1174, 378)
Screenshot: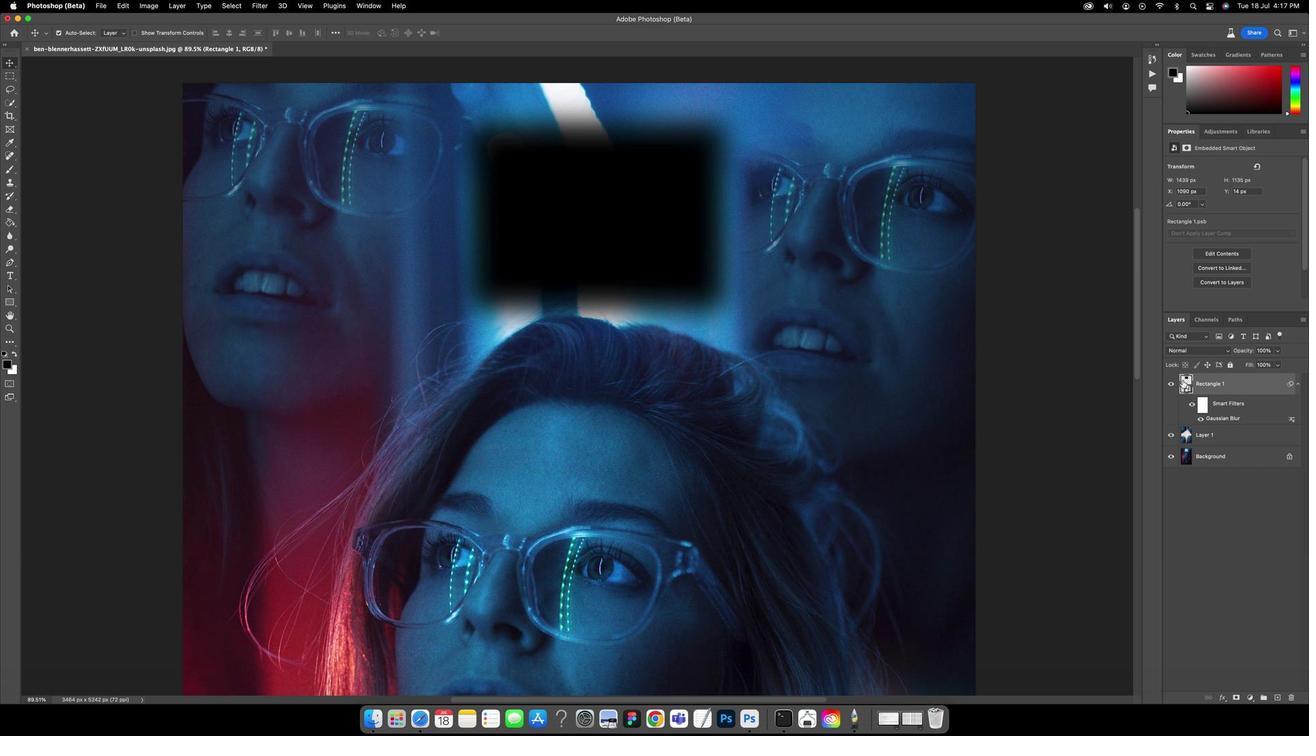 
Action: Mouse pressed left at (1174, 378)
Screenshot: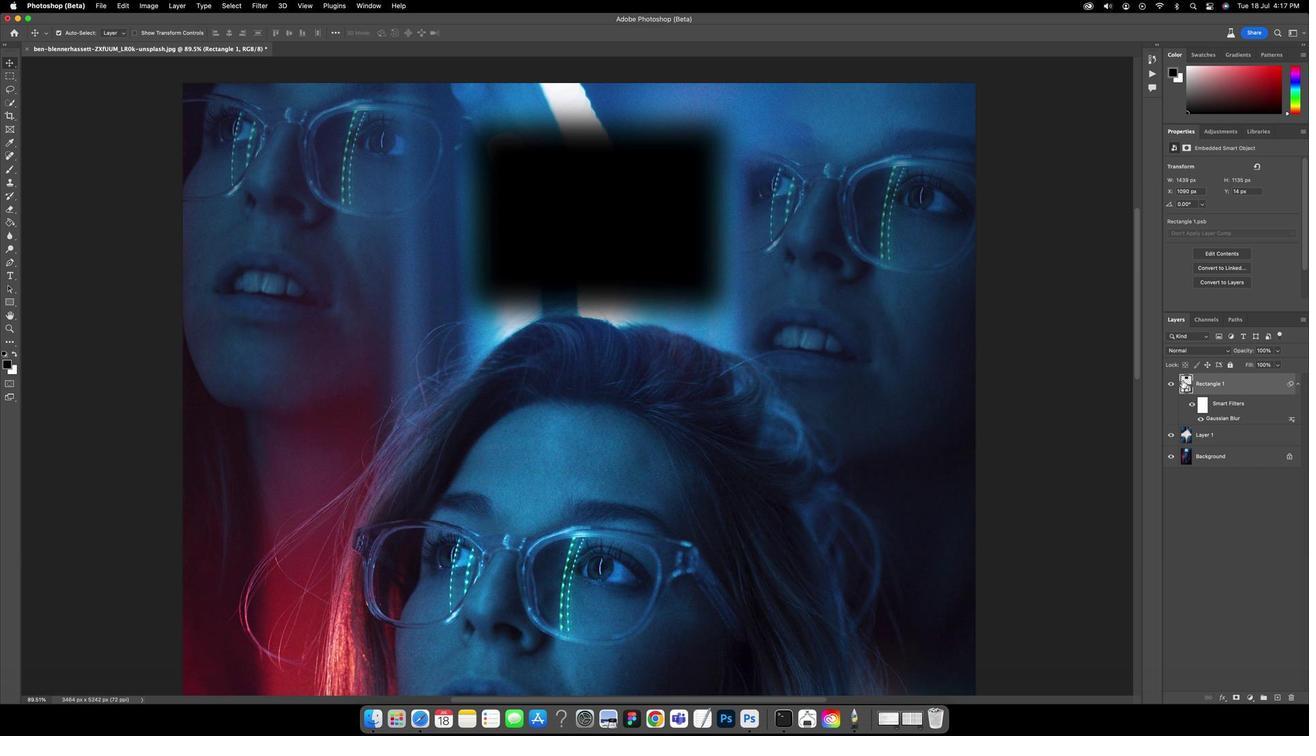 
Action: Mouse moved to (1190, 250)
Screenshot: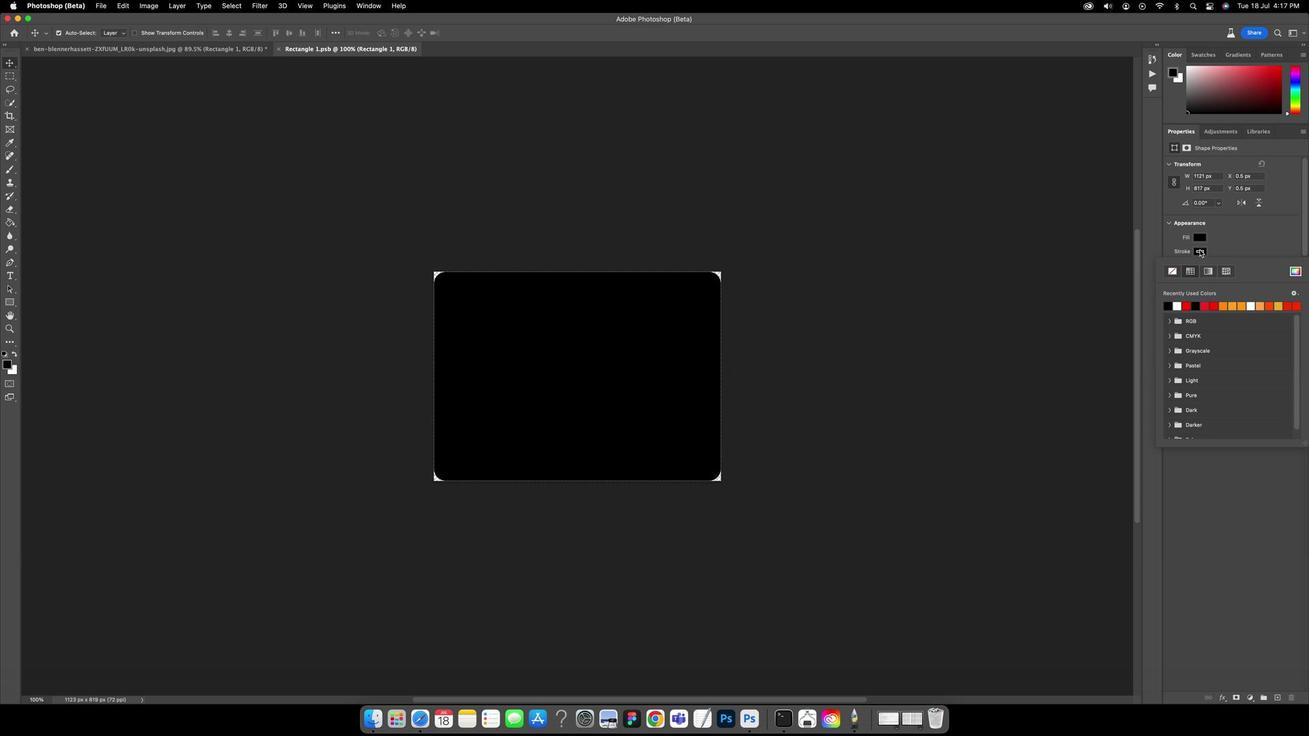 
Action: Mouse pressed left at (1190, 250)
Screenshot: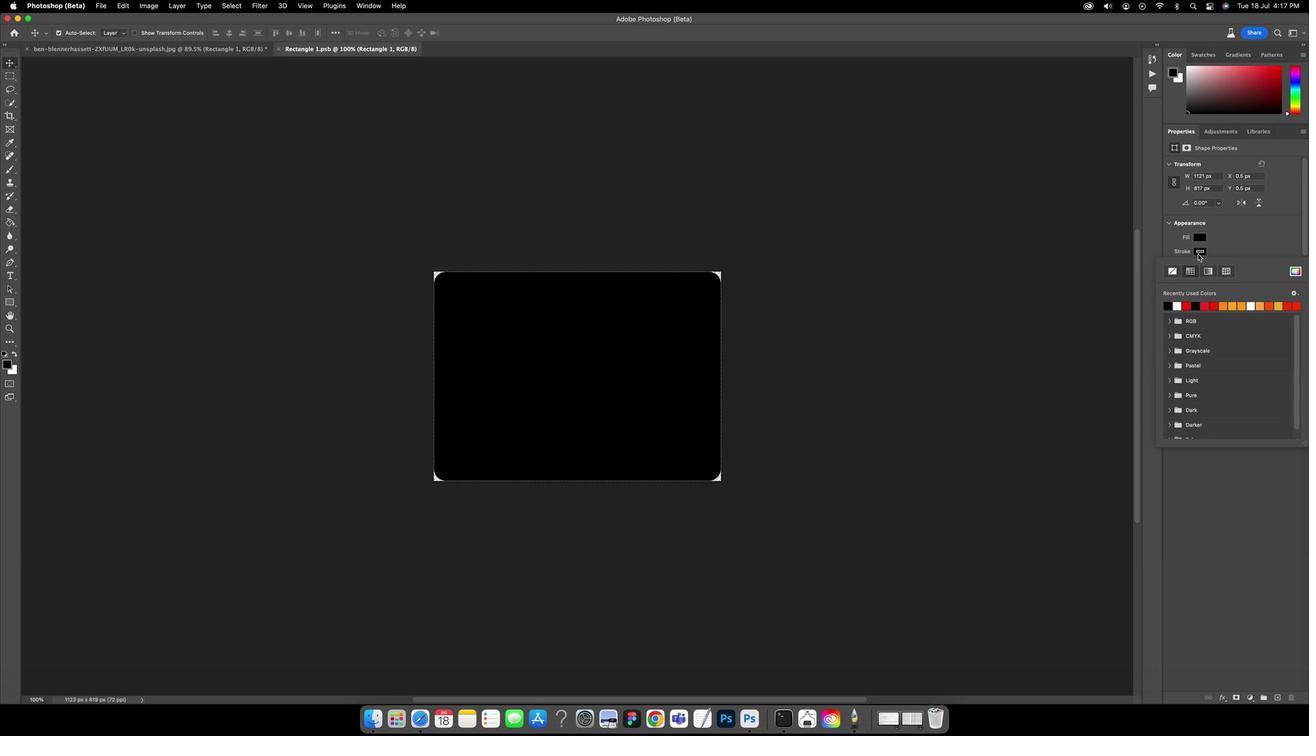 
Action: Mouse moved to (1164, 271)
Screenshot: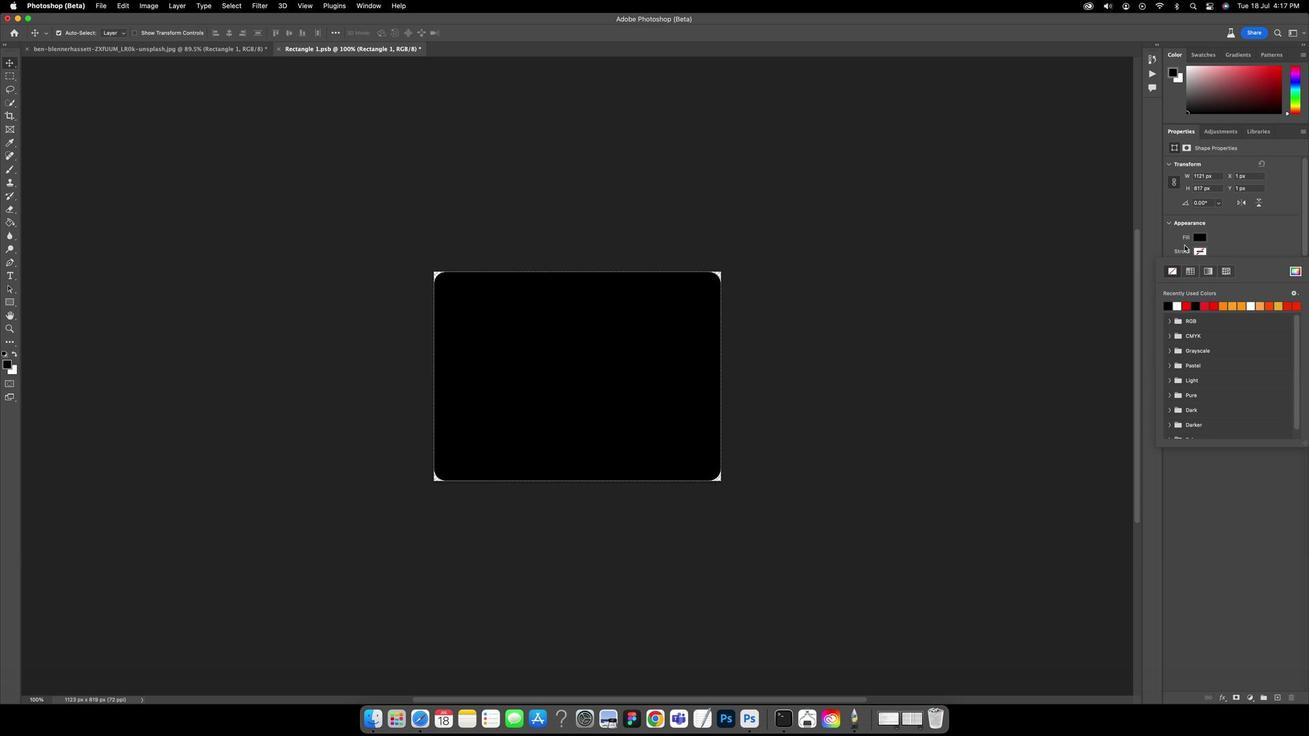 
Action: Mouse pressed left at (1164, 271)
Screenshot: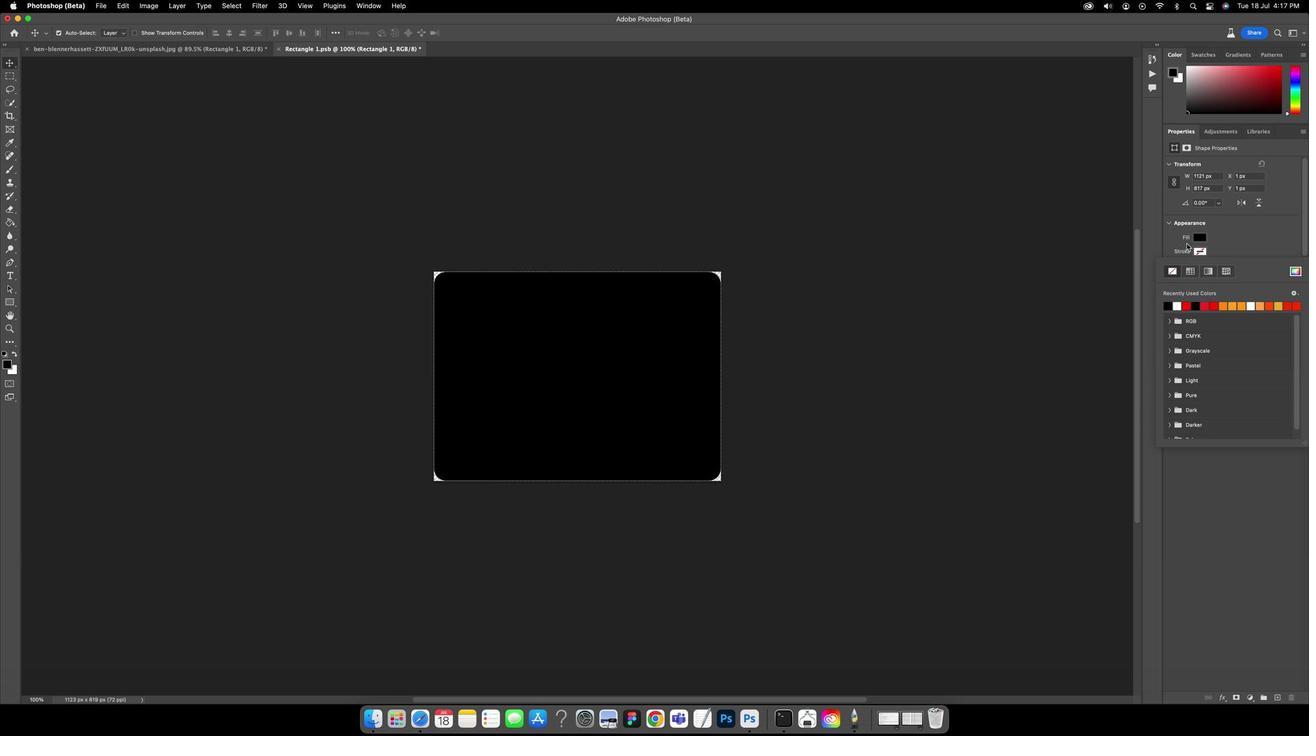 
Action: Mouse moved to (1191, 240)
Screenshot: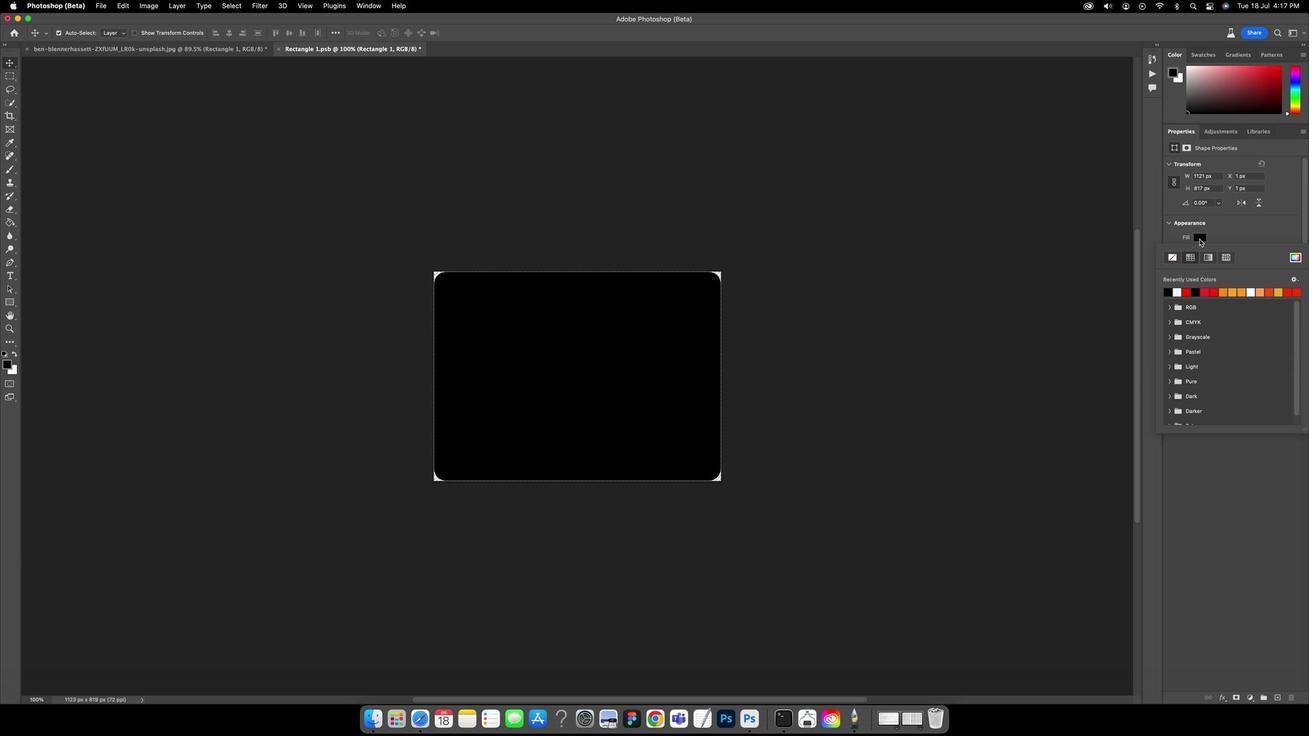 
Action: Mouse pressed left at (1191, 240)
Screenshot: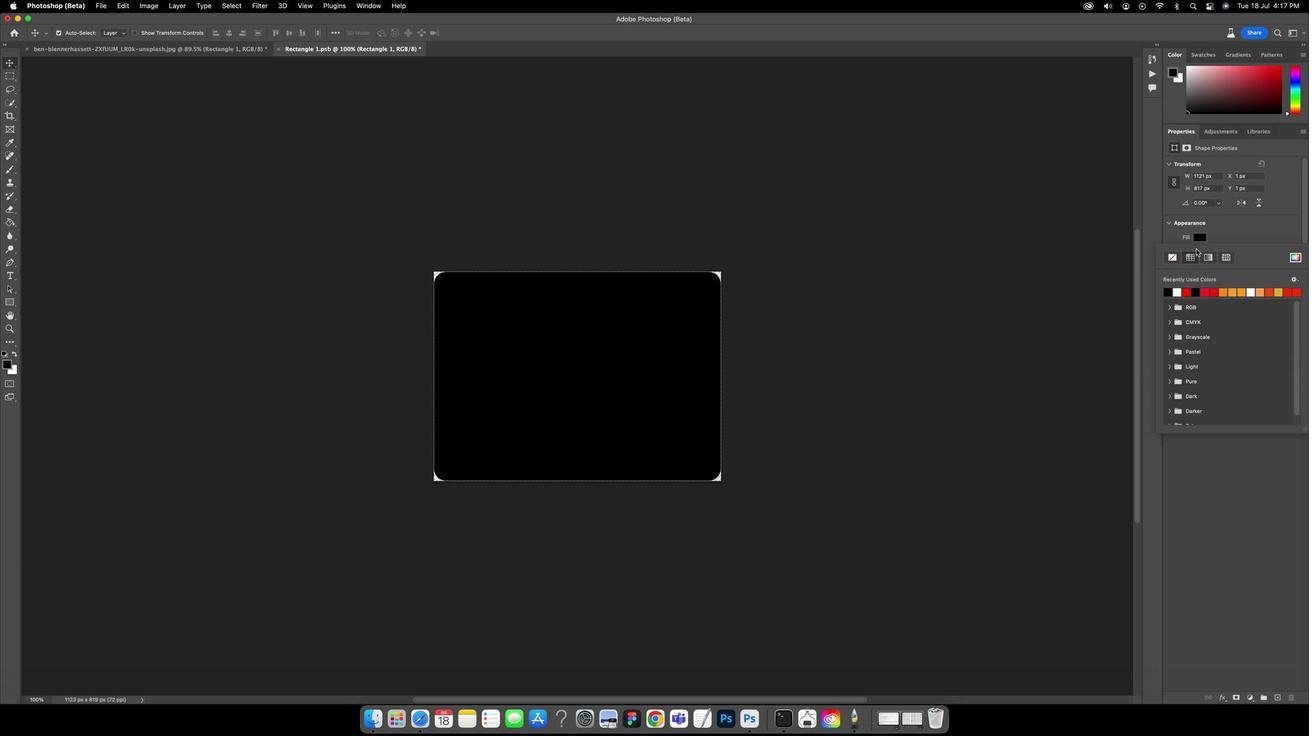 
Action: Mouse moved to (1162, 293)
Screenshot: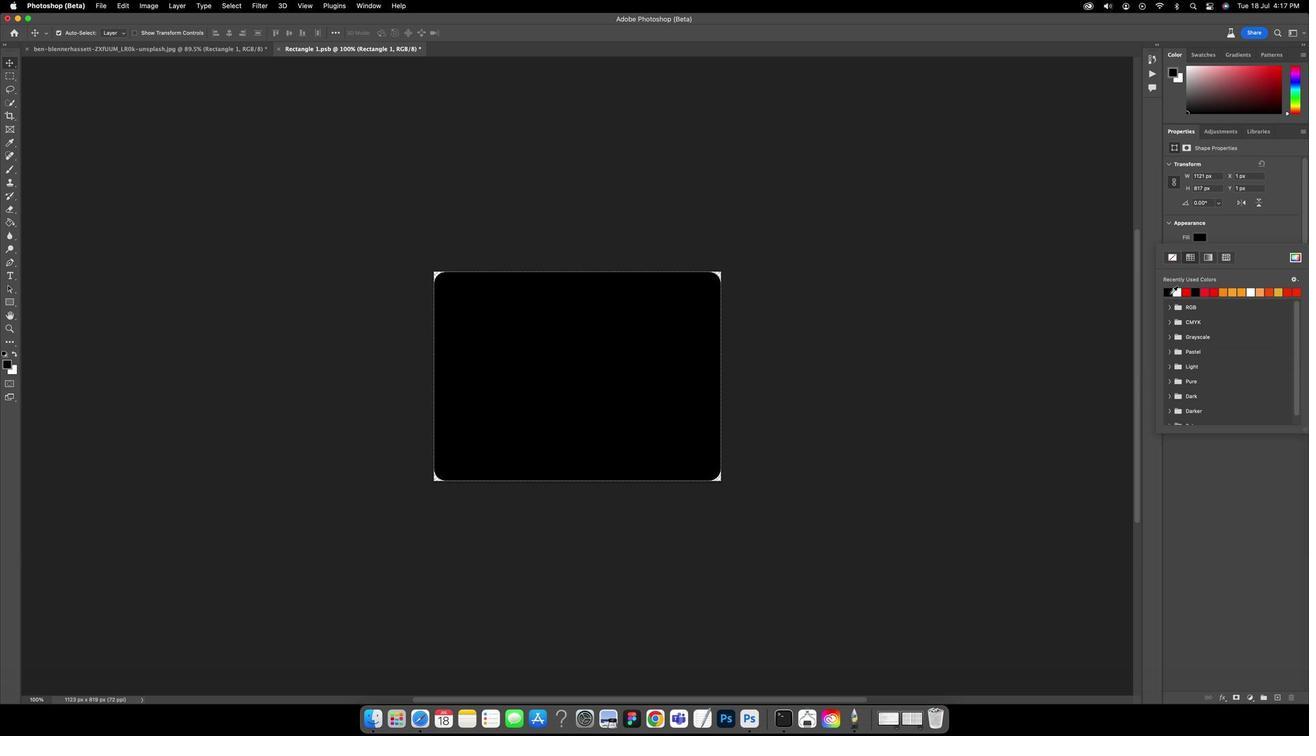 
Action: Mouse pressed left at (1162, 293)
Screenshot: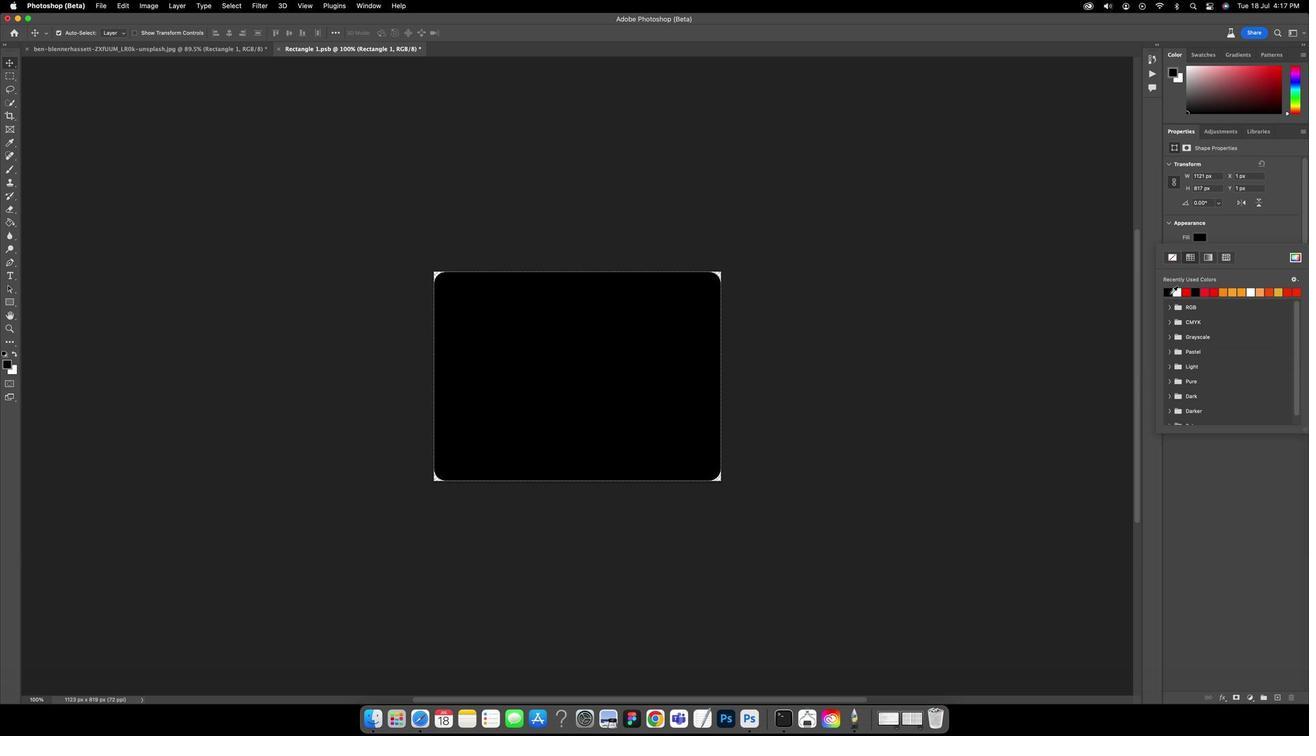 
Action: Mouse moved to (1171, 289)
Screenshot: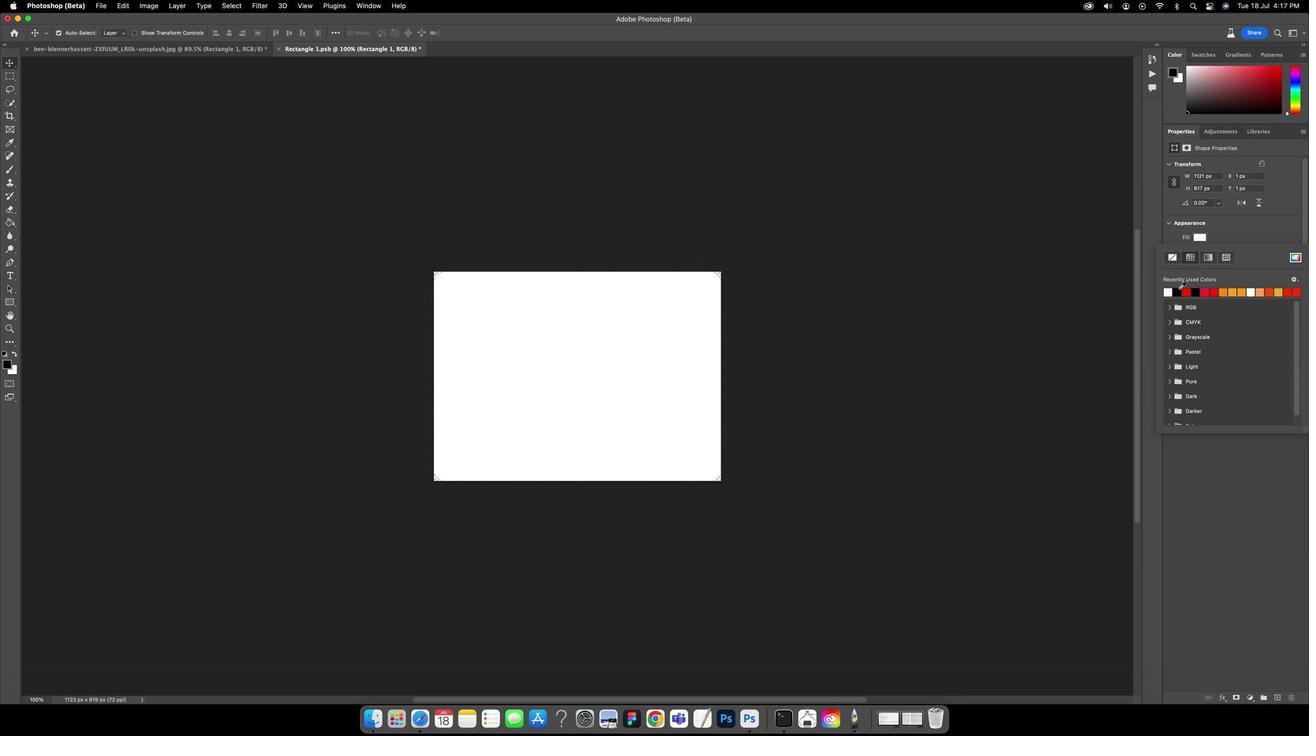 
Action: Mouse pressed left at (1171, 289)
Screenshot: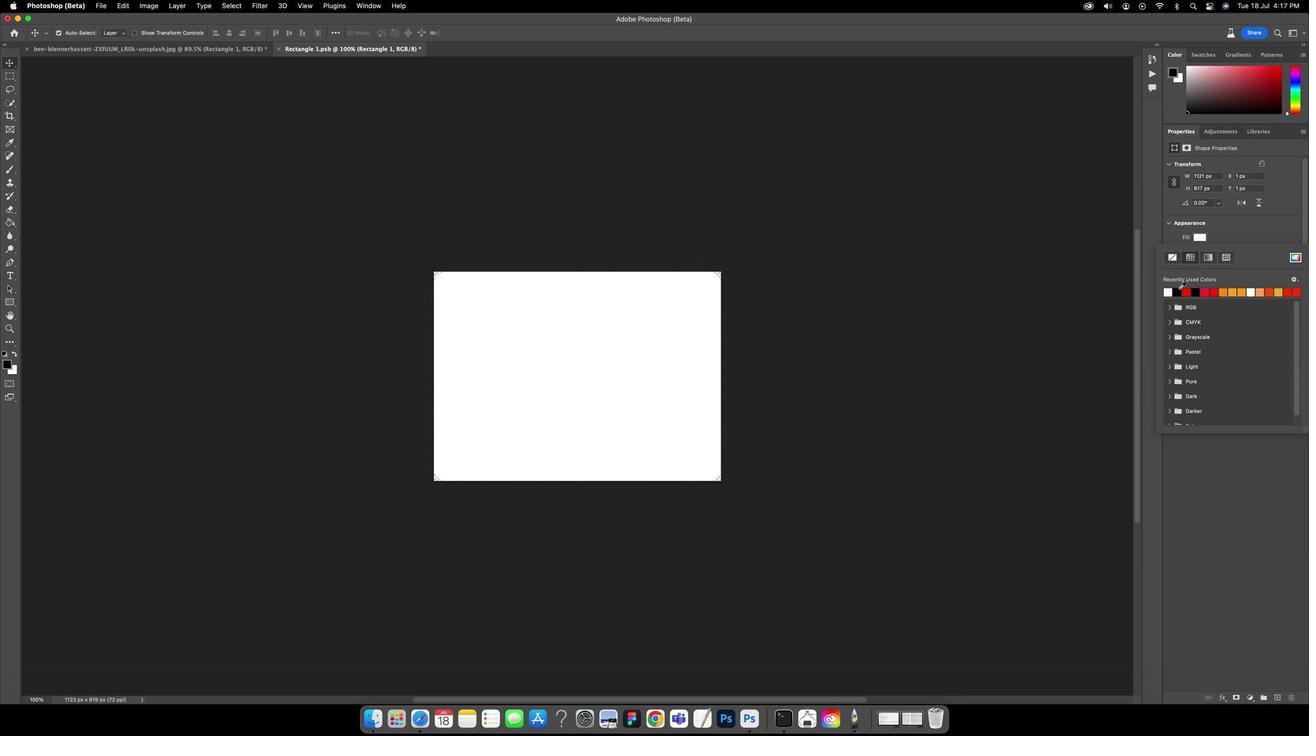 
Action: Mouse moved to (873, 280)
Screenshot: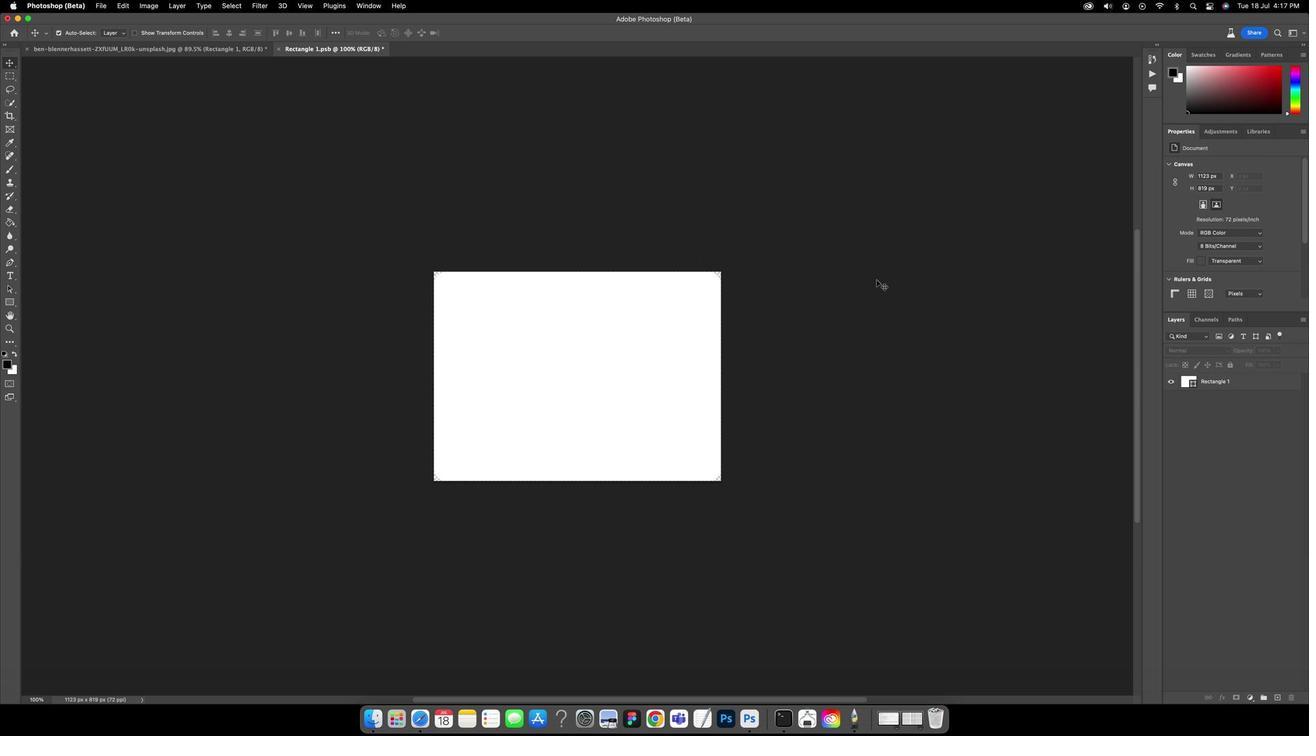 
Action: Mouse pressed left at (873, 280)
Screenshot: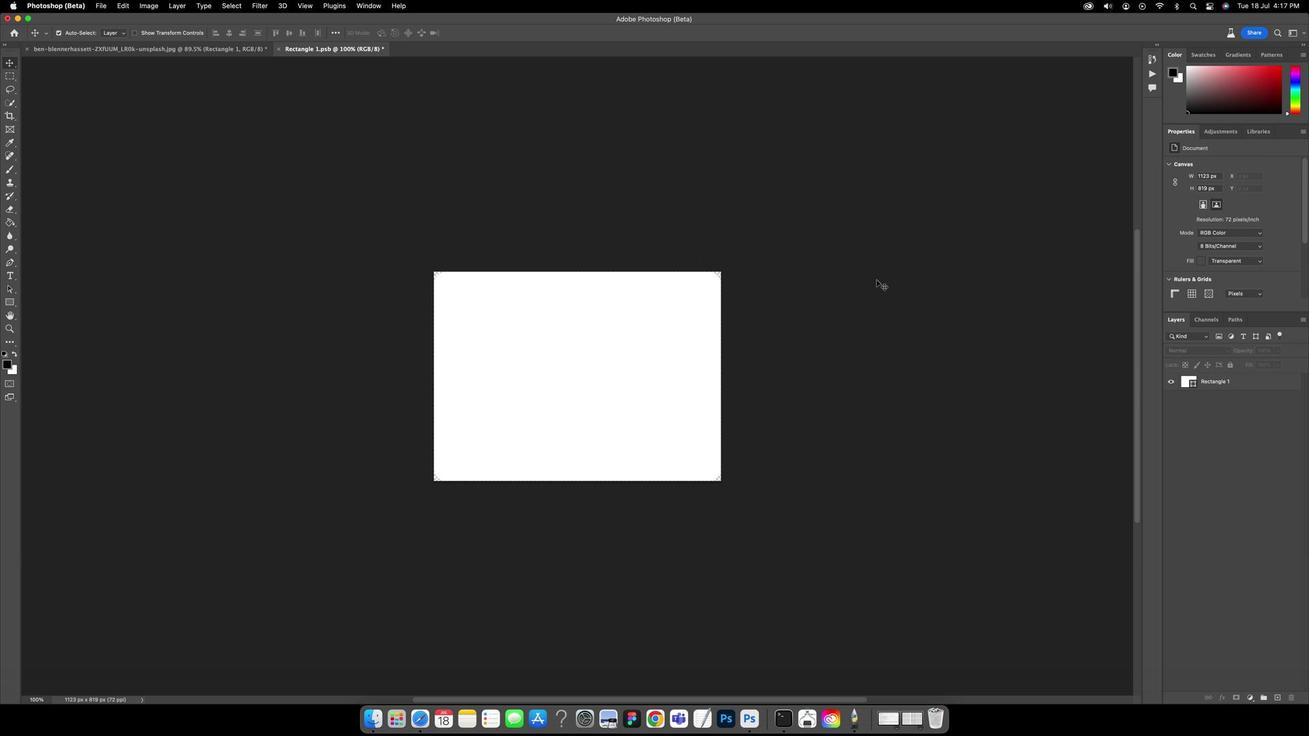 
Action: Mouse moved to (508, 216)
Screenshot: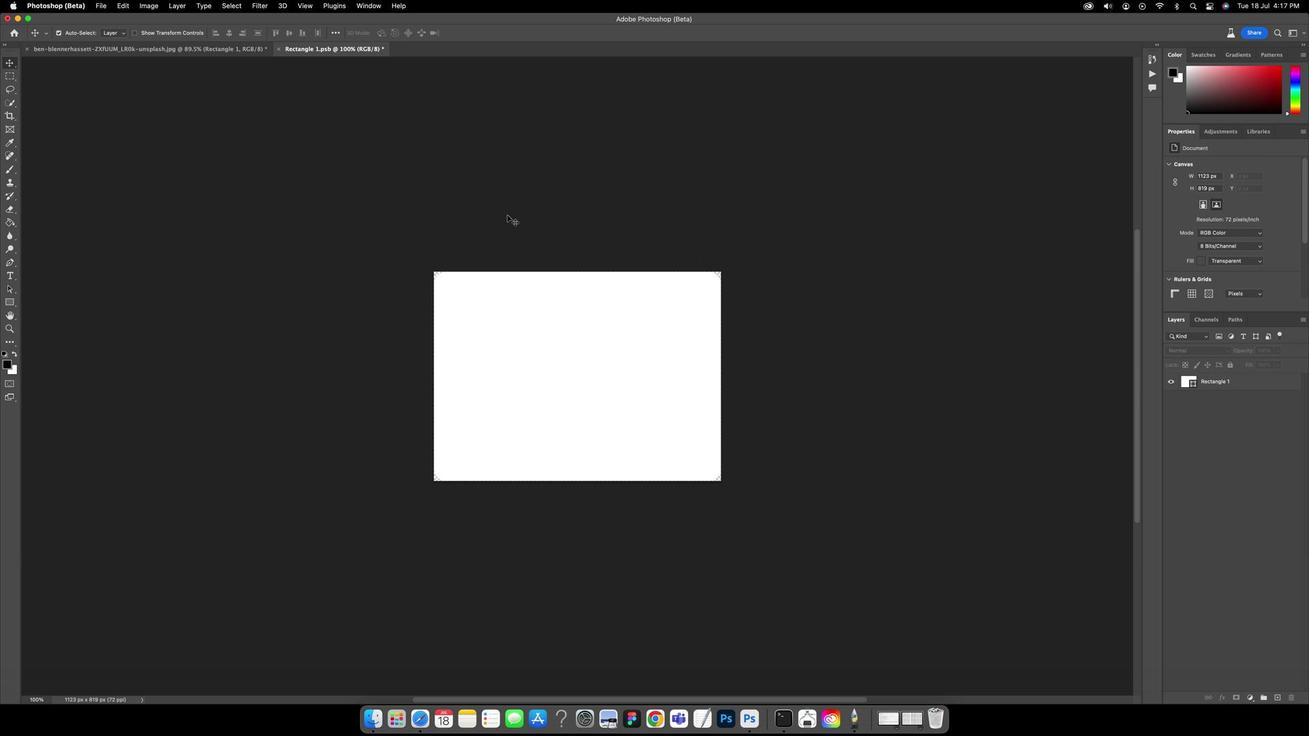 
Action: Key pressed Key.cmd's'
Screenshot: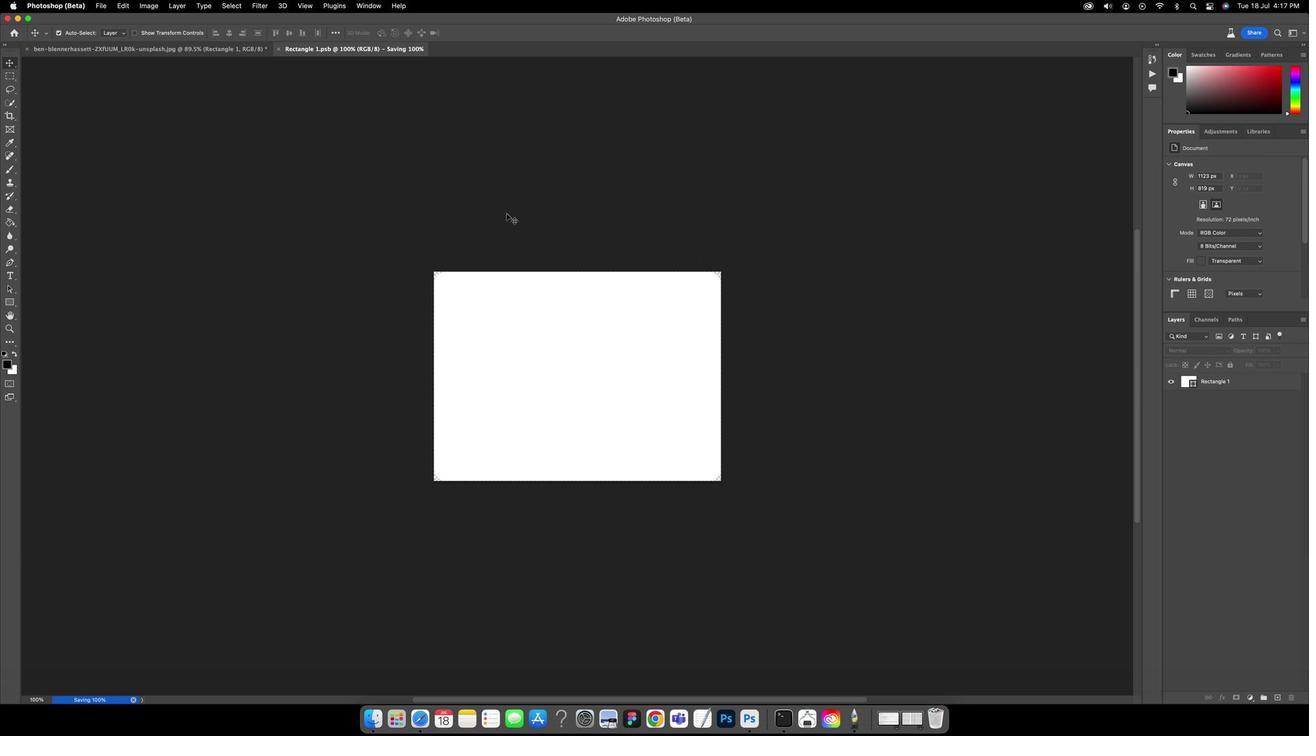 
Action: Mouse moved to (171, 53)
Screenshot: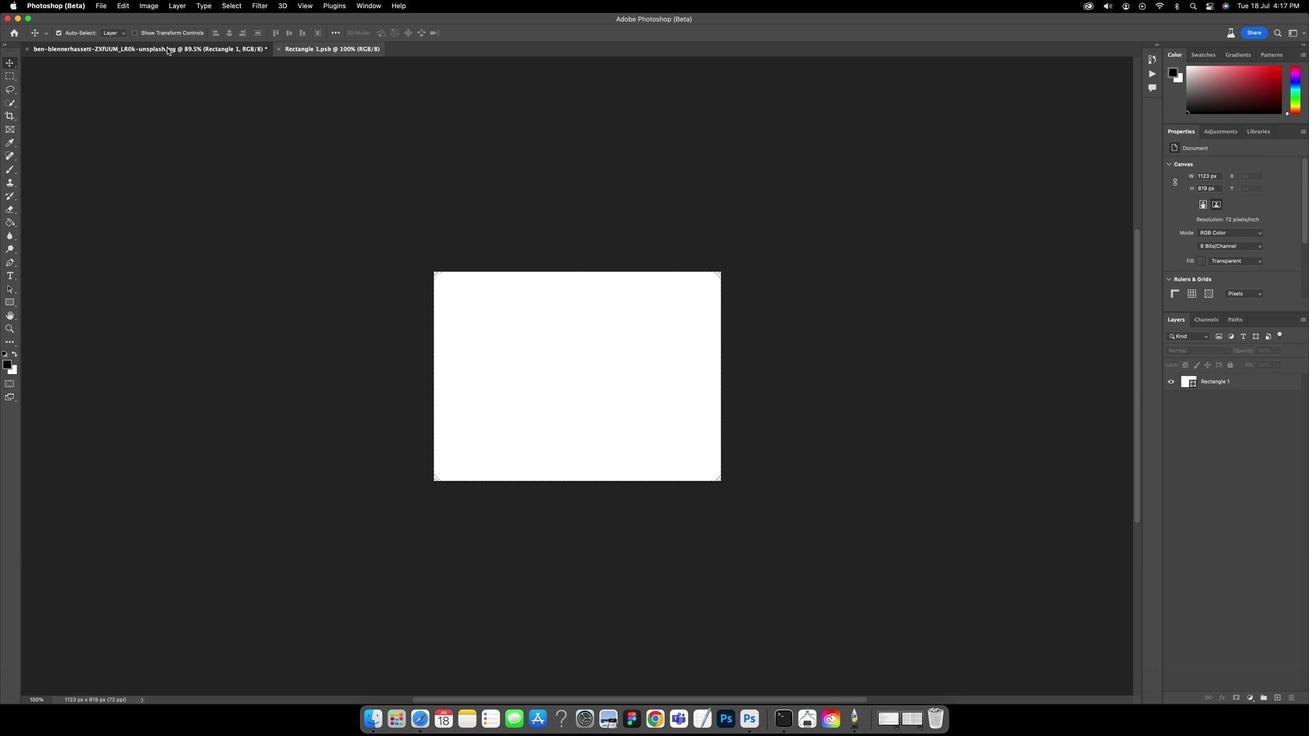 
Action: Mouse pressed left at (171, 53)
Screenshot: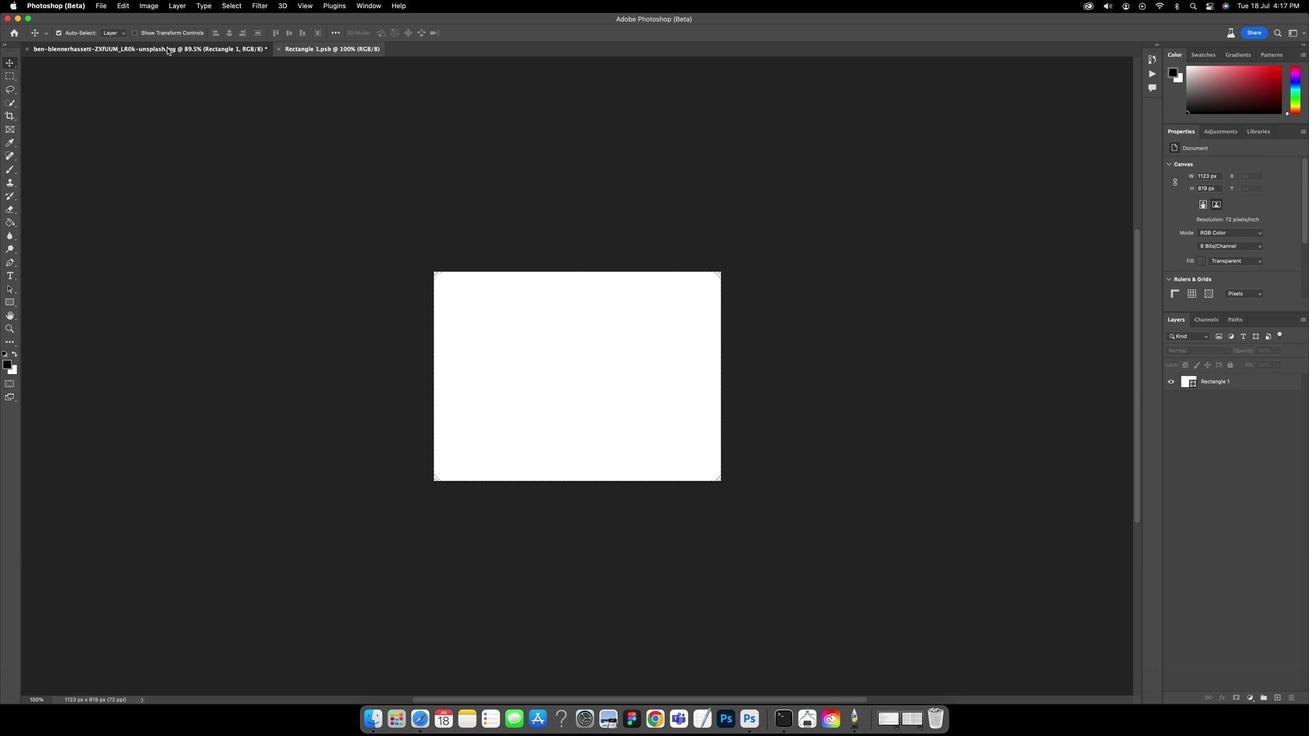 
Action: Mouse moved to (478, 152)
Screenshot: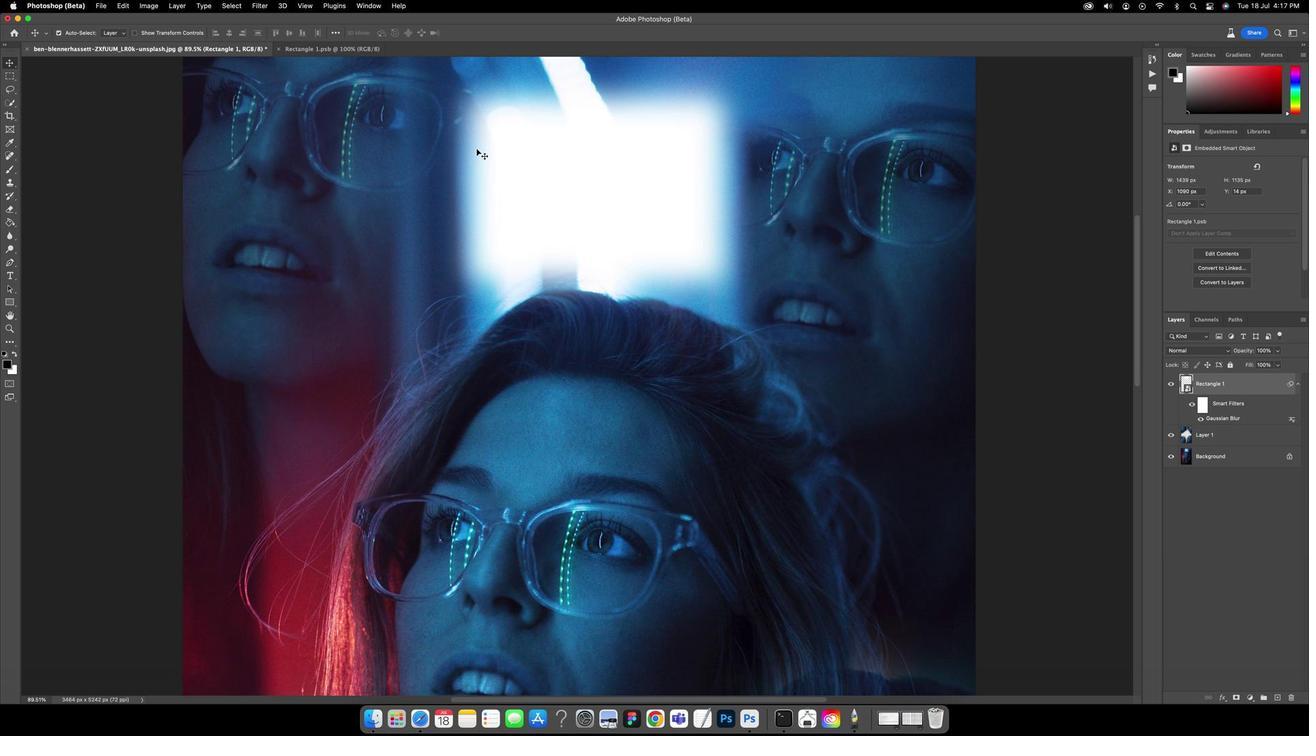 
Action: Key pressed Key.alt
Screenshot: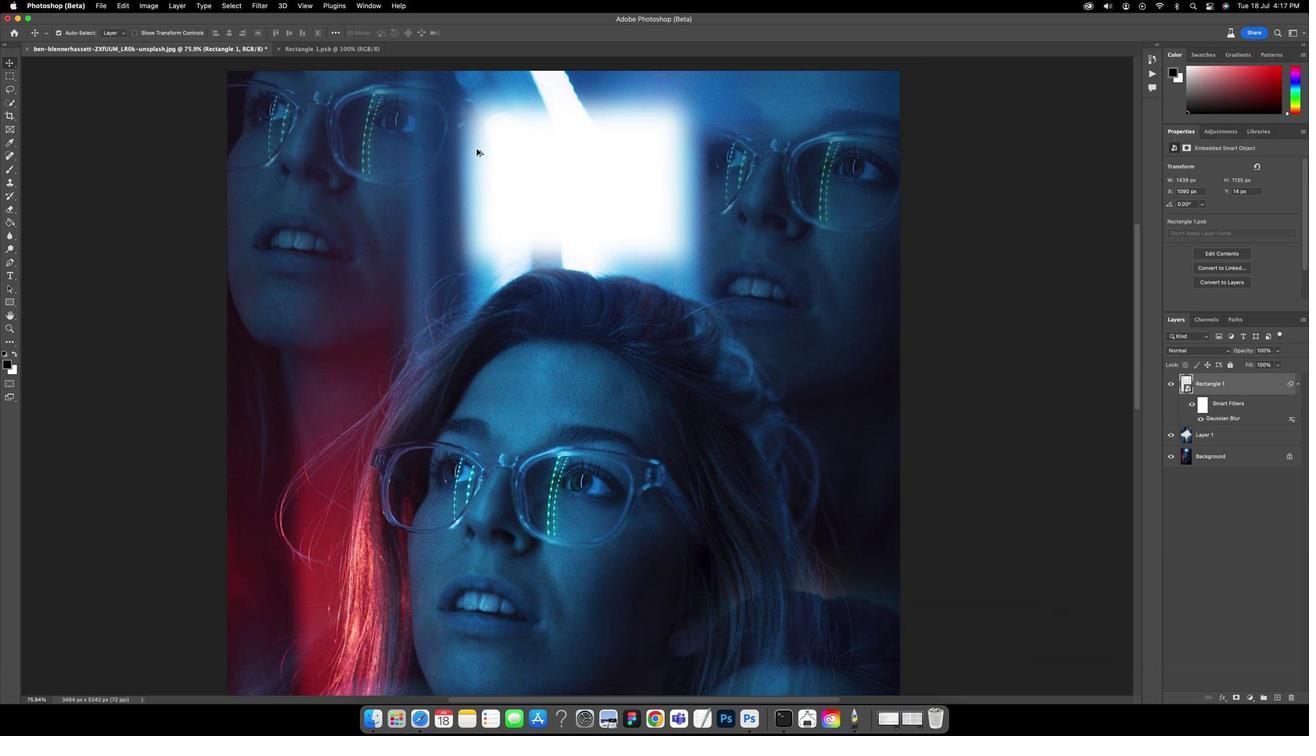 
Action: Mouse scrolled (478, 152) with delta (7, 6)
Screenshot: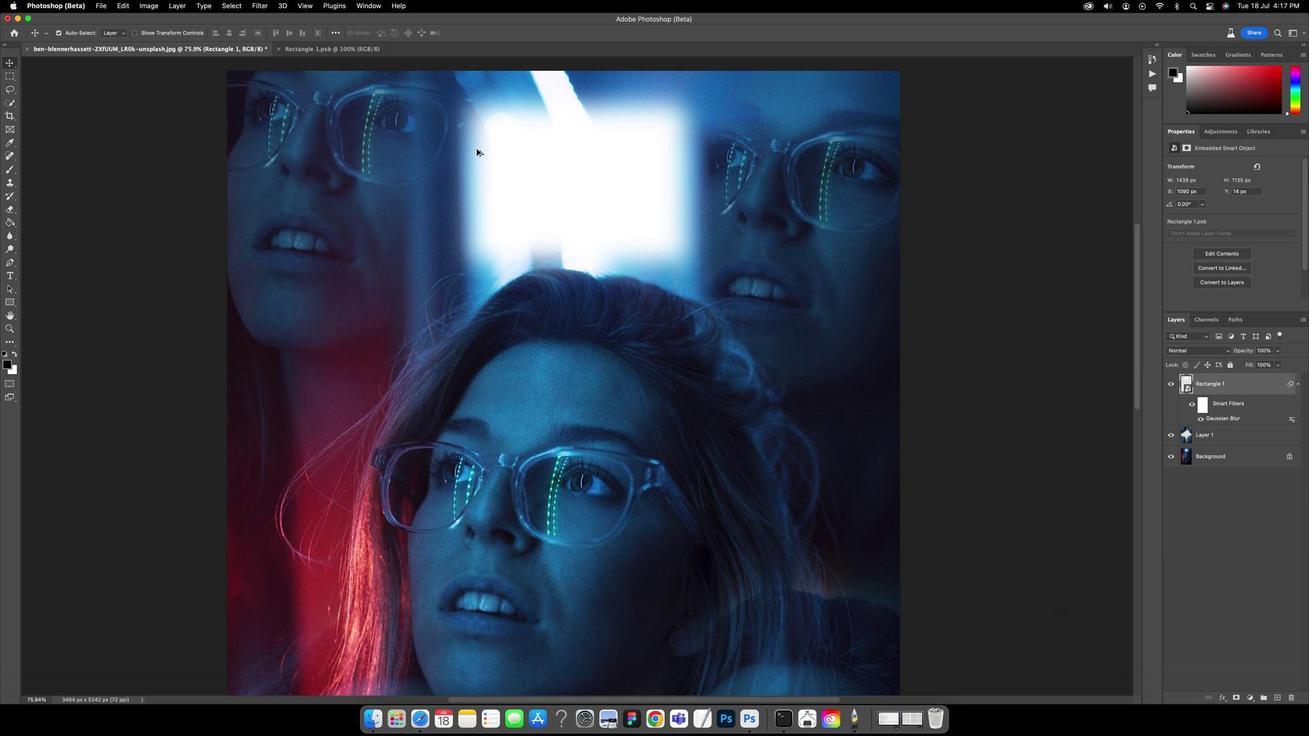 
Action: Mouse scrolled (478, 152) with delta (7, 6)
Screenshot: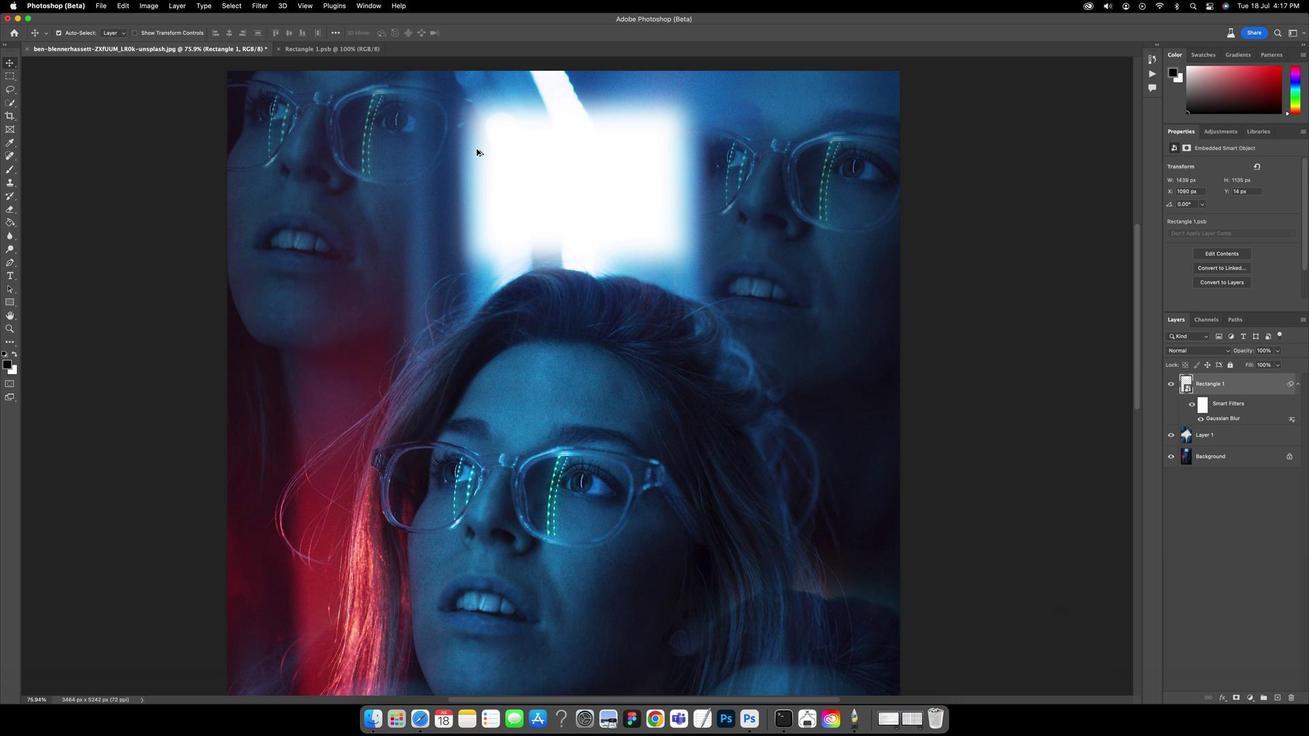 
Action: Mouse scrolled (478, 152) with delta (7, 6)
Screenshot: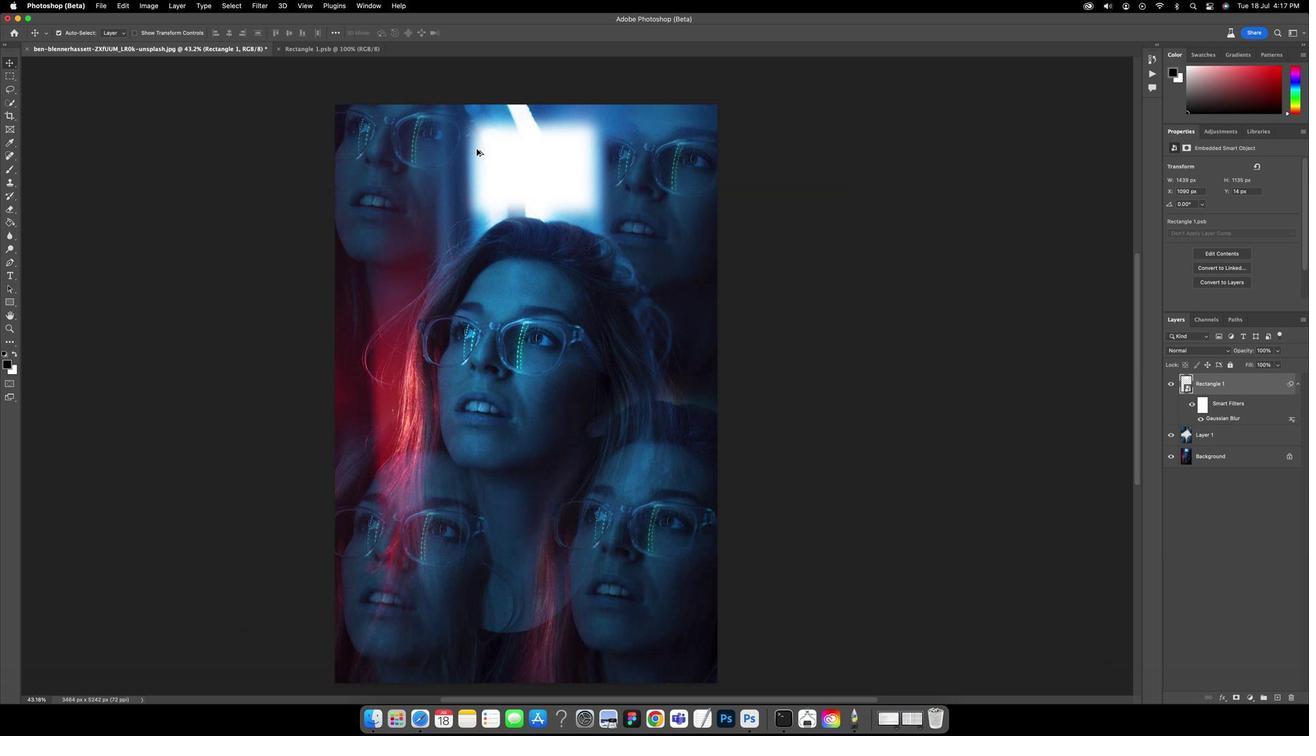 
Action: Mouse scrolled (478, 152) with delta (7, 6)
Screenshot: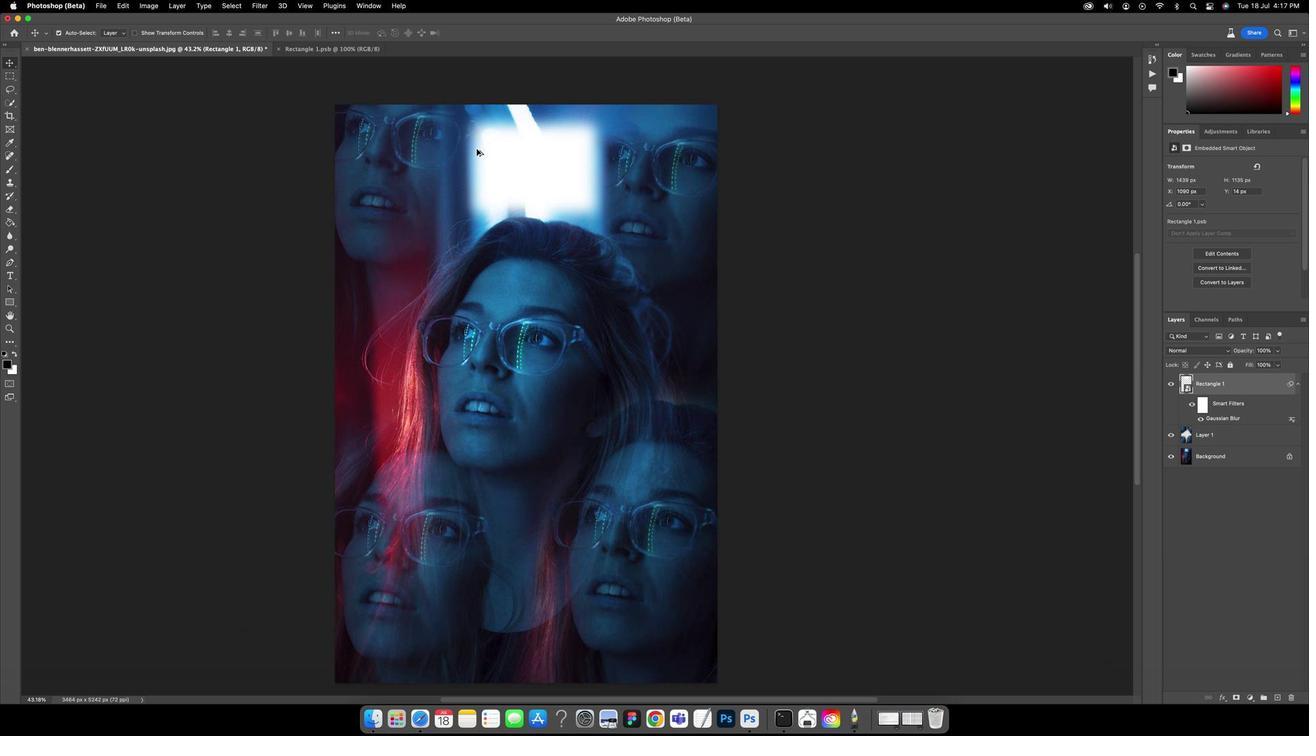 
Action: Mouse scrolled (478, 152) with delta (7, 6)
Screenshot: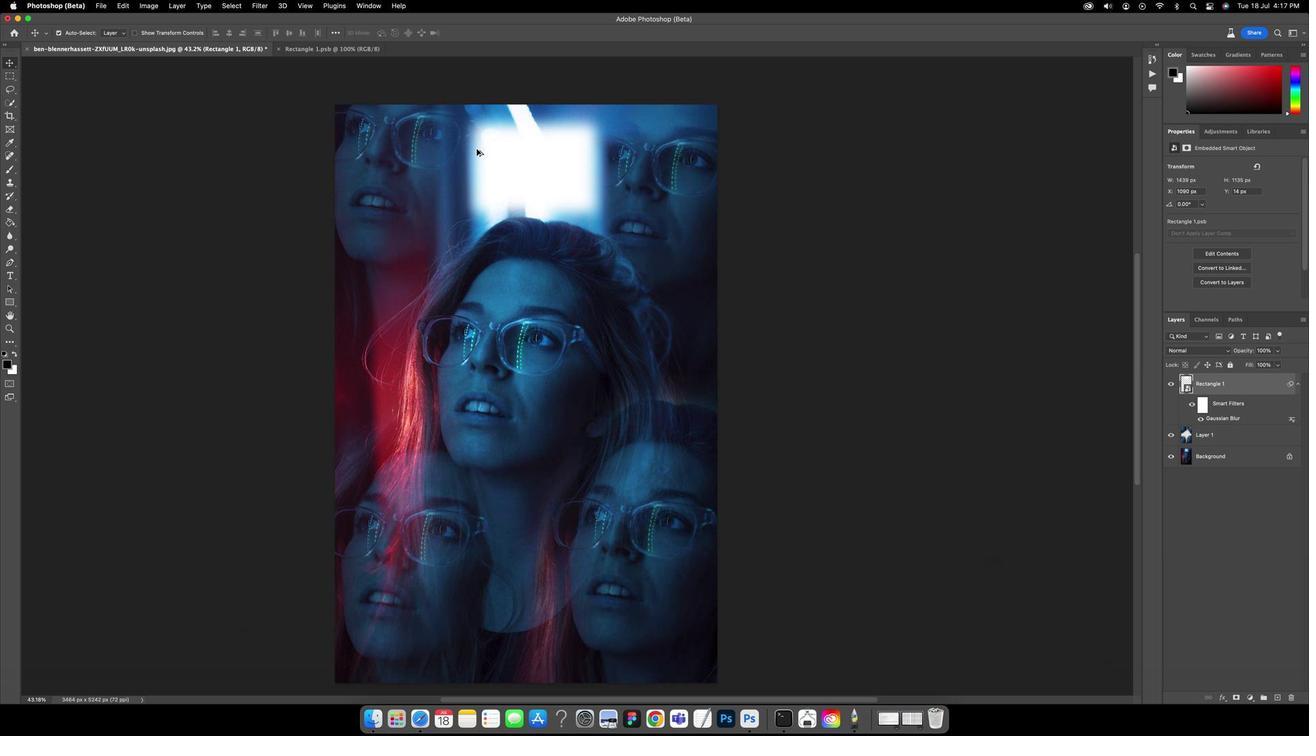 
Action: Mouse scrolled (478, 152) with delta (7, 6)
Screenshot: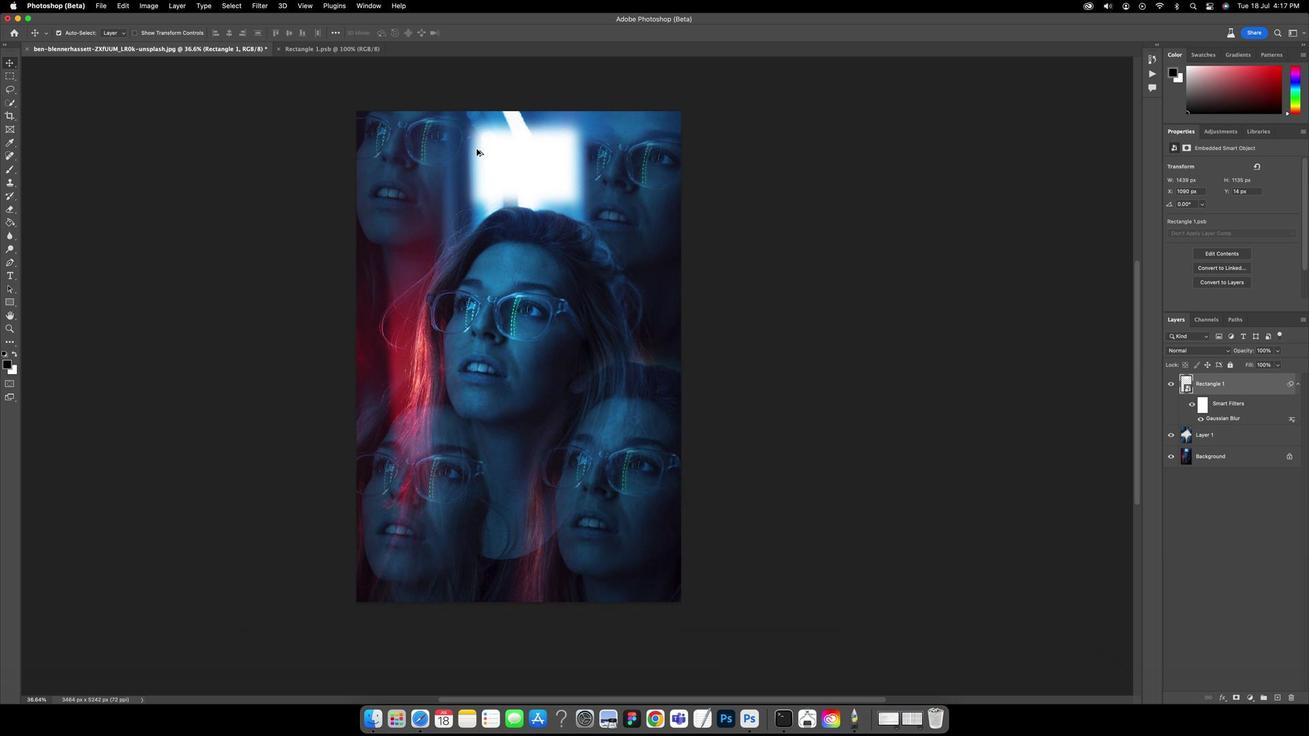 
Action: Mouse scrolled (478, 152) with delta (7, 6)
Screenshot: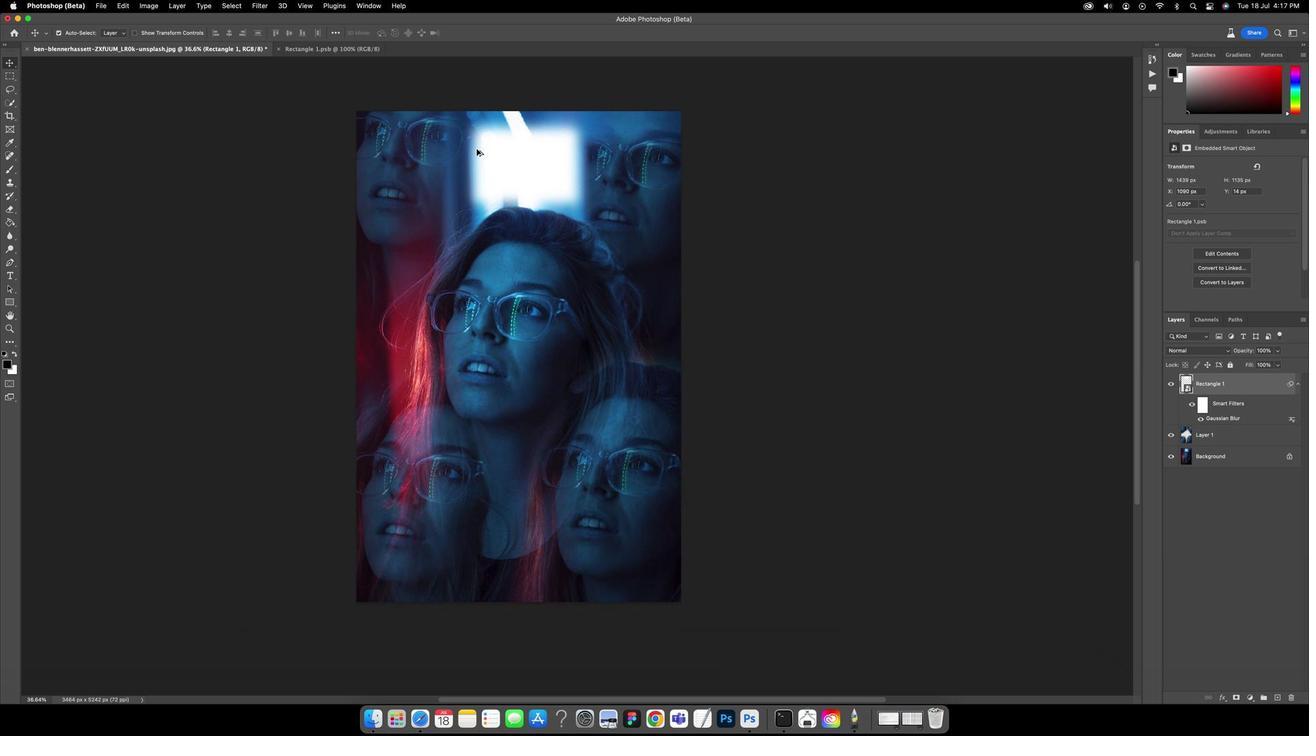 
Action: Mouse scrolled (478, 152) with delta (7, 7)
Screenshot: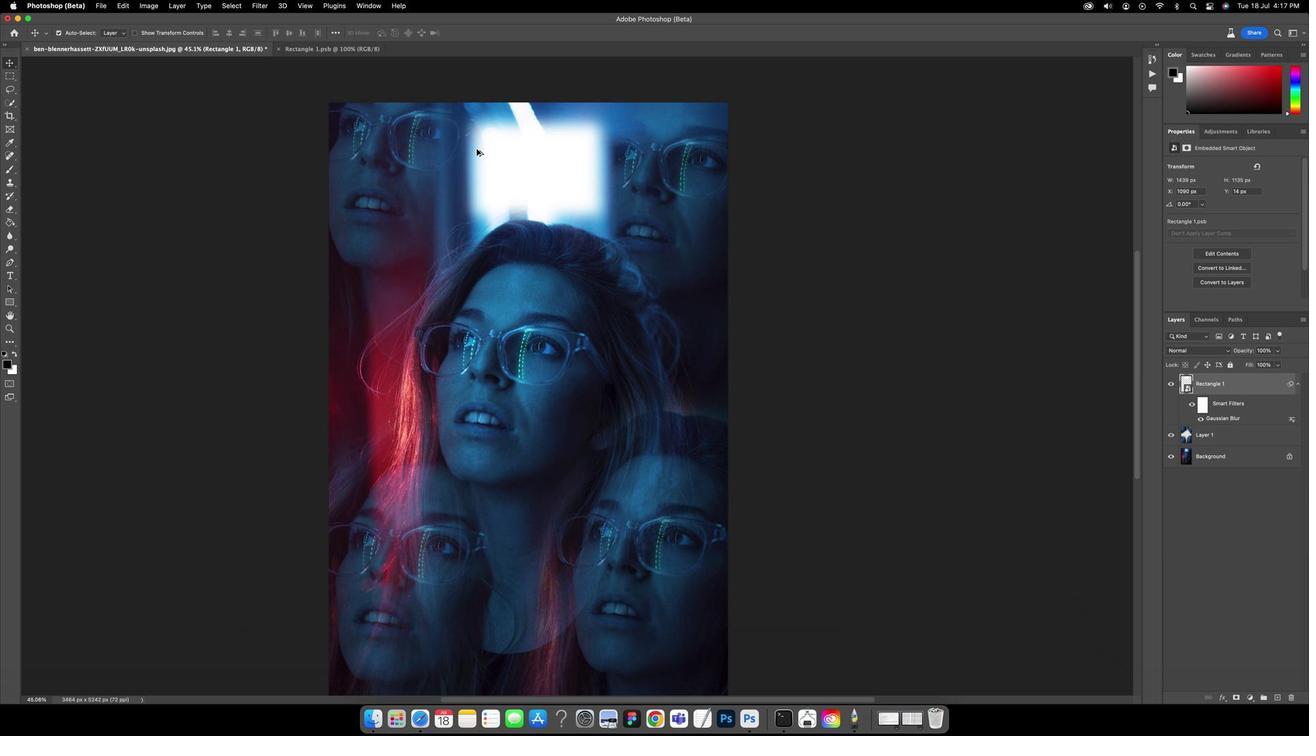 
Action: Mouse scrolled (478, 152) with delta (7, 7)
Screenshot: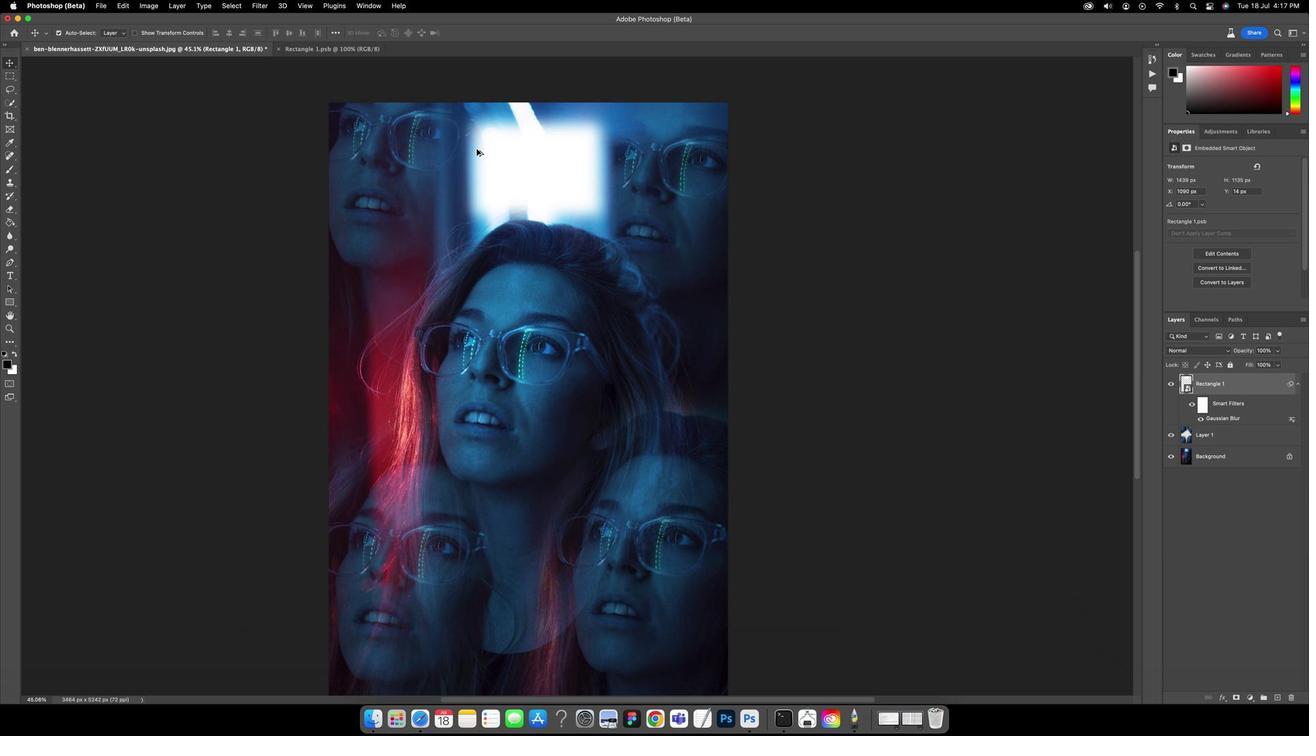 
Action: Key pressed 't'
Screenshot: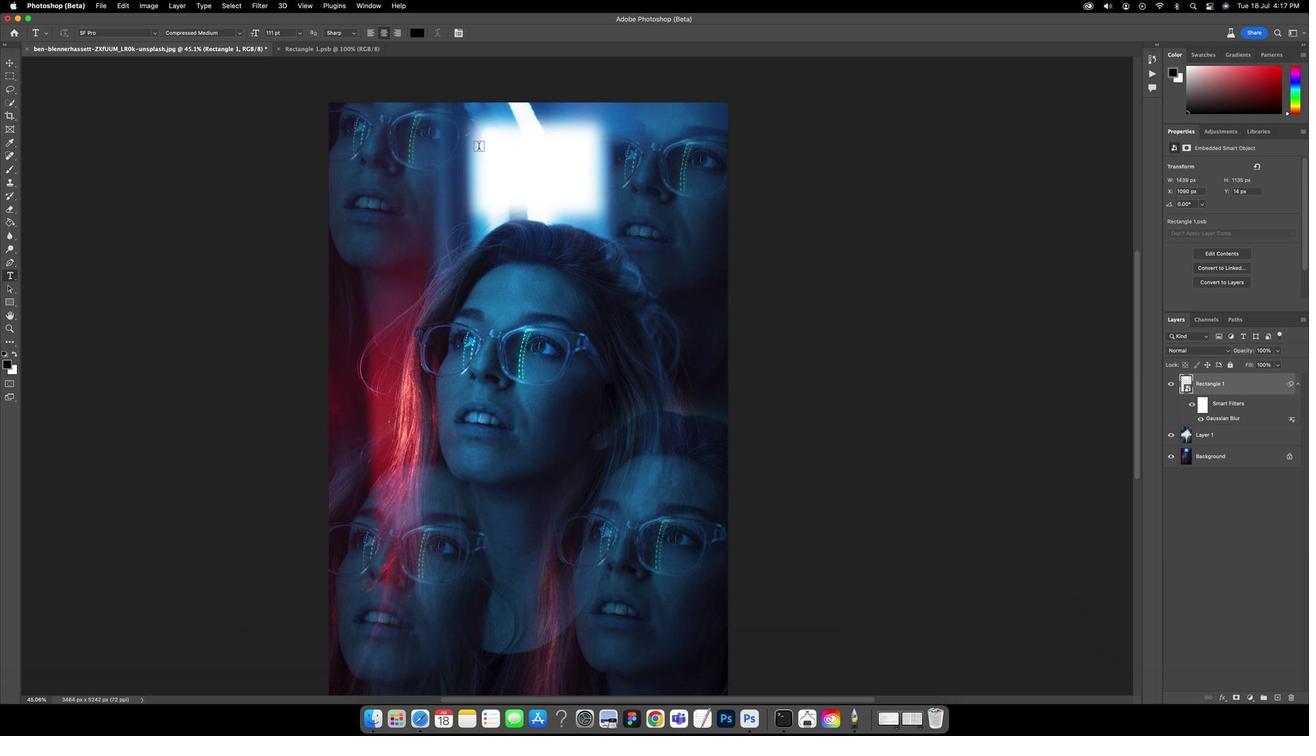 
Action: Mouse moved to (497, 149)
Screenshot: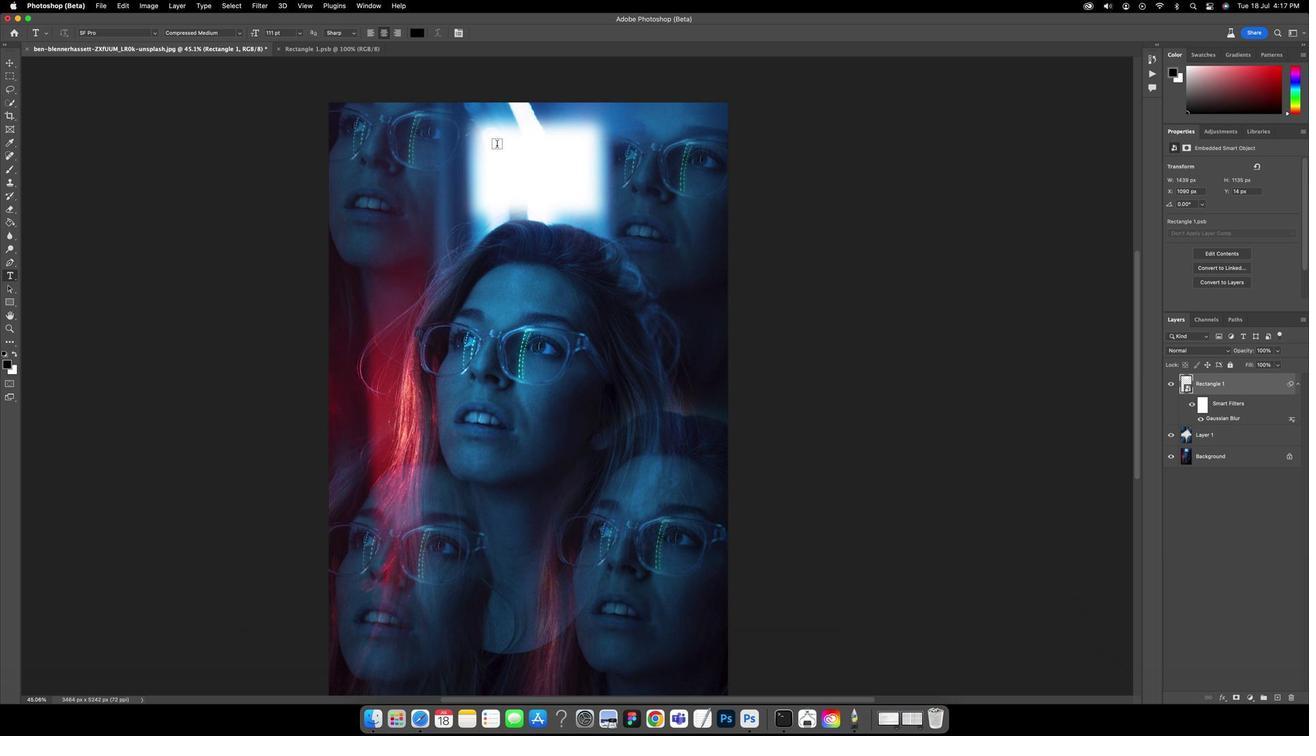 
Action: Mouse pressed left at (497, 149)
Screenshot: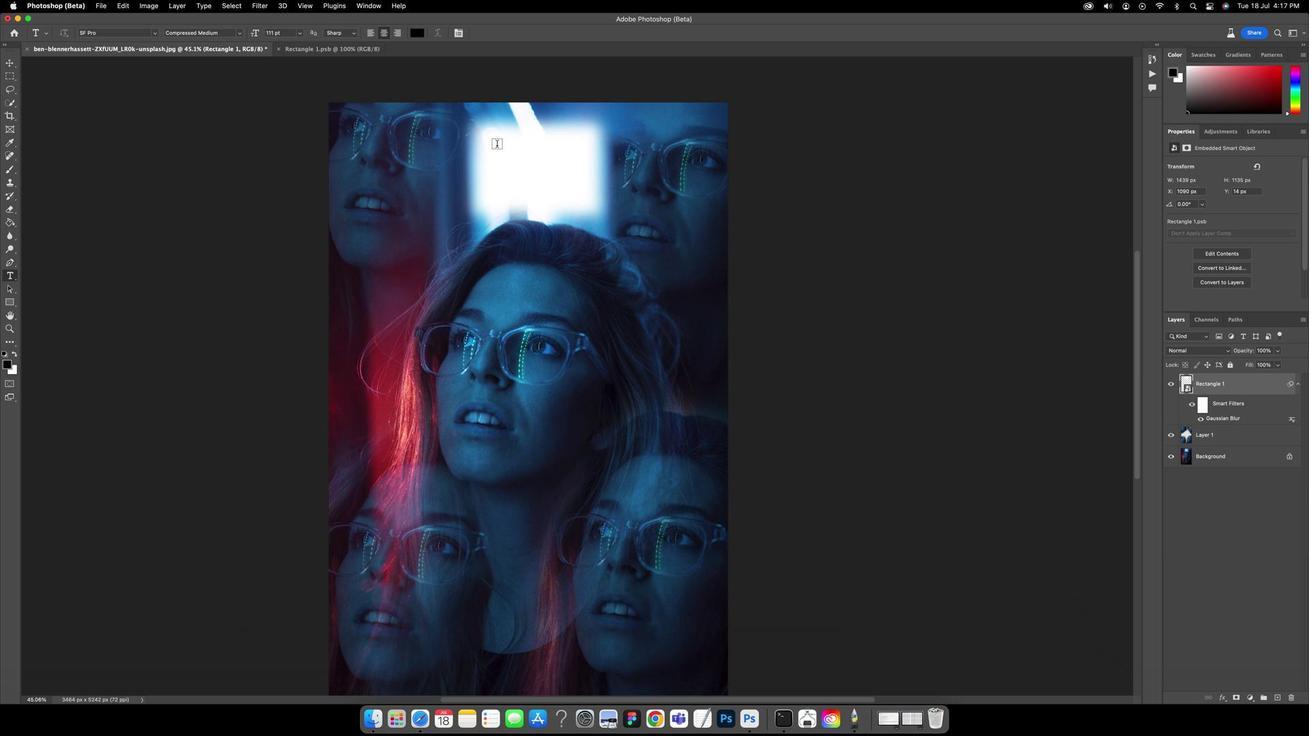 
Action: Key pressed Key.caps_lock'T'Key.caps_lock'h''e'Key.spaceKey.caps_lock'K'Key.caps_lock'a''l''e''i''d''o''s''c''o''p''e'Key.space'o''f'Key.space'e''m''o''t''i''o''n''s'Key.space'w''e'Key.space'e''x''p''e''r''i''e''n''c''e'Key.space'm''a''k''e''s'Key.space'l''i''f''e'Key.space'a'Key.space'b''e''a''u''t''i''f''u''l'Key.space'm''a''s''t''e''r''p''i''e''c''e'Key.cmd'a'
Screenshot: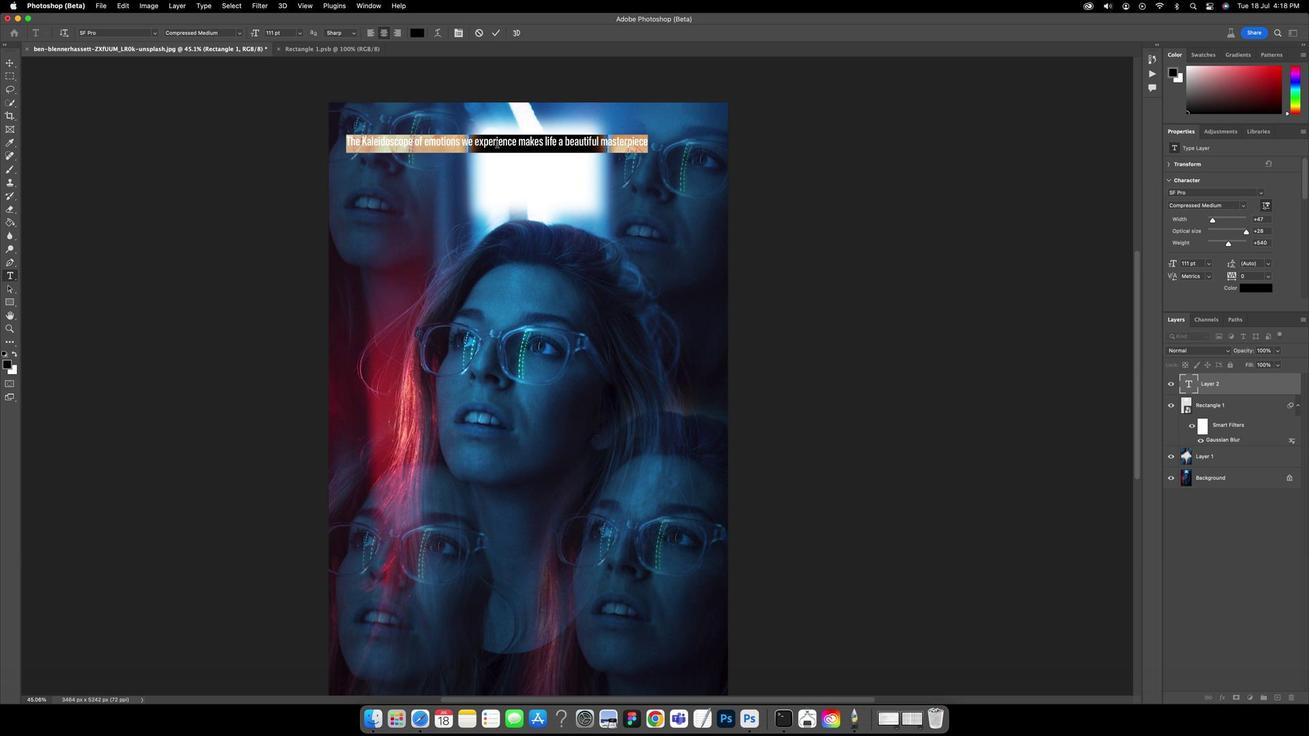 
Action: Mouse moved to (476, 148)
Screenshot: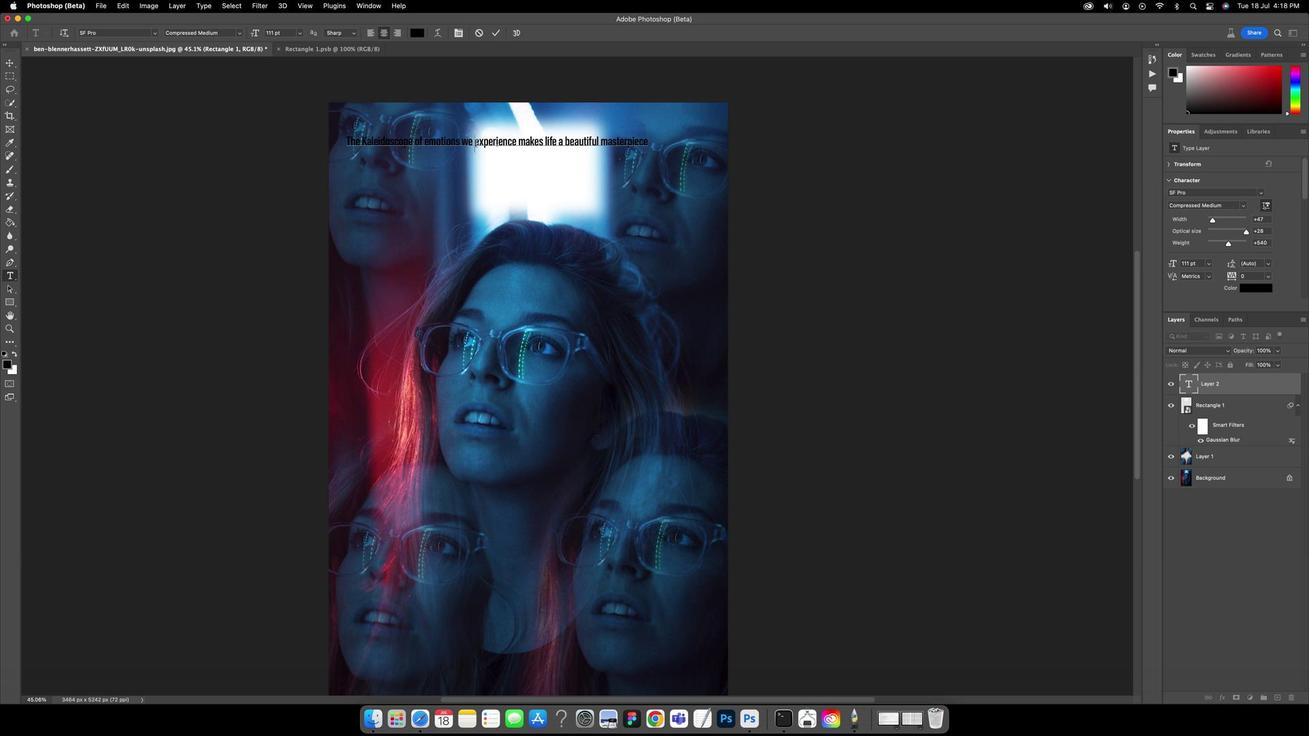 
Action: Mouse pressed left at (476, 148)
Screenshot: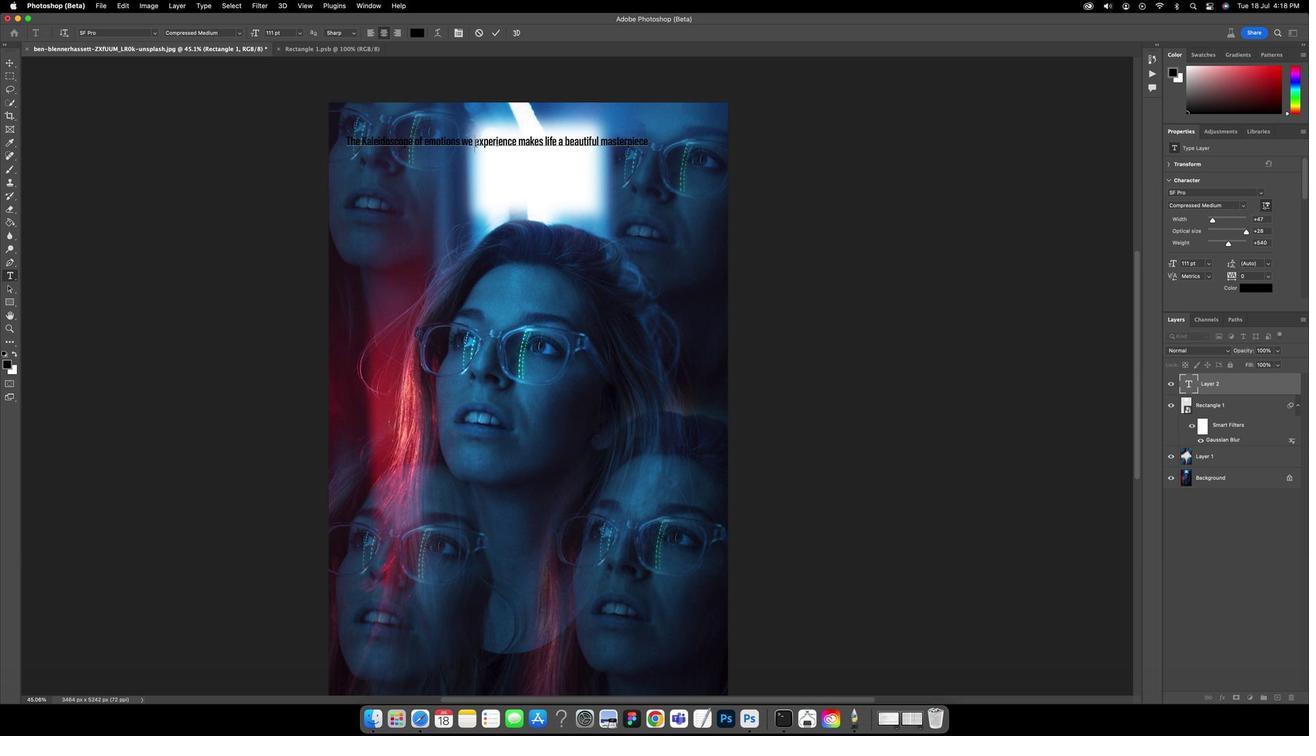 
Action: Key pressed Key.enter
Screenshot: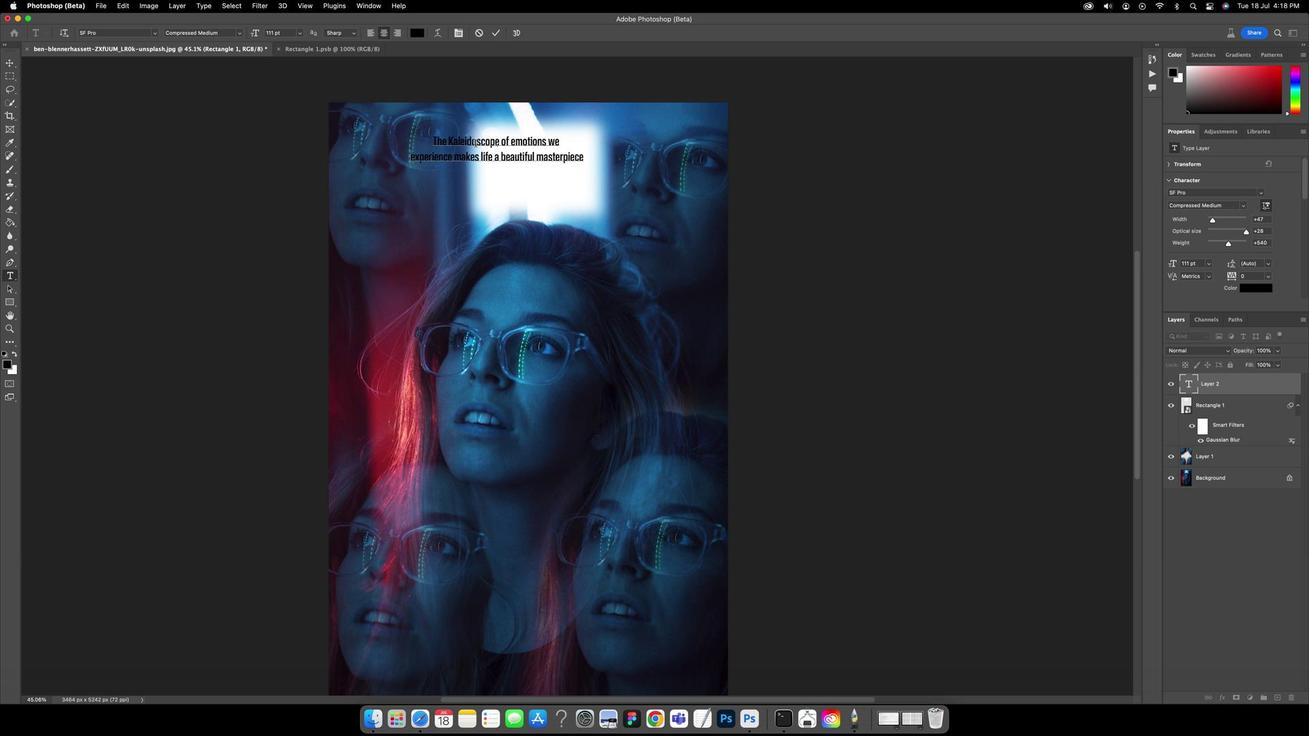 
Action: Mouse moved to (496, 163)
Screenshot: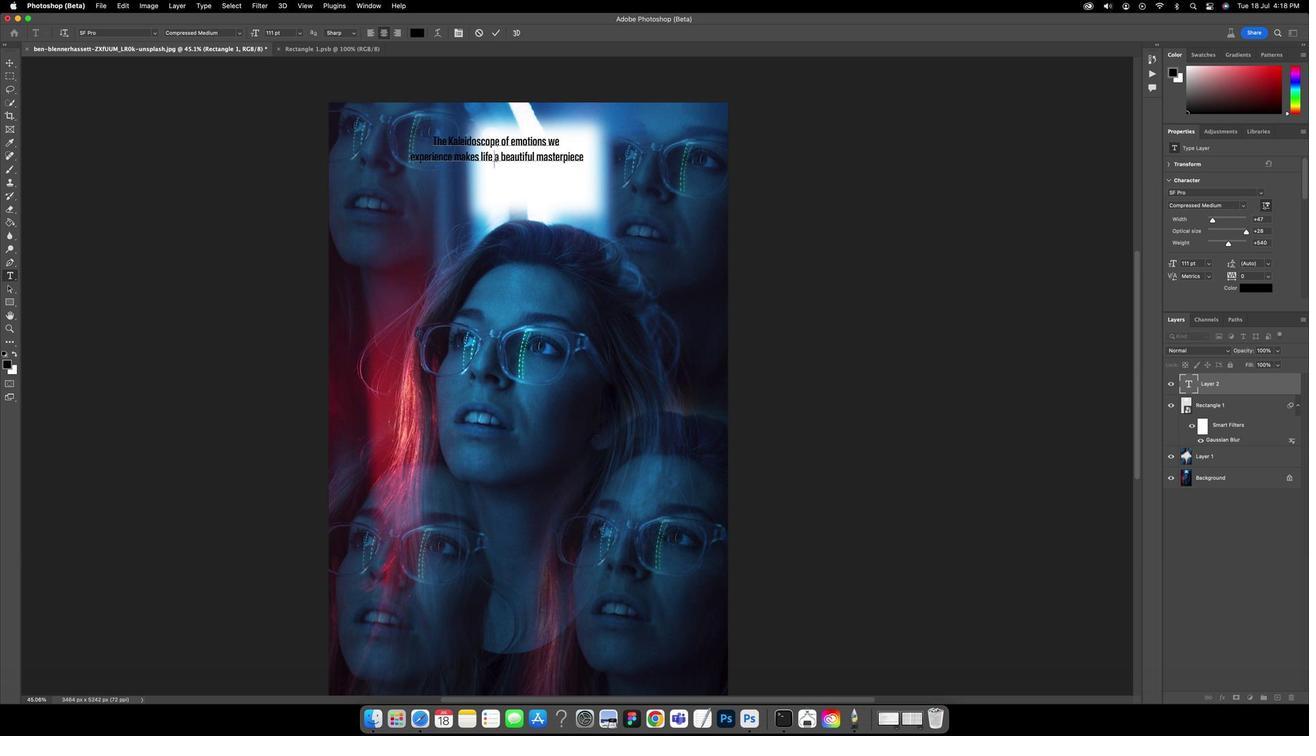 
Action: Mouse pressed left at (496, 163)
Screenshot: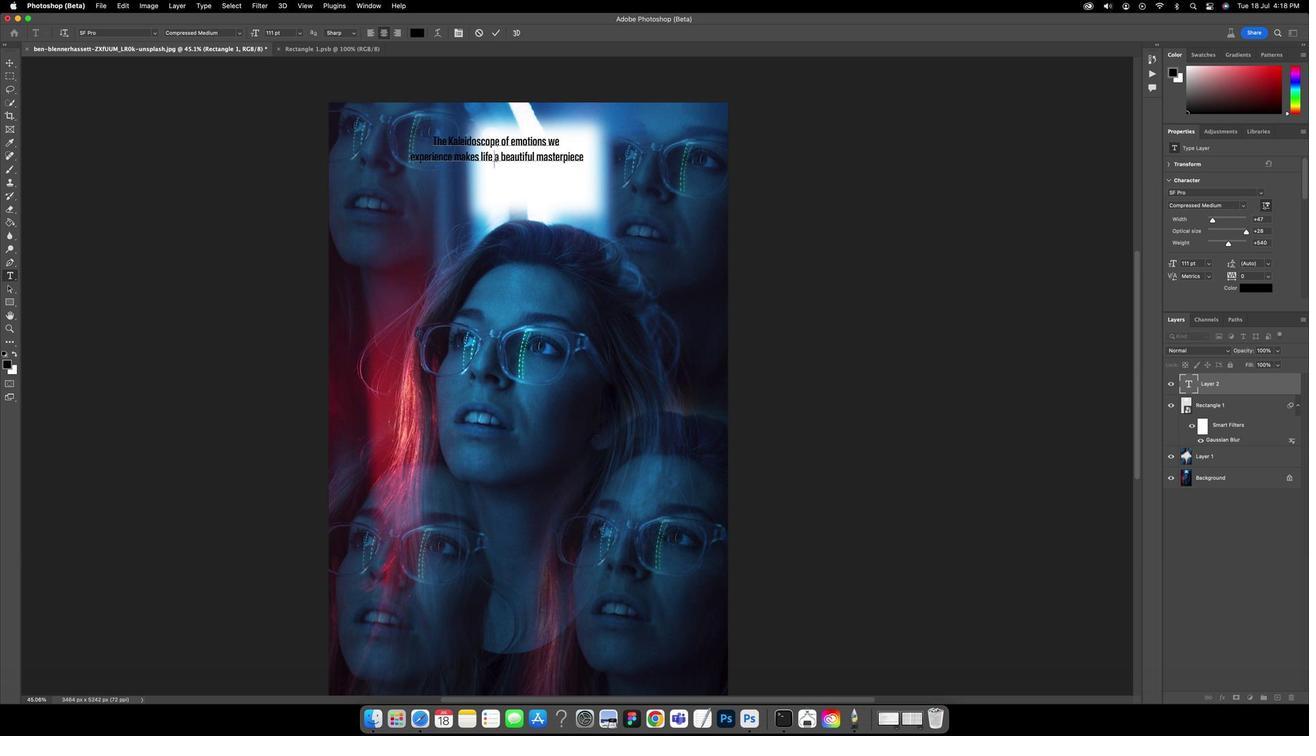 
Action: Key pressed Key.enter
Screenshot: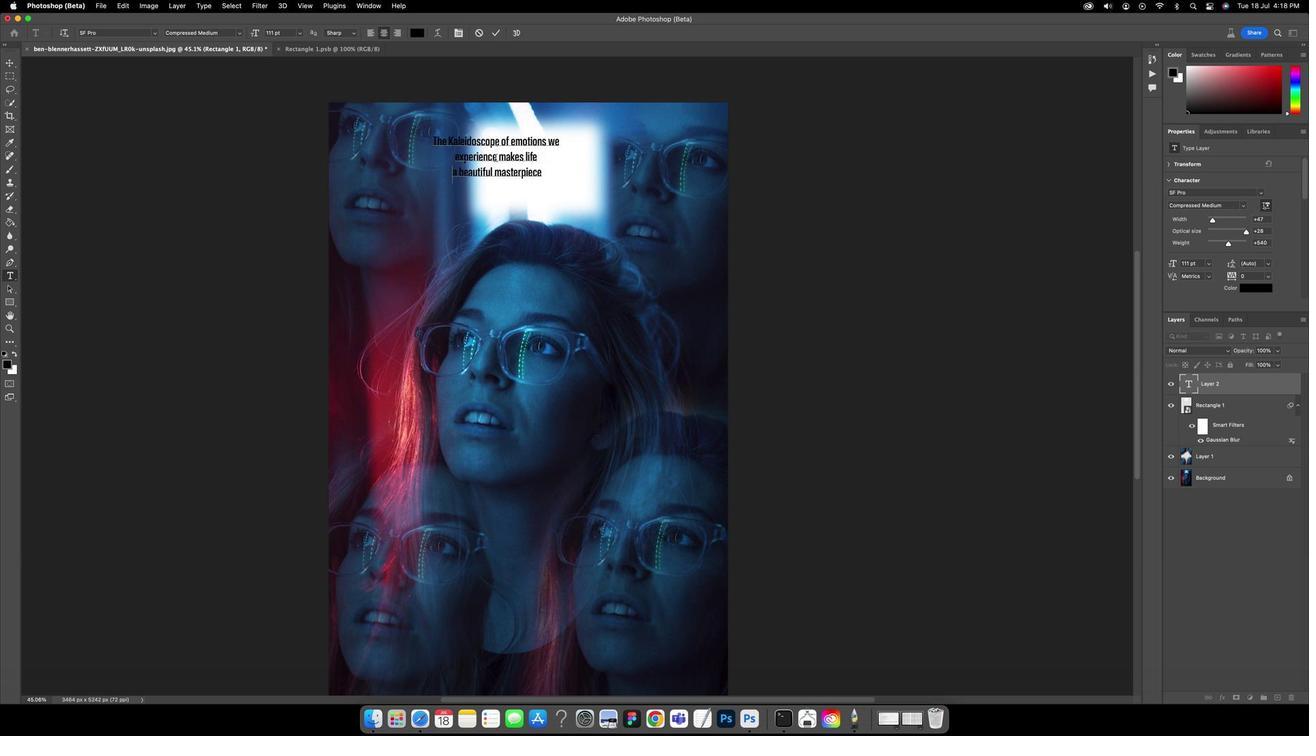 
Action: Mouse moved to (549, 146)
Screenshot: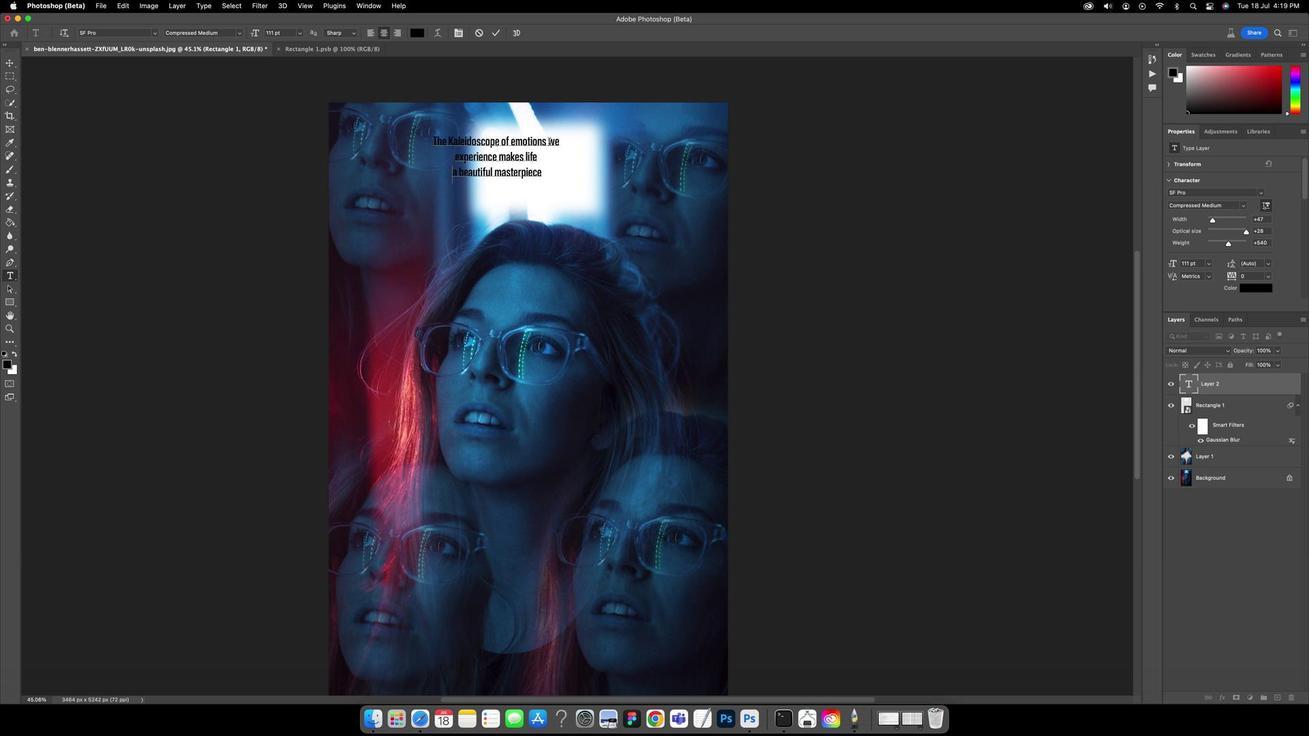 
Action: Mouse pressed left at (549, 146)
Screenshot: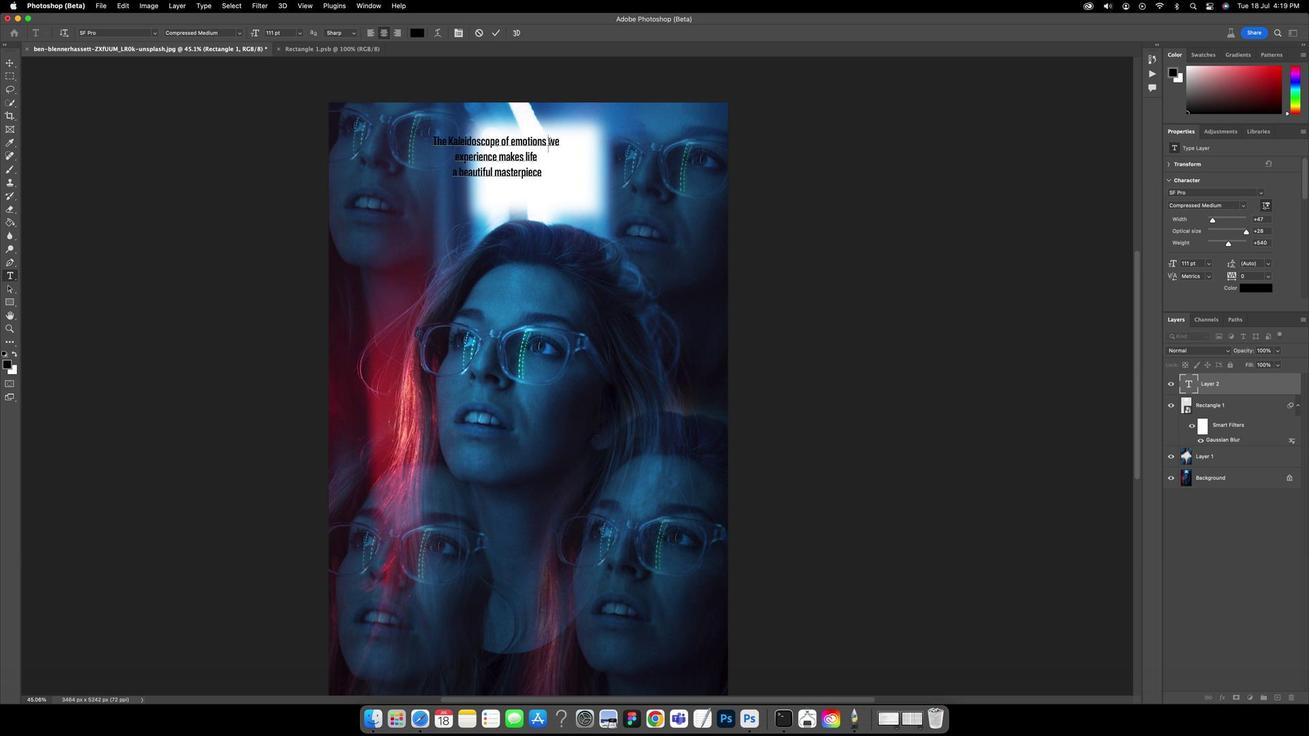 
Action: Key pressed Key.enter
Screenshot: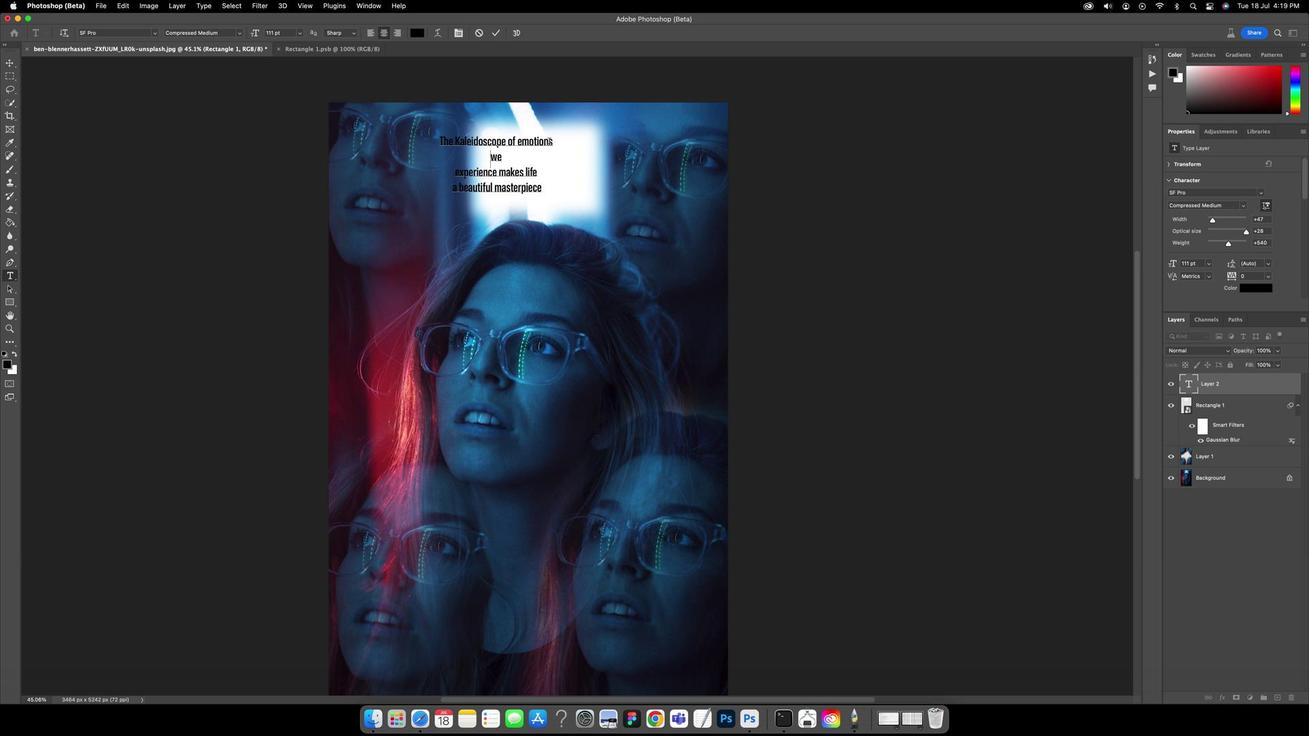 
Action: Mouse moved to (456, 177)
Screenshot: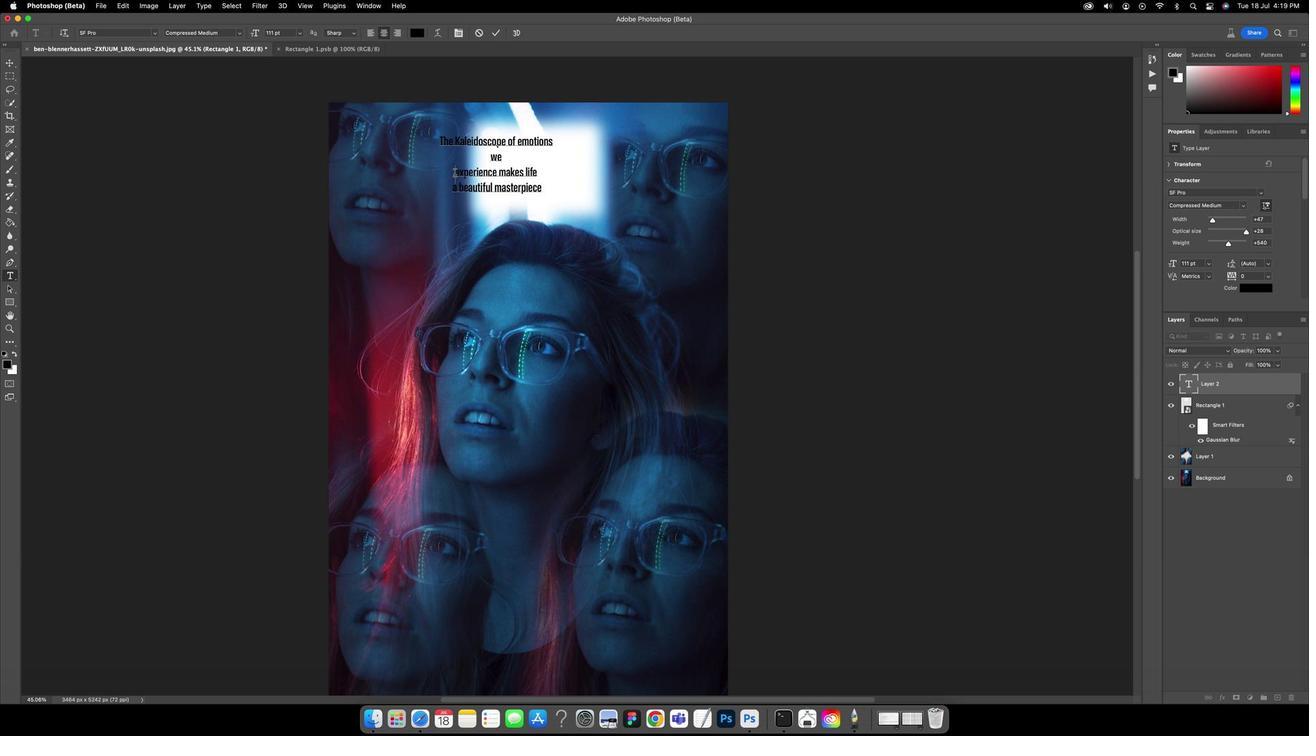 
Action: Mouse pressed left at (456, 177)
Screenshot: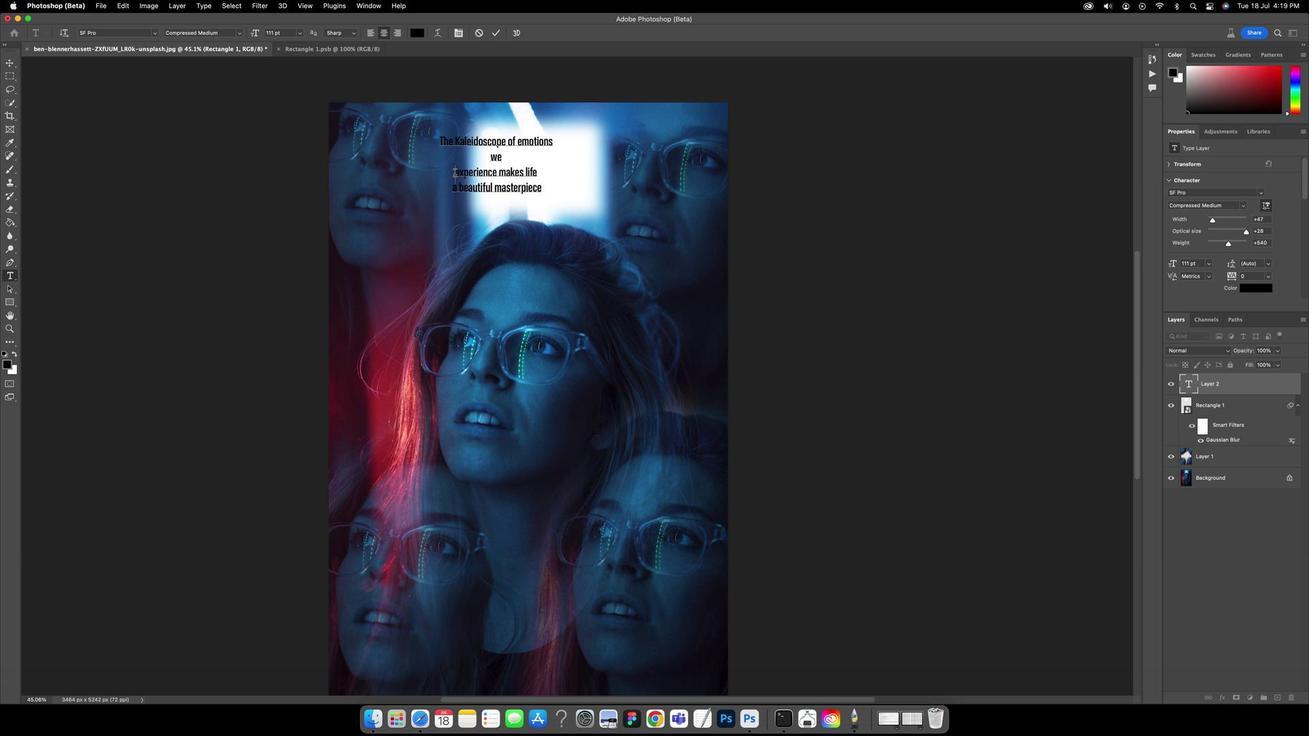 
Action: Key pressed Key.backspace
Screenshot: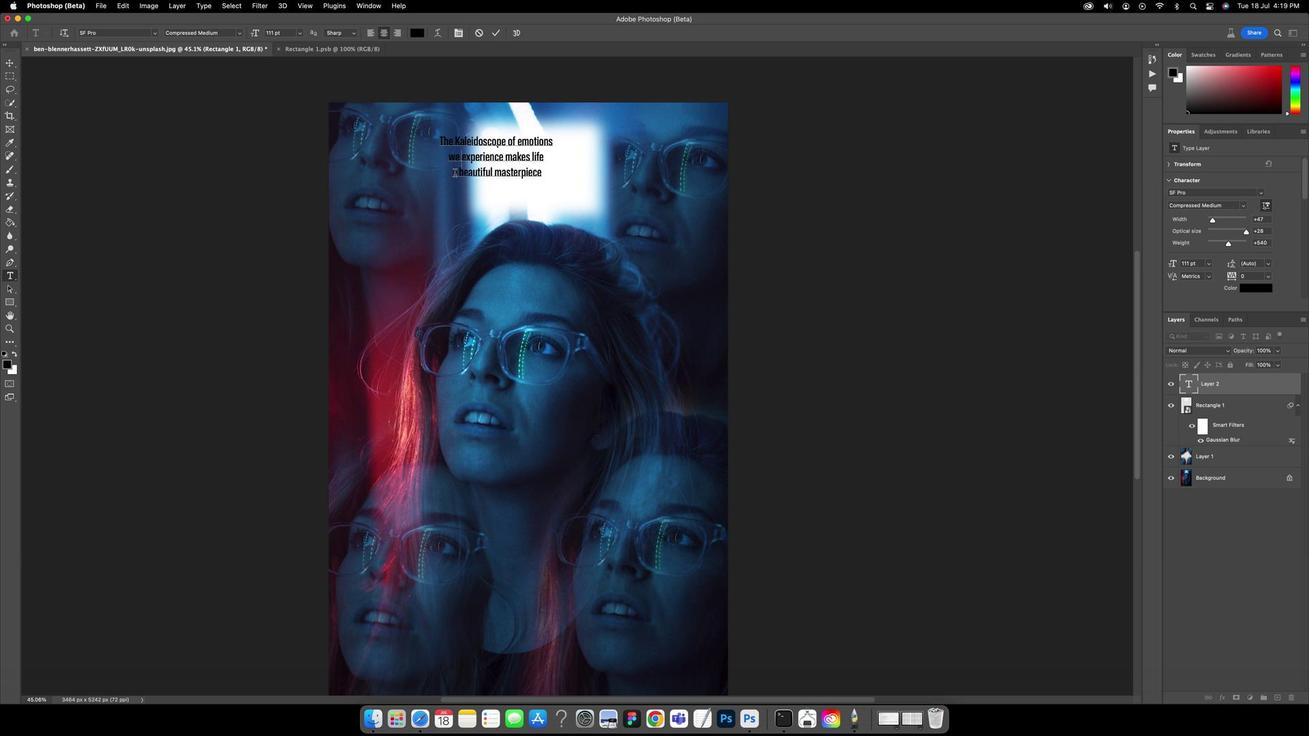 
Action: Mouse moved to (495, 38)
Screenshot: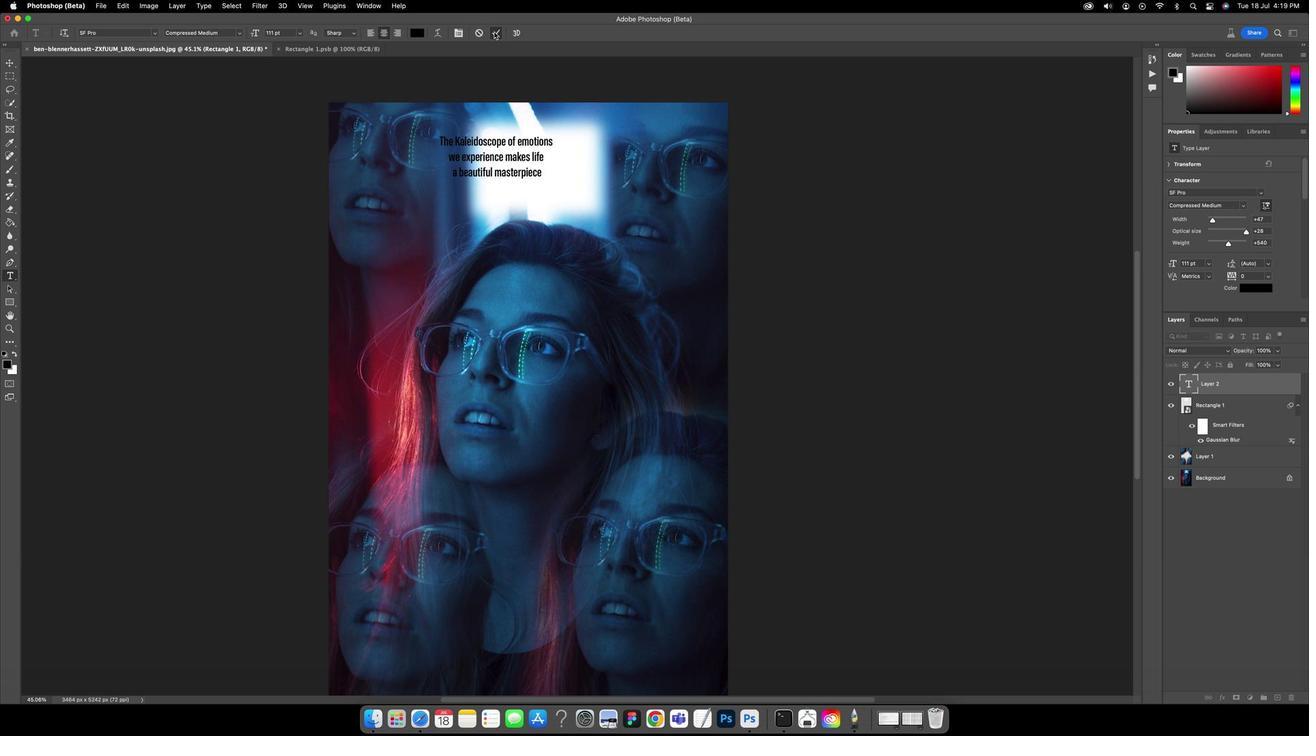 
Action: Mouse pressed left at (495, 38)
Screenshot: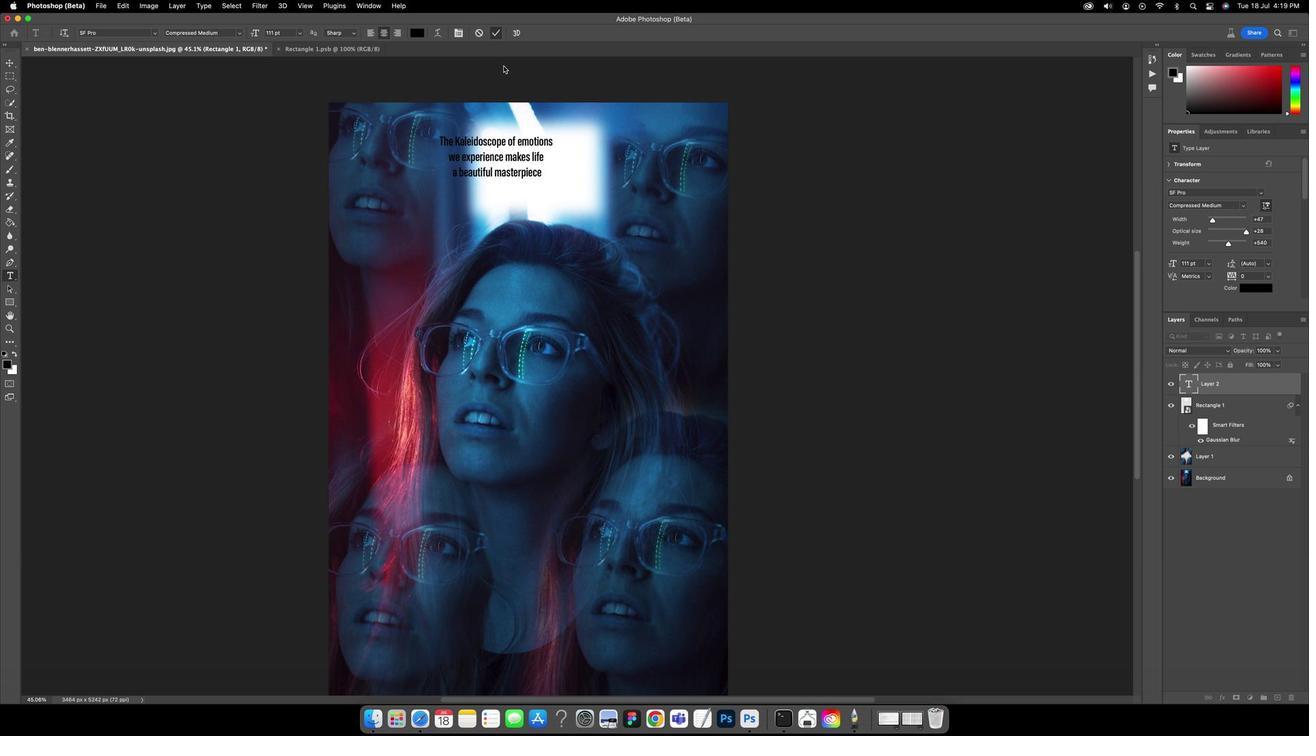 
Action: Mouse moved to (511, 160)
Screenshot: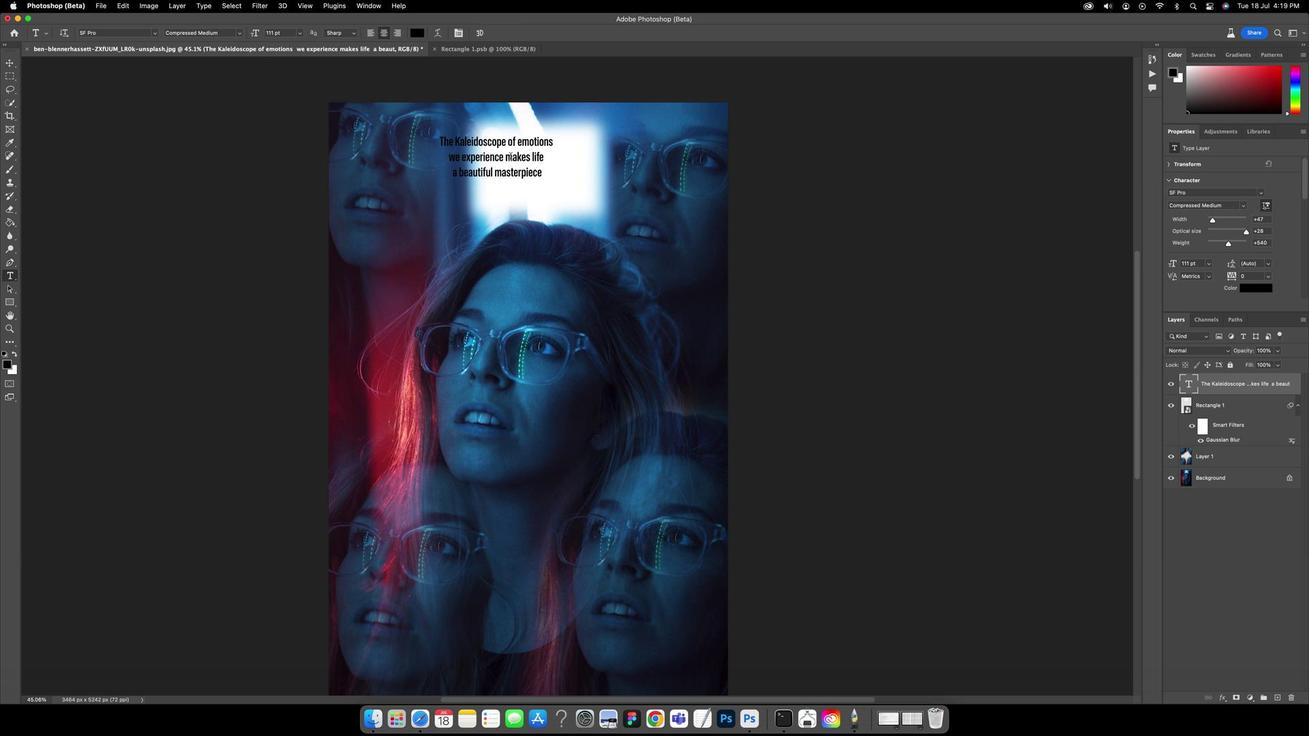 
Action: Key pressed 'v'
Screenshot: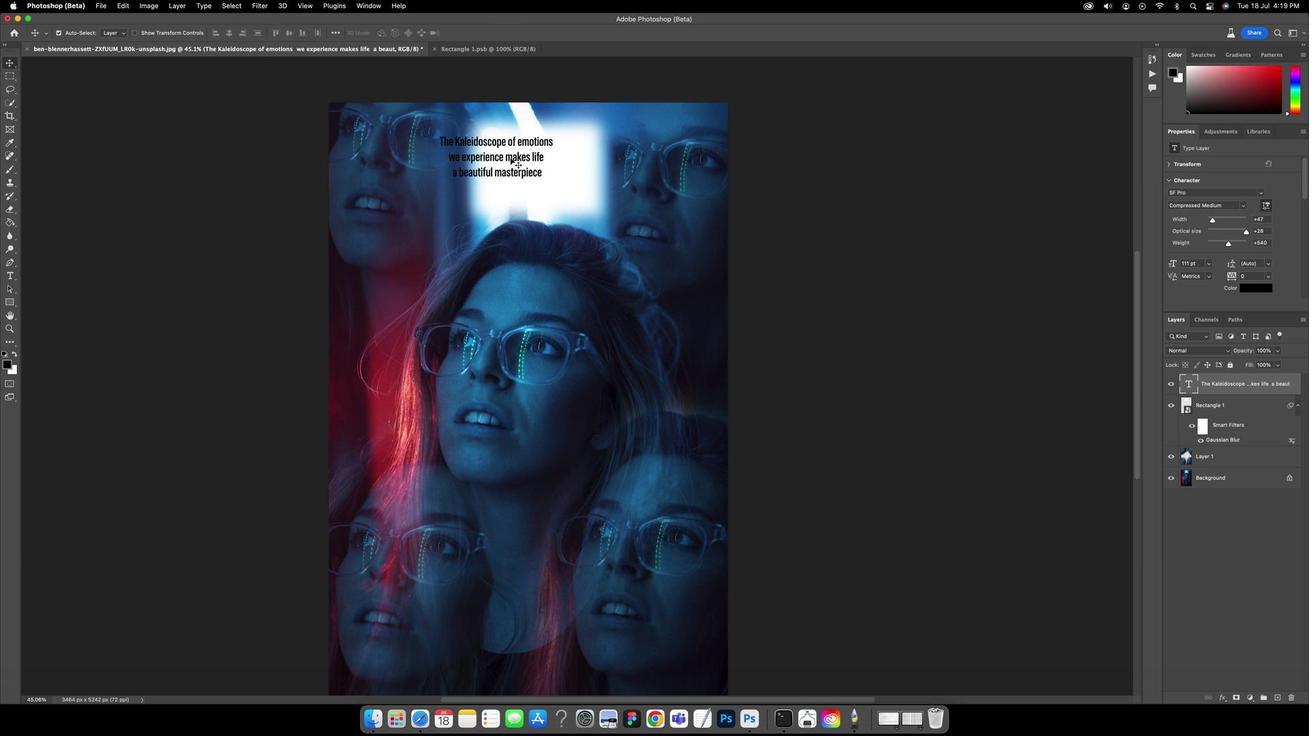 
Action: Mouse moved to (501, 165)
Screenshot: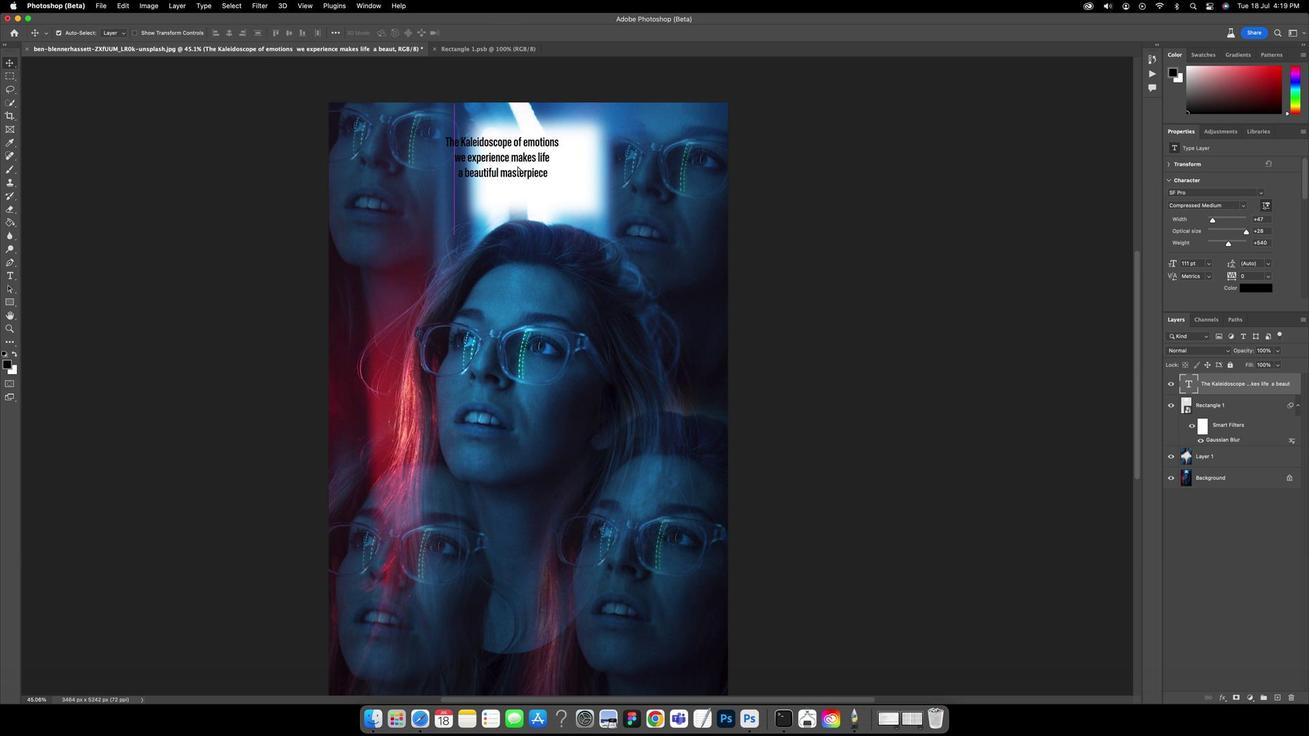 
Action: Mouse pressed left at (501, 165)
Screenshot: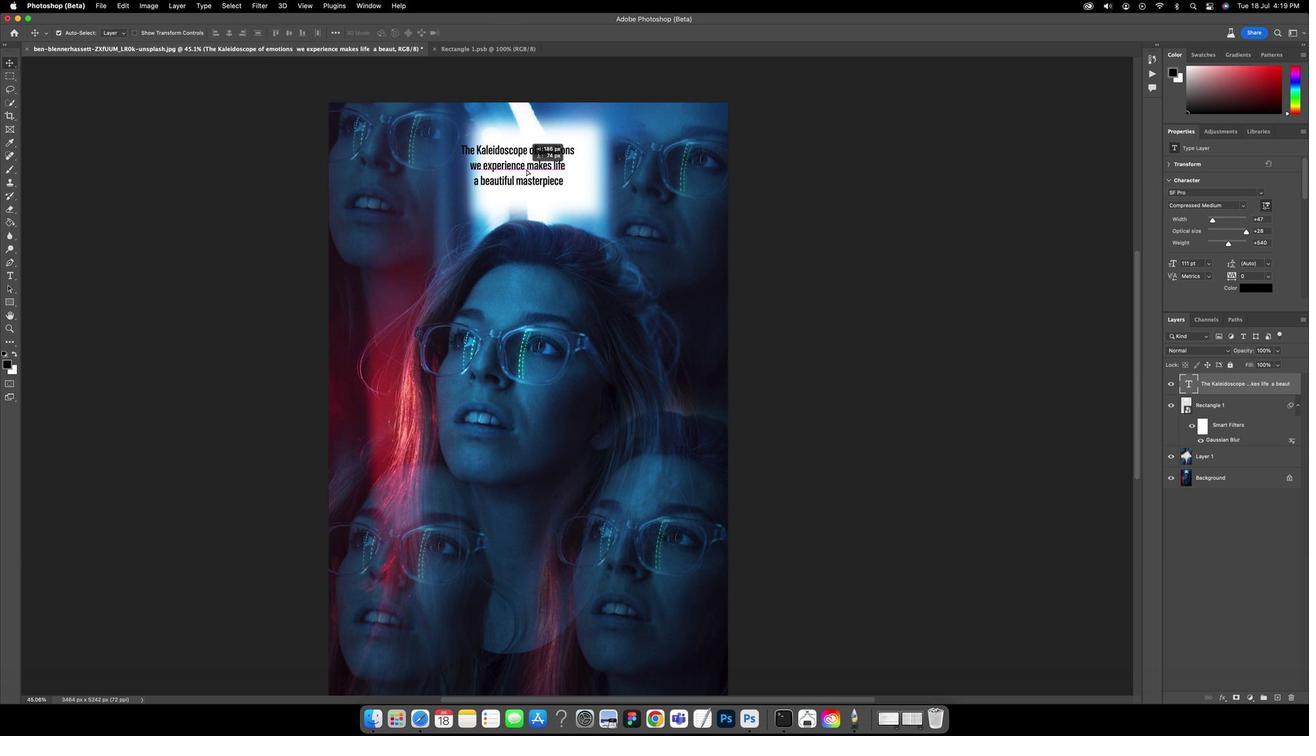 
Action: Mouse moved to (542, 239)
Screenshot: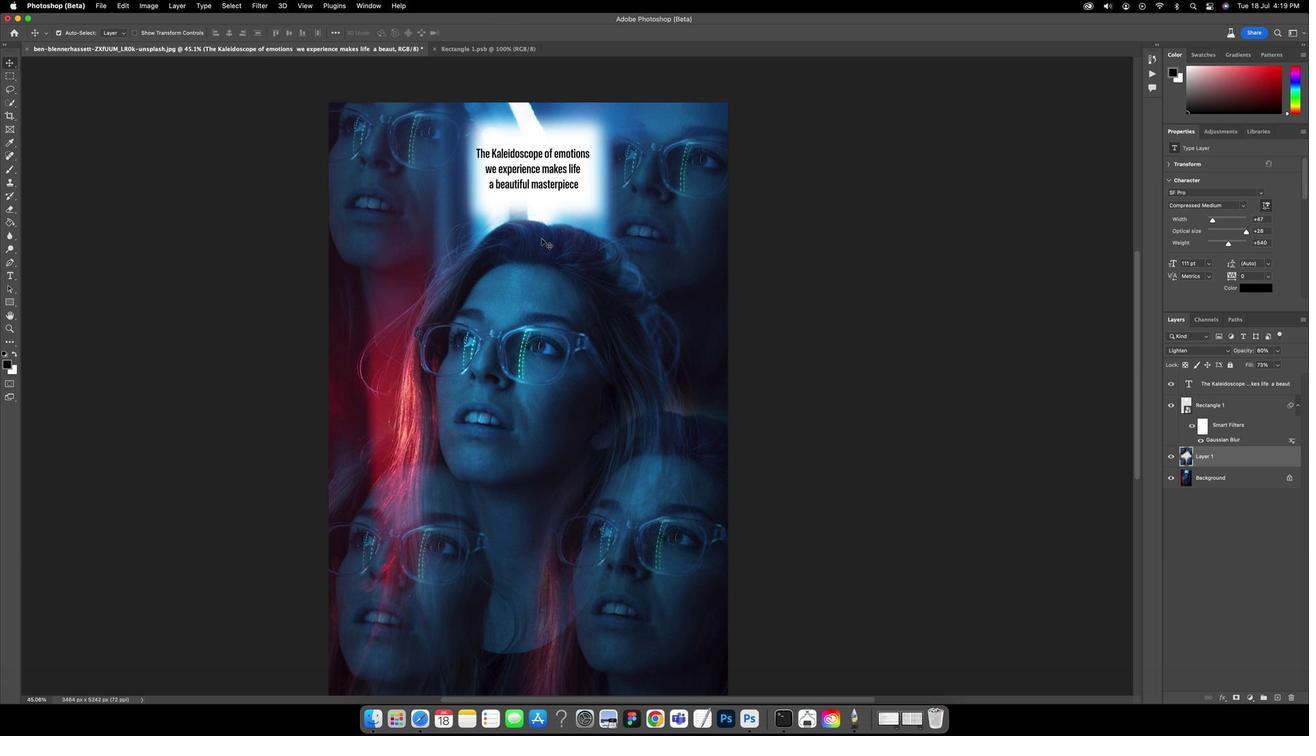 
Action: Mouse pressed left at (542, 239)
Screenshot: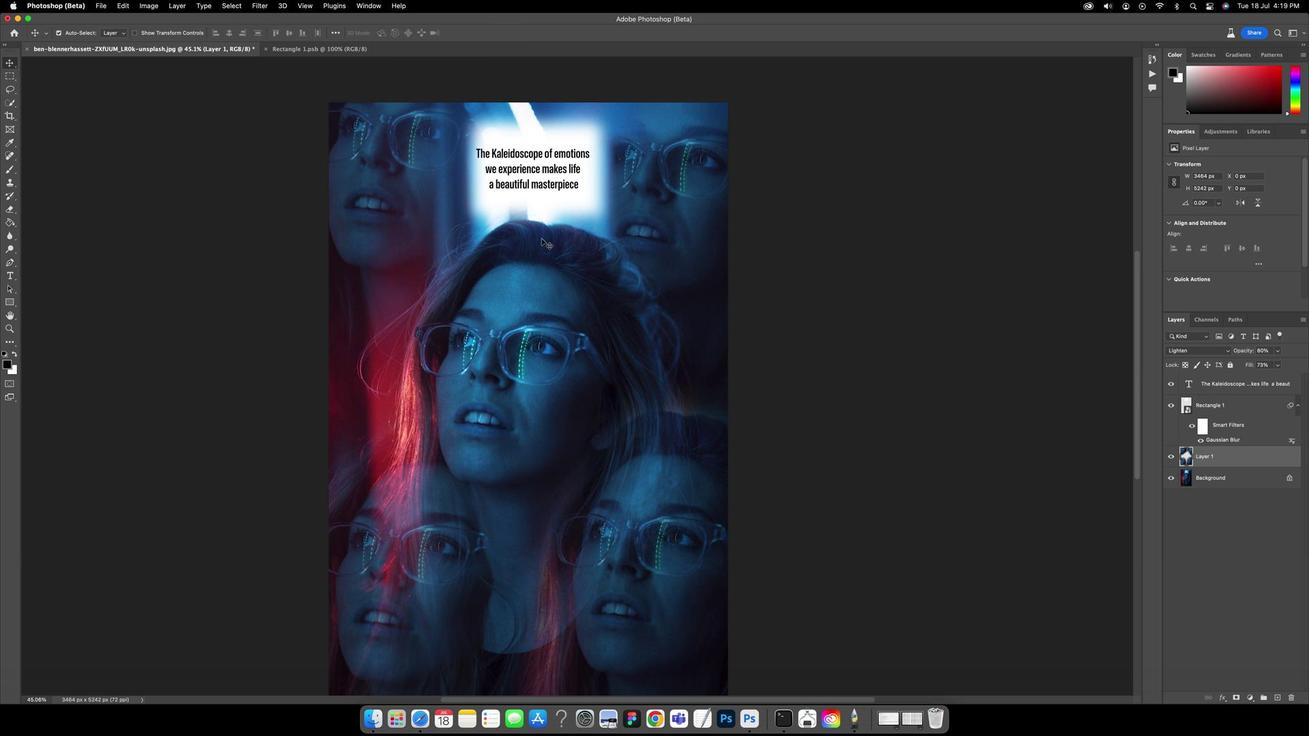 
Action: Key pressed Key.alt
Screenshot: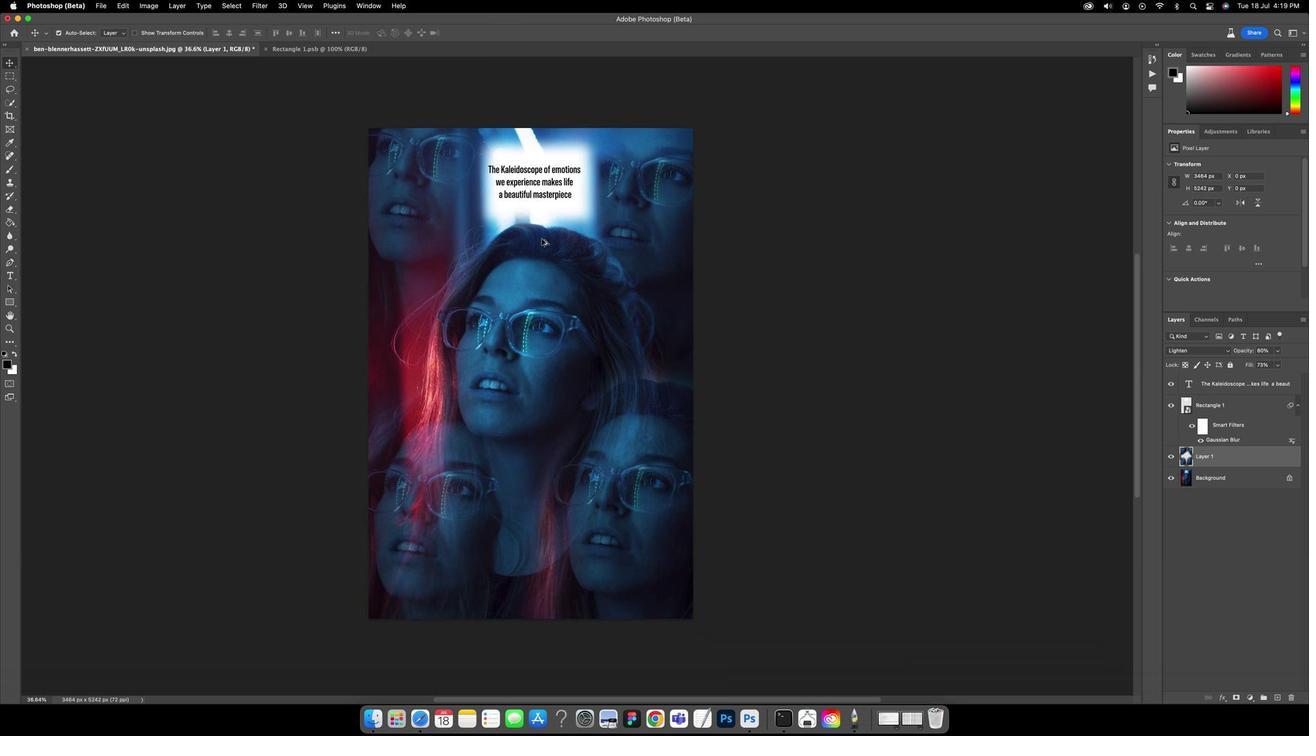 
Action: Mouse scrolled (542, 239) with delta (7, 6)
Screenshot: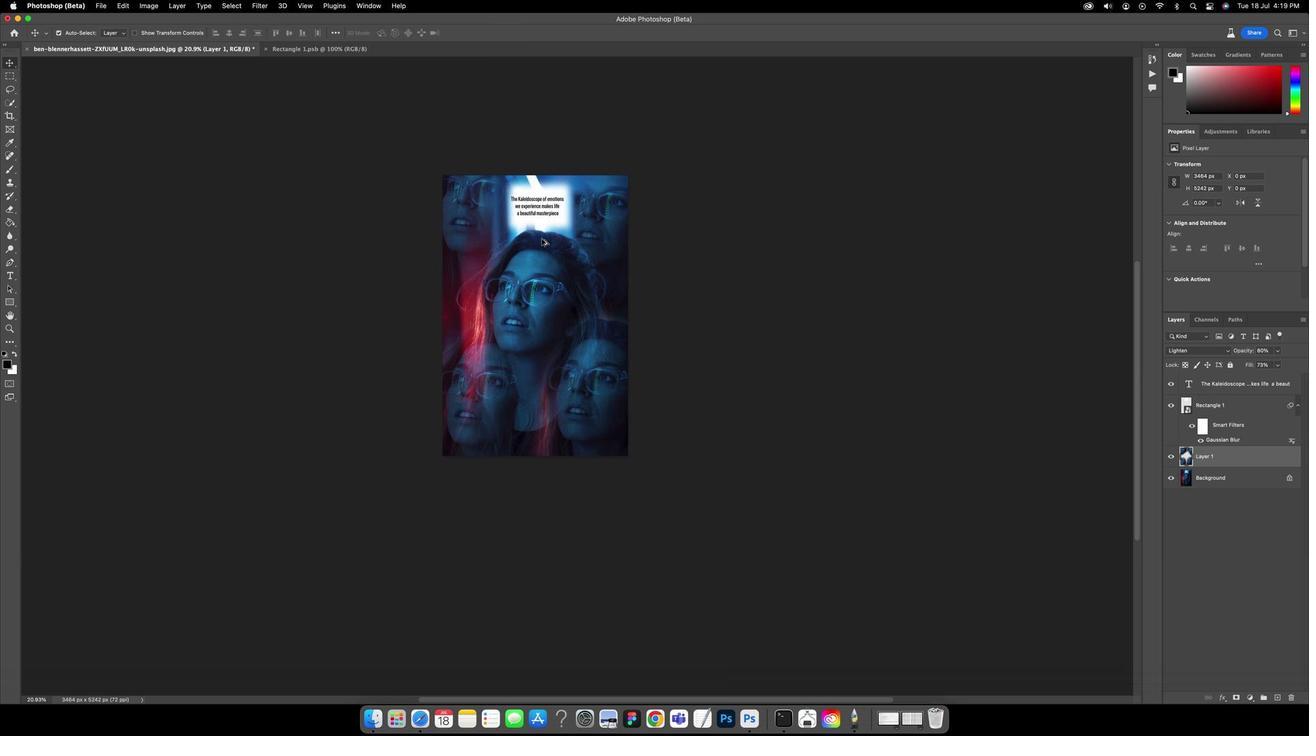
Action: Mouse scrolled (542, 239) with delta (7, 6)
Screenshot: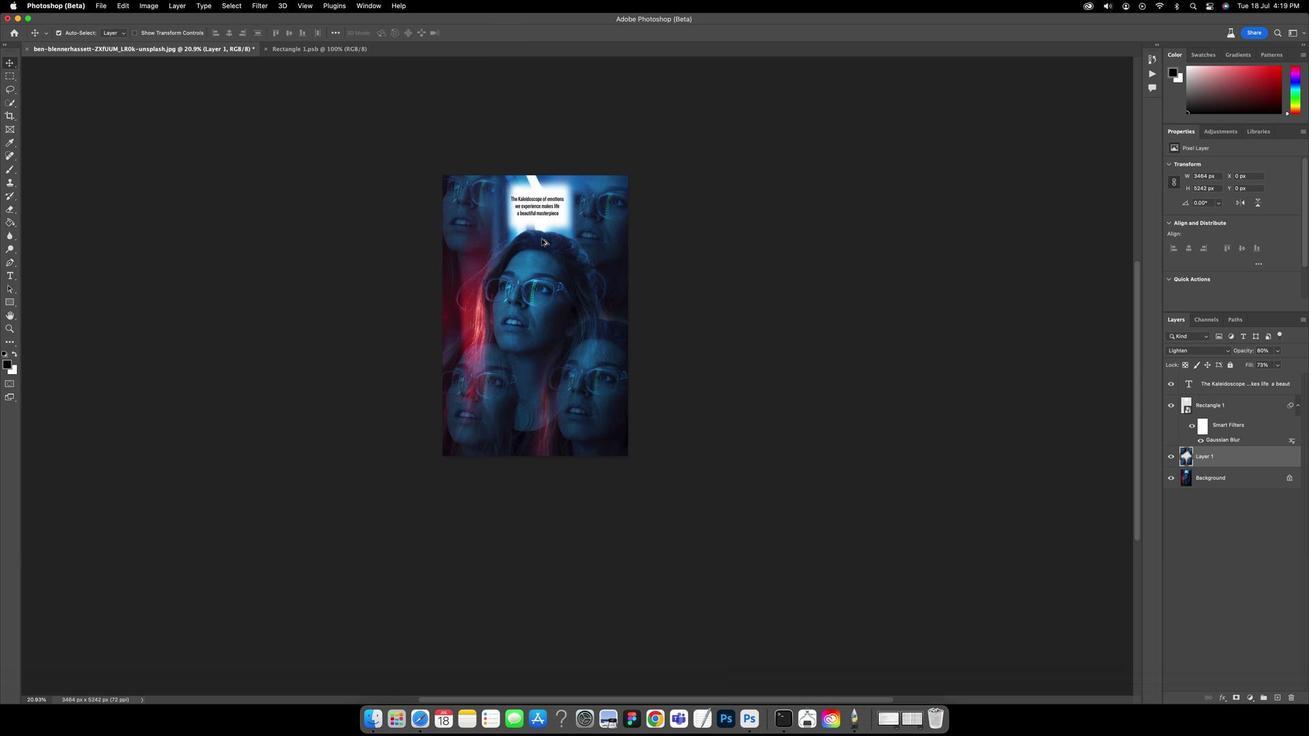 
Action: Mouse scrolled (542, 239) with delta (7, 5)
Screenshot: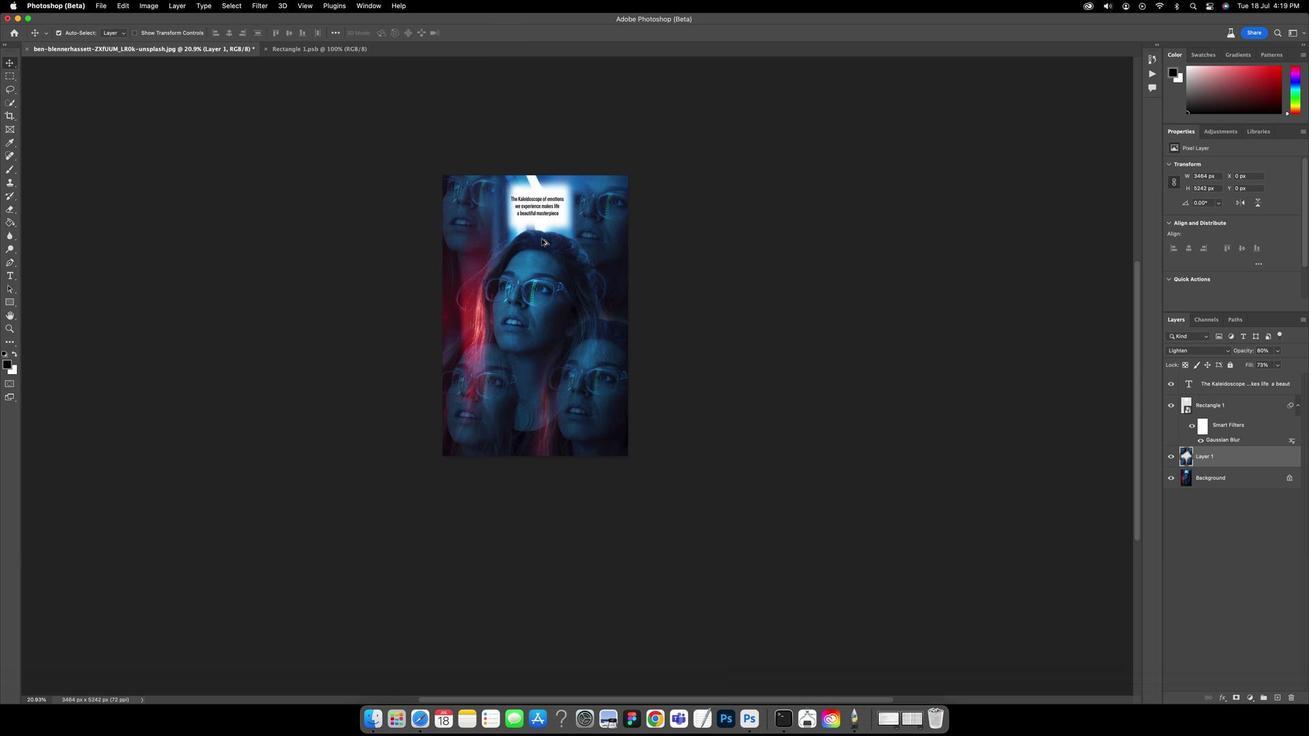 
Action: Mouse scrolled (542, 239) with delta (7, 7)
Screenshot: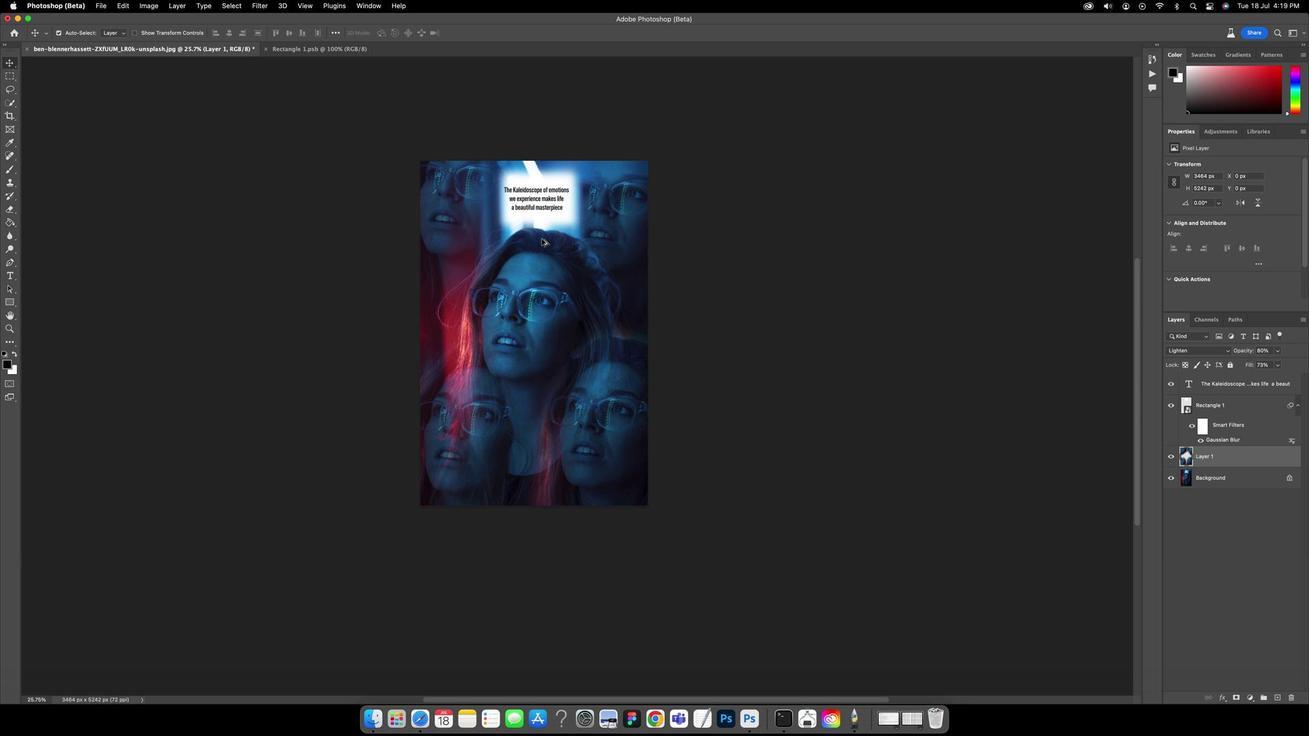 
Action: Mouse scrolled (542, 239) with delta (7, 7)
Screenshot: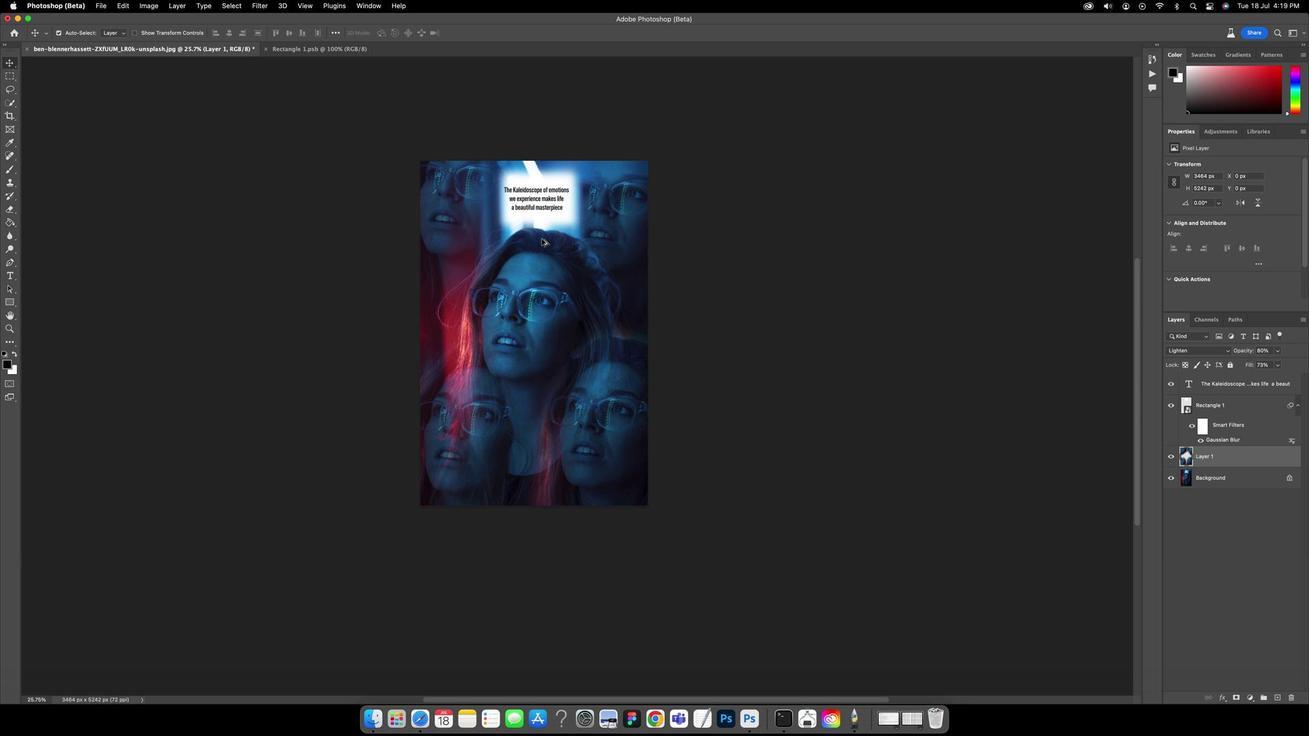
Action: Mouse scrolled (542, 239) with delta (7, 7)
Screenshot: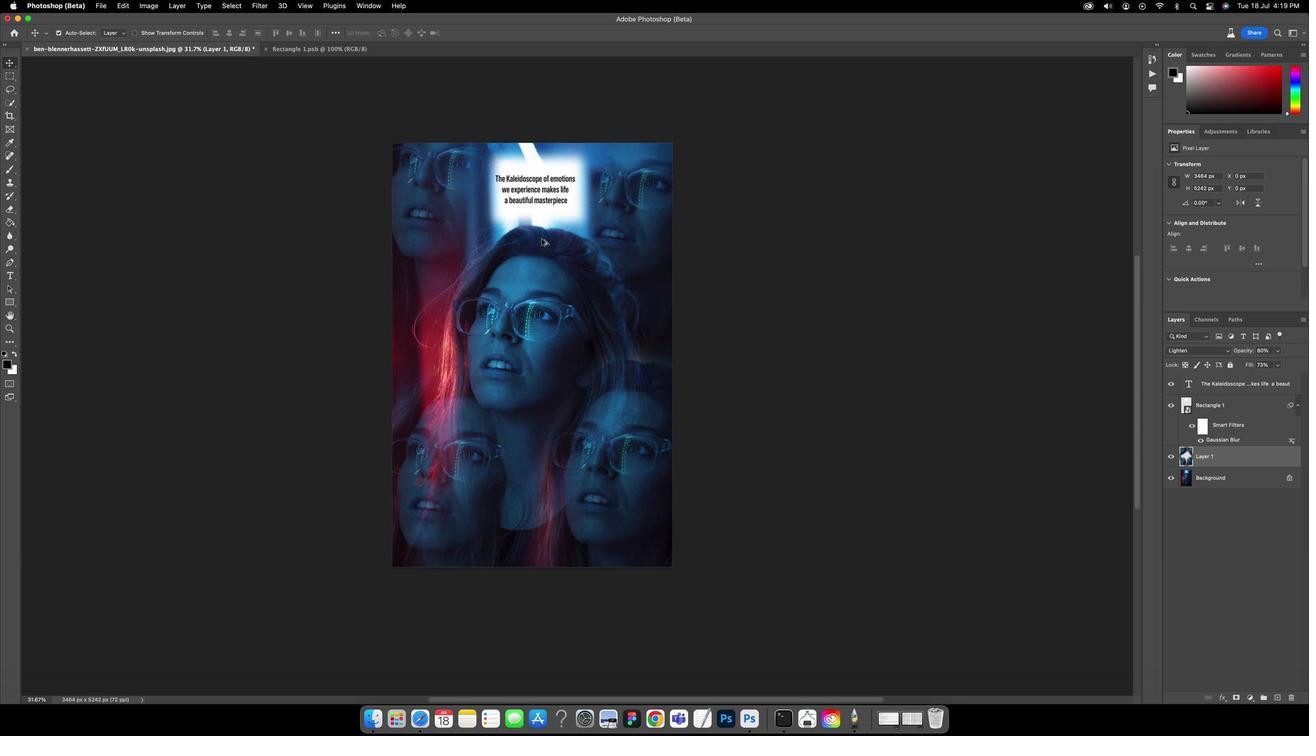 
Action: Mouse scrolled (542, 239) with delta (7, 7)
Screenshot: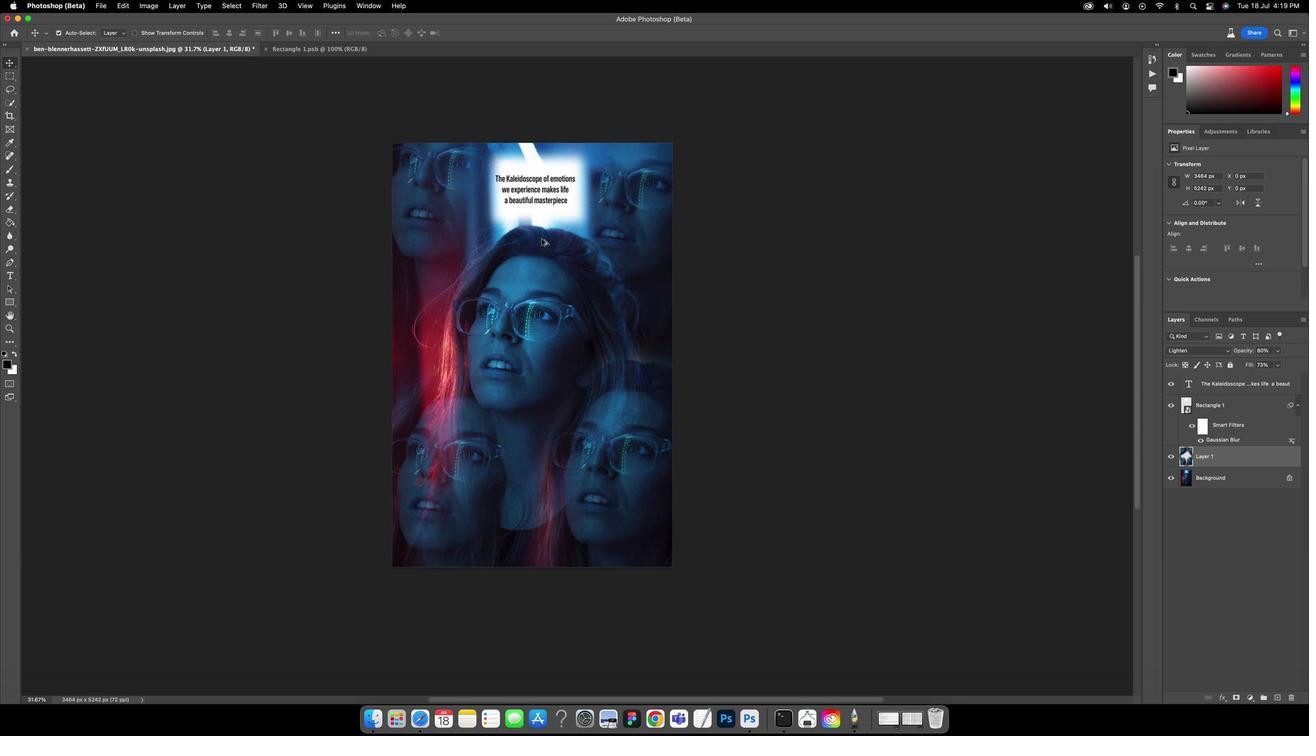 
Action: Mouse scrolled (542, 239) with delta (7, 7)
Screenshot: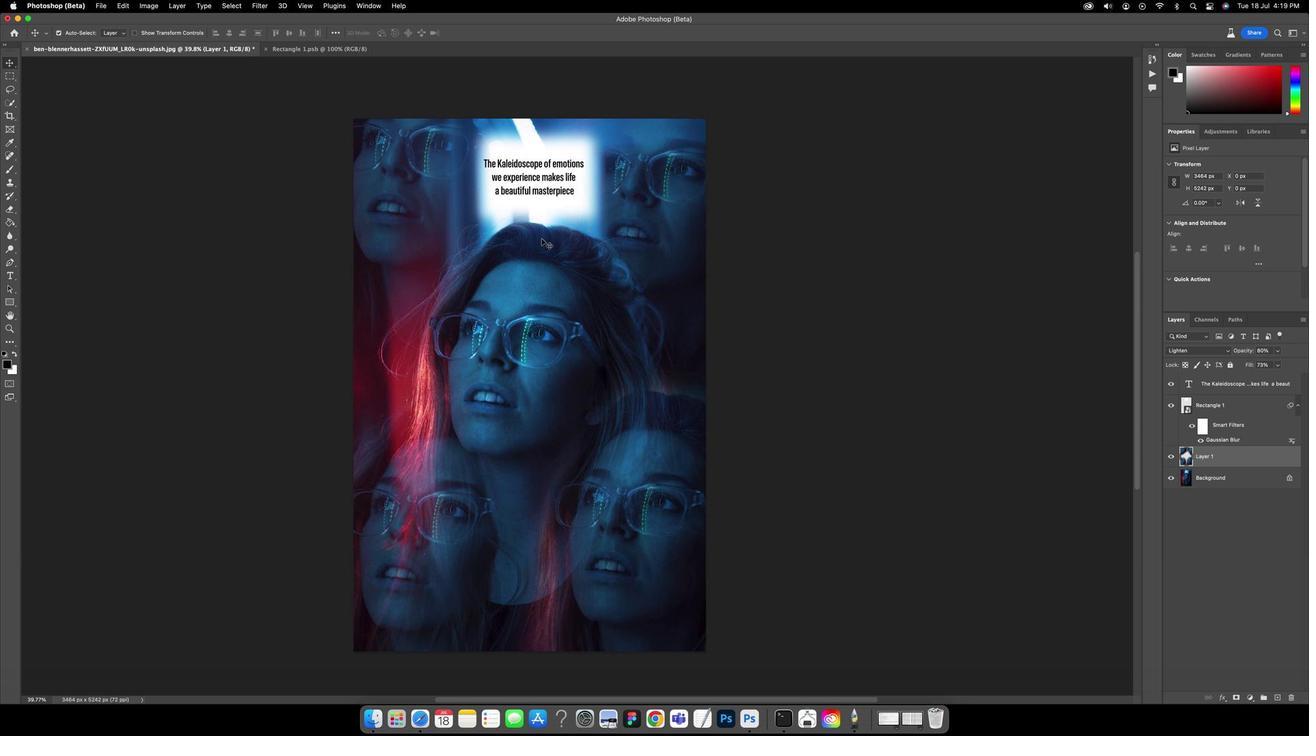 
Action: Mouse scrolled (542, 239) with delta (7, 7)
Screenshot: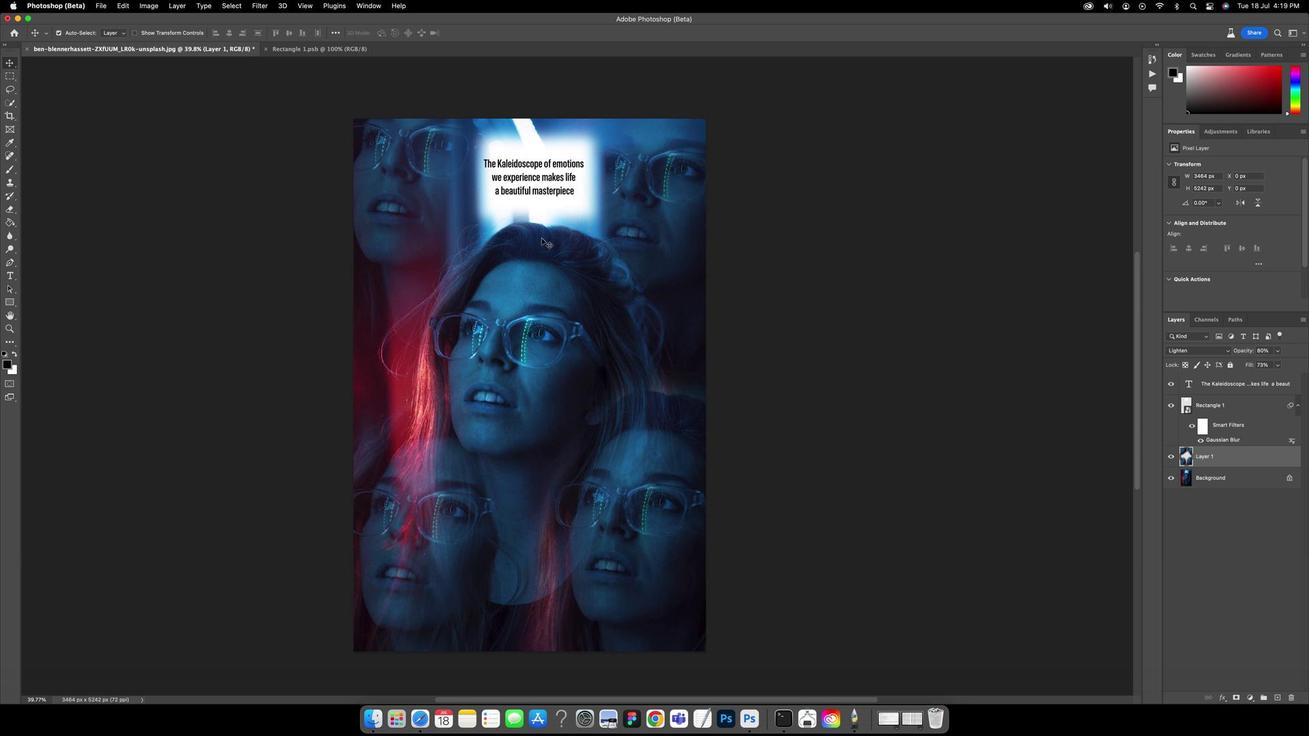 
Action: Mouse moved to (527, 175)
Screenshot: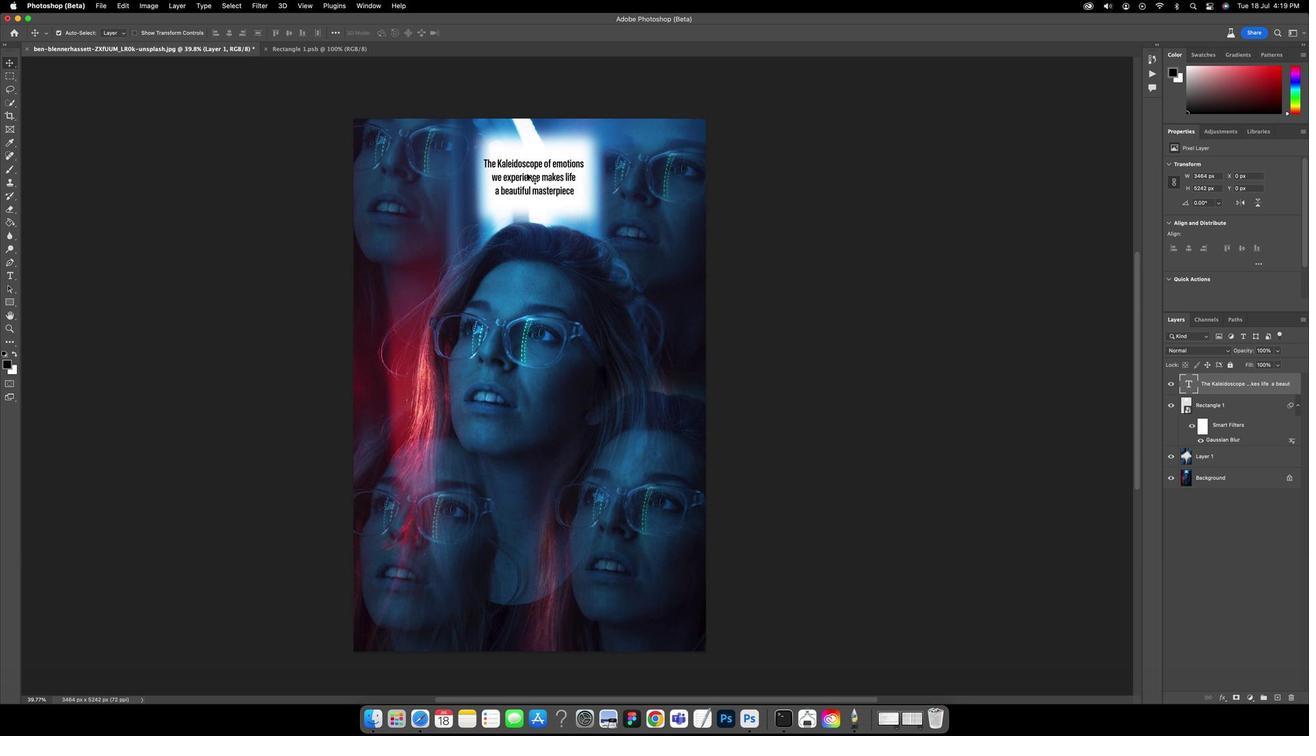 
Action: Mouse pressed left at (527, 175)
Screenshot: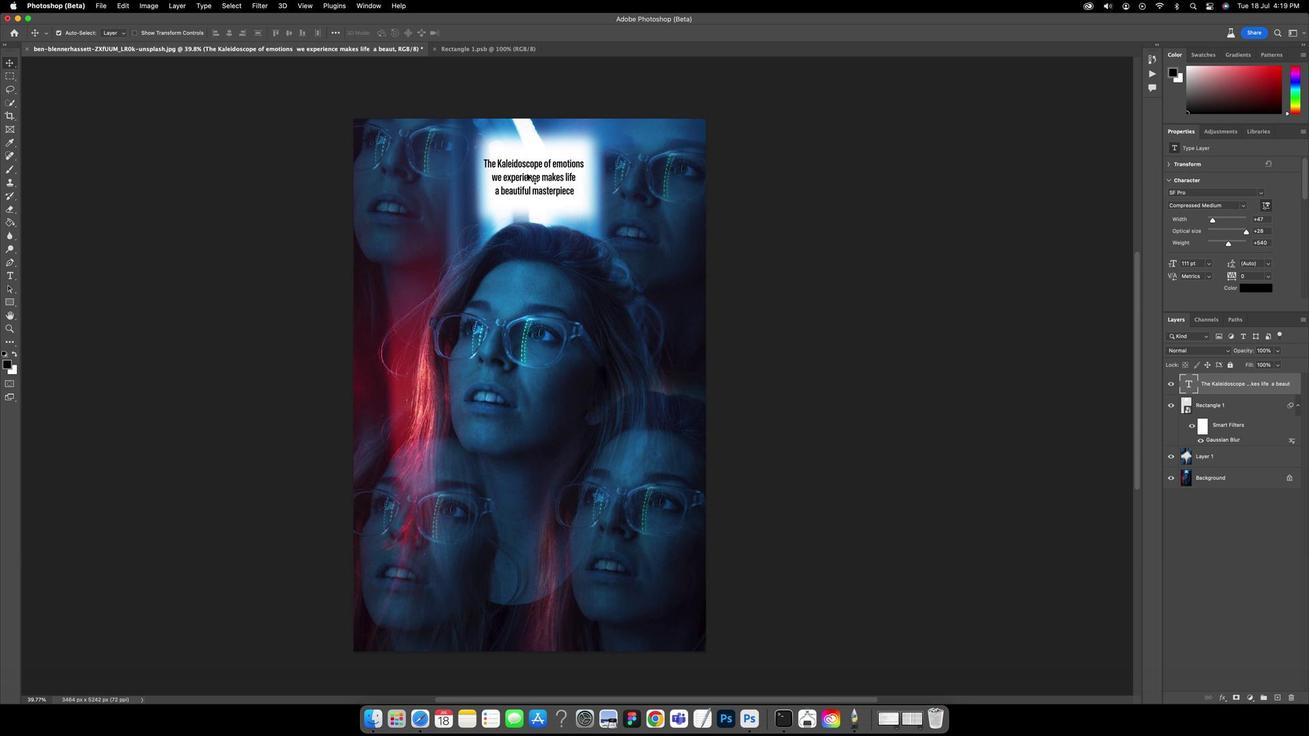 
Action: Mouse moved to (263, 11)
Screenshot: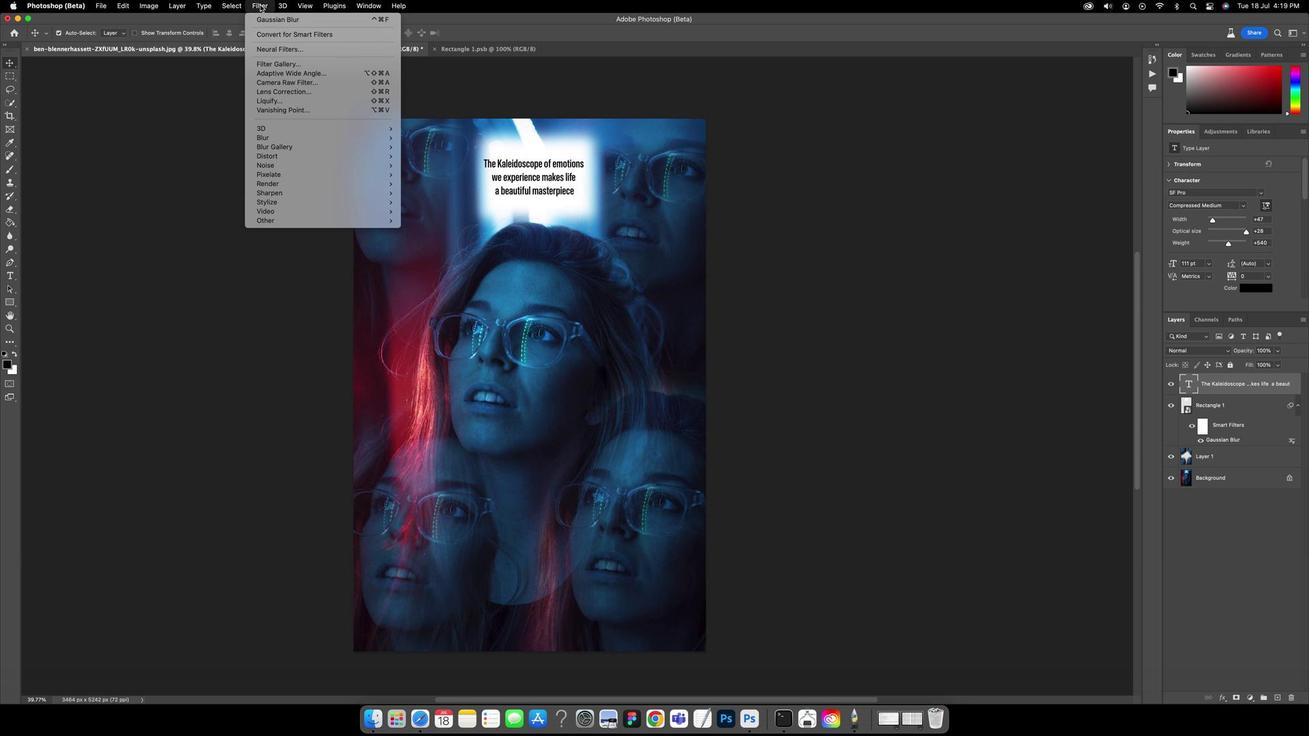 
Action: Mouse pressed left at (263, 11)
Screenshot: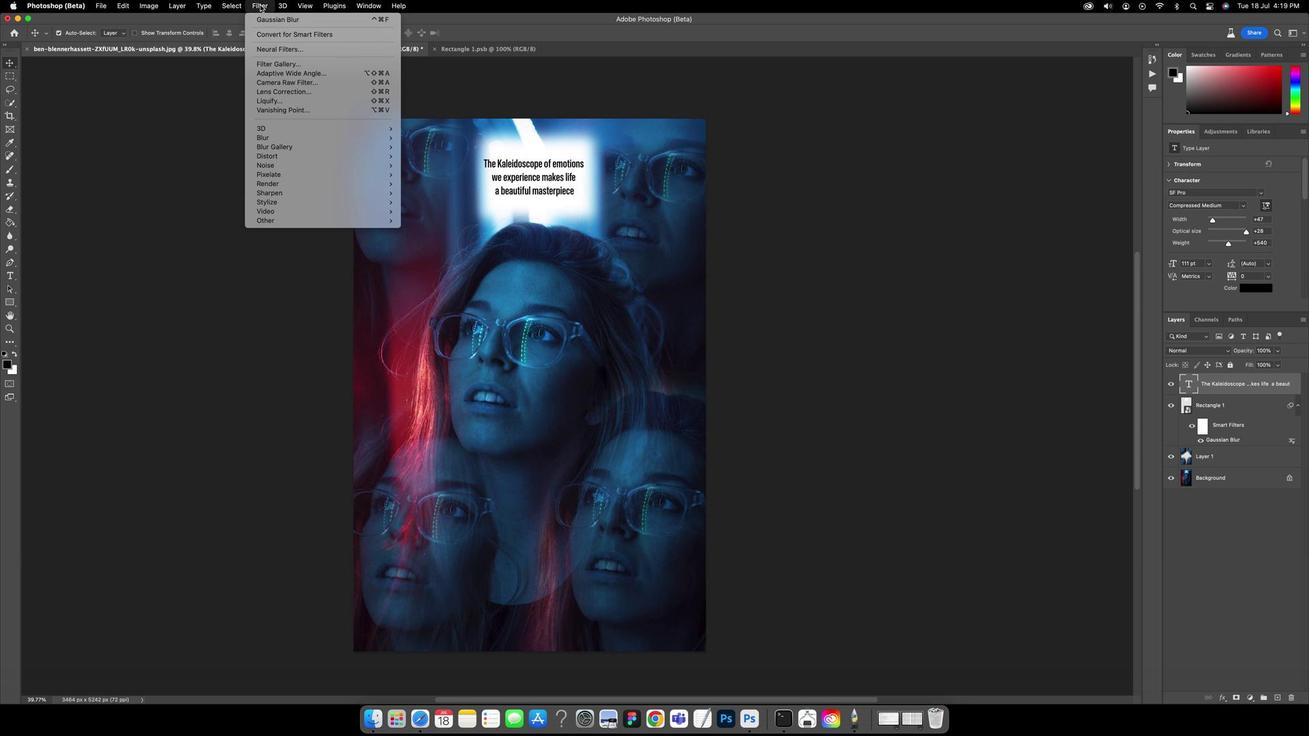 
Action: Mouse moved to (268, 22)
Screenshot: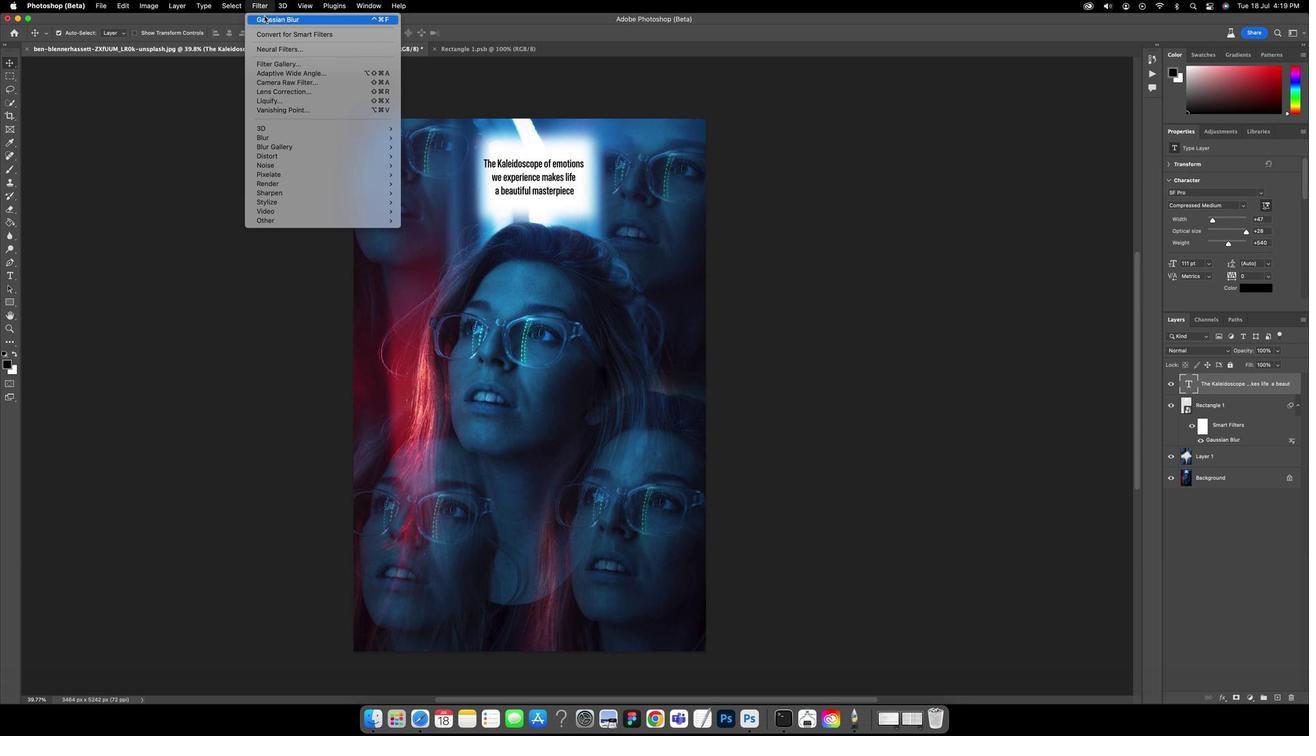 
Action: Mouse pressed left at (268, 22)
Screenshot: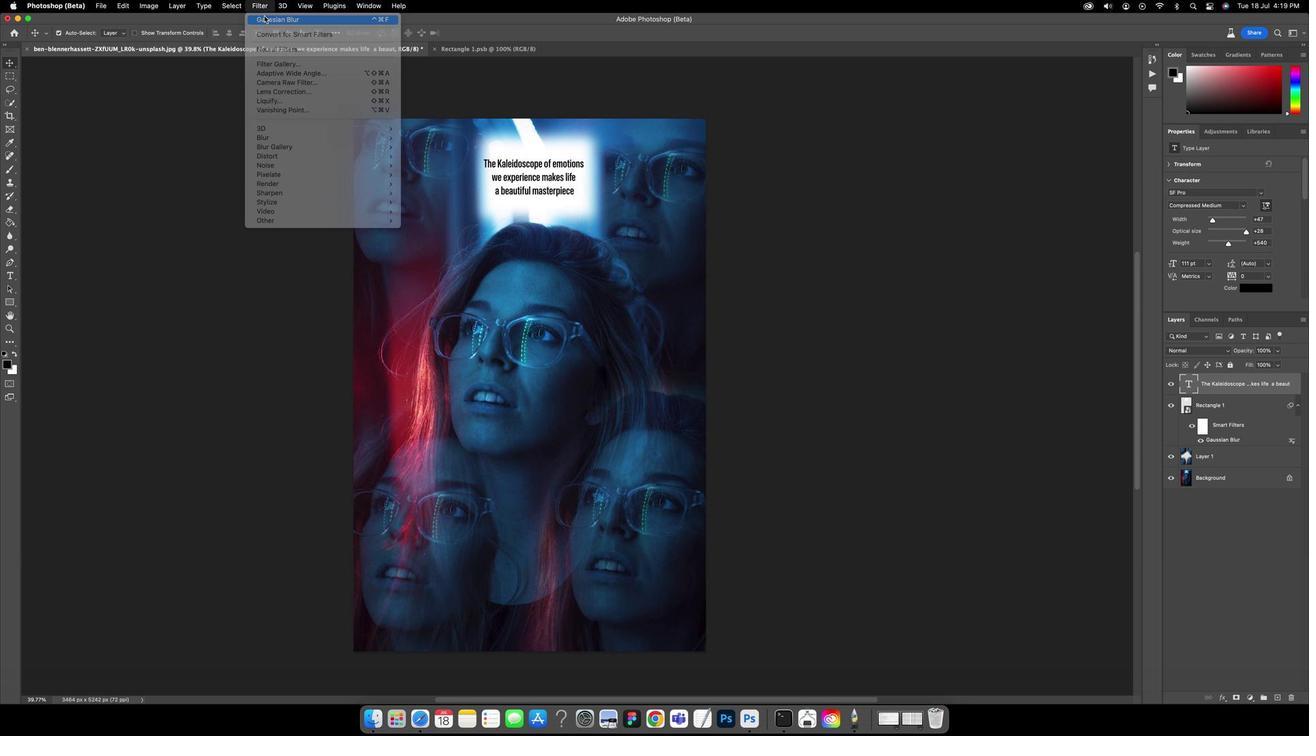 
Action: Mouse moved to (549, 156)
Screenshot: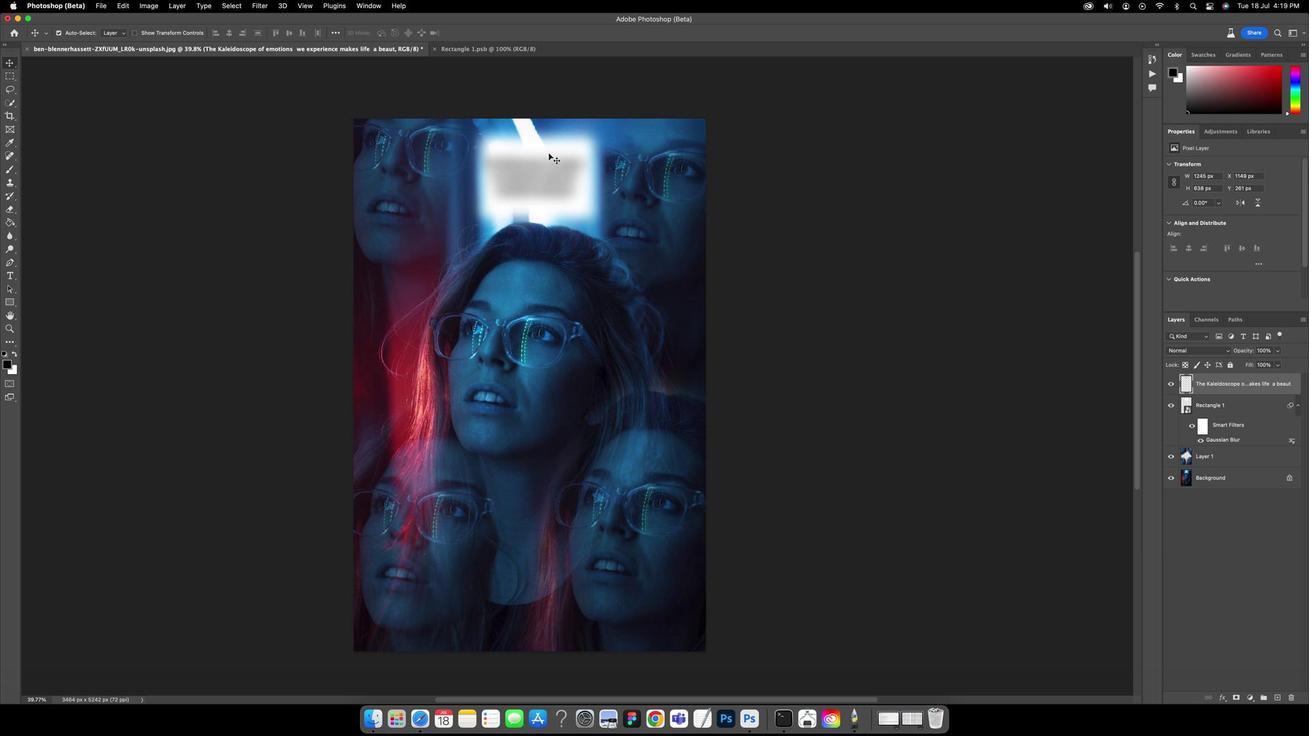 
Action: Key pressed Key.cmd'z'
Screenshot: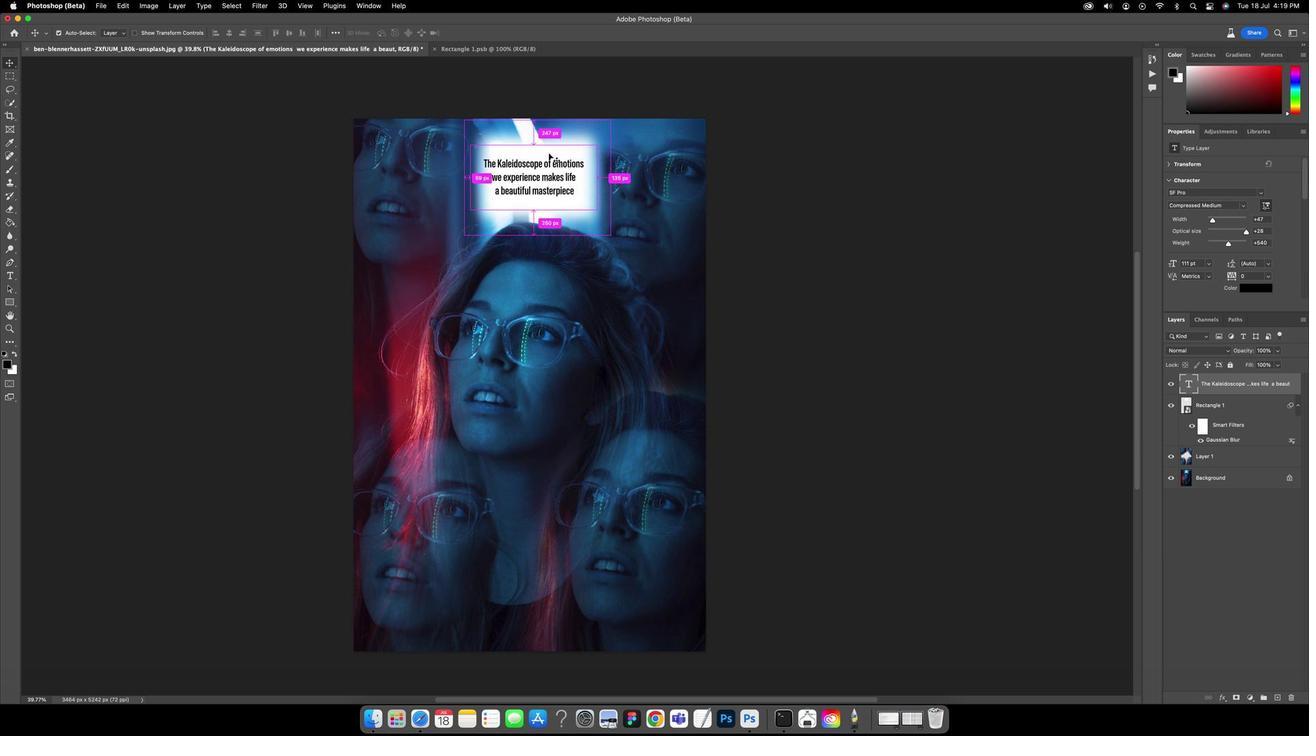
Action: Mouse moved to (1236, 387)
Screenshot: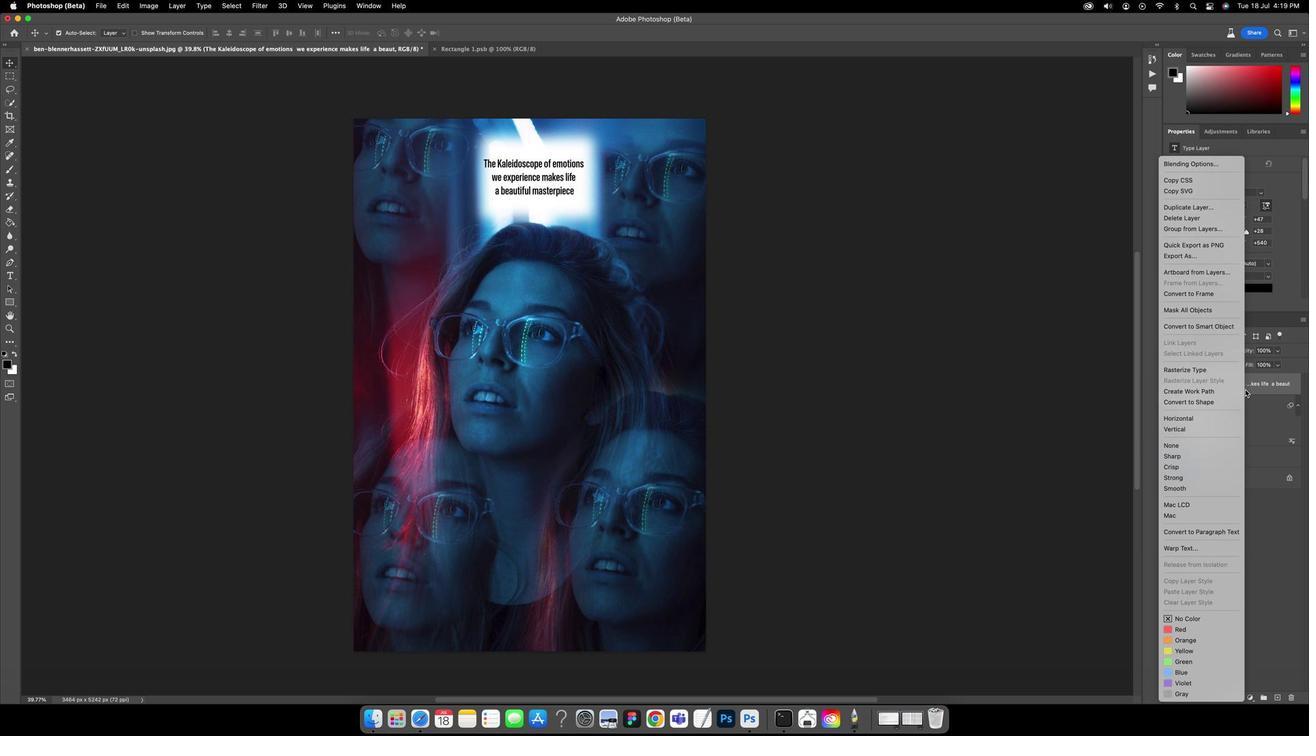
Action: Mouse pressed right at (1236, 387)
Screenshot: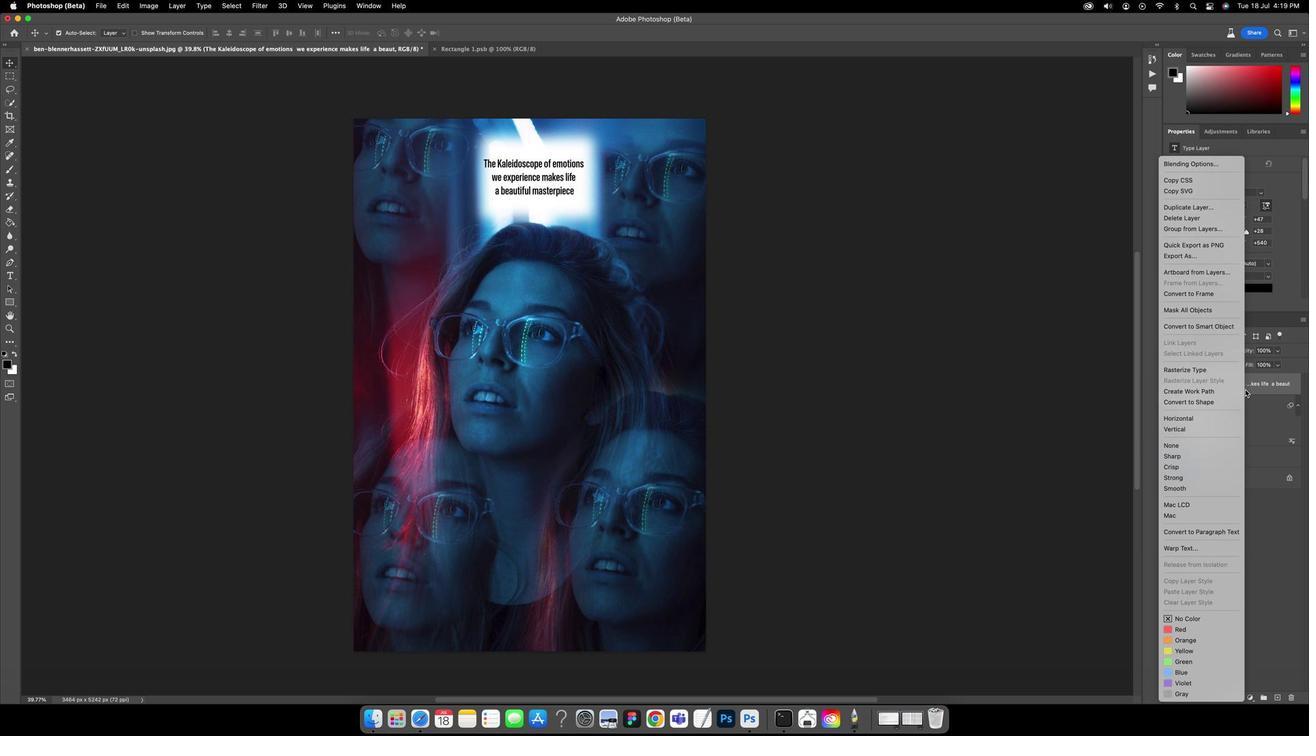 
Action: Mouse moved to (1196, 326)
Screenshot: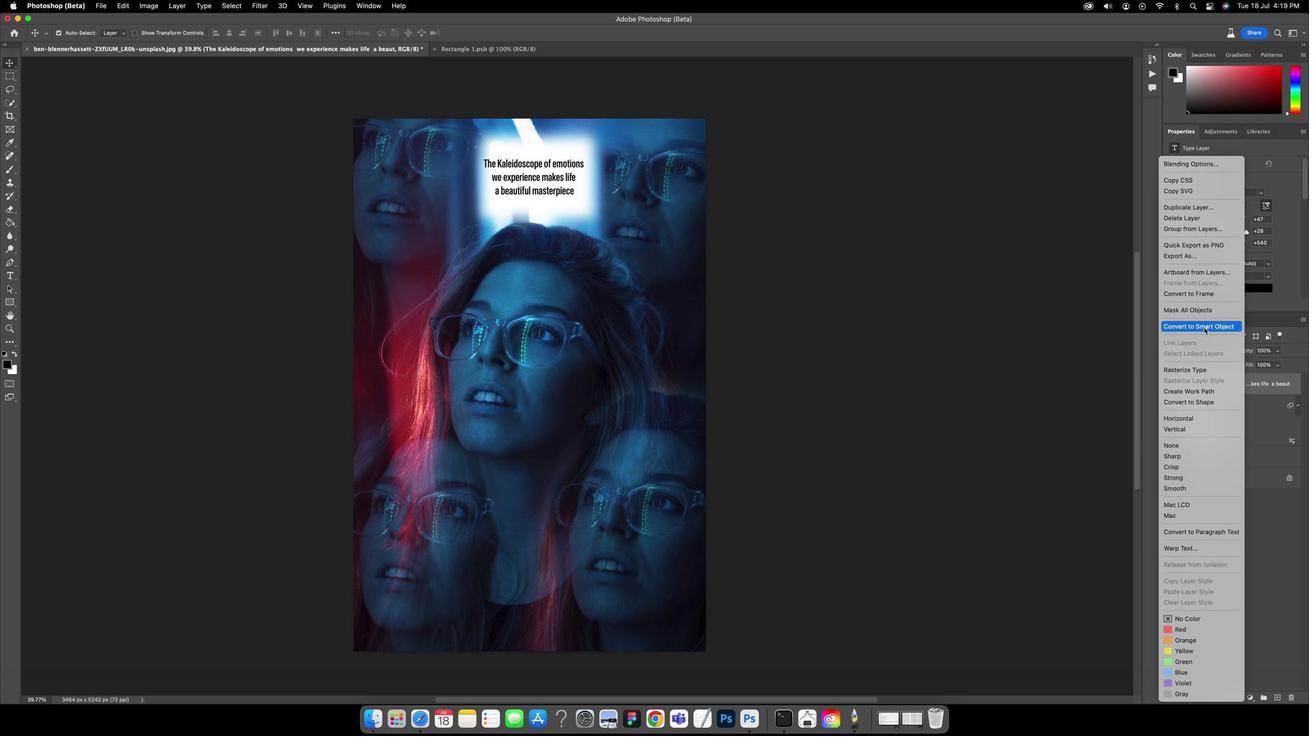 
Action: Mouse pressed left at (1196, 326)
Screenshot: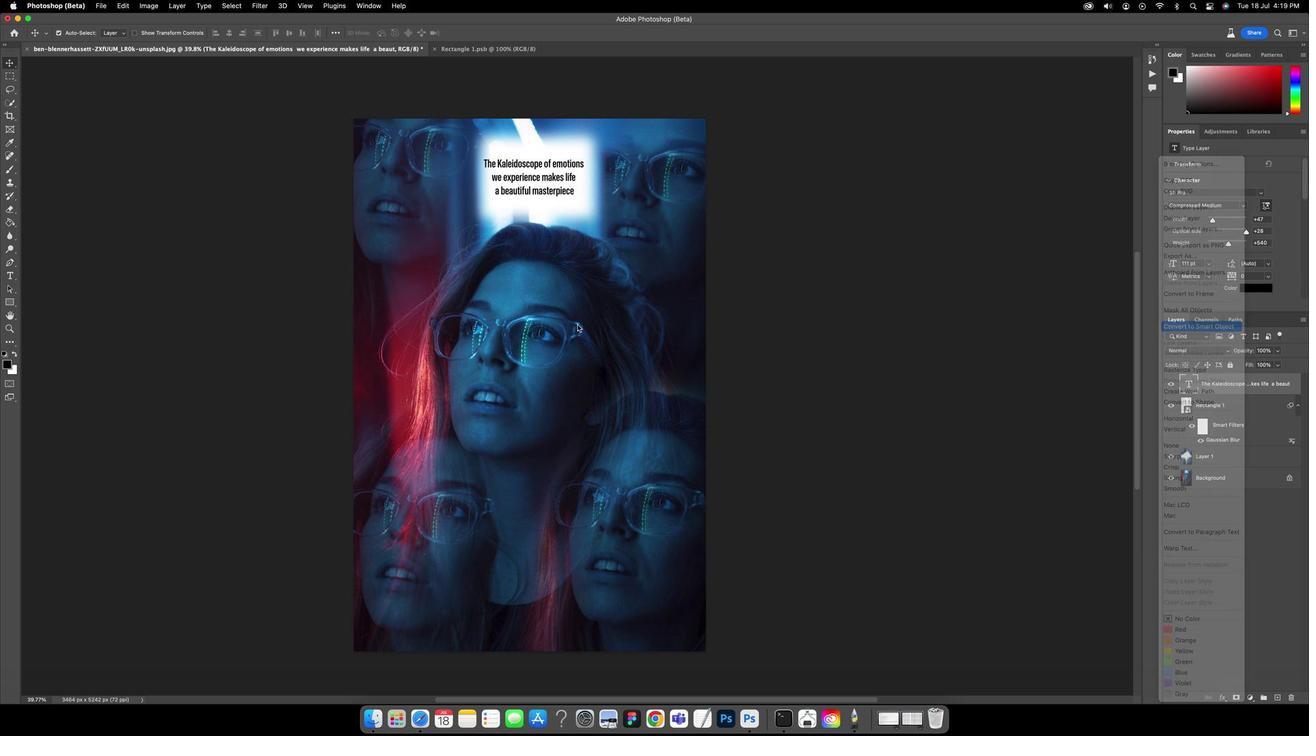
Action: Mouse moved to (262, 10)
Screenshot: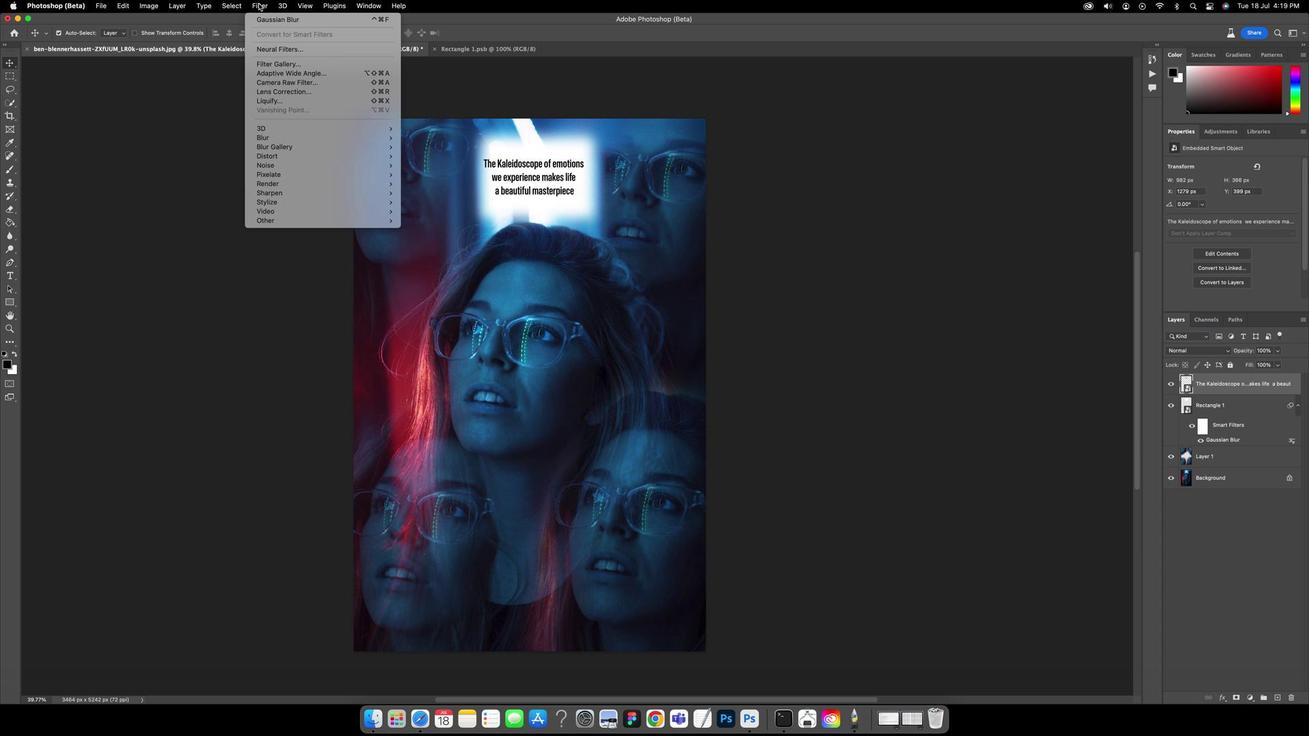 
Action: Mouse pressed left at (262, 10)
Screenshot: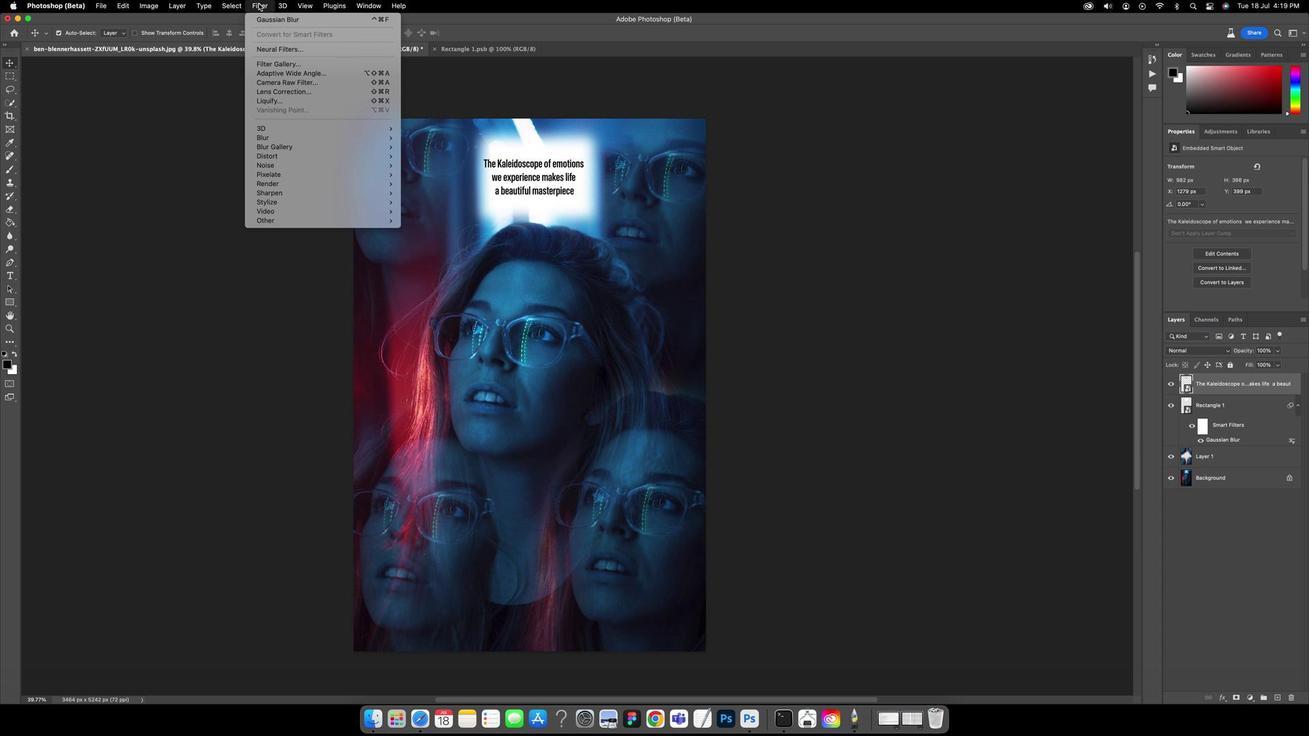 
Action: Mouse moved to (420, 184)
Screenshot: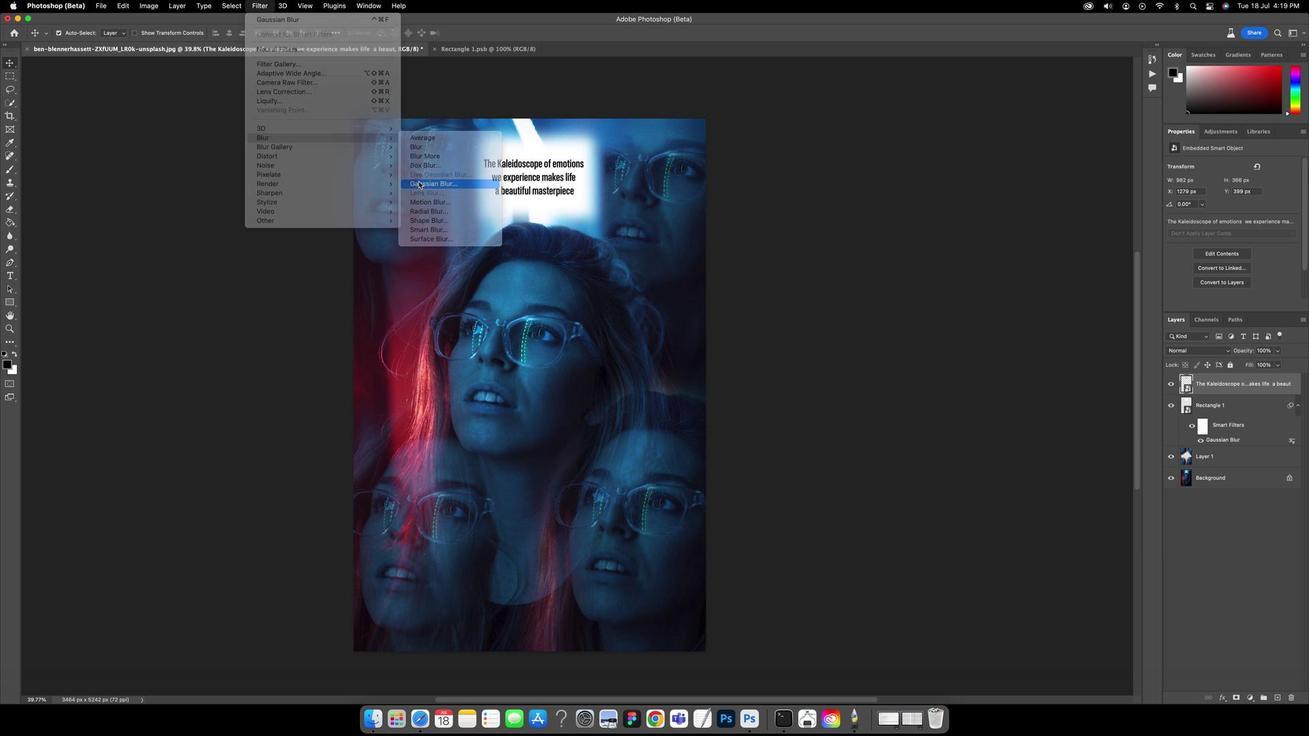 
Action: Mouse pressed left at (420, 184)
Screenshot: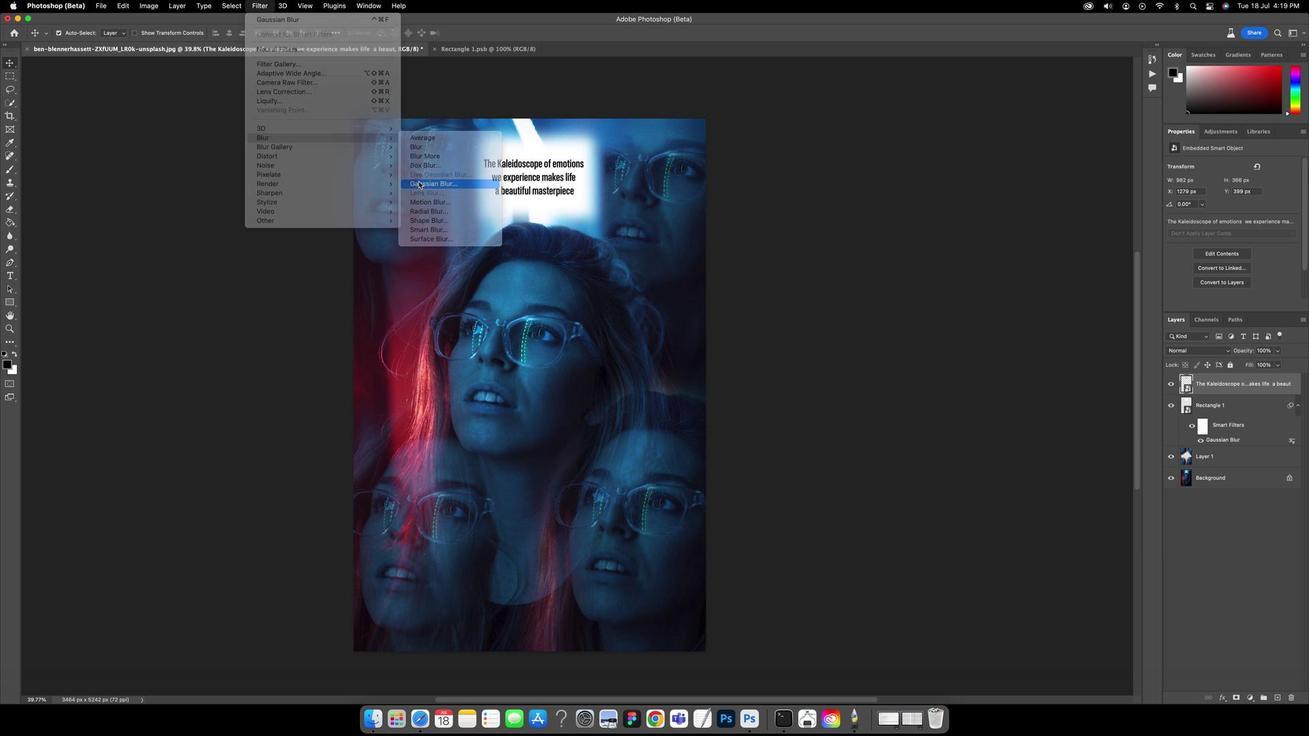 
Action: Mouse moved to (634, 336)
Screenshot: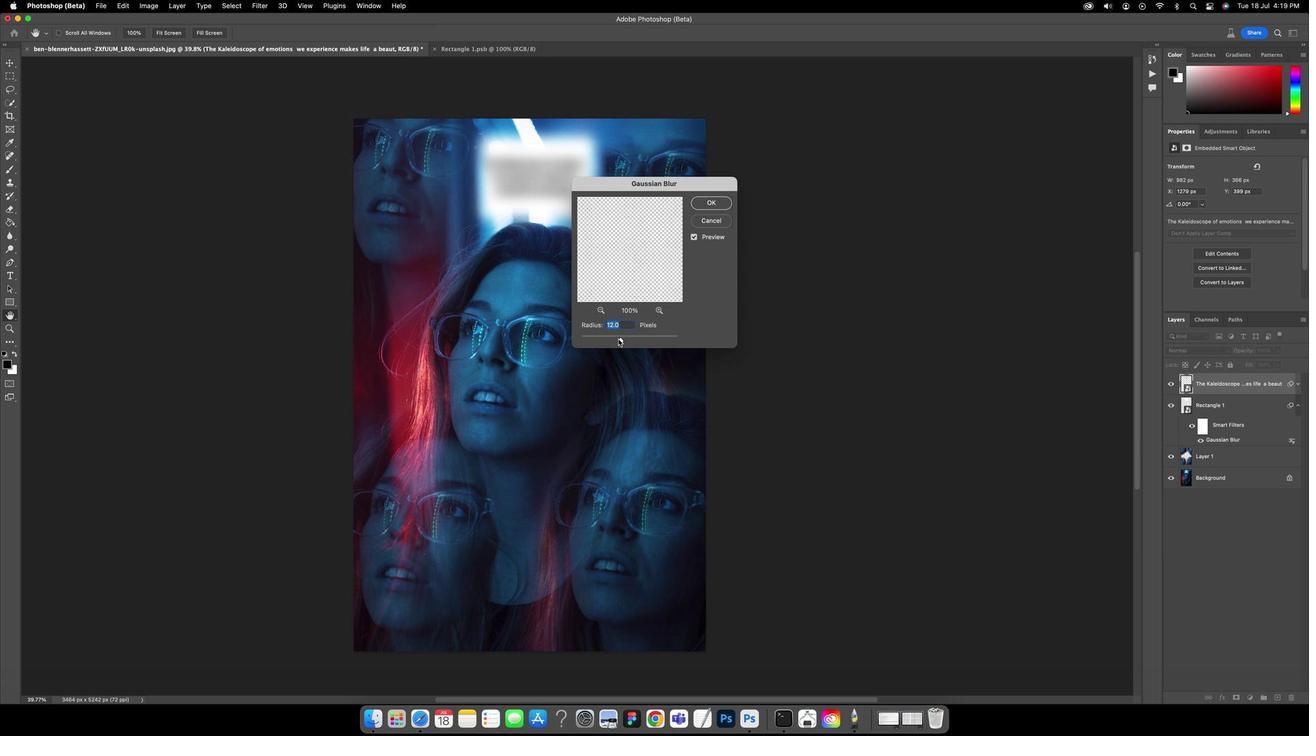 
Action: Mouse pressed left at (634, 336)
Screenshot: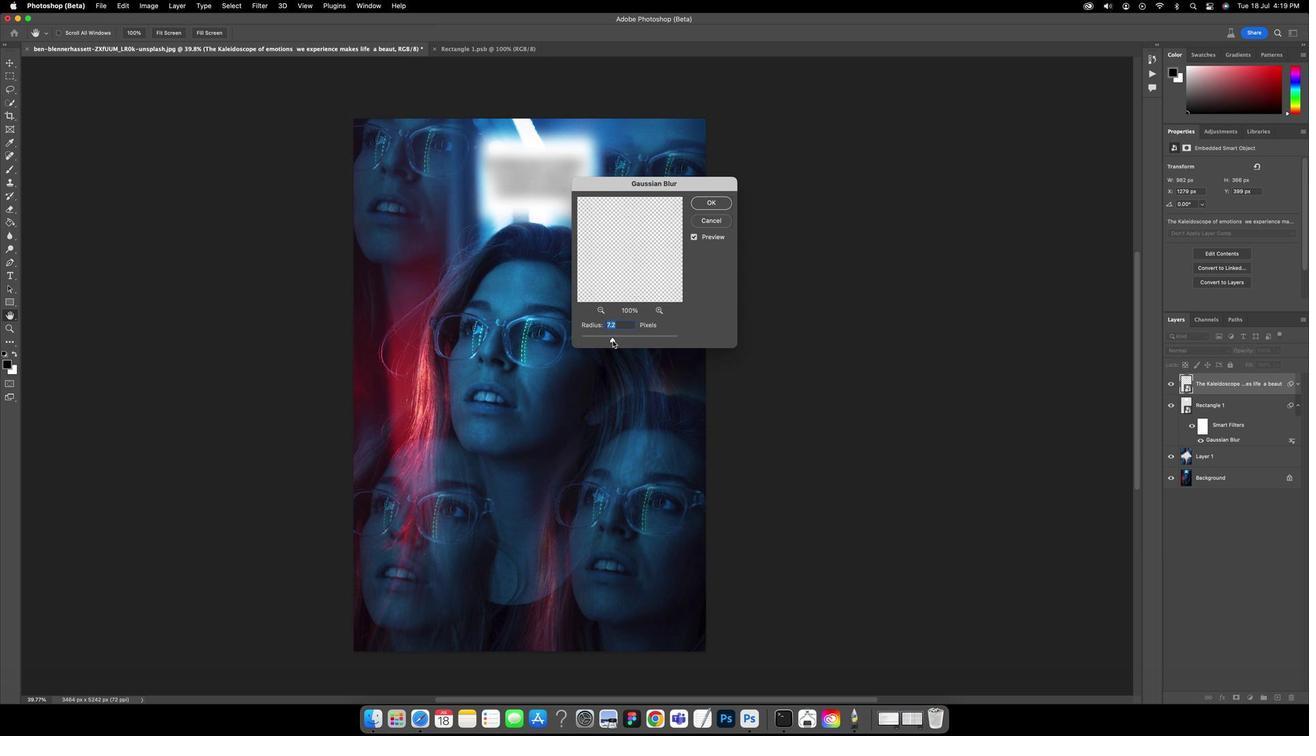 
Action: Mouse moved to (591, 339)
Screenshot: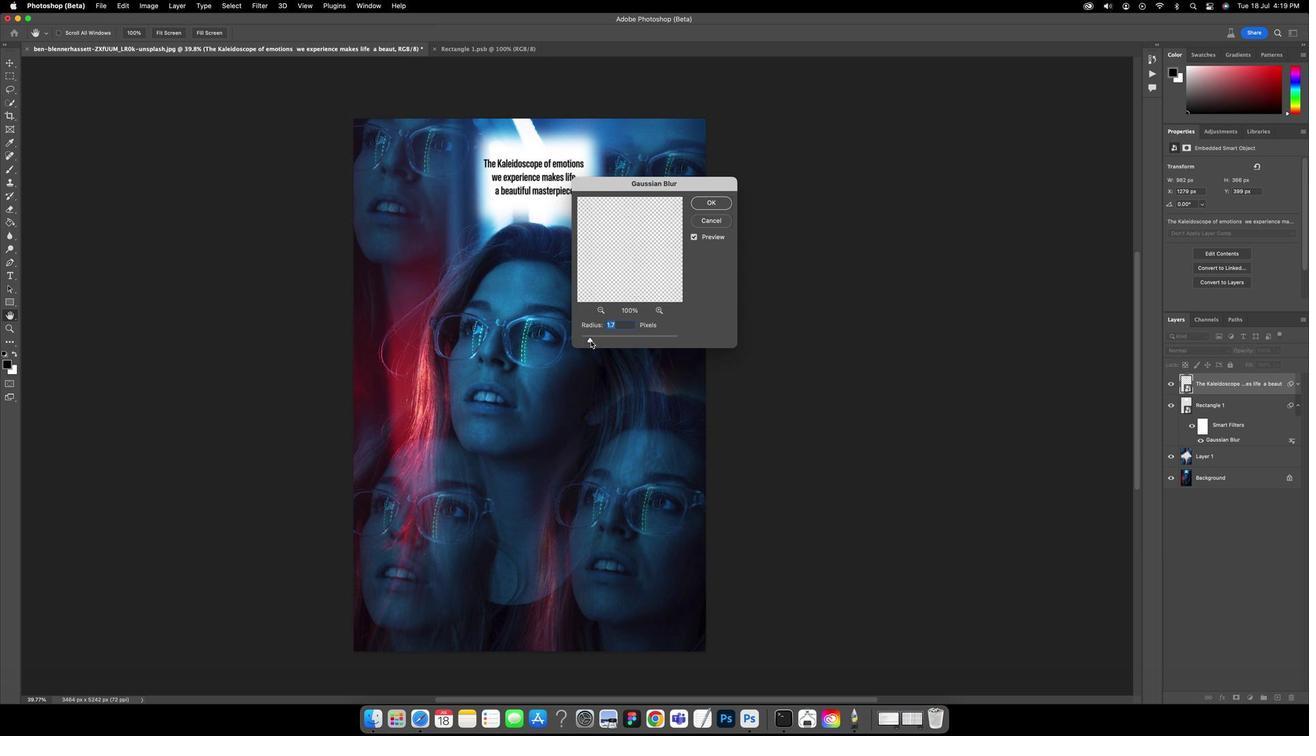 
Action: Mouse pressed left at (591, 339)
Screenshot: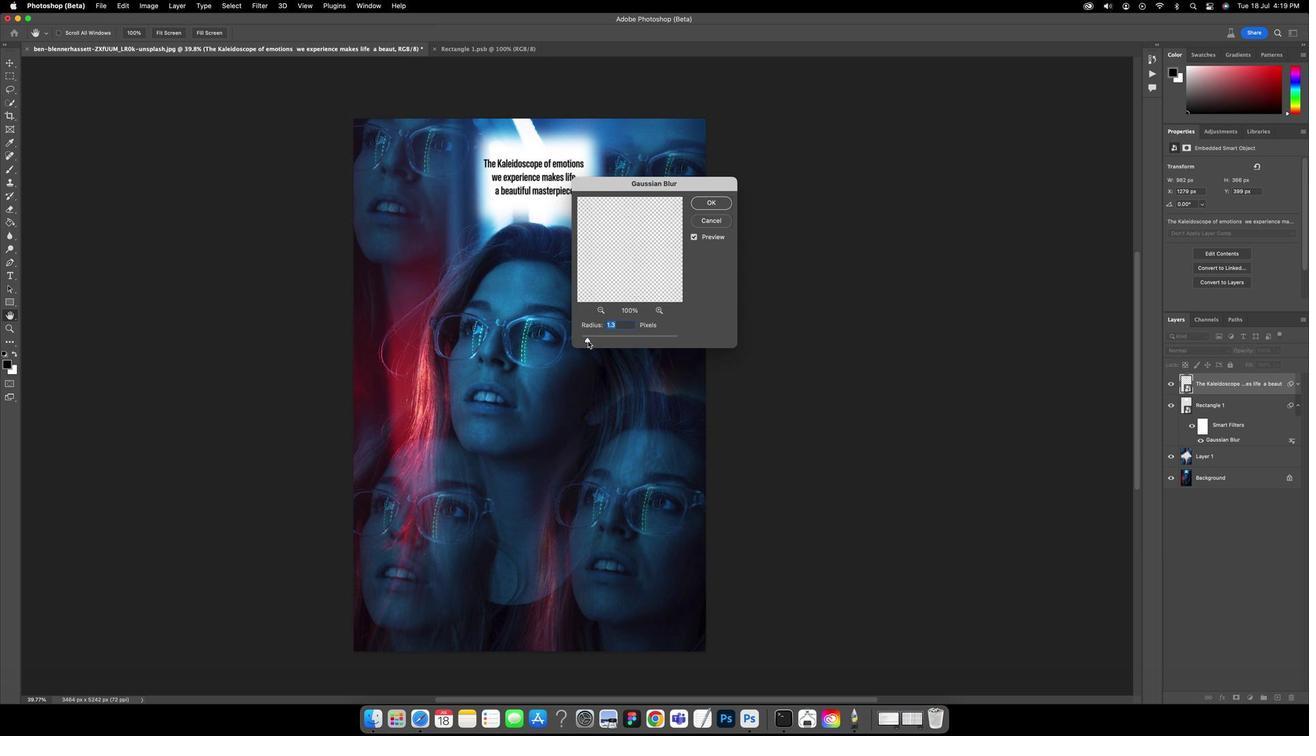 
Action: Mouse moved to (587, 339)
Screenshot: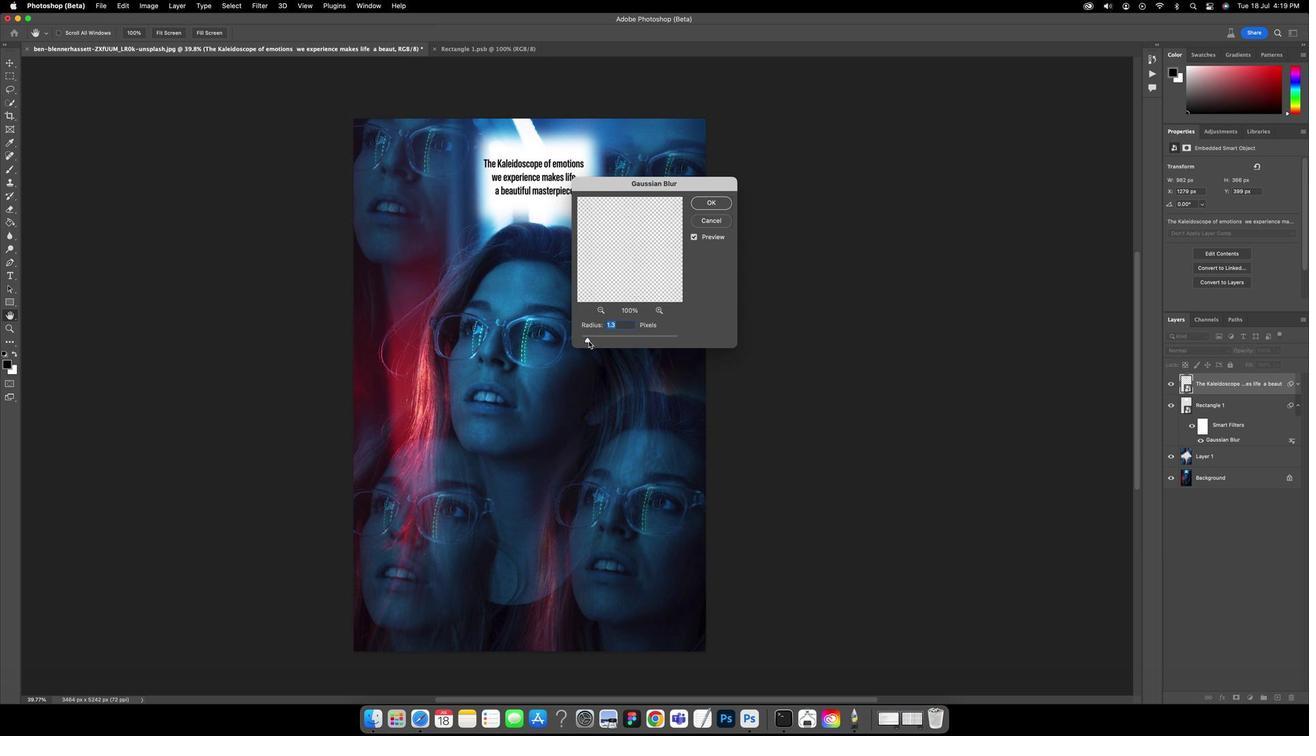 
Action: Mouse pressed left at (587, 339)
Screenshot: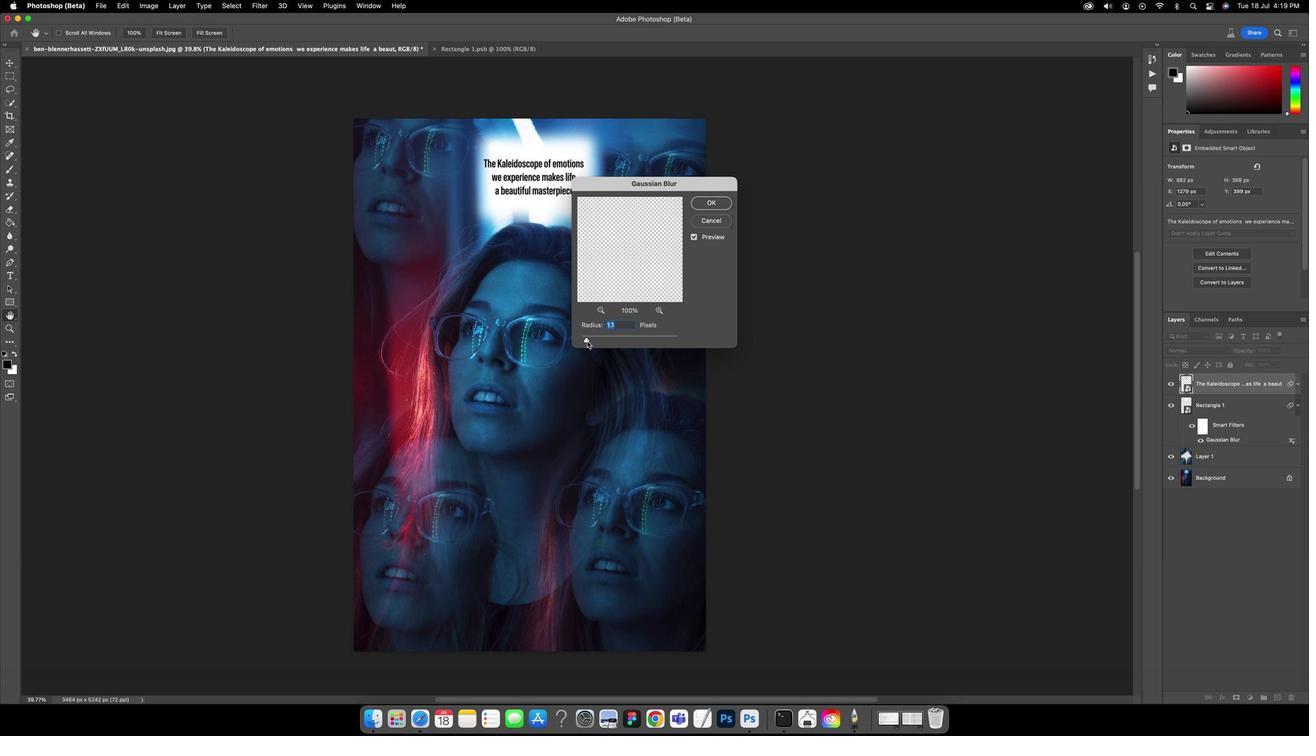 
Action: Mouse moved to (714, 199)
Screenshot: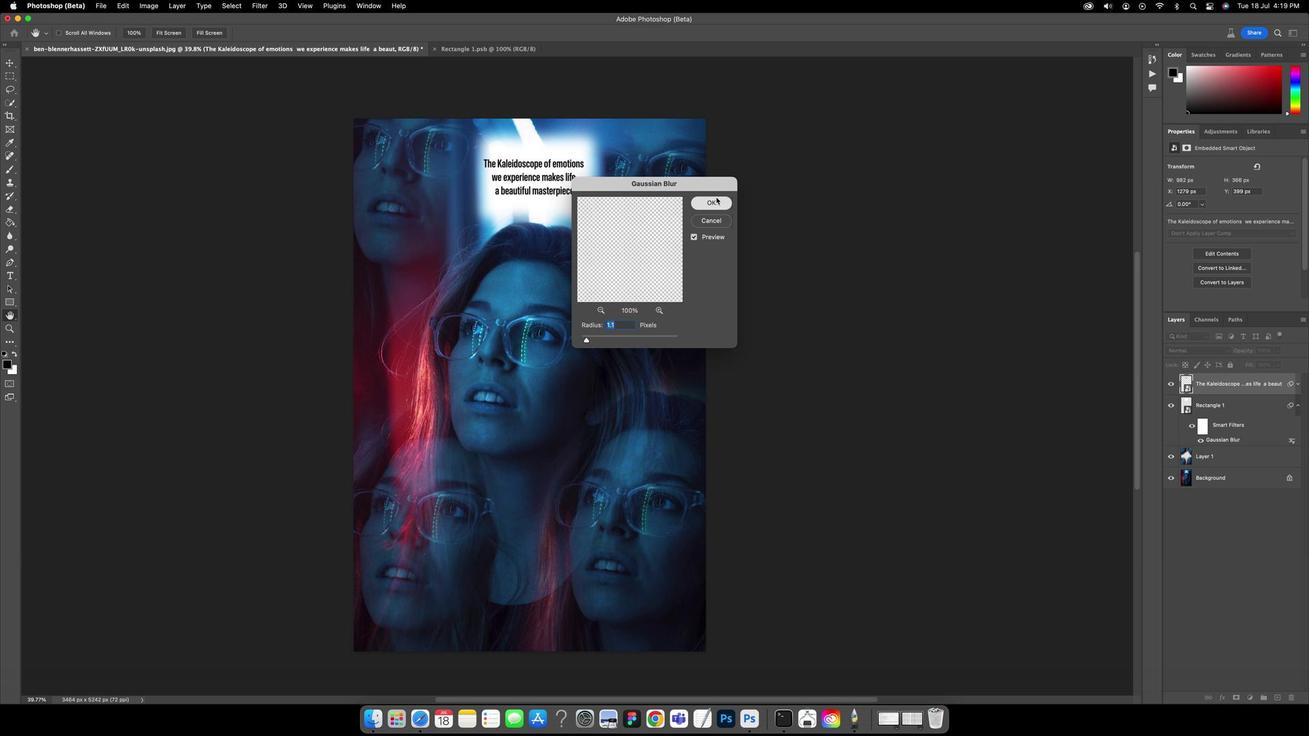 
Action: Mouse pressed left at (714, 199)
Screenshot: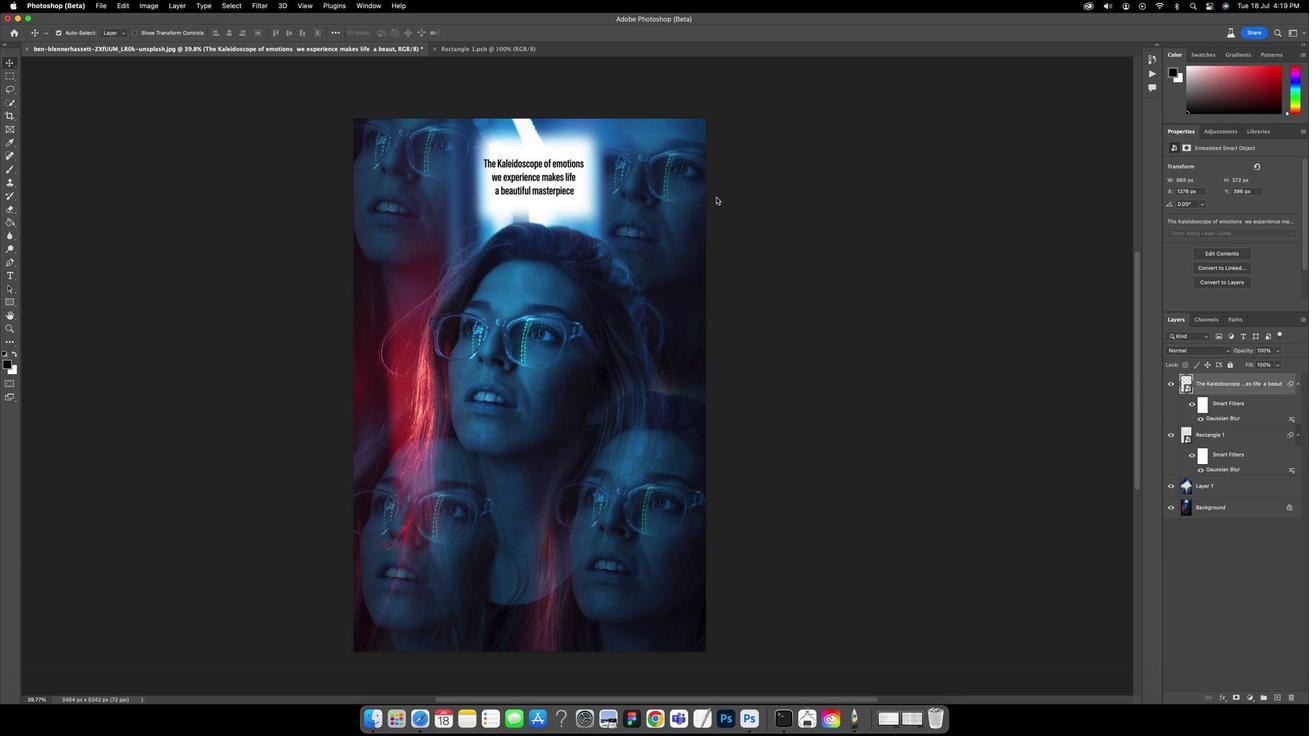 
Action: Mouse moved to (710, 261)
Screenshot: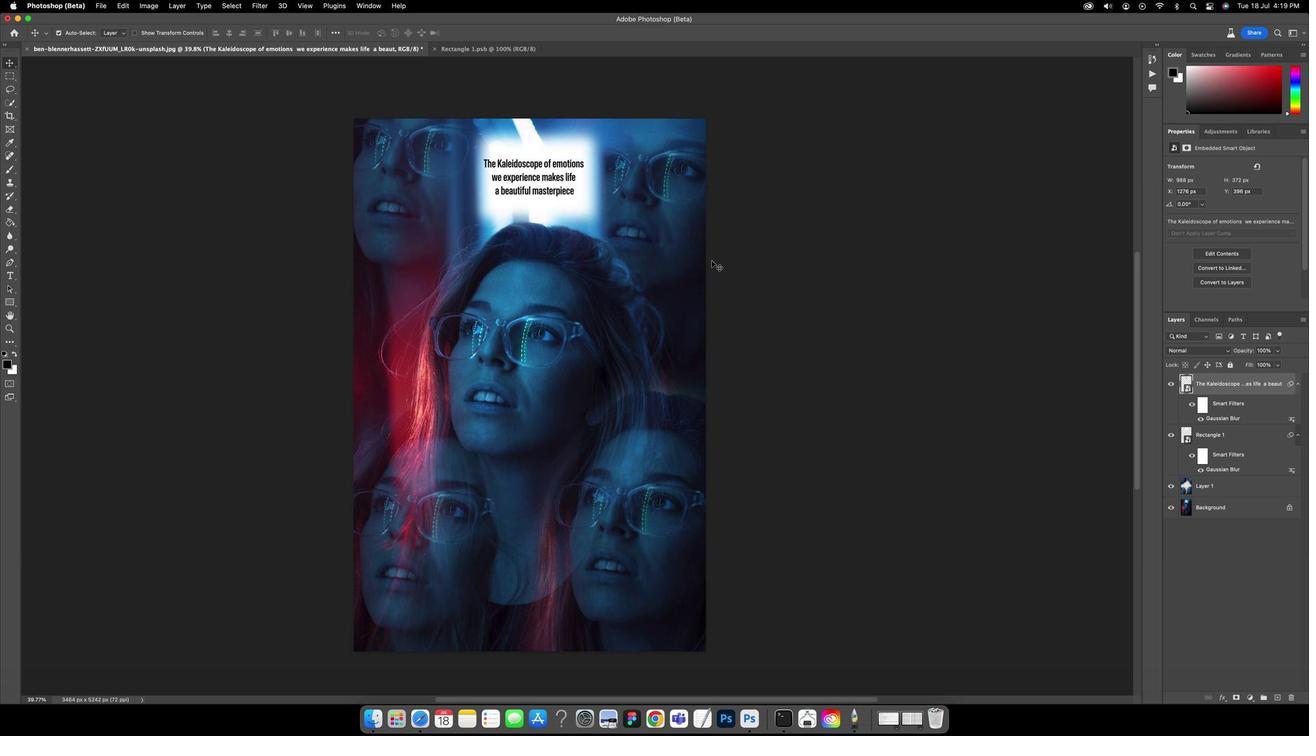 
Action: Key pressed 'v'
Screenshot: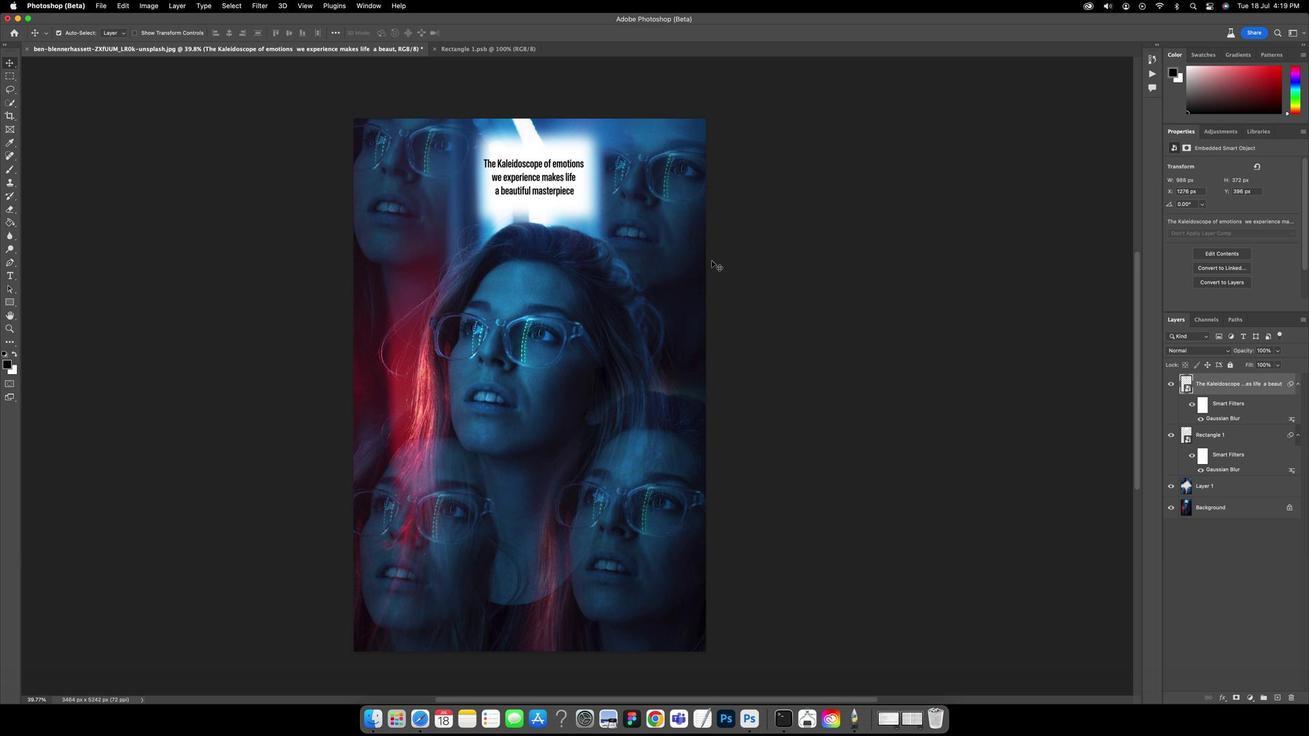 
Action: Mouse moved to (684, 338)
Screenshot: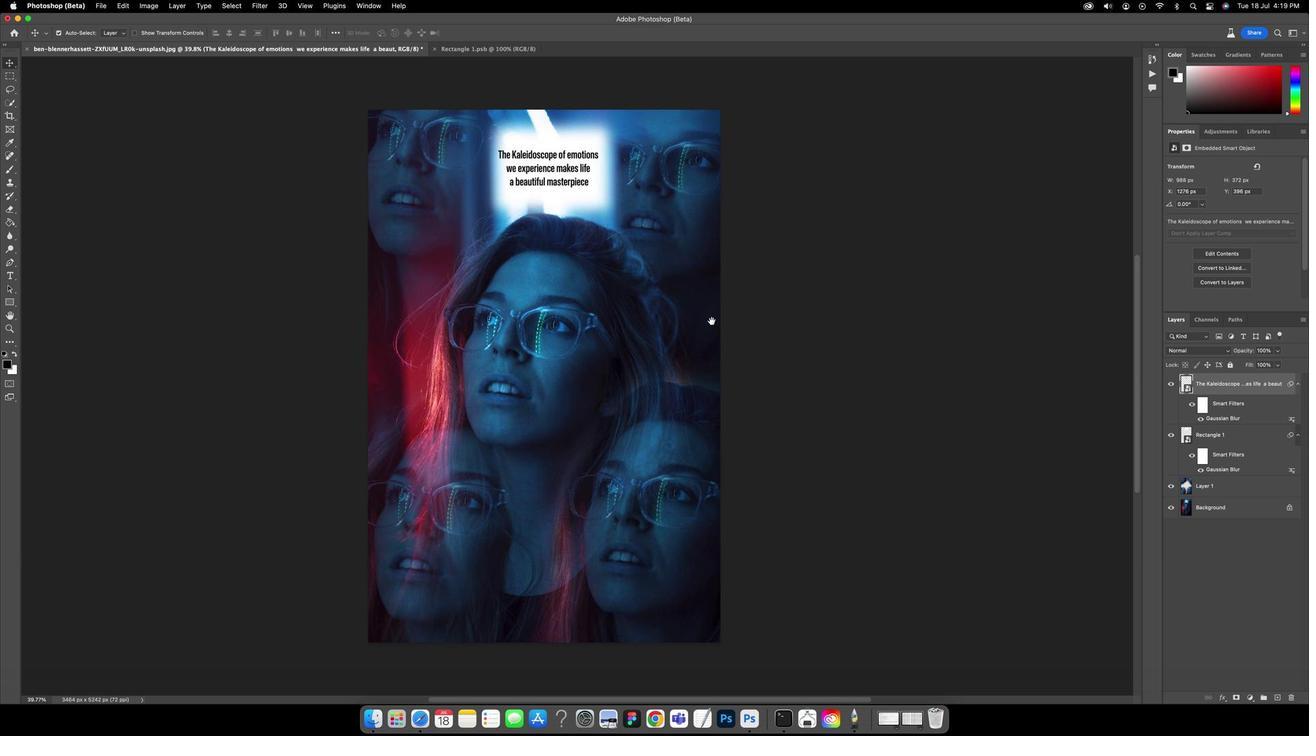 
Action: Key pressed Key.space
Screenshot: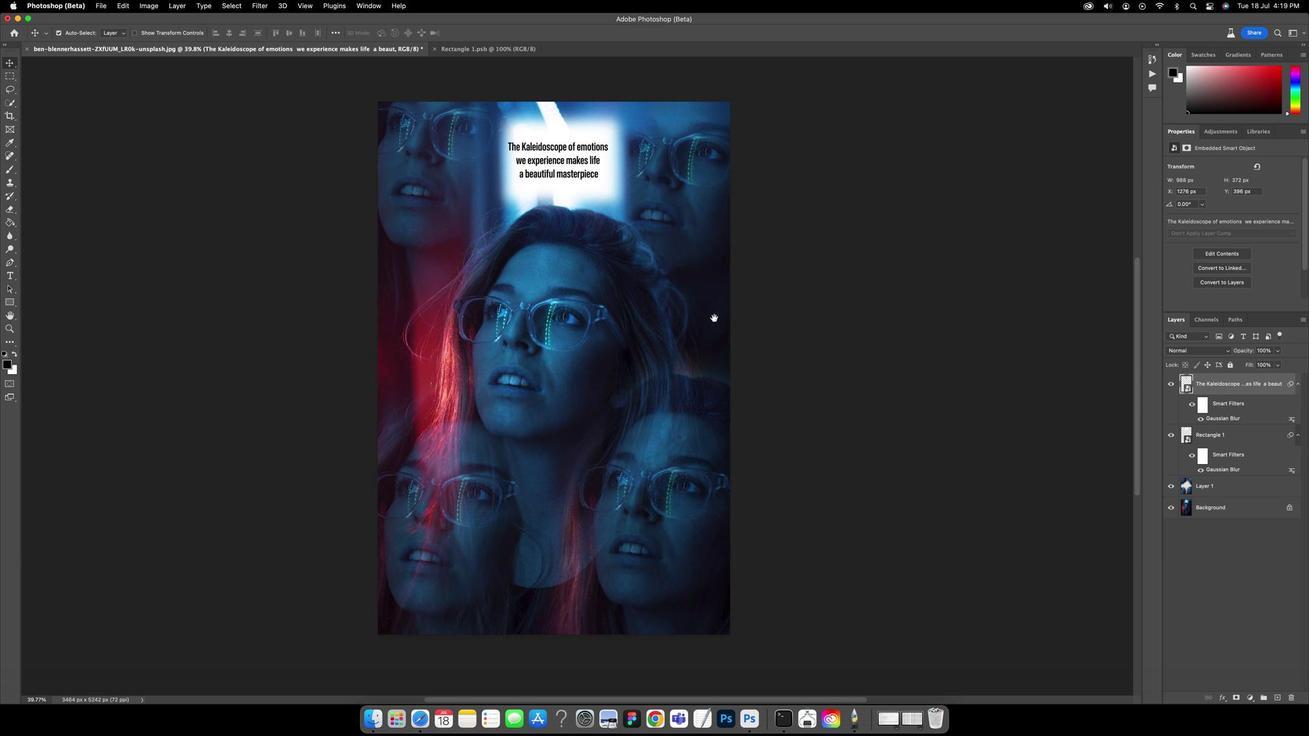 
Action: Mouse moved to (684, 338)
Screenshot: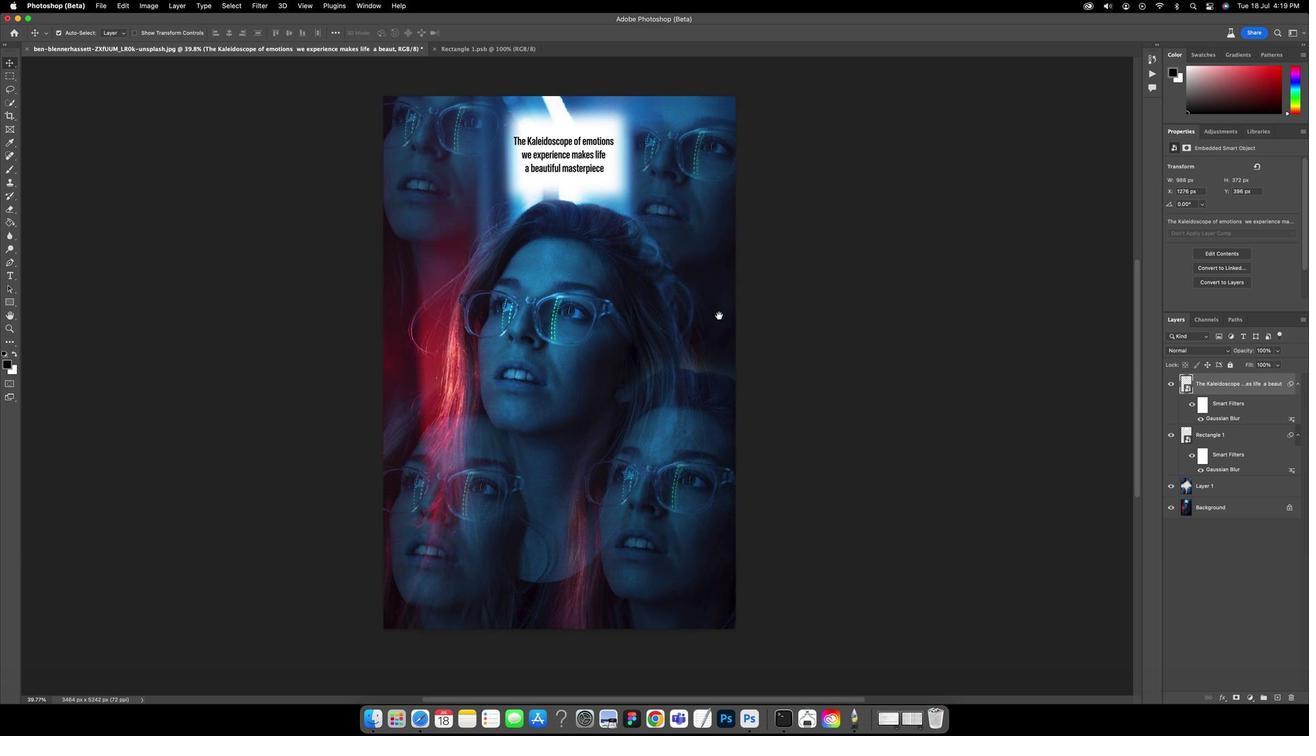 
Action: Mouse pressed left at (684, 338)
Screenshot: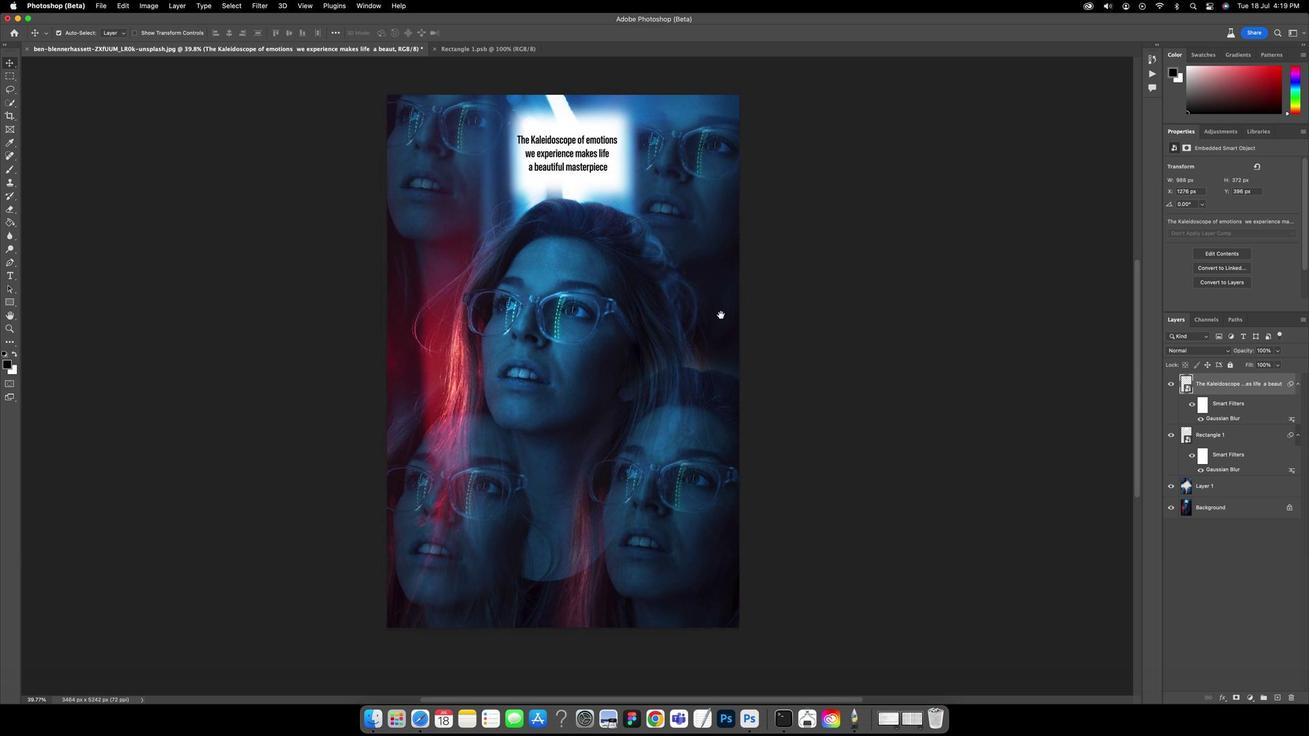 
Action: Mouse moved to (720, 313)
Screenshot: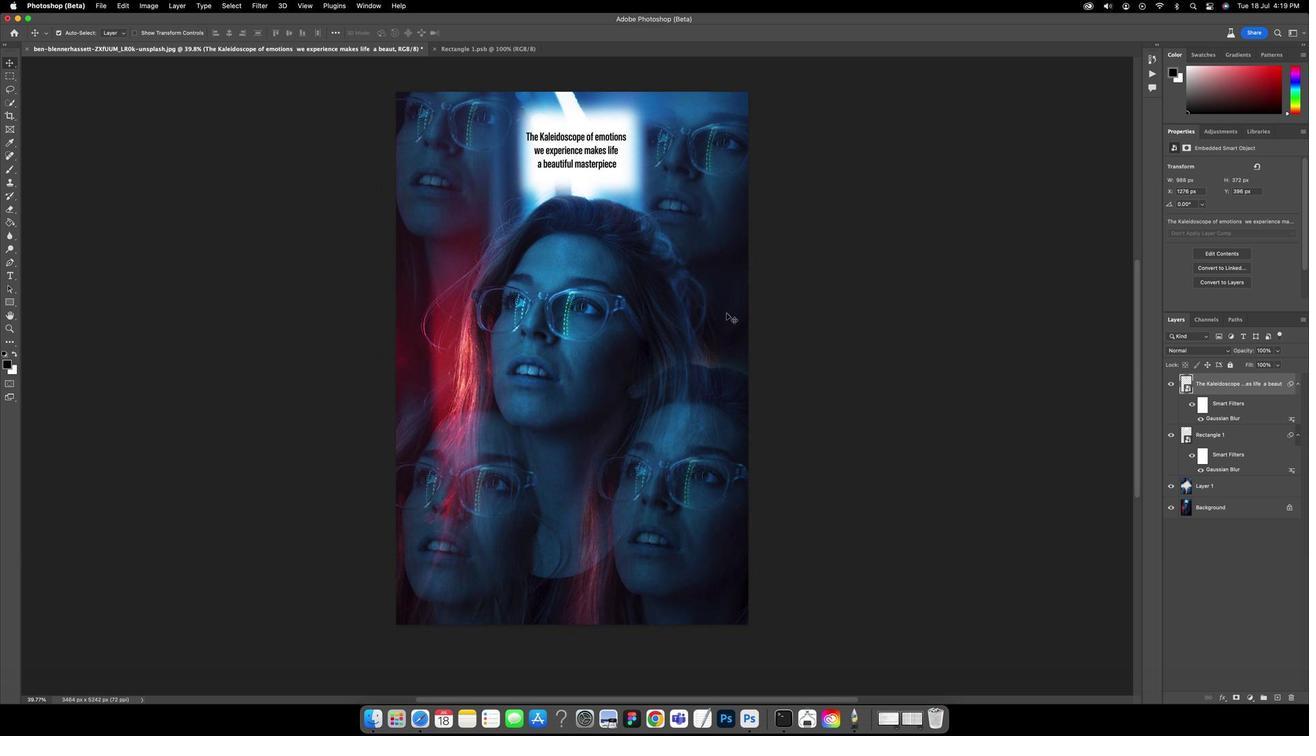 
Action: Key pressed Key.space
Screenshot: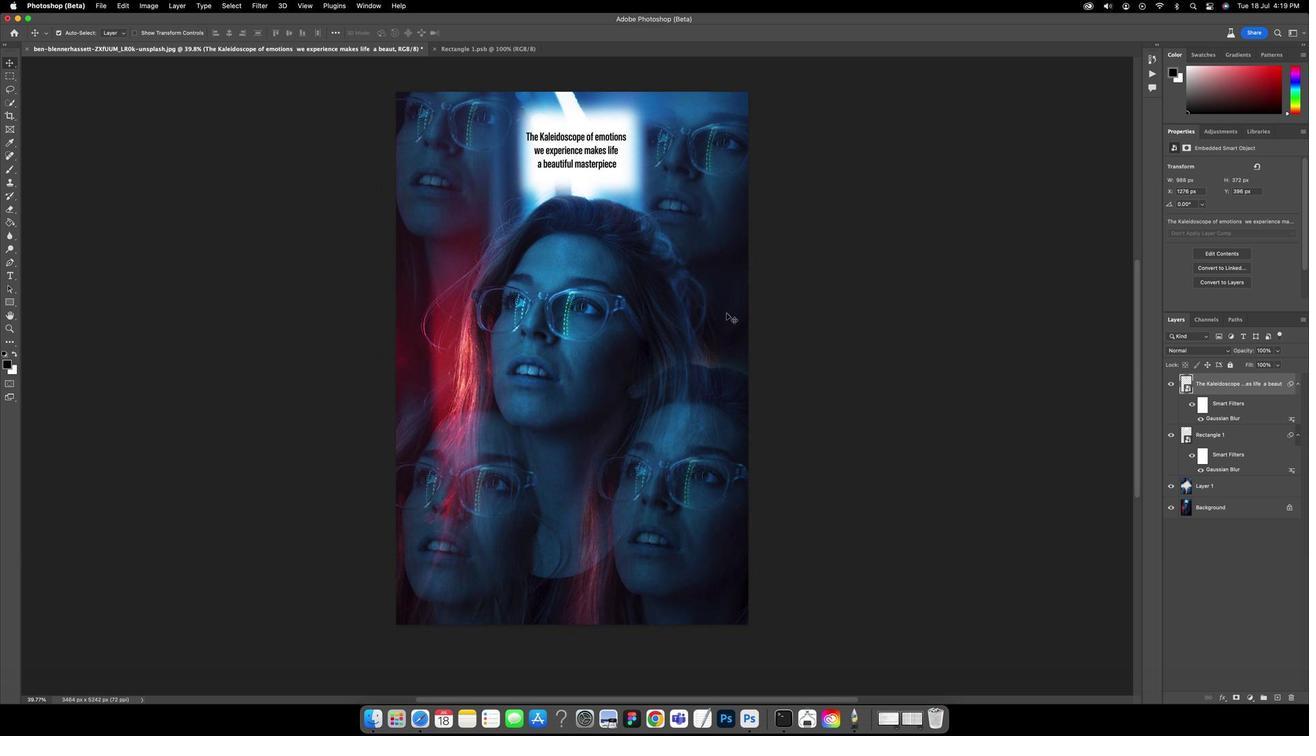
Action: Mouse moved to (724, 312)
Screenshot: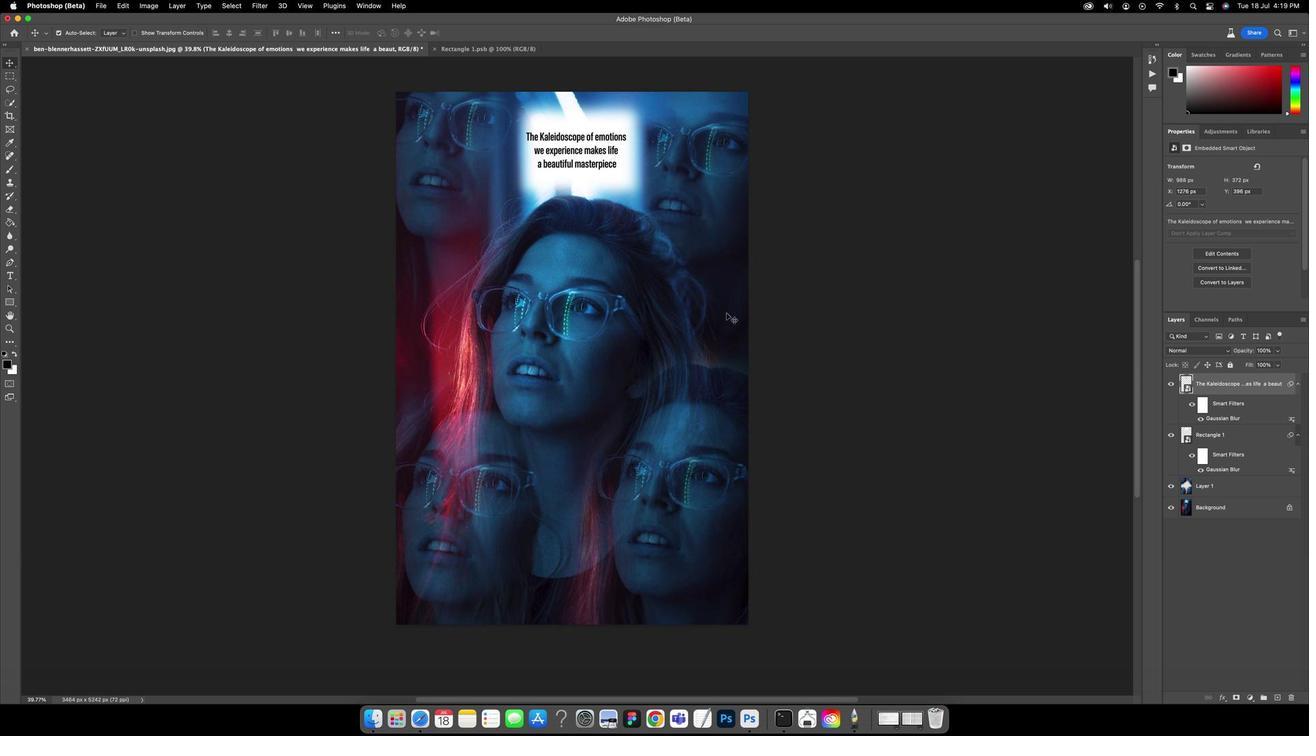
Action: Key pressed Key.space
Screenshot: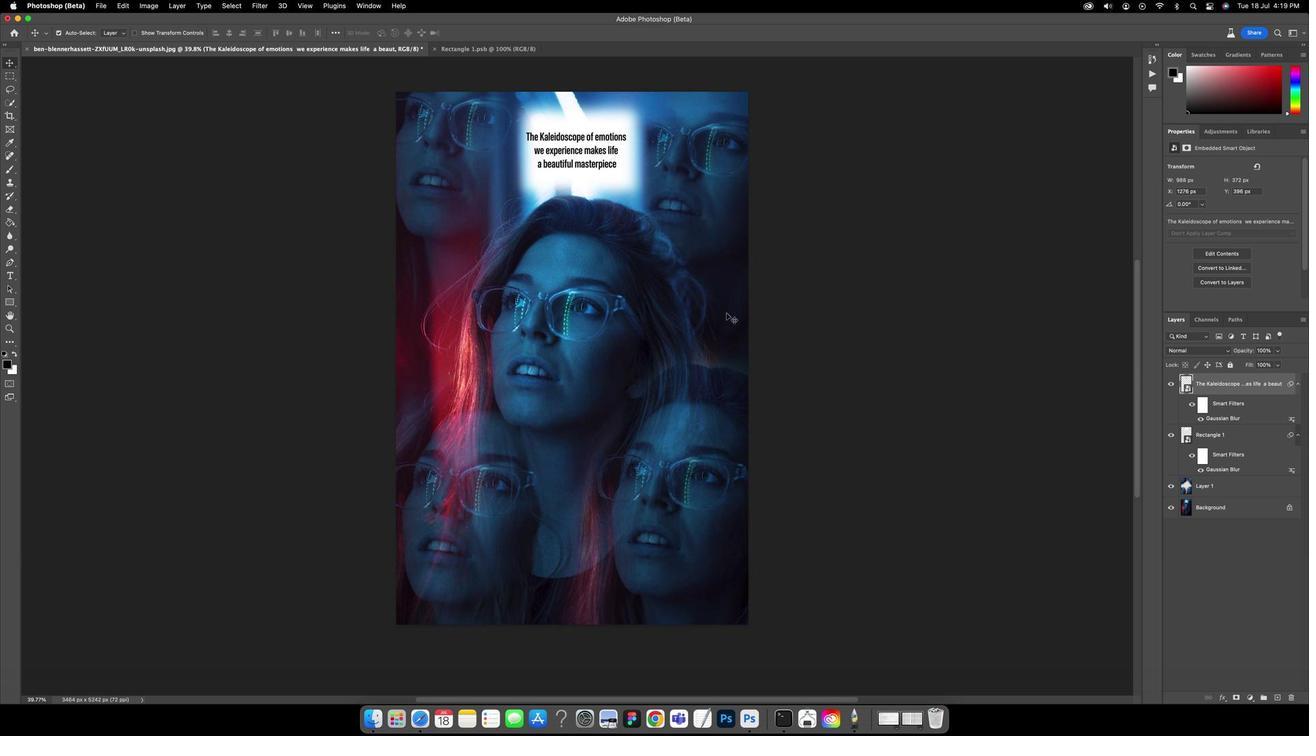 
Action: Mouse moved to (725, 311)
Screenshot: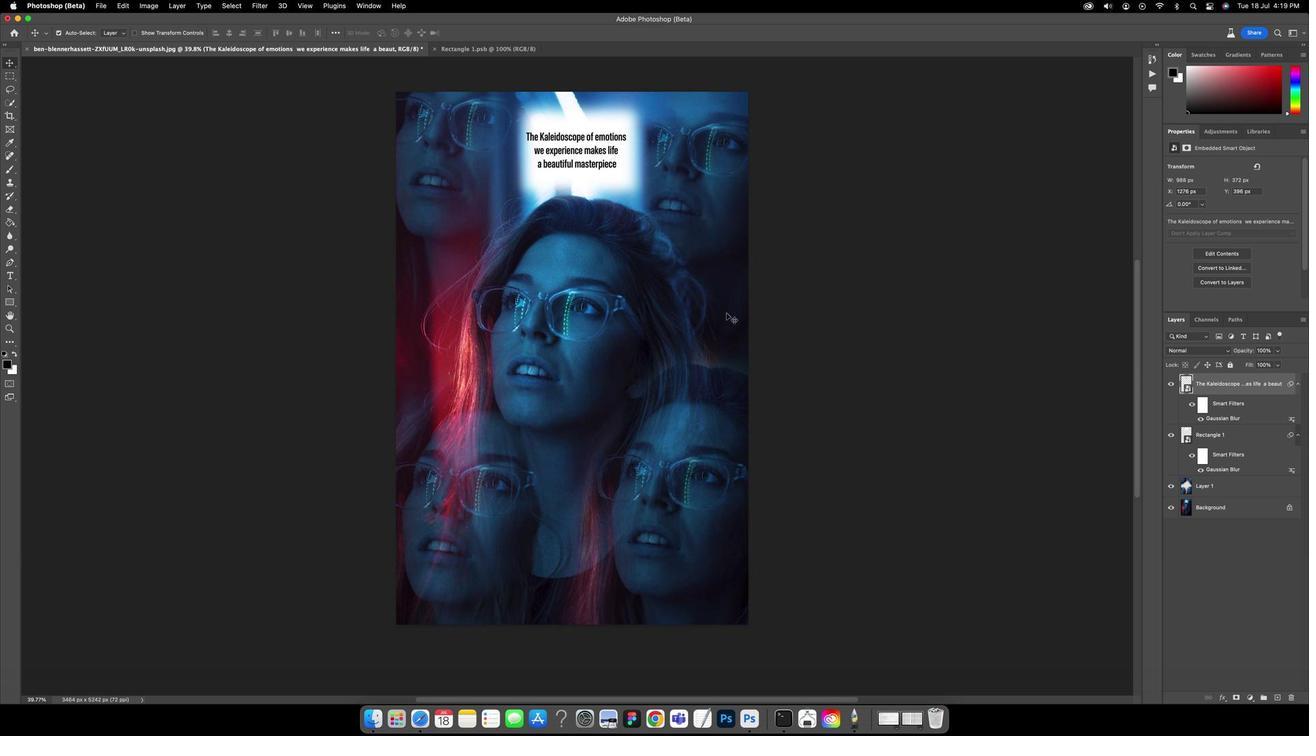 
Action: Key pressed Key.space
Screenshot: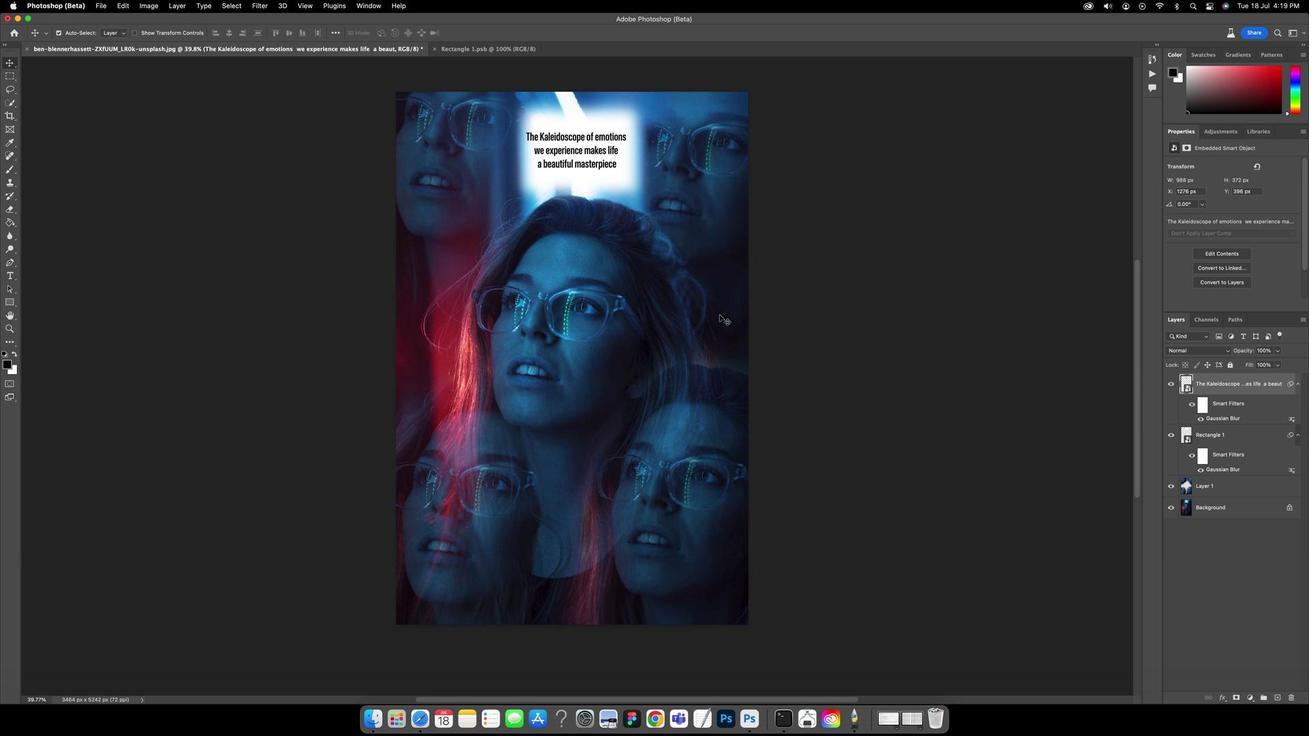
Action: Mouse moved to (216, 308)
Screenshot: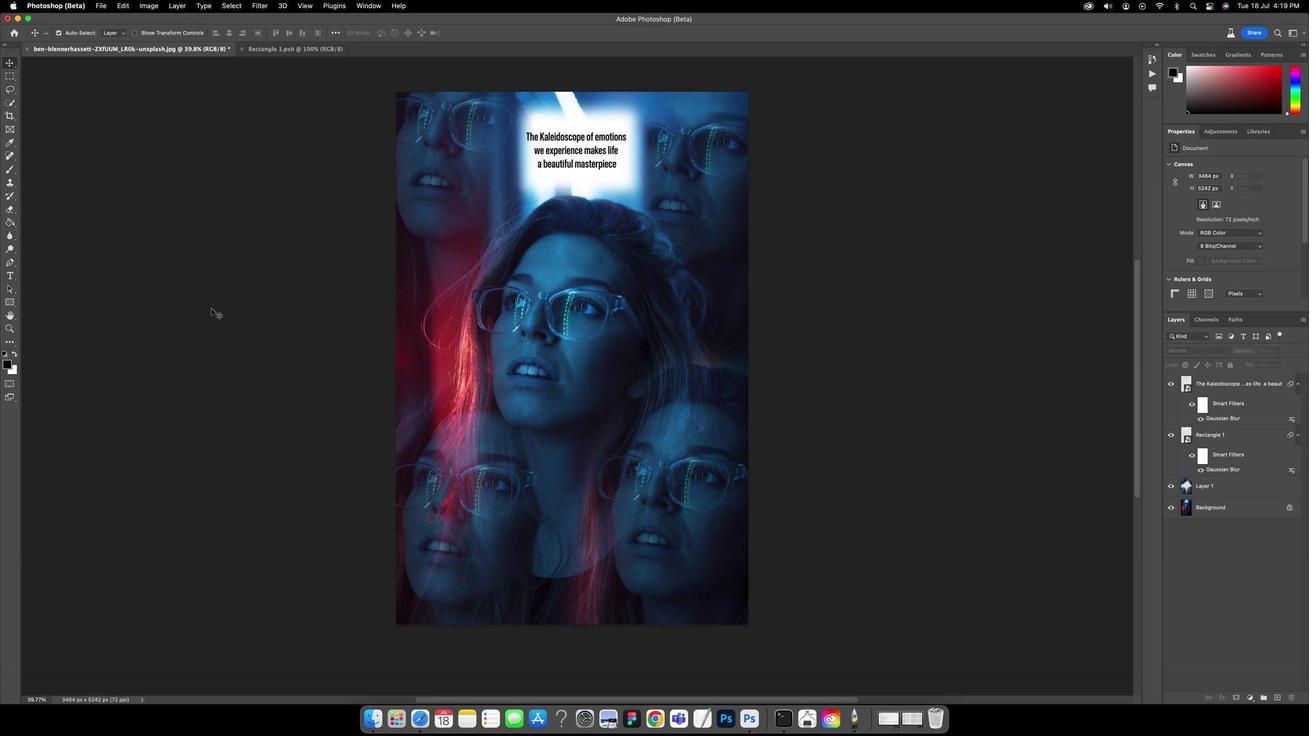 
Action: Mouse pressed left at (216, 308)
Screenshot: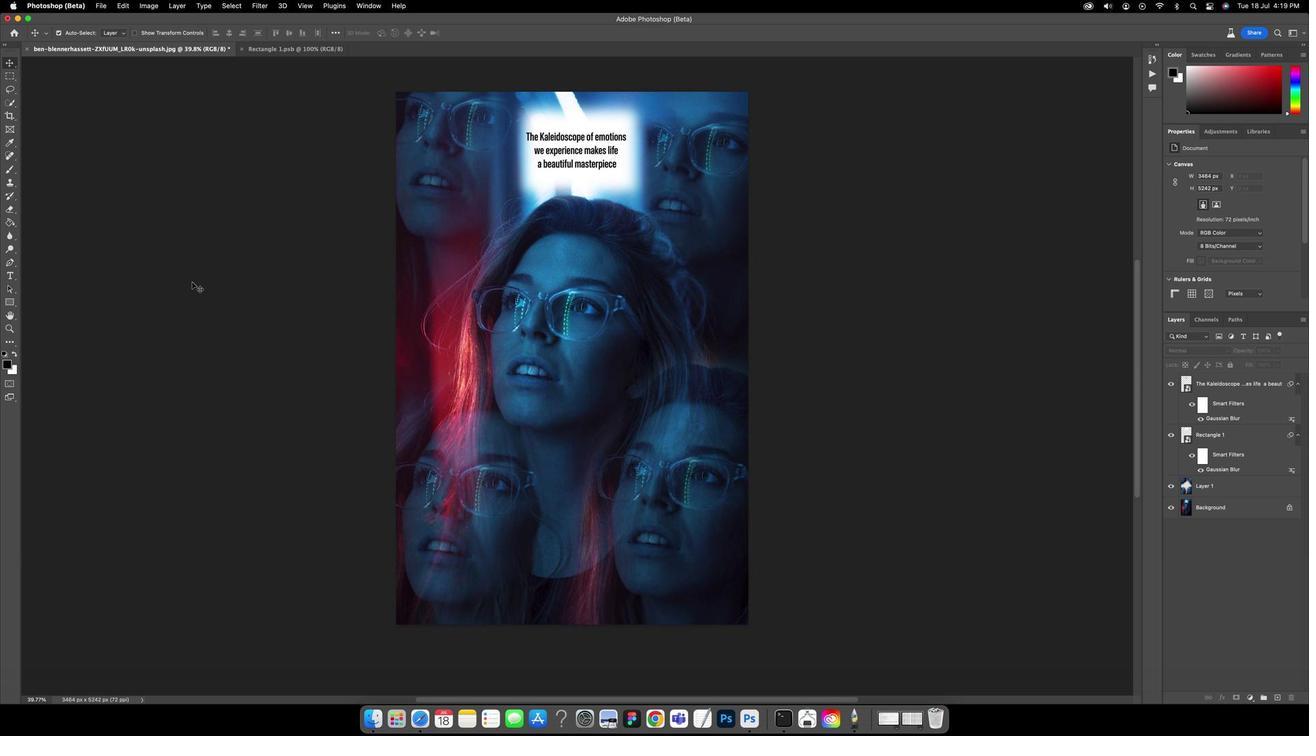 
Action: Mouse moved to (101, 12)
Screenshot: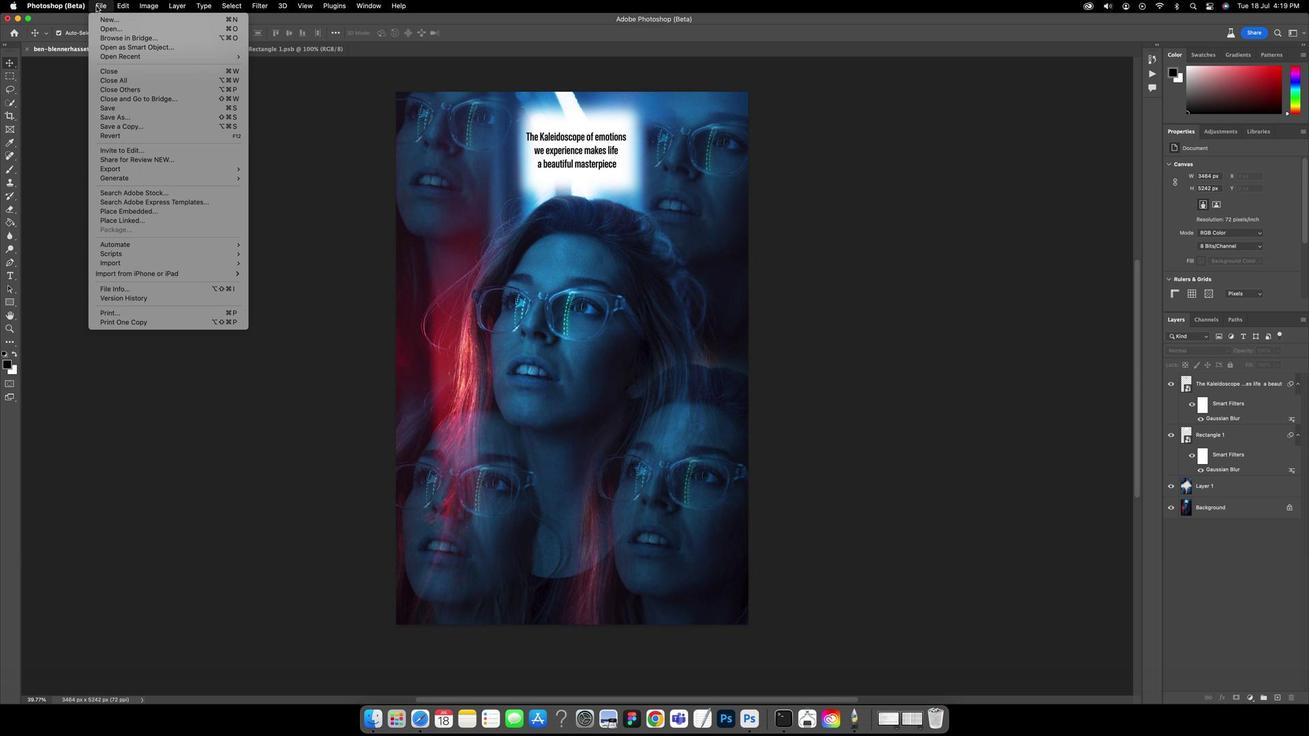 
Action: Mouse pressed left at (101, 12)
Screenshot: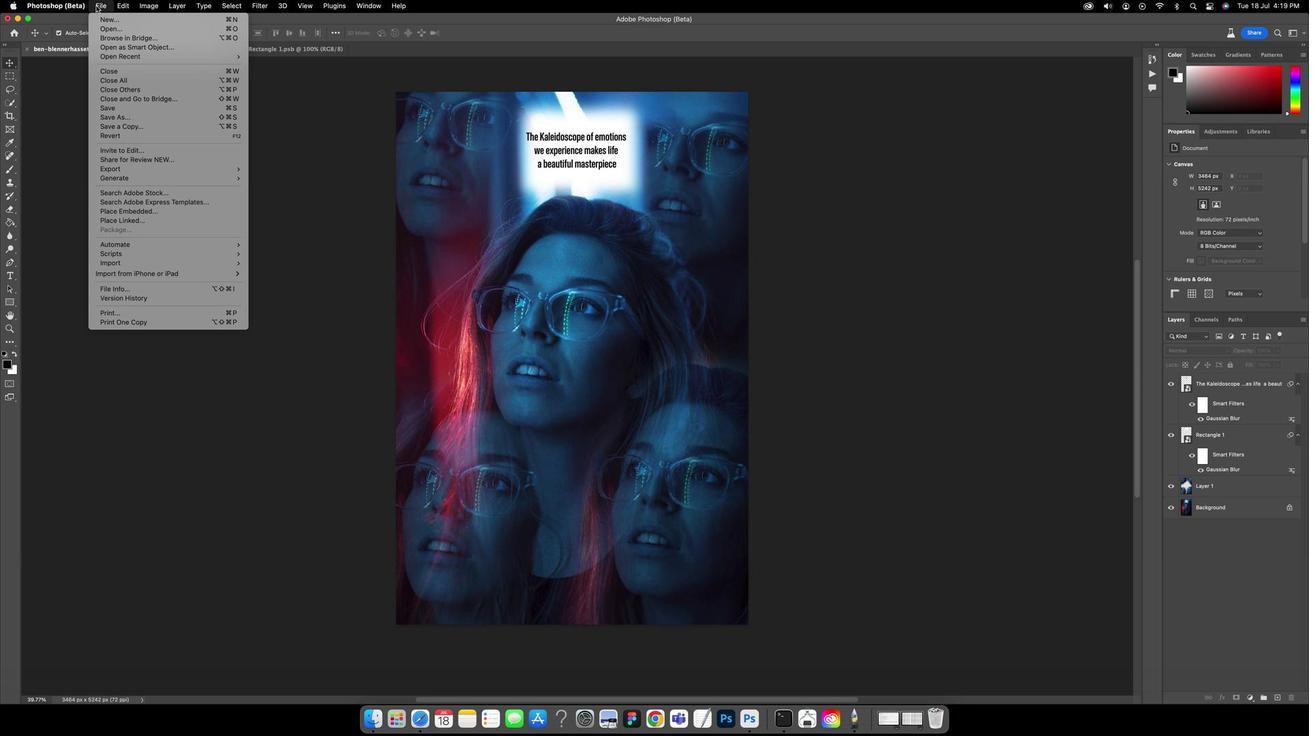 
Action: Mouse moved to (132, 113)
Screenshot: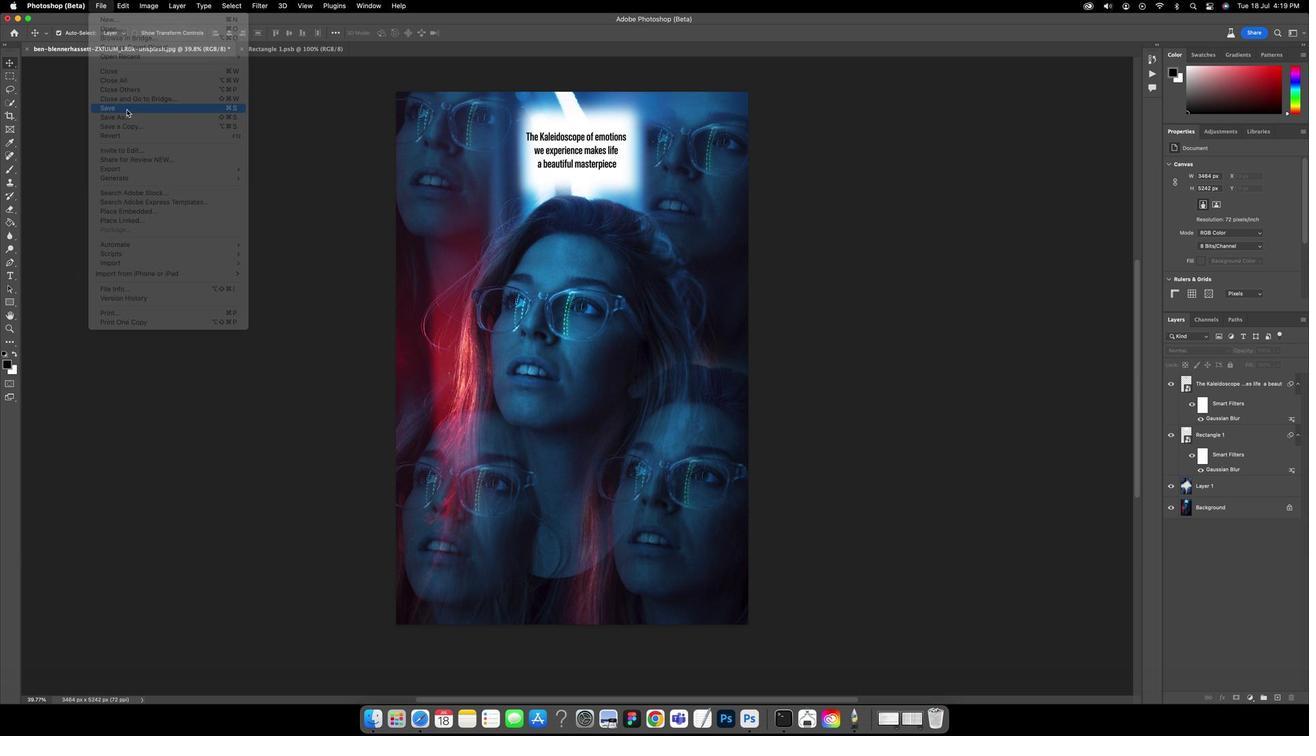 
Action: Mouse pressed left at (132, 113)
Screenshot: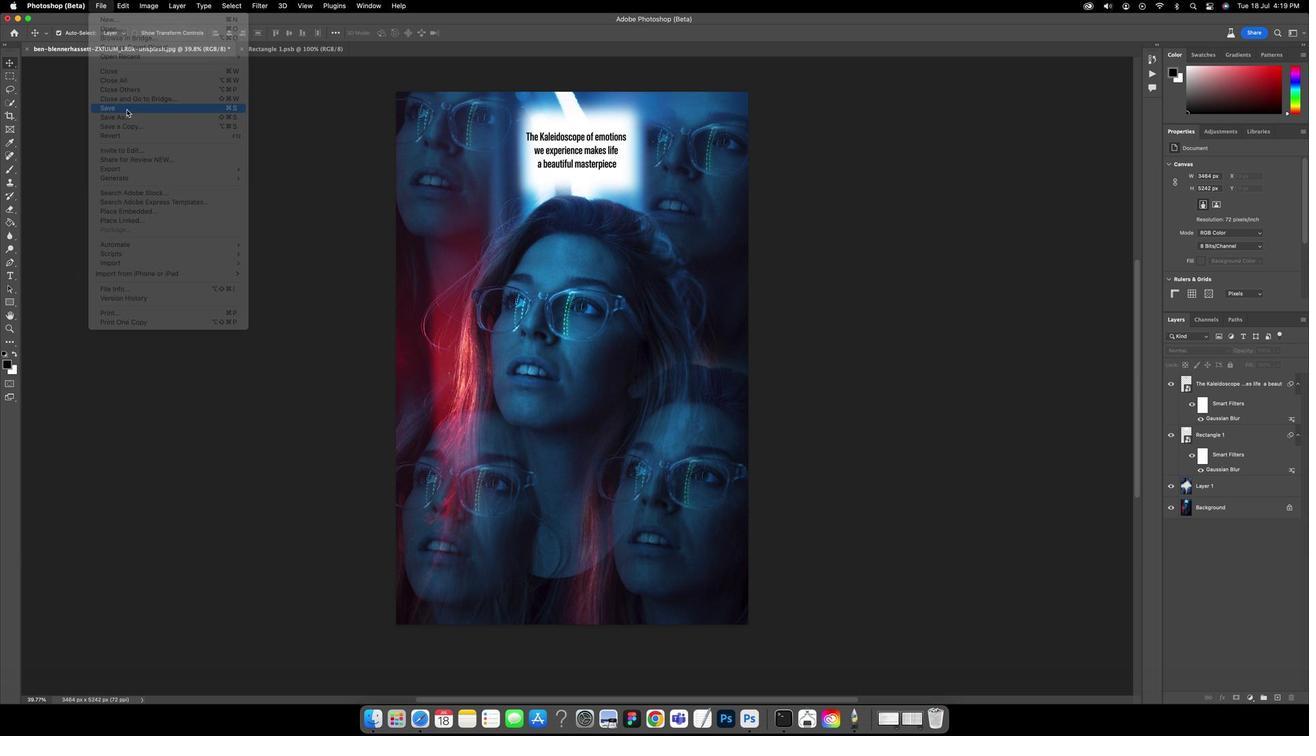 
Action: Mouse moved to (572, 159)
Screenshot: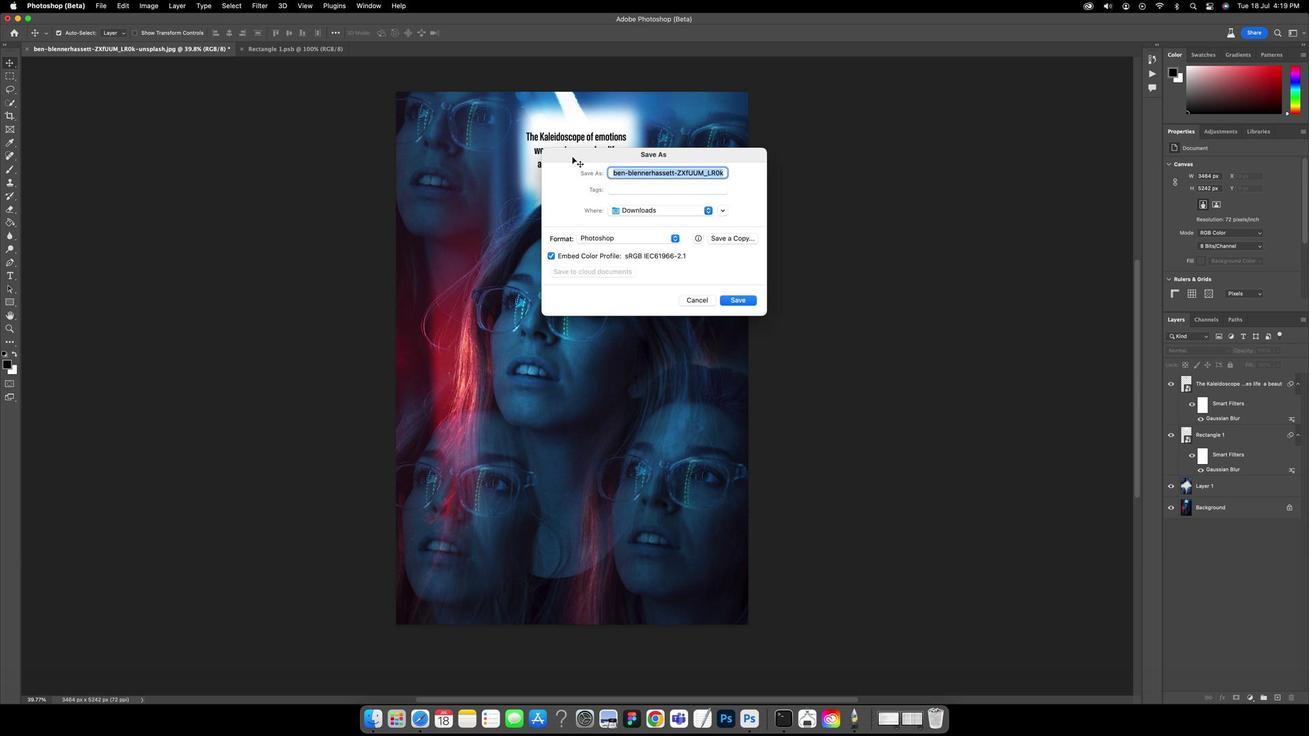 
Action: Key pressed Key.caps_lock'K'Key.caps_lock'a''l''e''i''d''o''s''c''o''p''e'
Screenshot: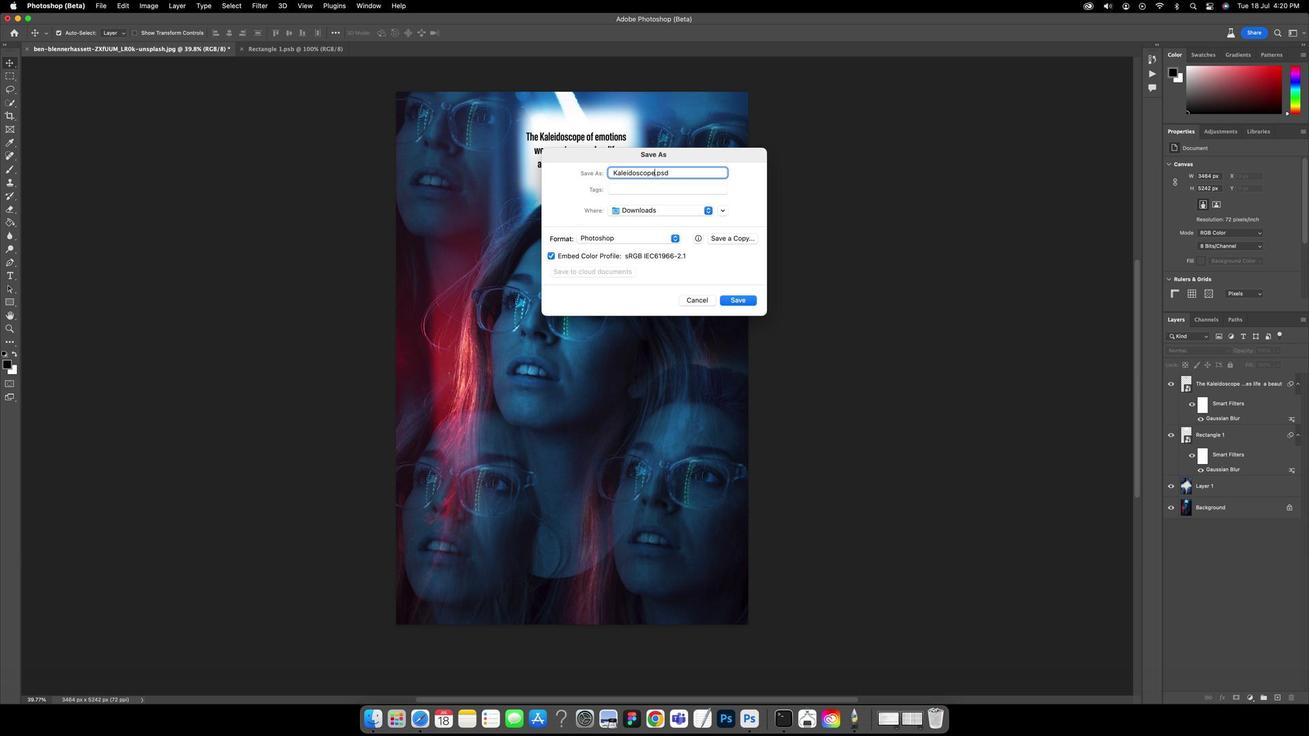 
Action: Mouse moved to (729, 299)
Screenshot: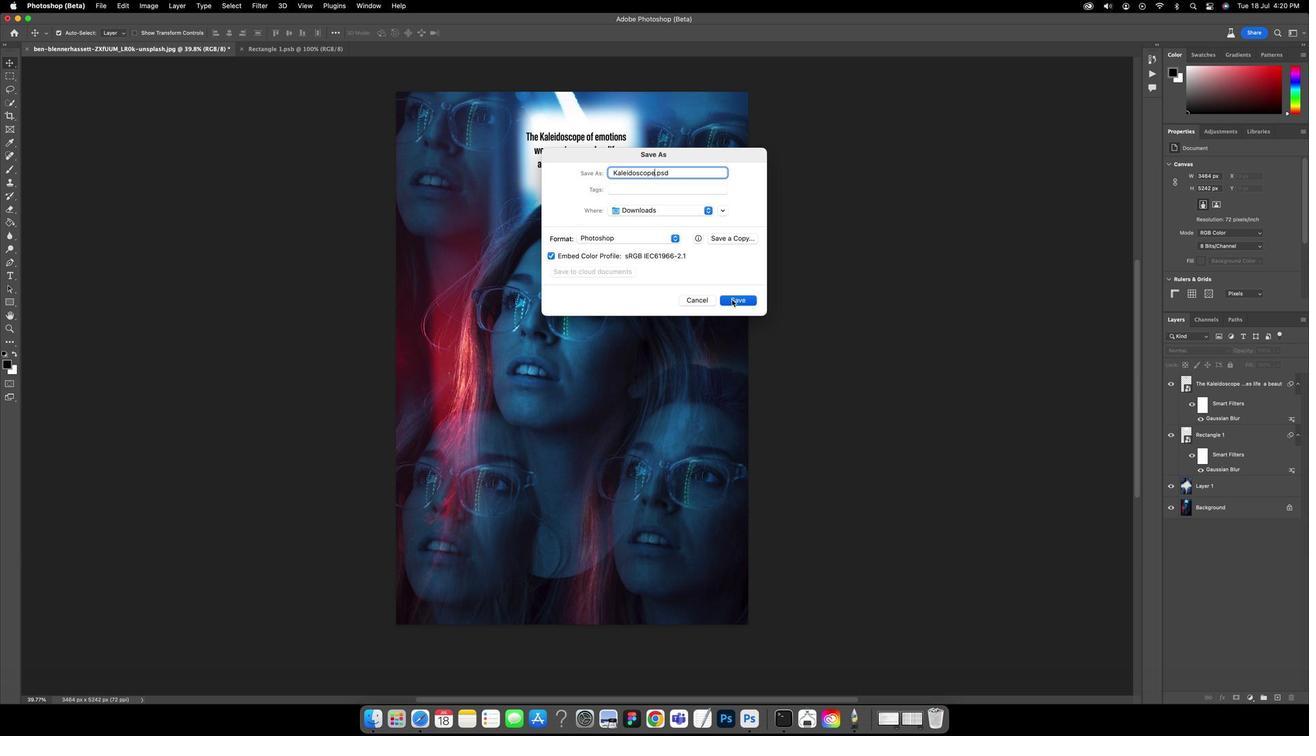 
Action: Mouse pressed left at (729, 299)
Screenshot: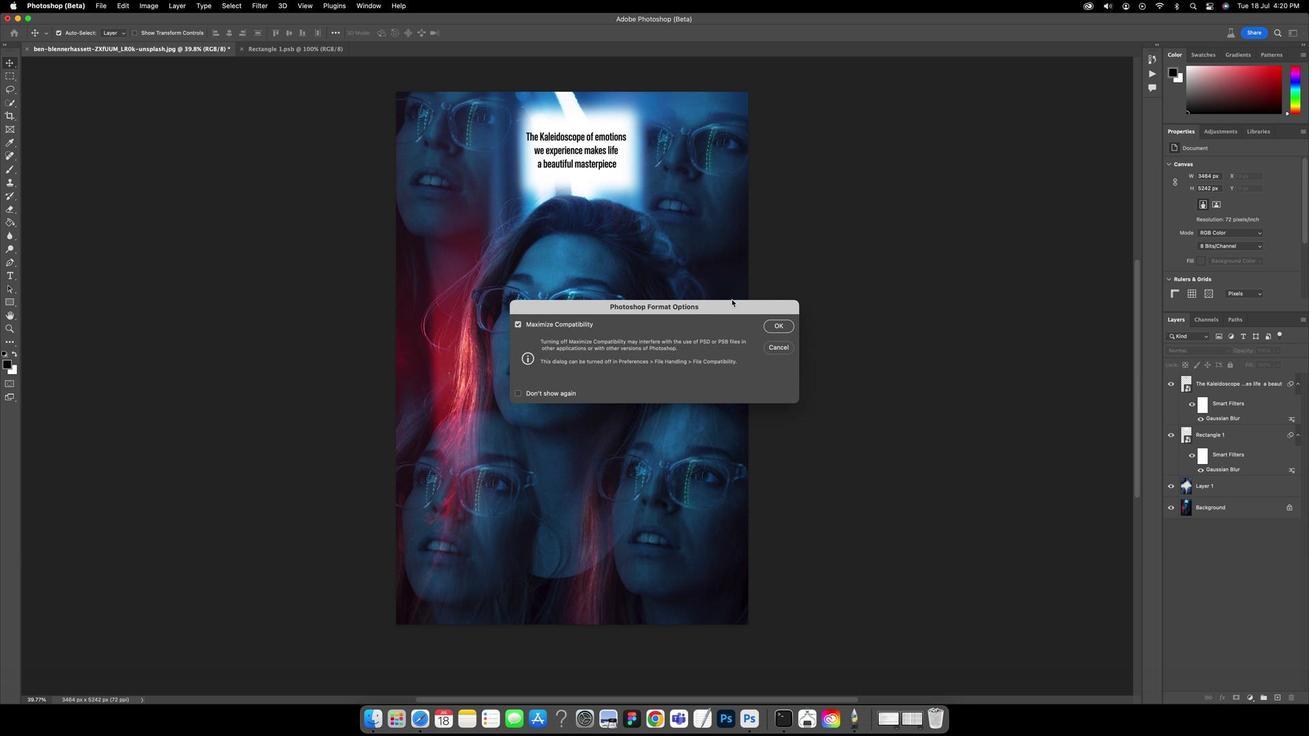 
Action: Mouse moved to (767, 323)
